 Task: Create a business people working with financial charts and sample text.
Action: Mouse moved to (508, 296)
Screenshot: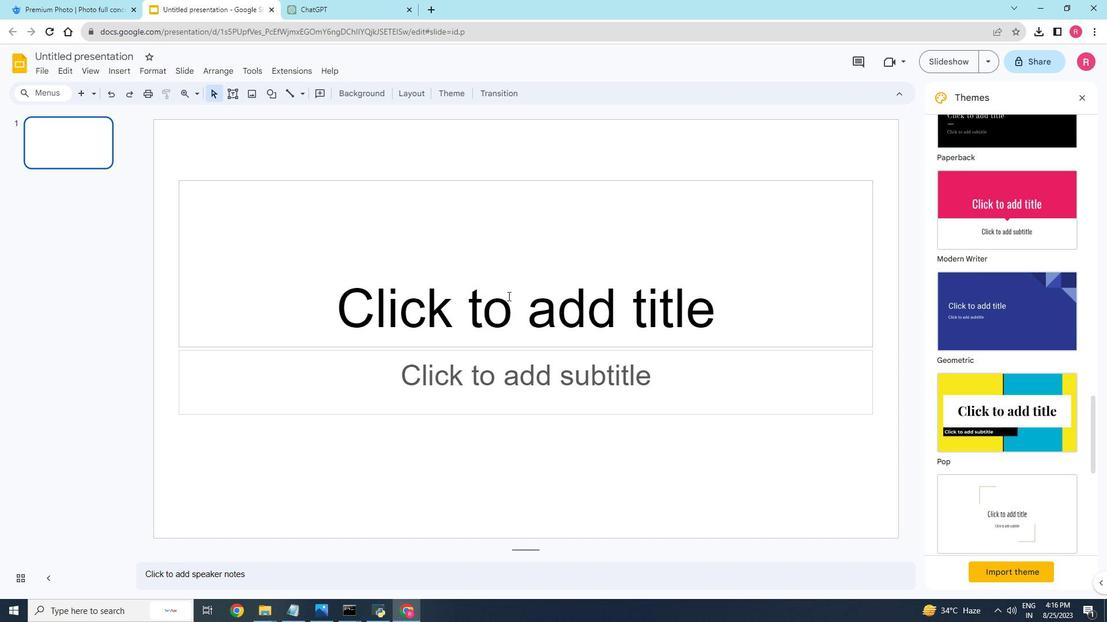 
Action: Mouse pressed left at (508, 296)
Screenshot: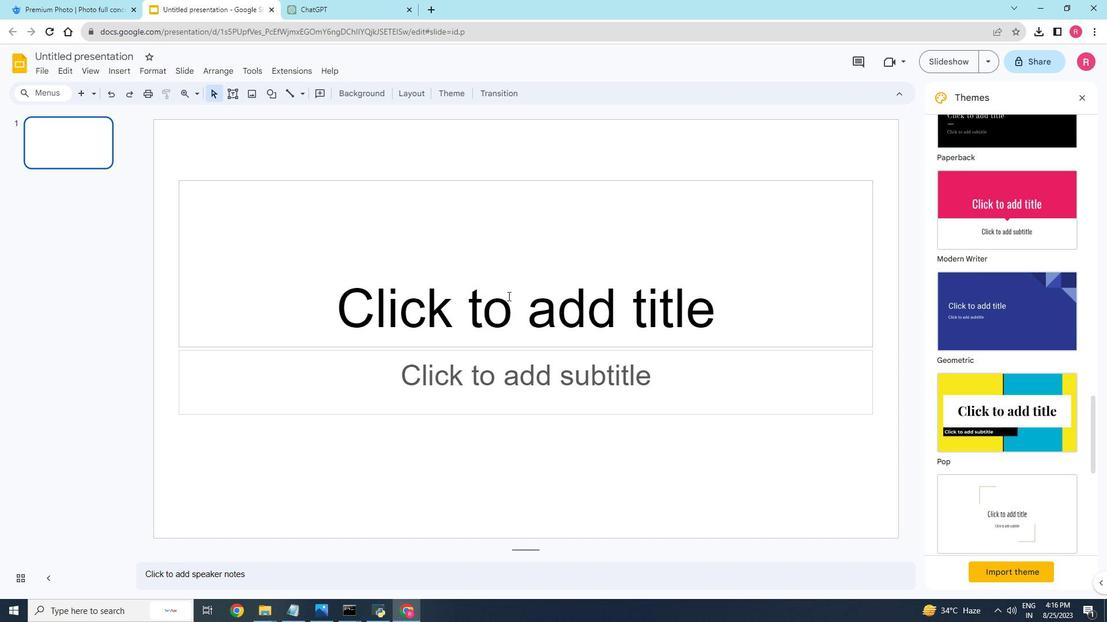 
Action: Mouse moved to (525, 181)
Screenshot: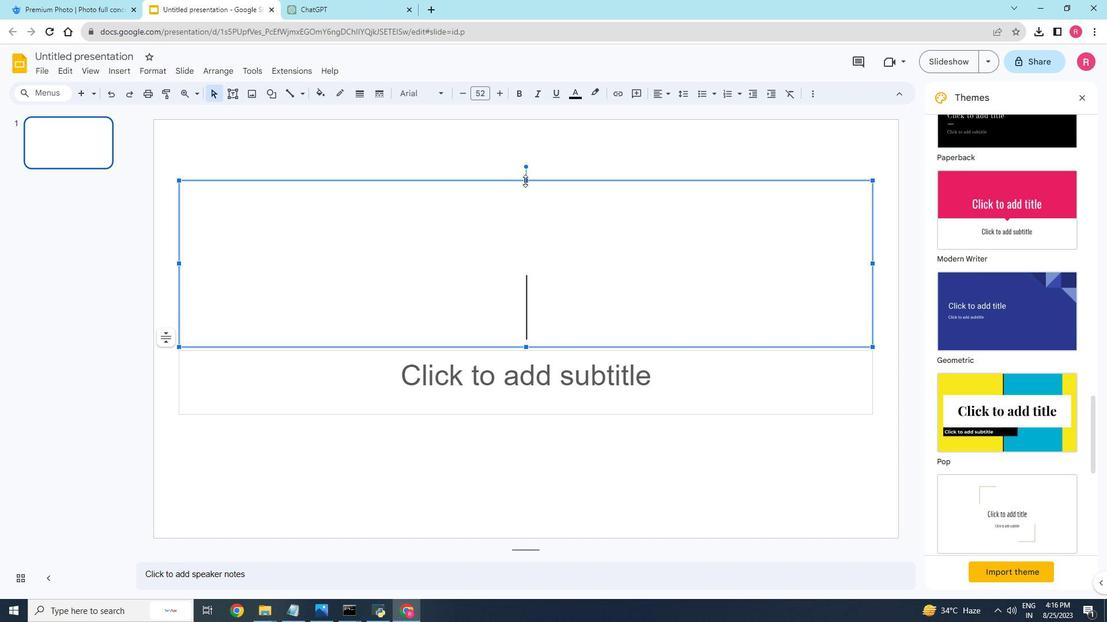 
Action: Mouse pressed left at (525, 181)
Screenshot: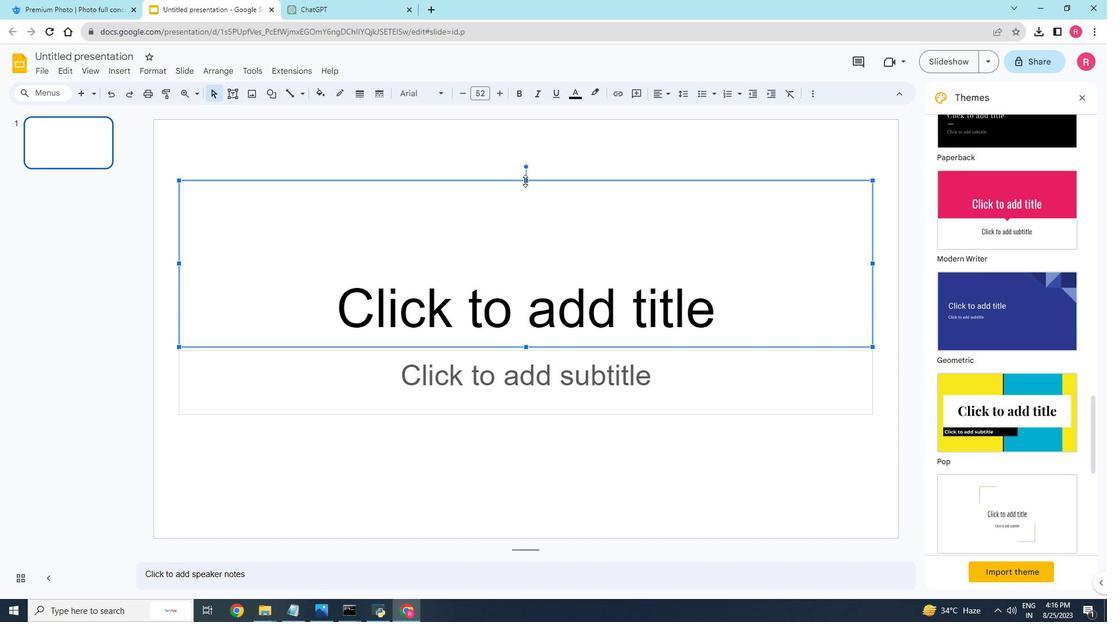 
Action: Mouse moved to (525, 252)
Screenshot: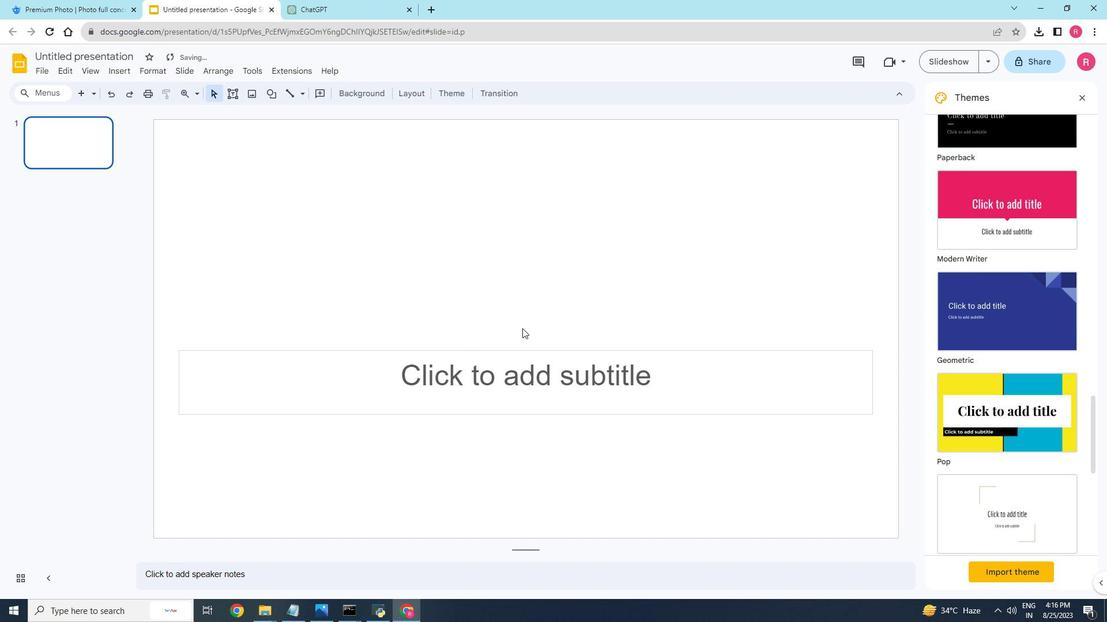 
Action: Key pressed <Key.delete>
Screenshot: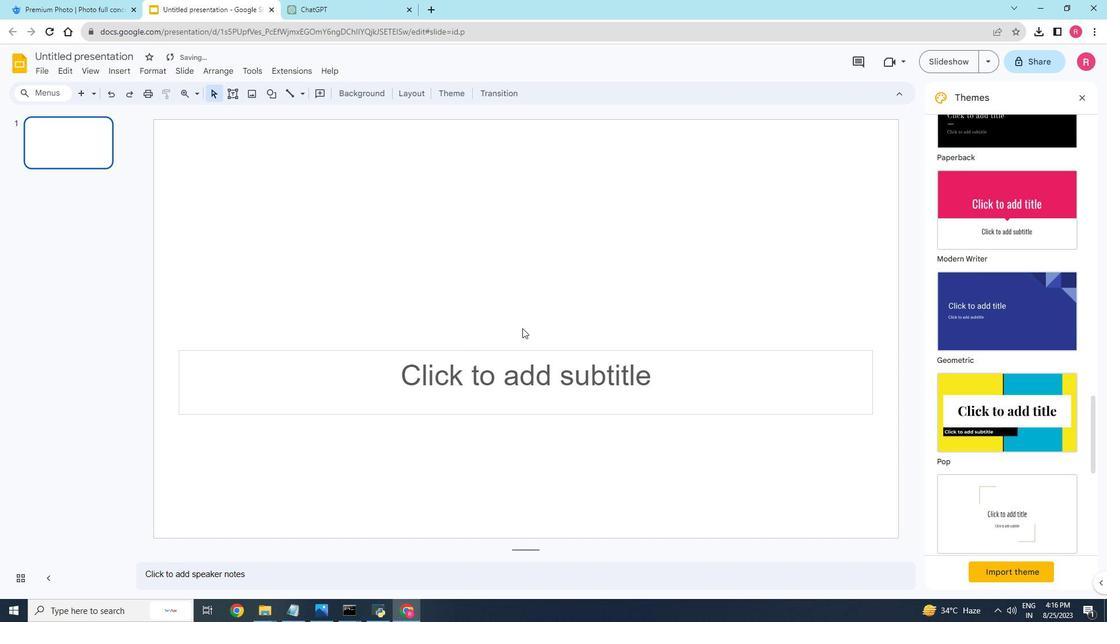 
Action: Mouse moved to (522, 374)
Screenshot: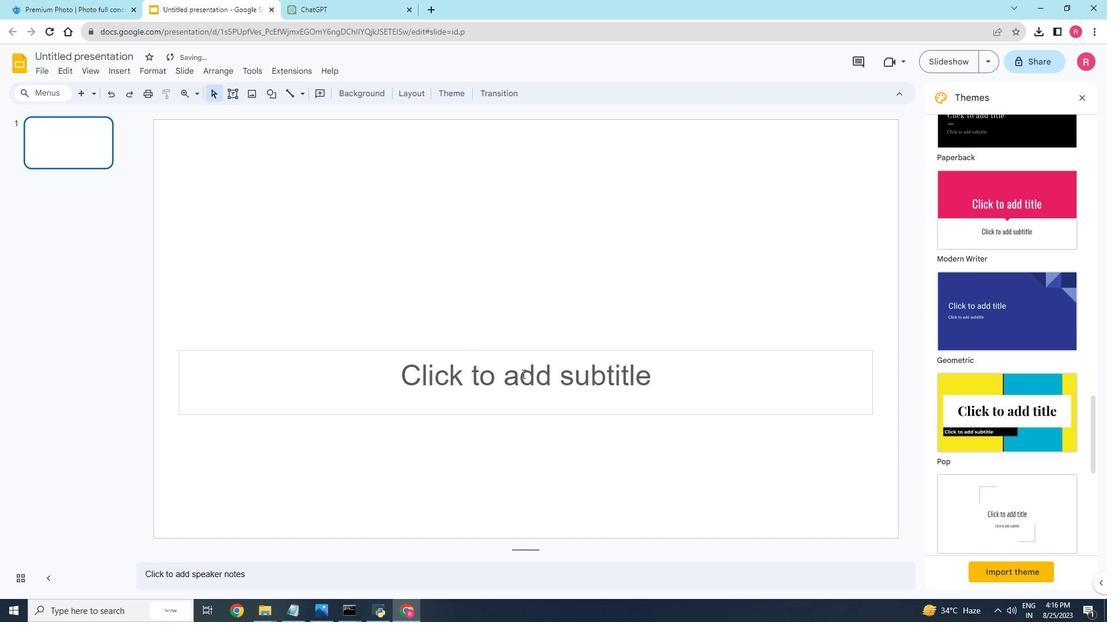 
Action: Mouse pressed left at (522, 374)
Screenshot: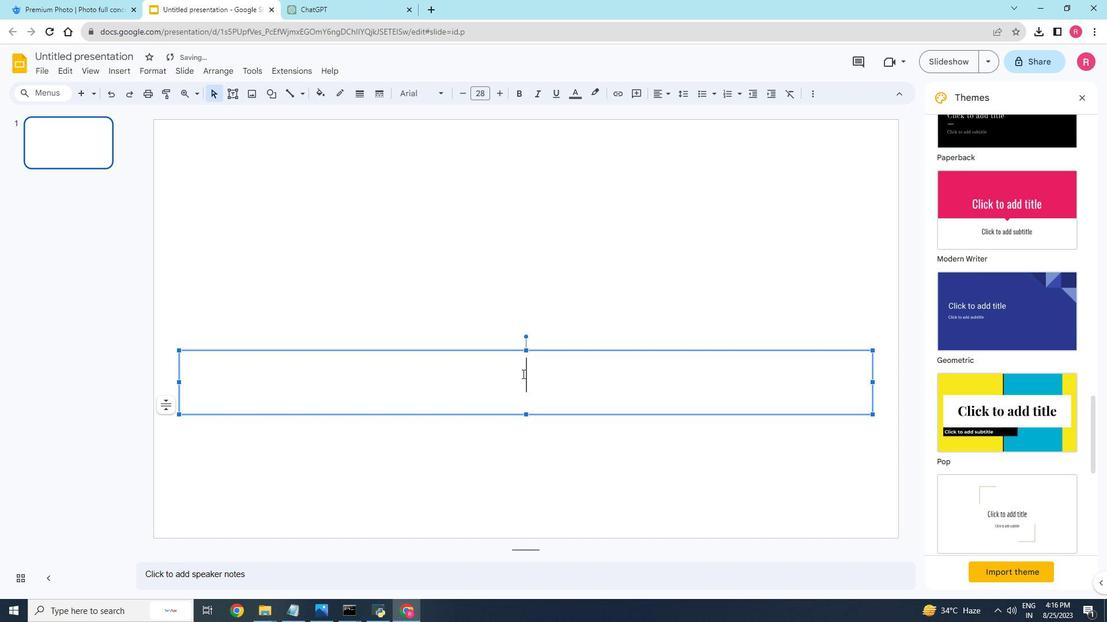 
Action: Key pressed <Key.delete>
Screenshot: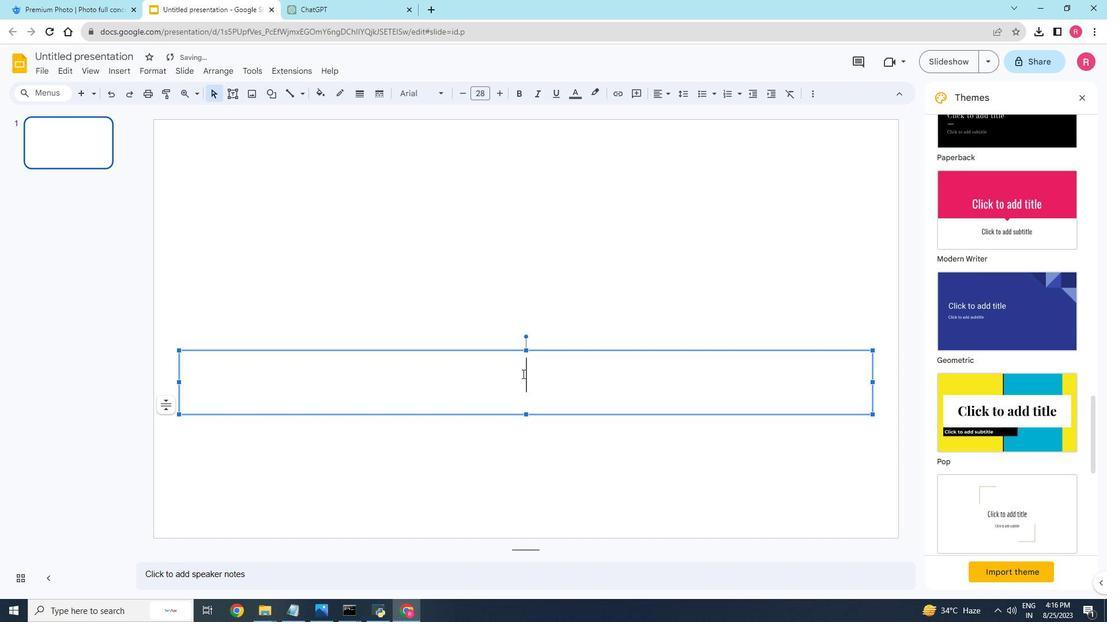 
Action: Mouse moved to (528, 350)
Screenshot: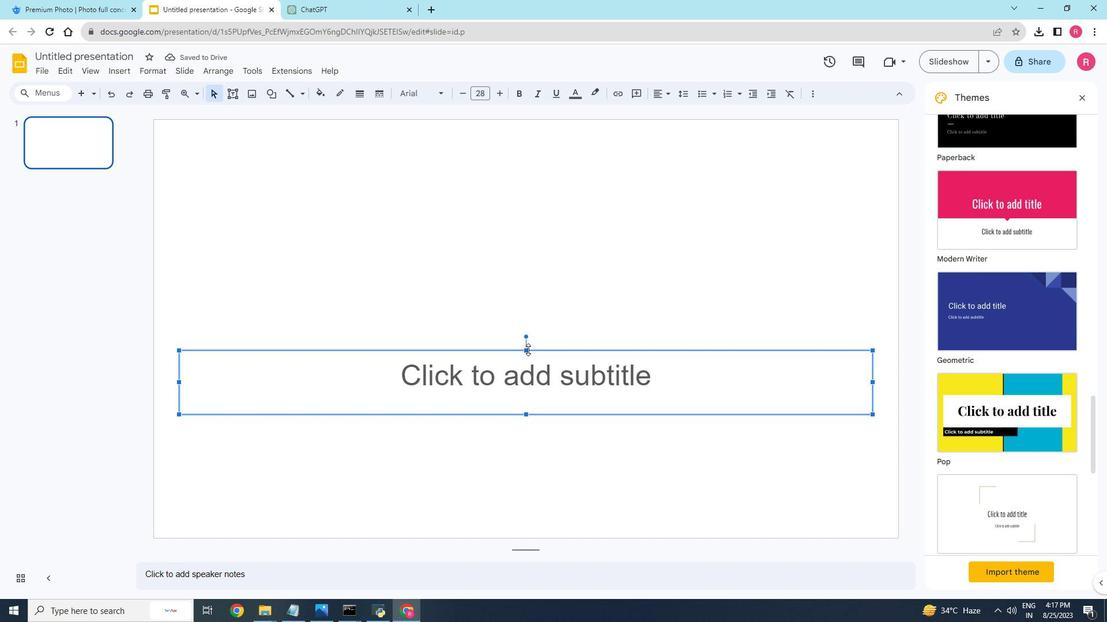 
Action: Mouse pressed left at (528, 350)
Screenshot: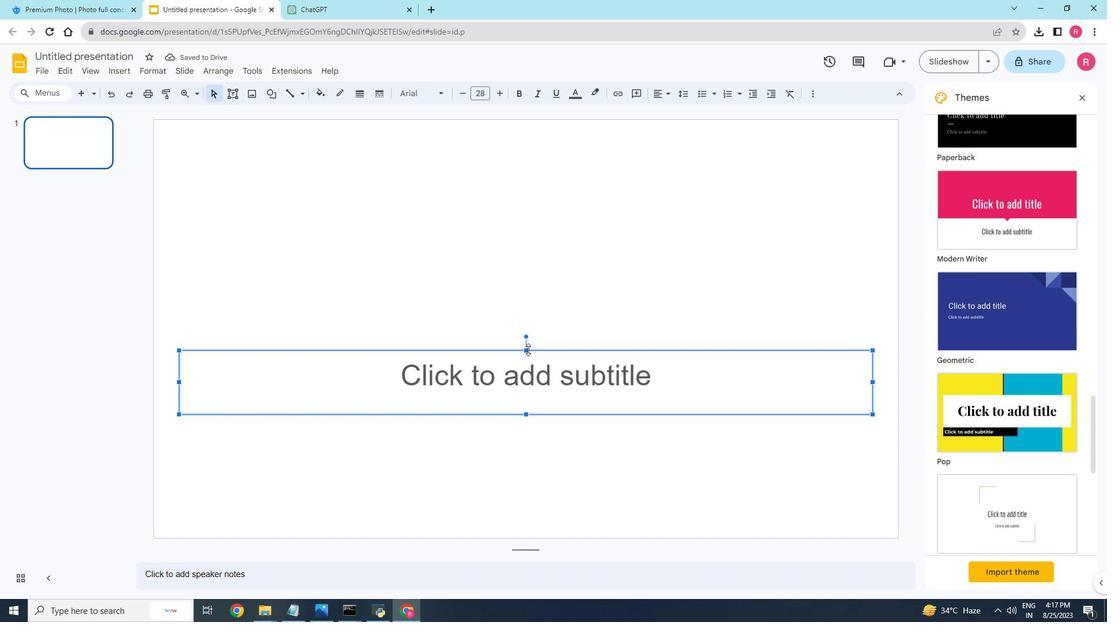 
Action: Key pressed <Key.delete>
Screenshot: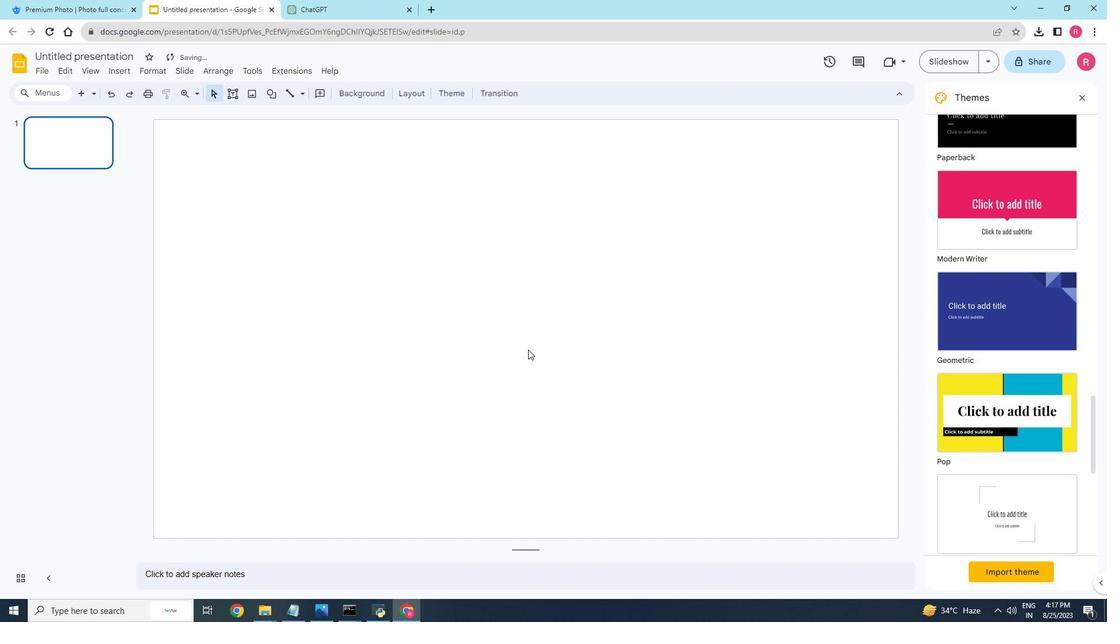 
Action: Mouse moved to (119, 65)
Screenshot: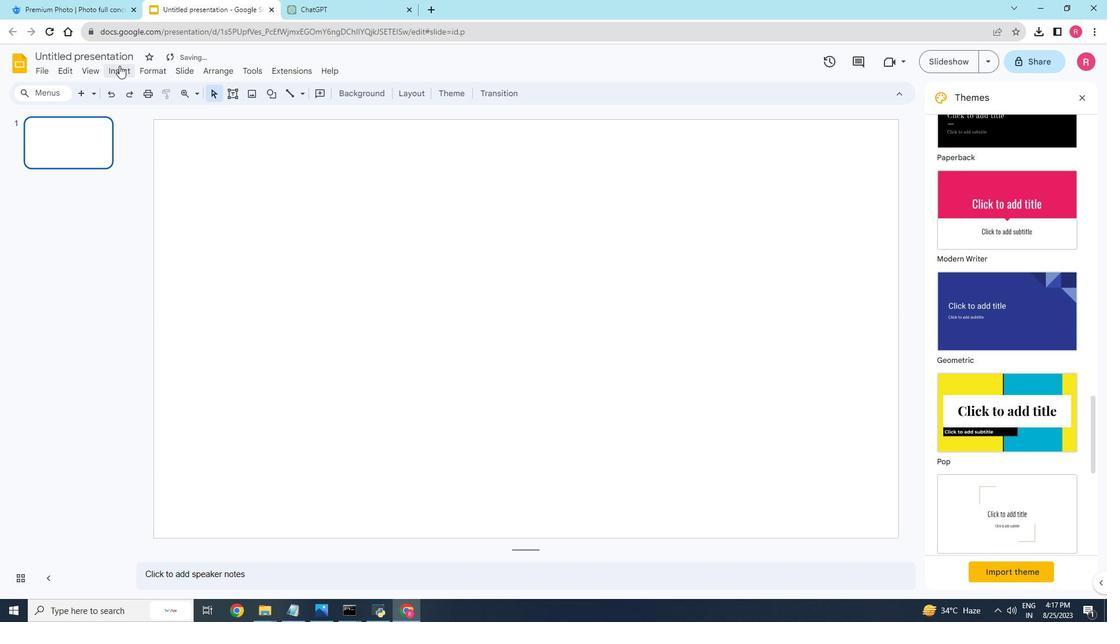
Action: Mouse pressed left at (119, 65)
Screenshot: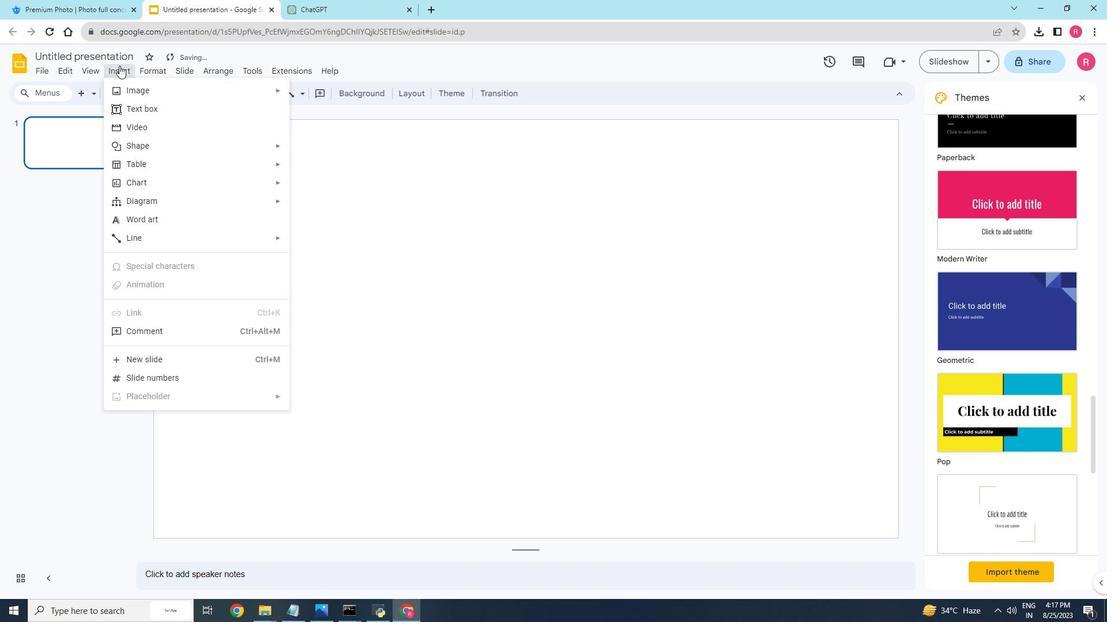 
Action: Mouse moved to (120, 88)
Screenshot: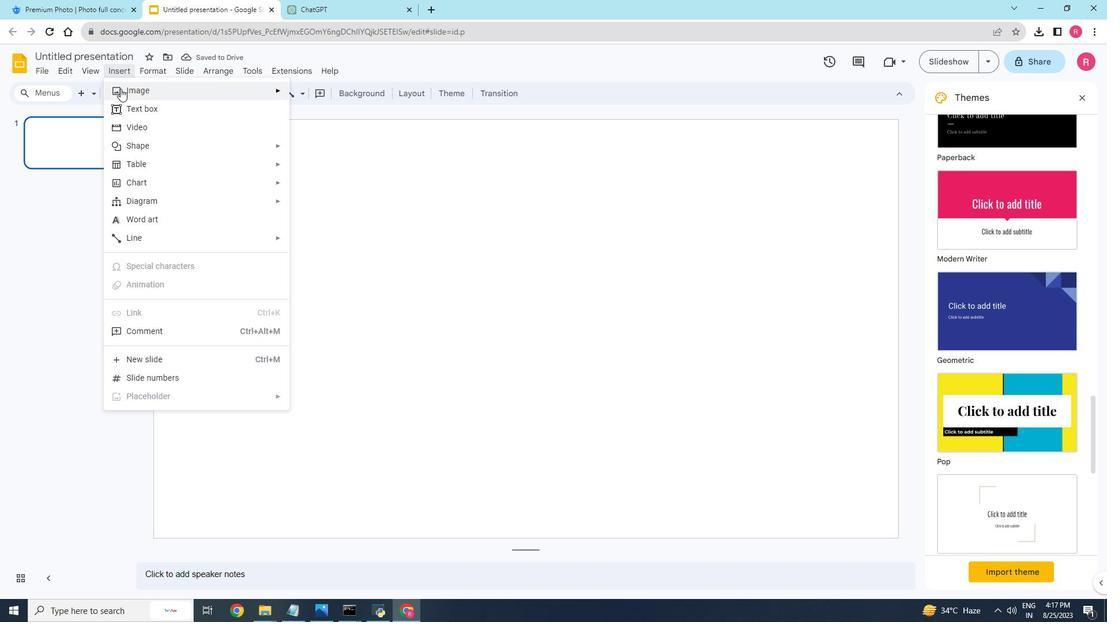 
Action: Mouse pressed left at (120, 88)
Screenshot: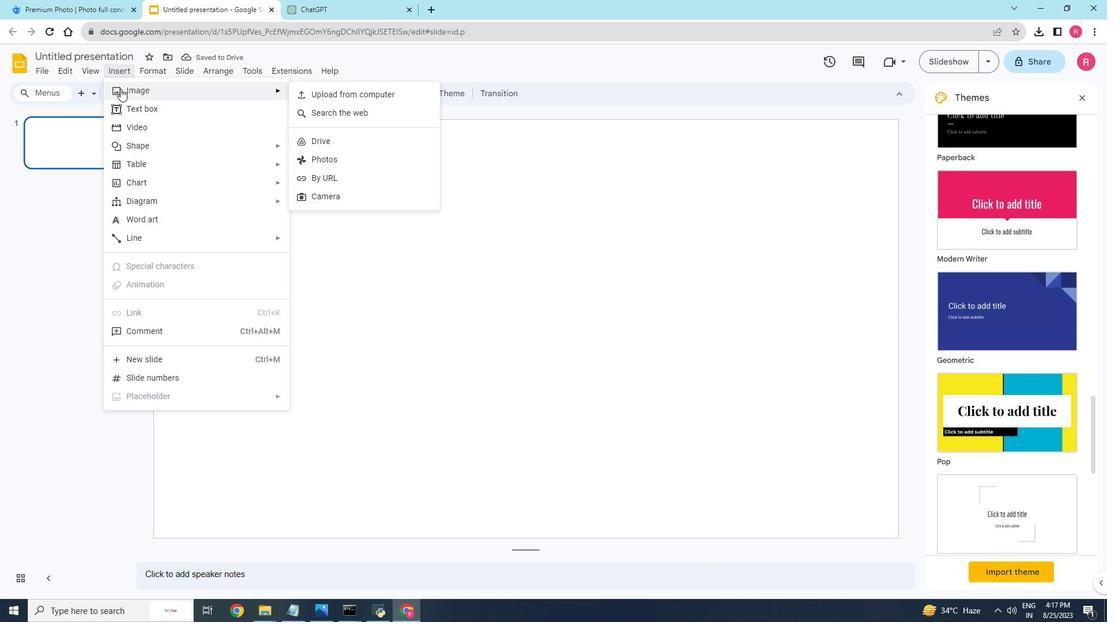 
Action: Mouse moved to (324, 98)
Screenshot: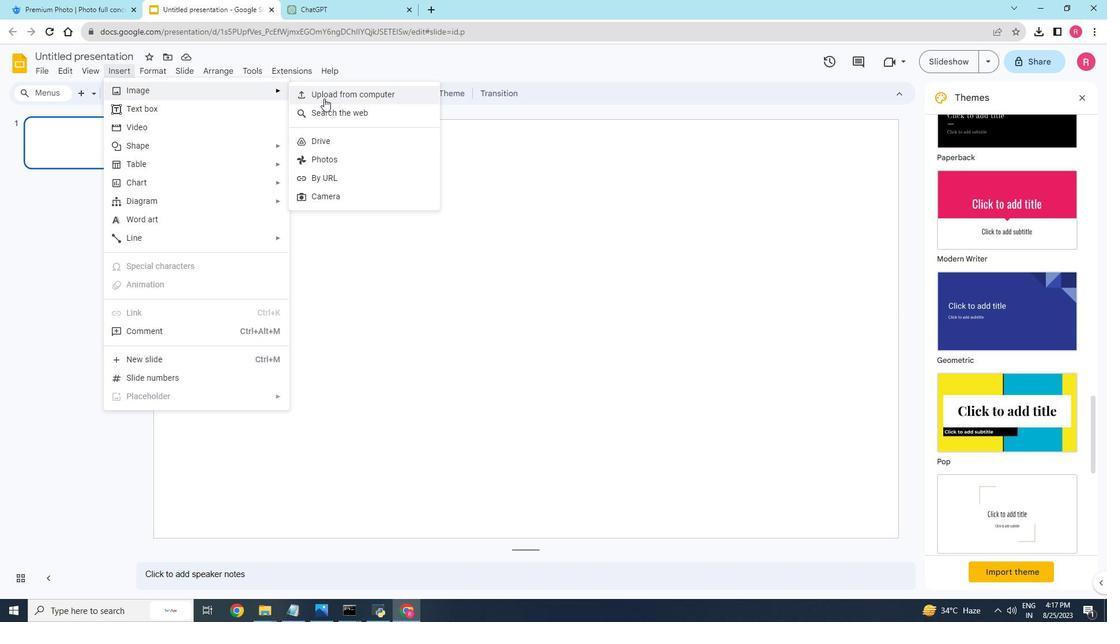 
Action: Mouse pressed left at (324, 98)
Screenshot: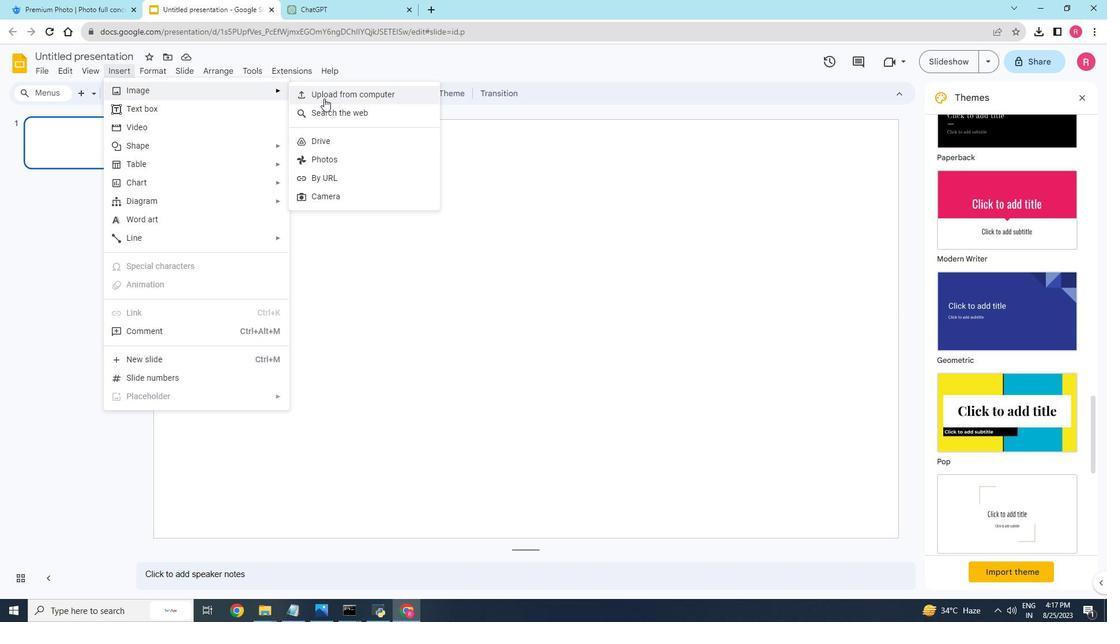 
Action: Mouse moved to (50, 100)
Screenshot: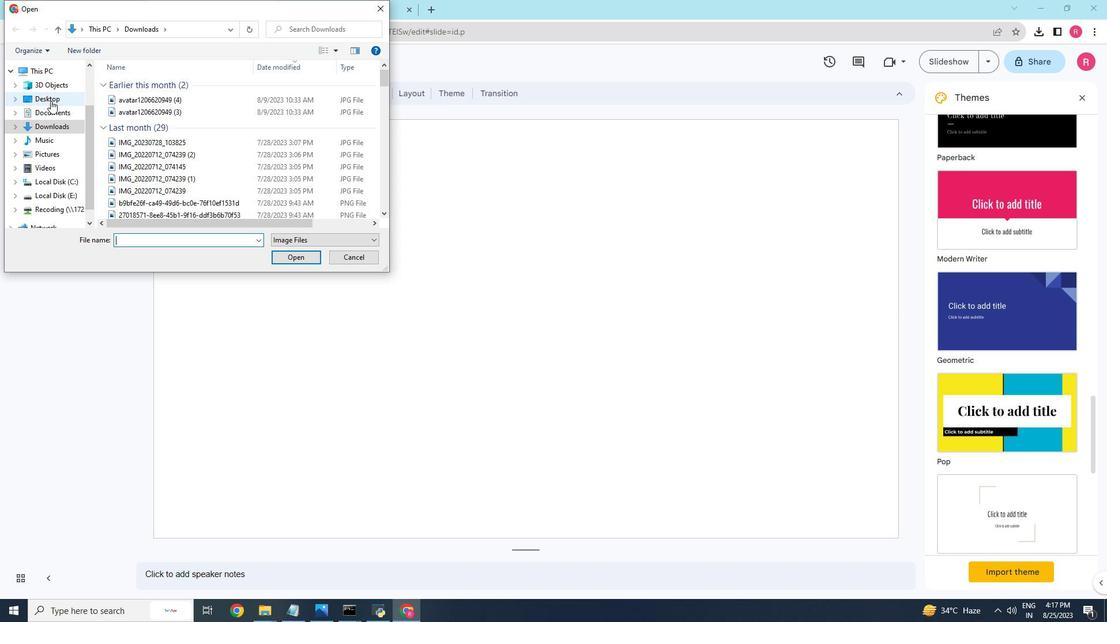 
Action: Mouse pressed left at (50, 100)
Screenshot: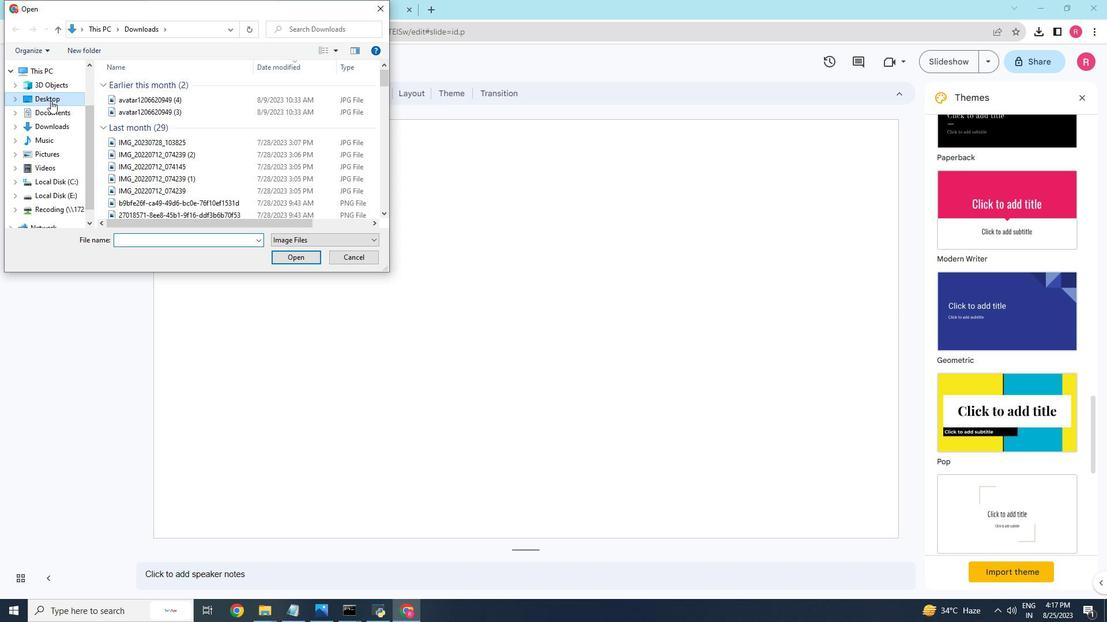 
Action: Mouse moved to (310, 177)
Screenshot: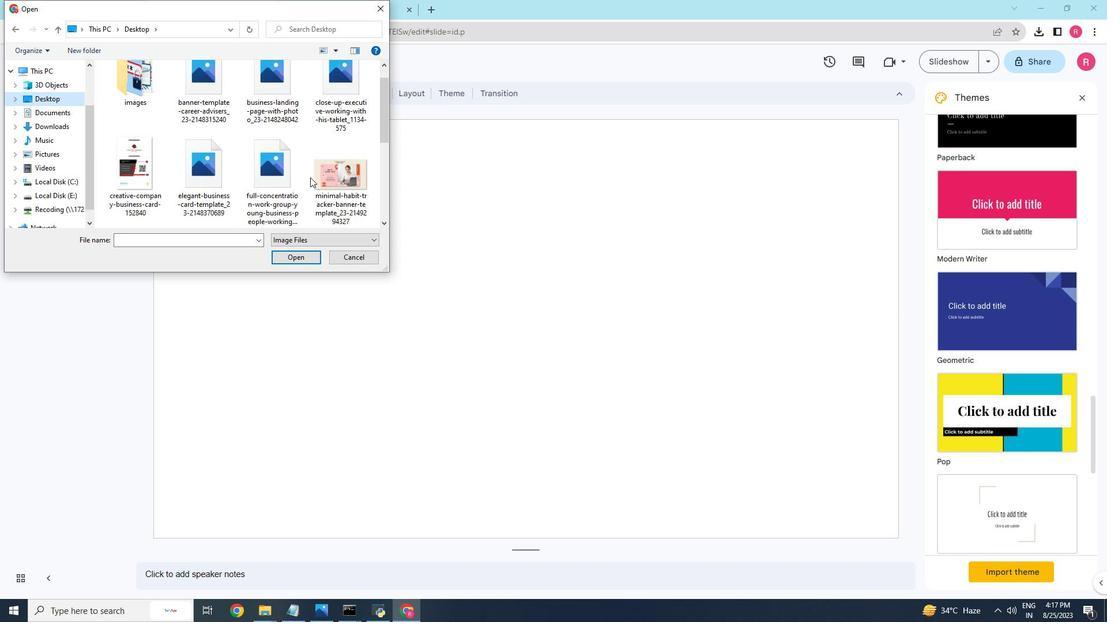 
Action: Mouse scrolled (310, 177) with delta (0, 0)
Screenshot: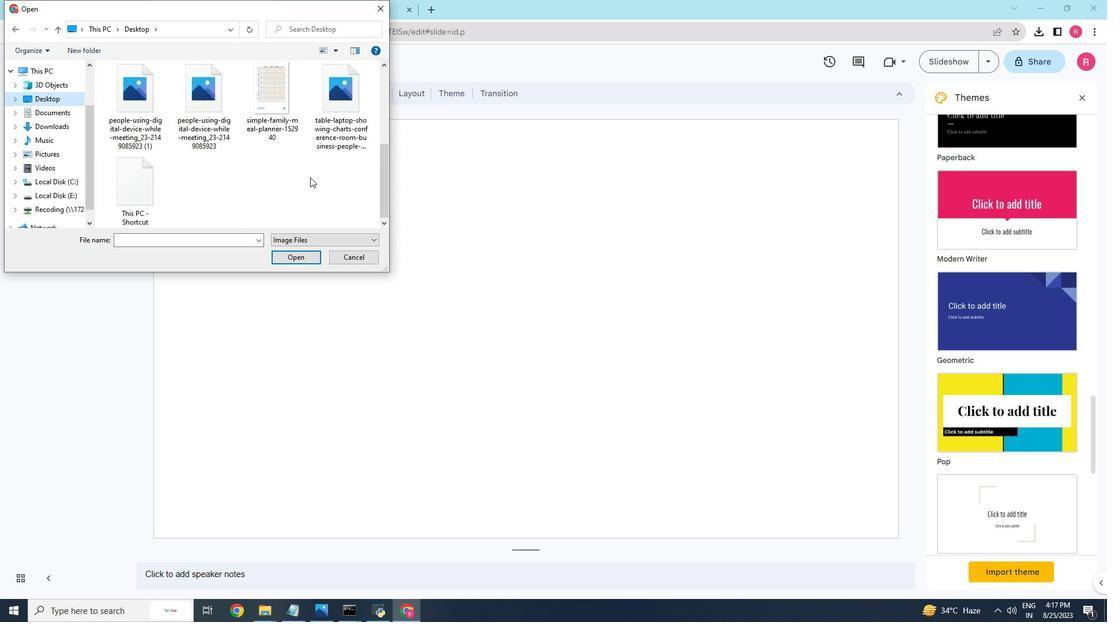 
Action: Mouse scrolled (310, 177) with delta (0, 0)
Screenshot: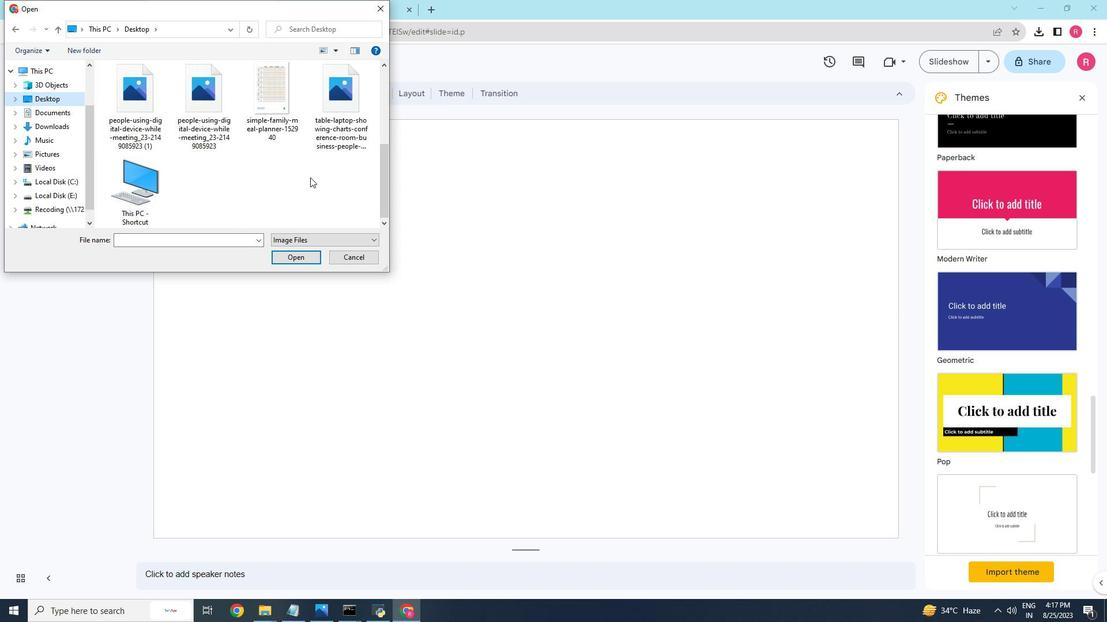 
Action: Mouse scrolled (310, 177) with delta (0, 0)
Screenshot: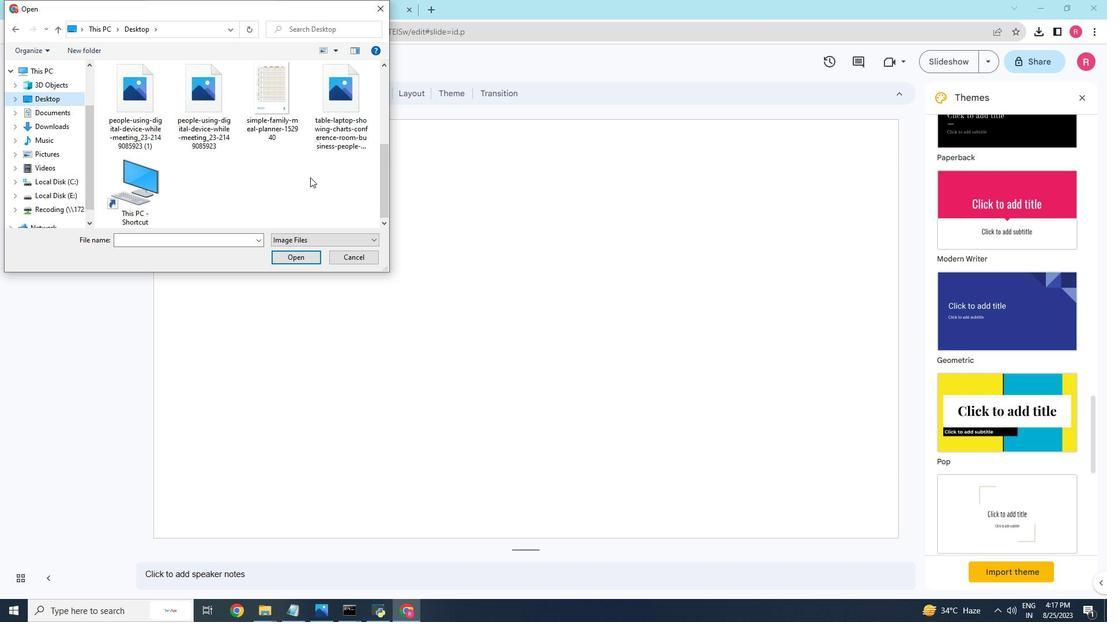 
Action: Mouse scrolled (310, 177) with delta (0, 0)
Screenshot: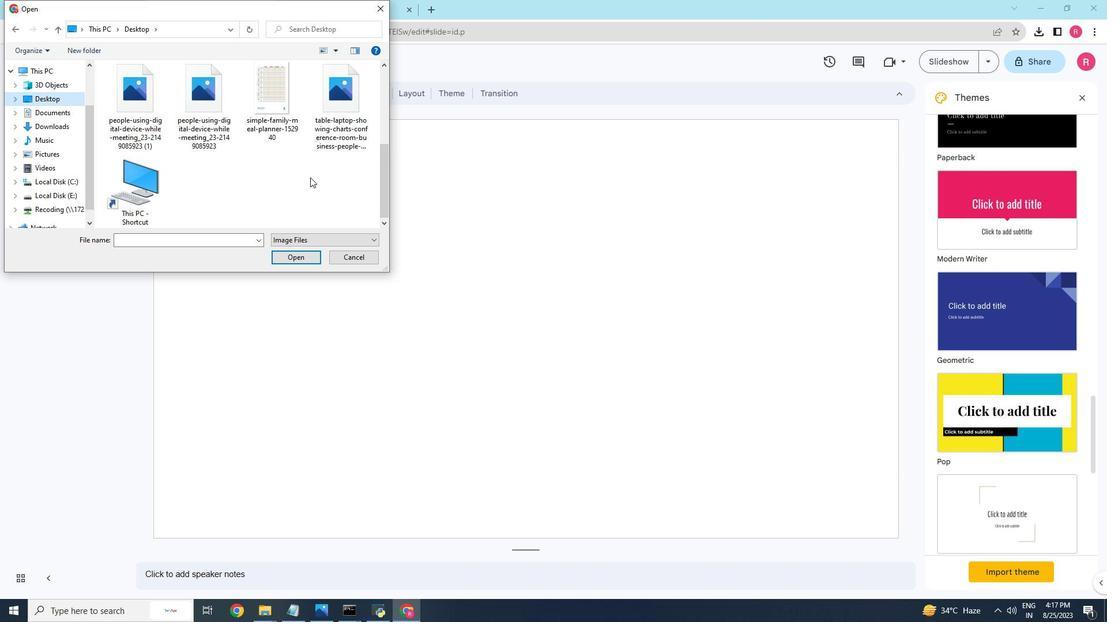 
Action: Mouse scrolled (310, 177) with delta (0, 0)
Screenshot: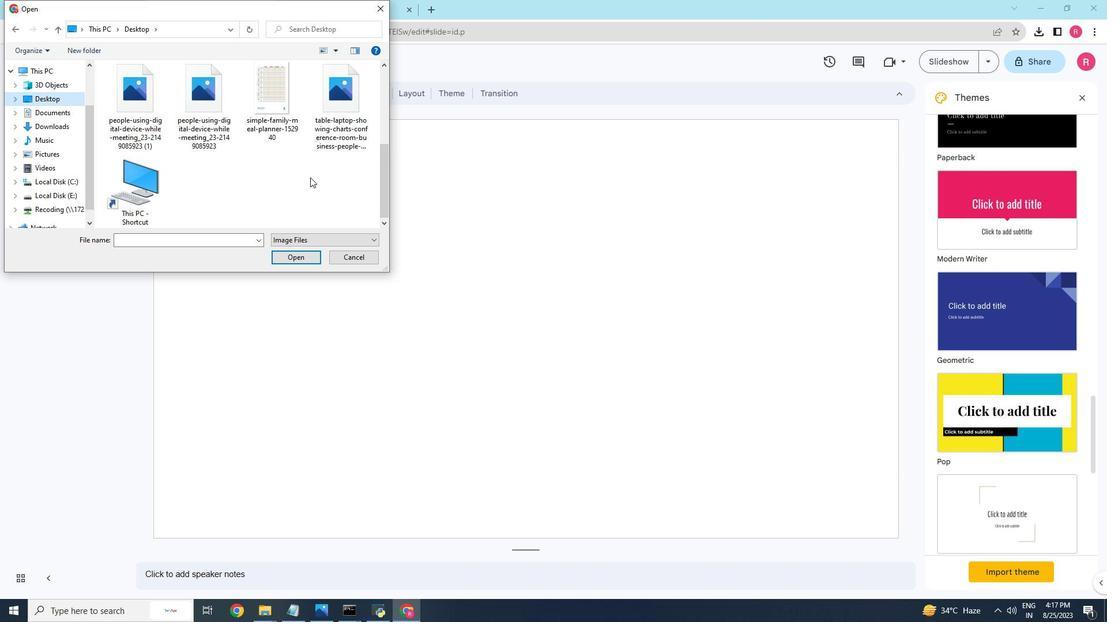 
Action: Mouse scrolled (310, 177) with delta (0, 0)
Screenshot: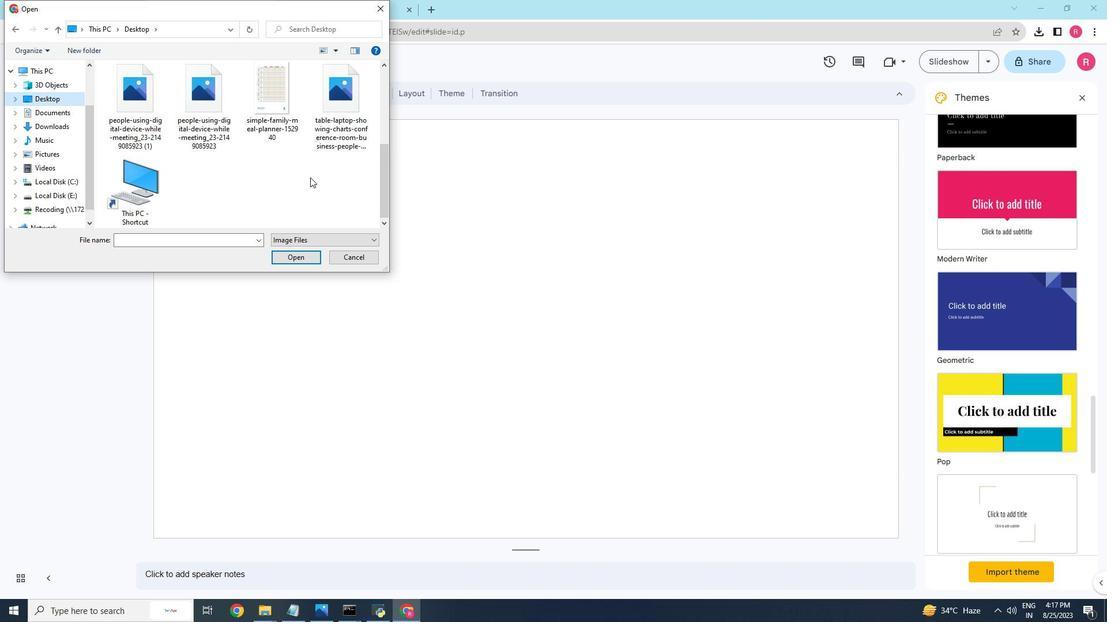 
Action: Mouse scrolled (310, 178) with delta (0, 0)
Screenshot: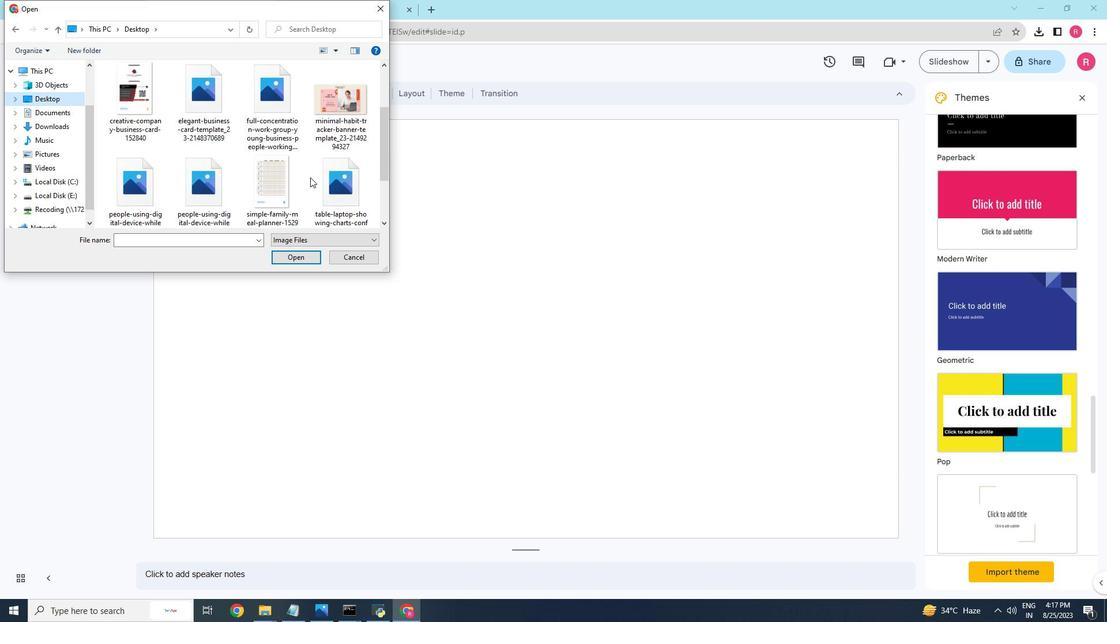 
Action: Mouse scrolled (310, 178) with delta (0, 0)
Screenshot: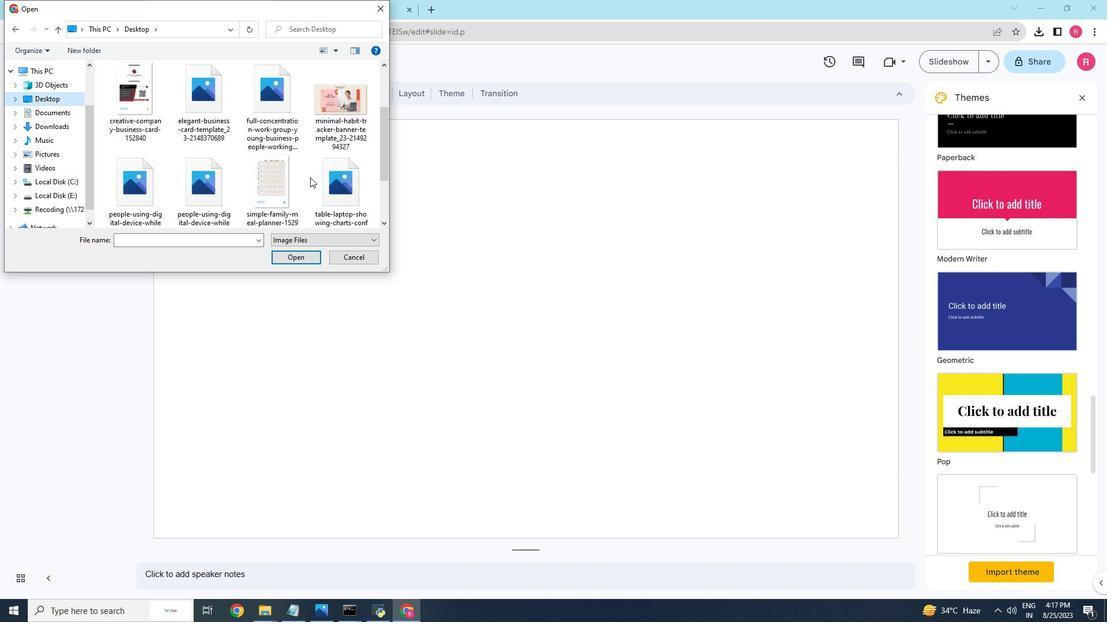 
Action: Mouse scrolled (310, 178) with delta (0, 0)
Screenshot: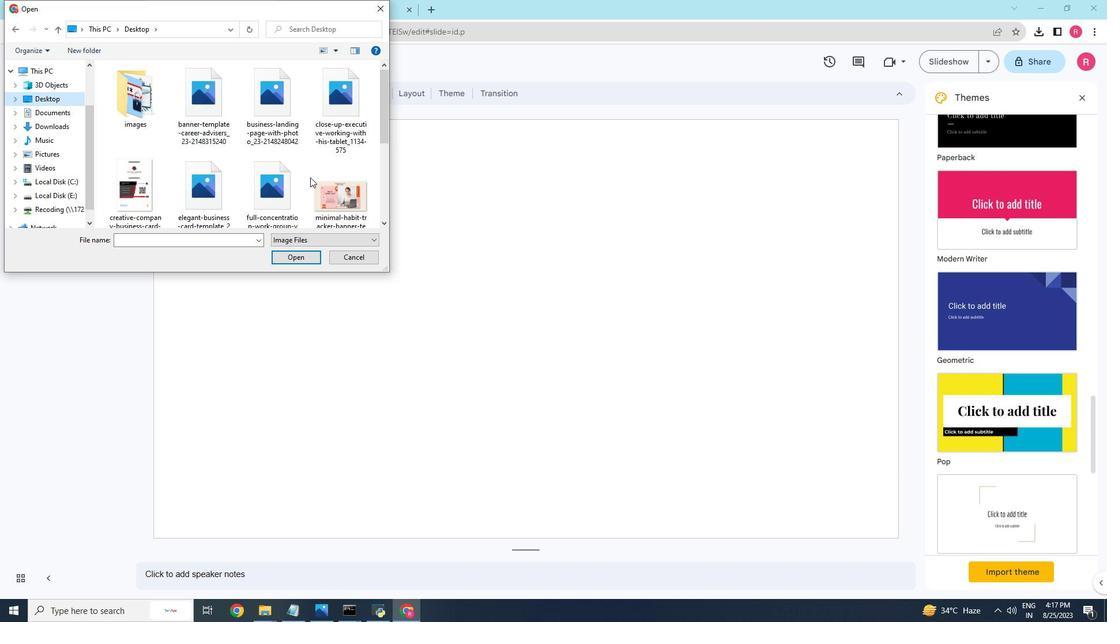 
Action: Mouse scrolled (310, 178) with delta (0, 0)
Screenshot: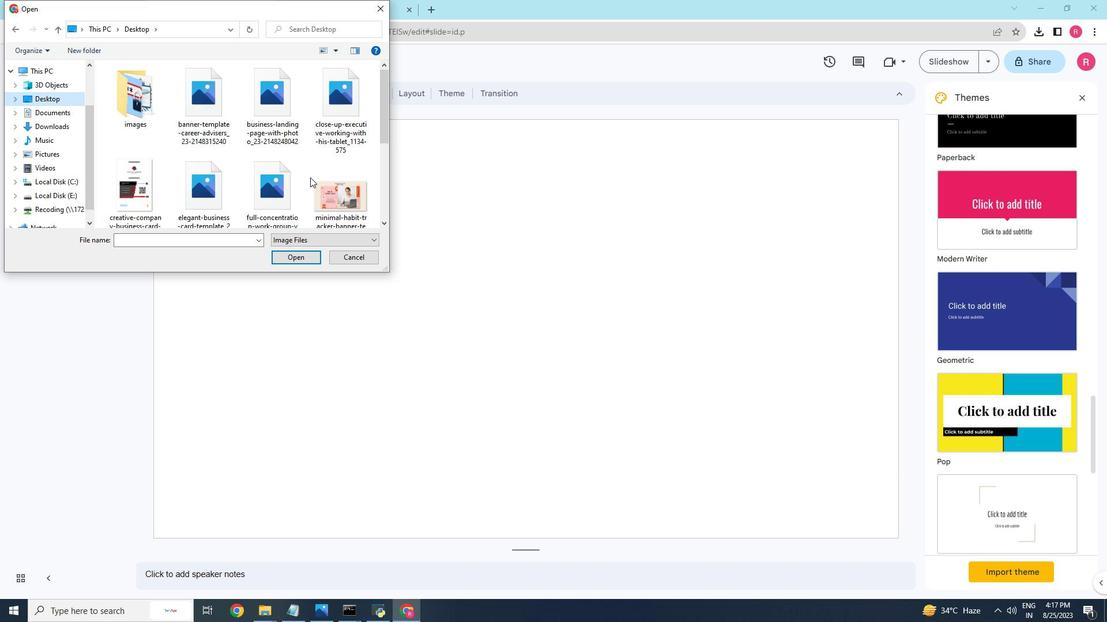 
Action: Mouse scrolled (310, 178) with delta (0, 0)
Screenshot: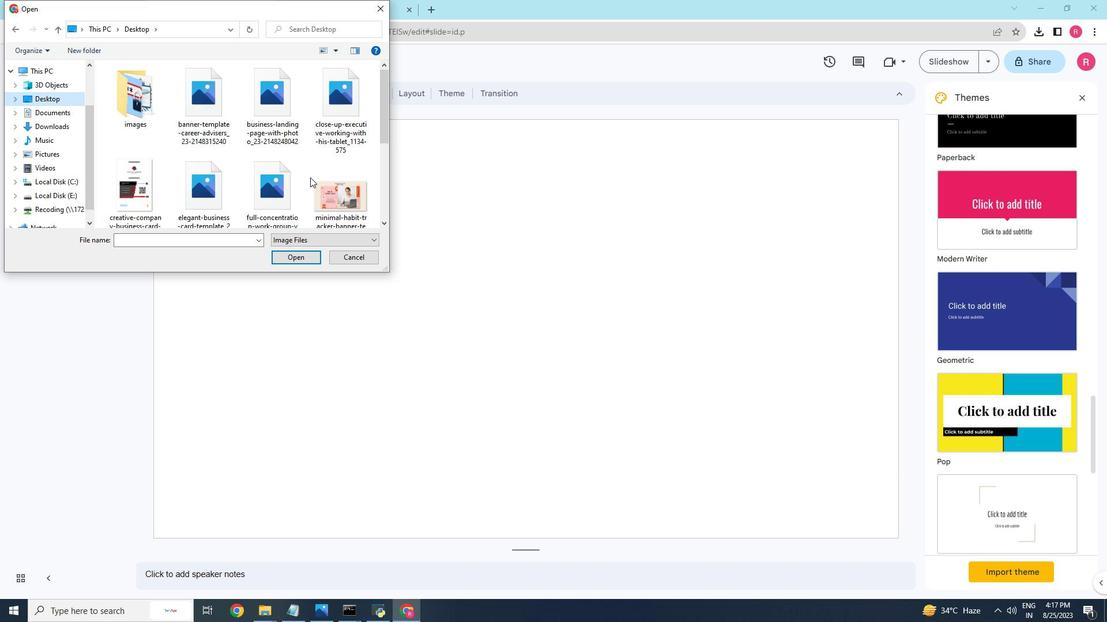 
Action: Mouse scrolled (310, 178) with delta (0, 0)
Screenshot: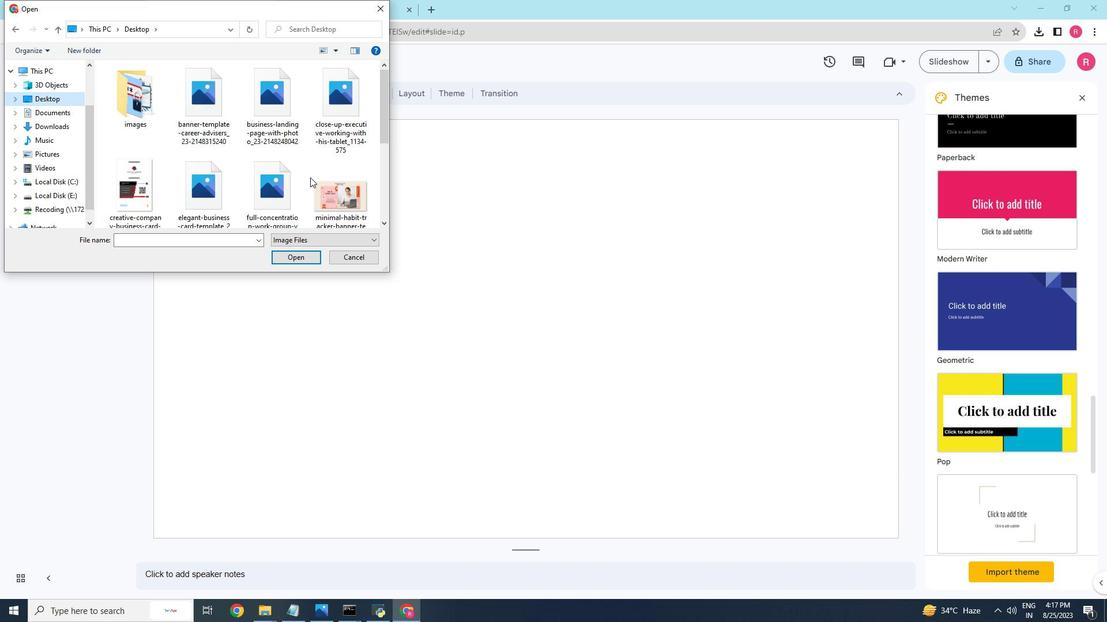 
Action: Mouse scrolled (310, 177) with delta (0, 0)
Screenshot: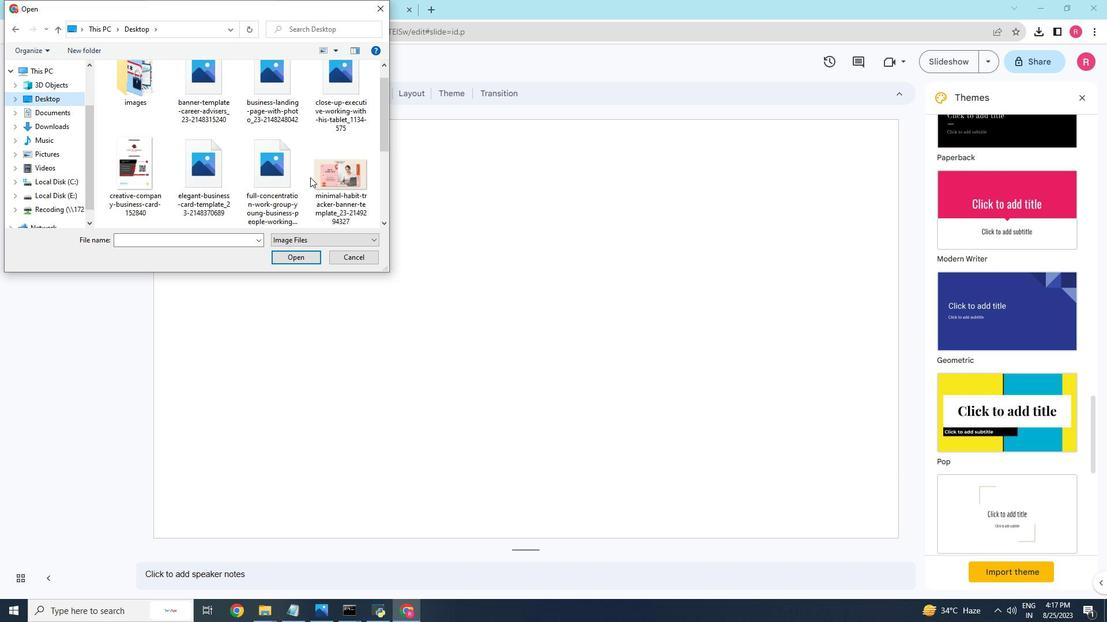 
Action: Mouse scrolled (310, 178) with delta (0, 0)
Screenshot: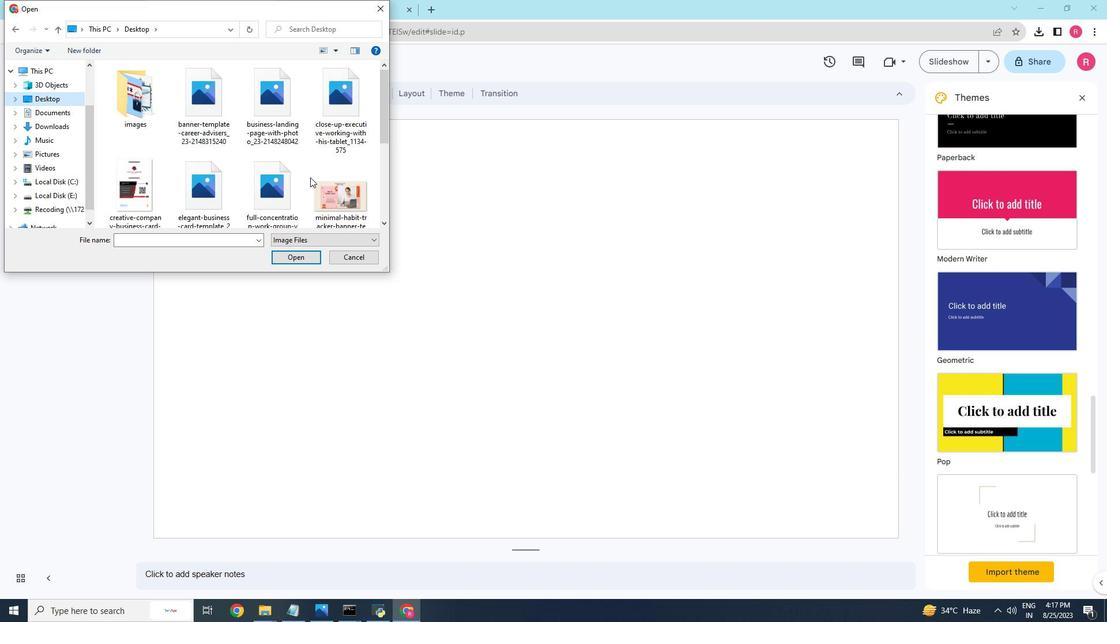 
Action: Mouse moved to (208, 116)
Screenshot: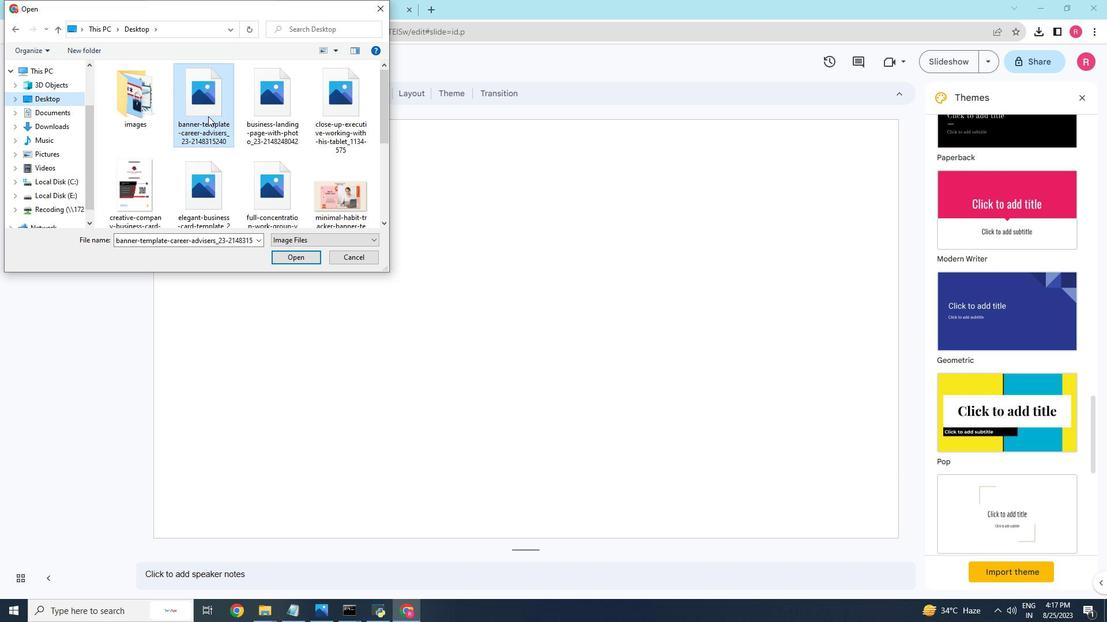 
Action: Mouse pressed left at (208, 116)
Screenshot: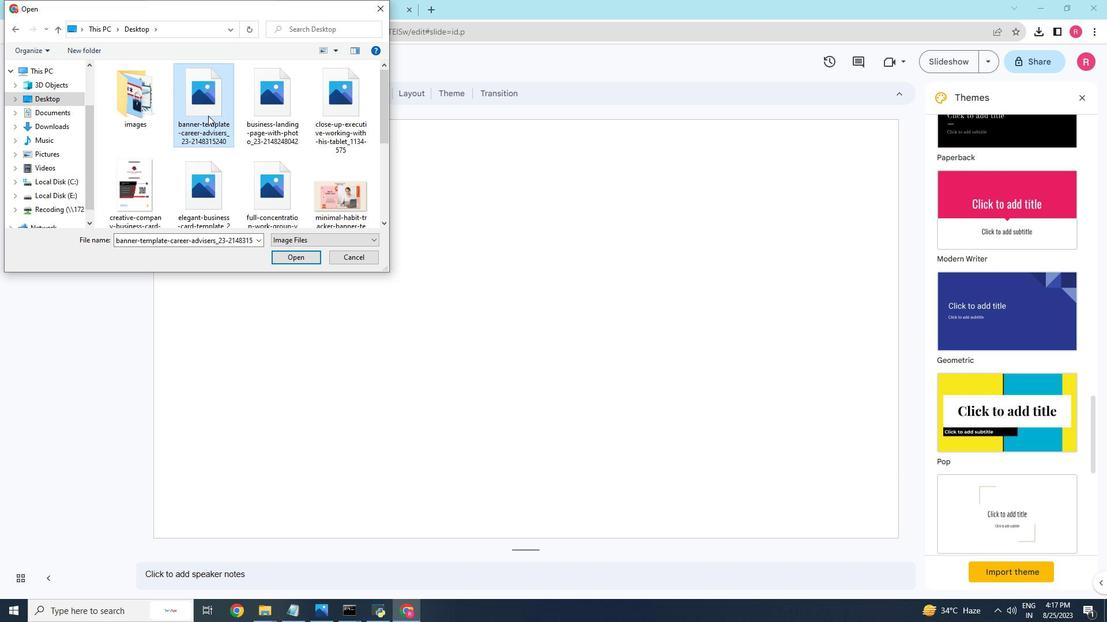 
Action: Mouse moved to (293, 256)
Screenshot: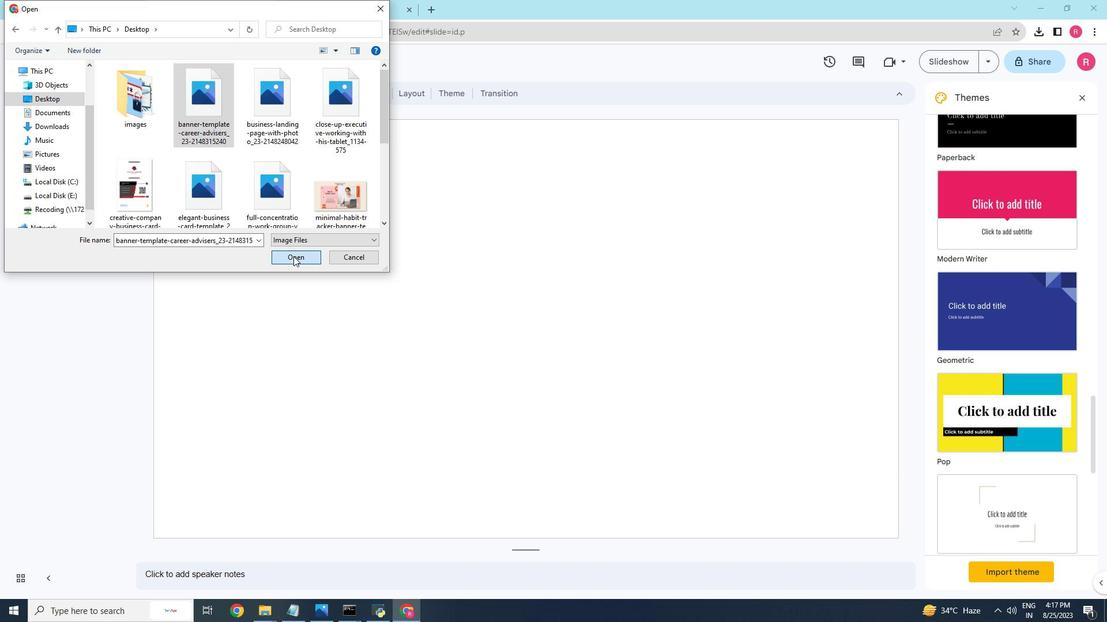 
Action: Mouse pressed left at (293, 256)
Screenshot: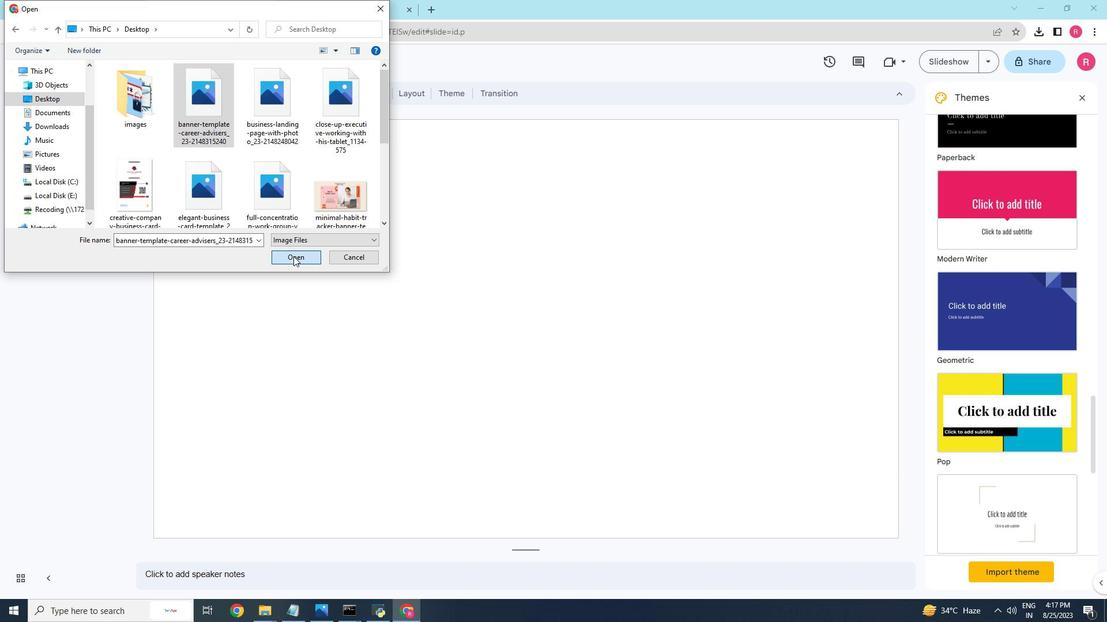 
Action: Mouse moved to (109, 74)
Screenshot: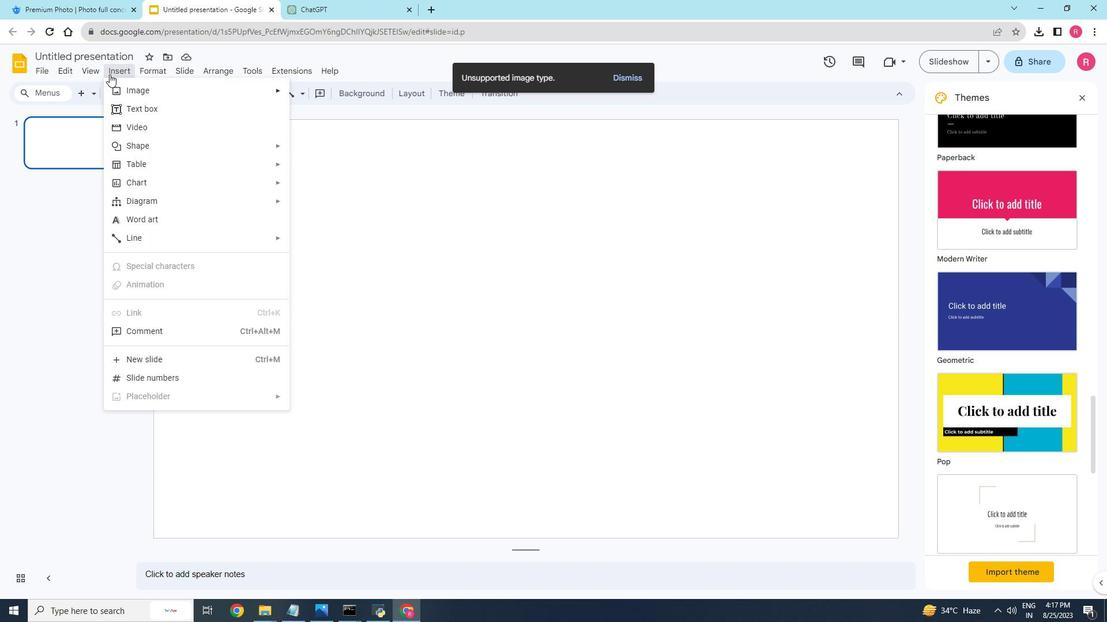 
Action: Mouse pressed left at (109, 74)
Screenshot: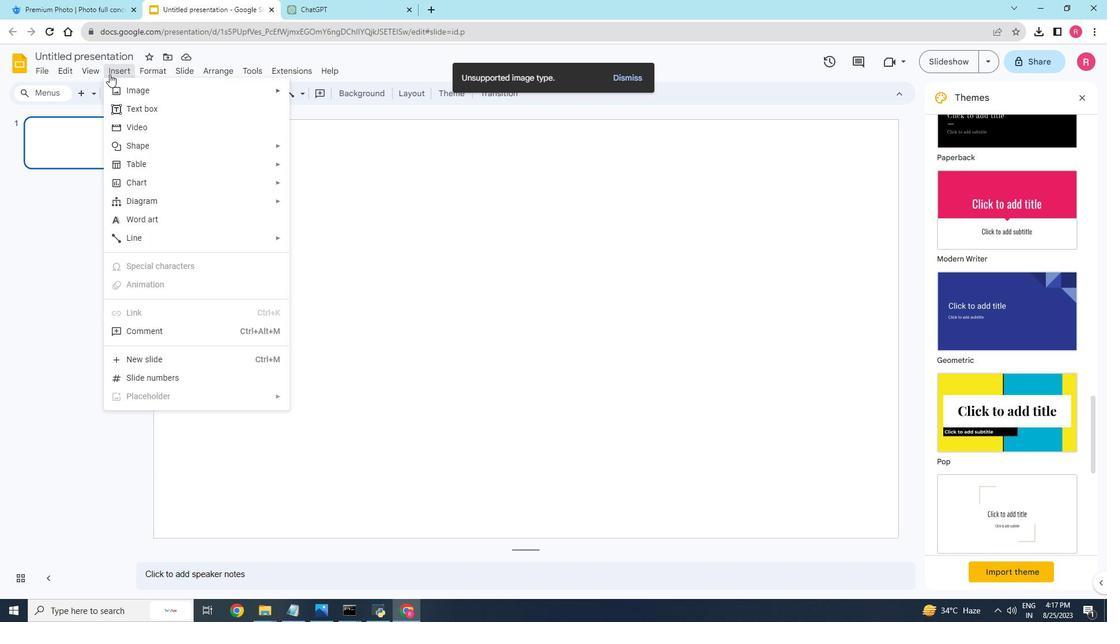 
Action: Mouse moved to (783, 231)
Screenshot: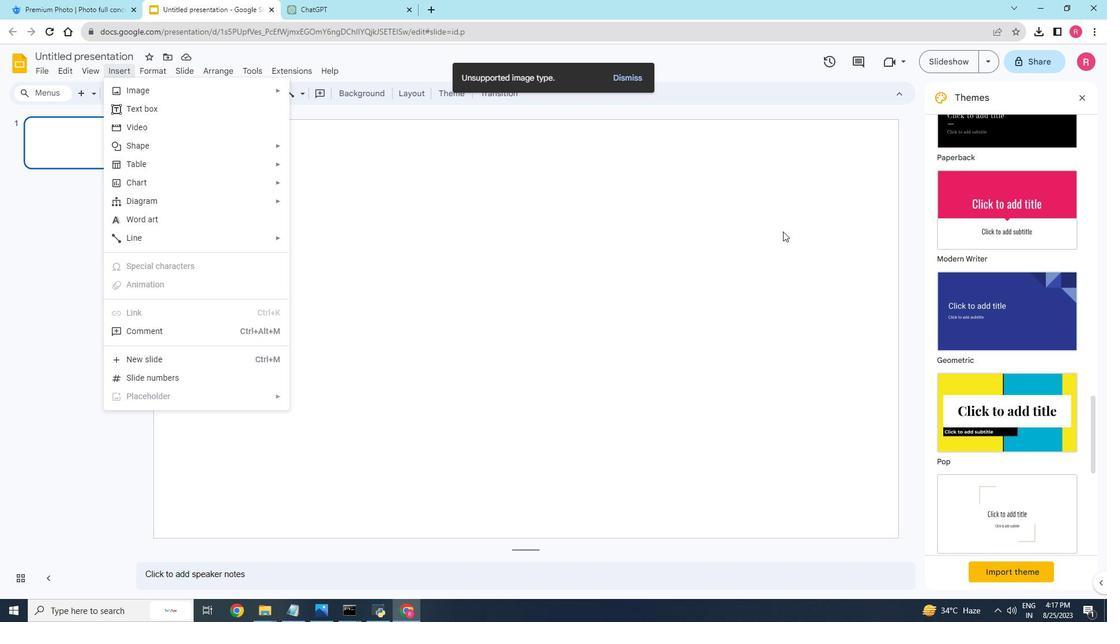 
Action: Mouse pressed left at (783, 231)
Screenshot: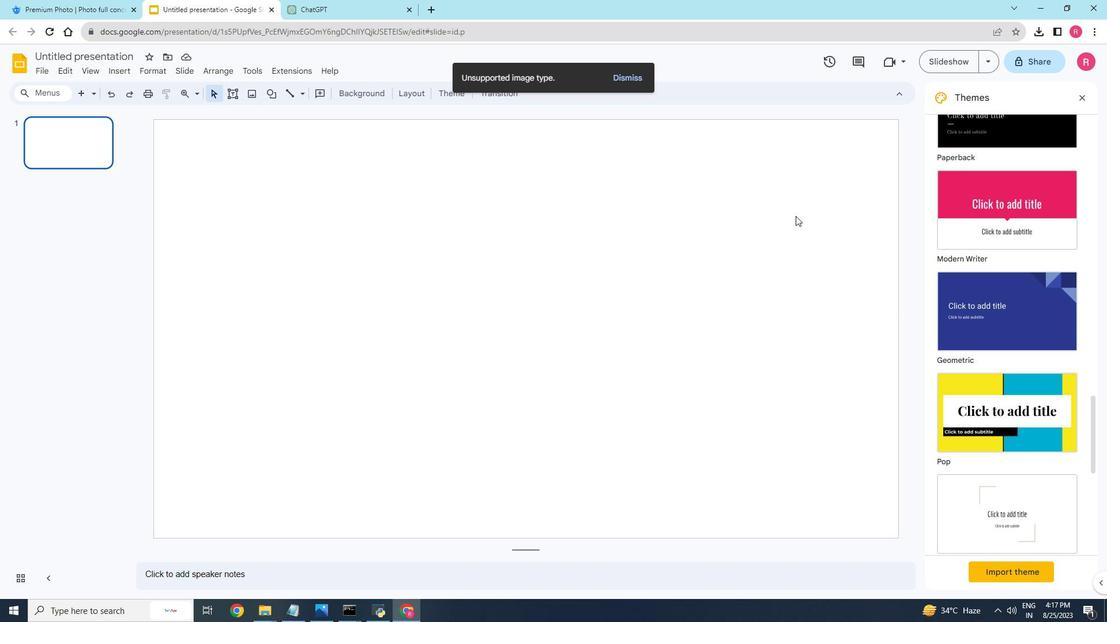 
Action: Mouse moved to (111, 73)
Screenshot: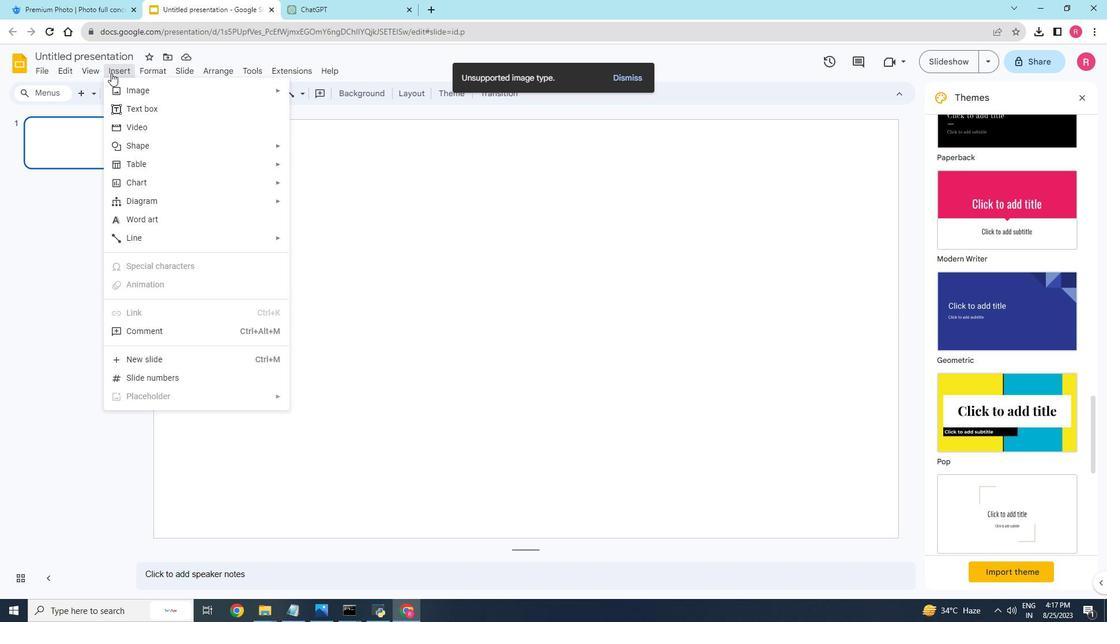 
Action: Mouse pressed left at (111, 73)
Screenshot: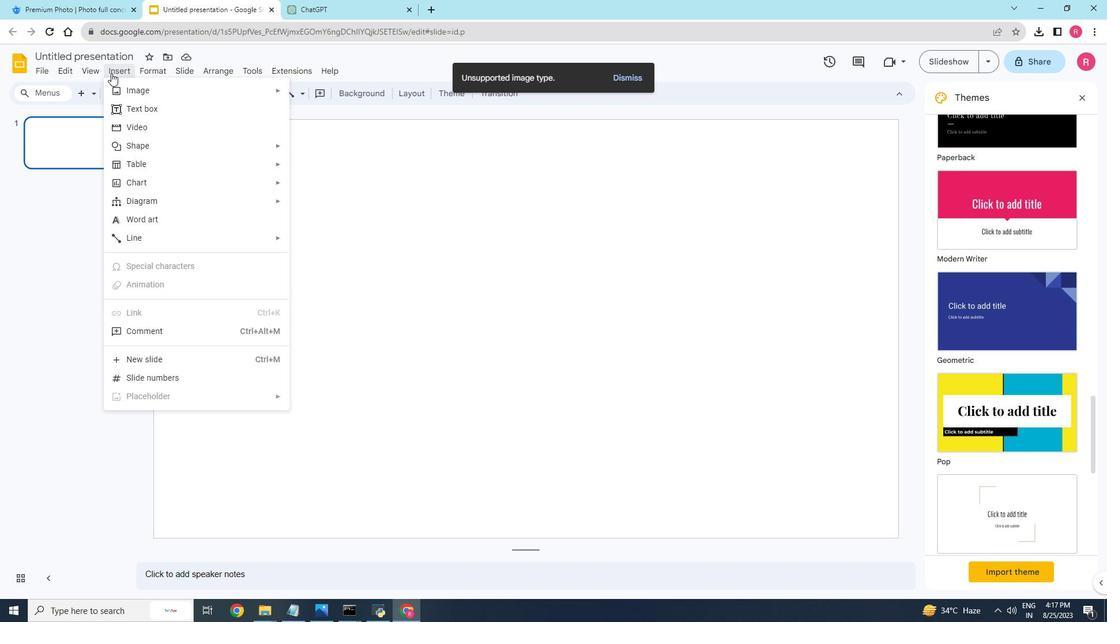 
Action: Mouse moved to (314, 106)
Screenshot: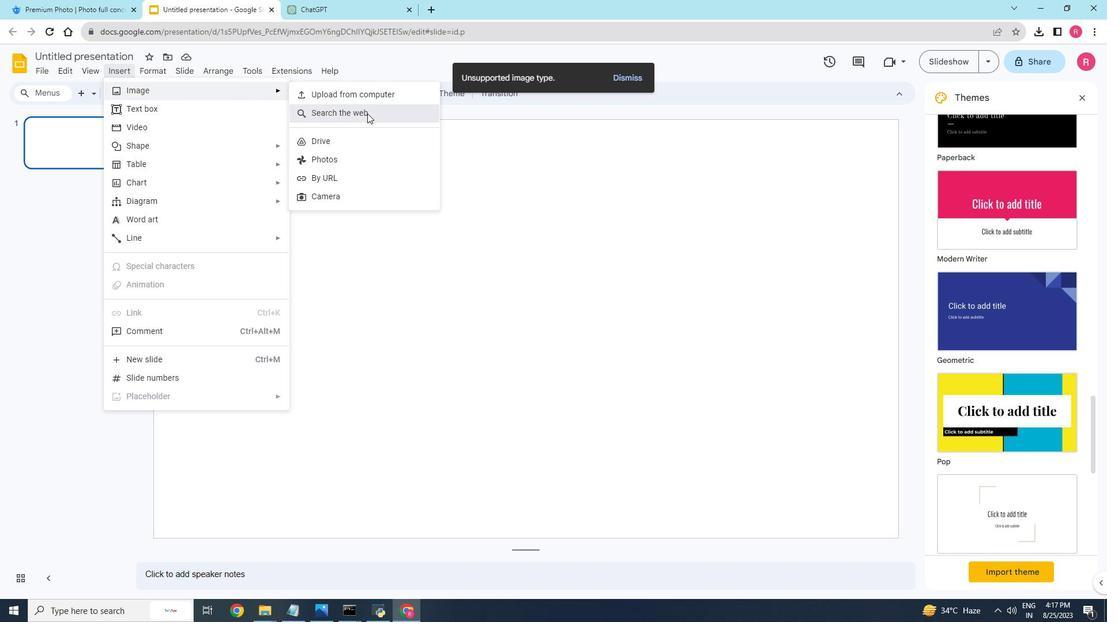 
Action: Mouse pressed left at (314, 106)
Screenshot: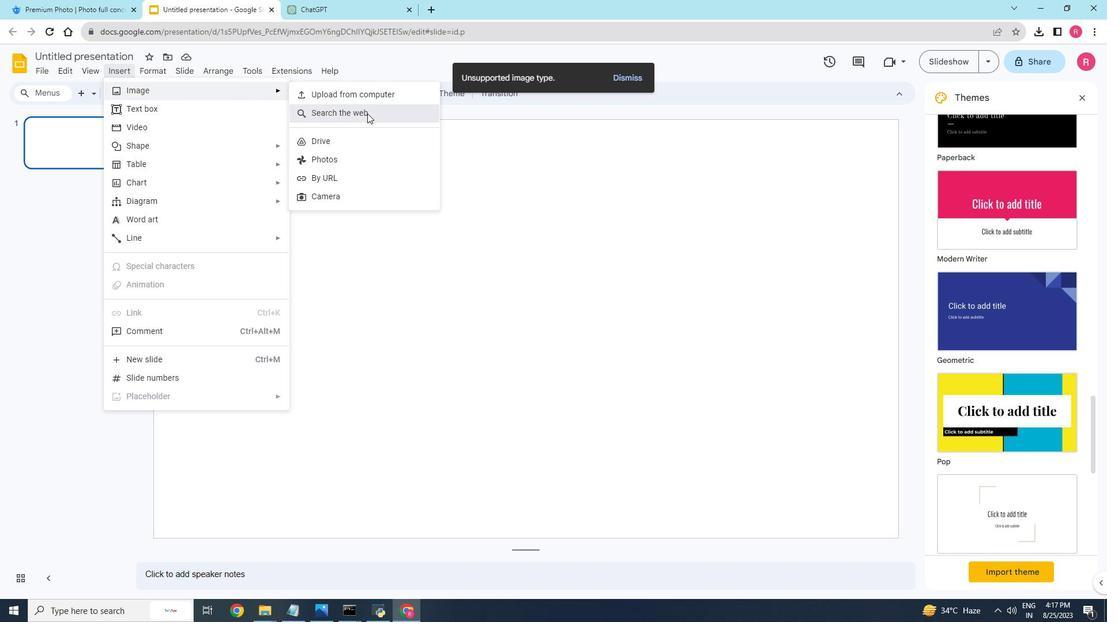 
Action: Mouse moved to (991, 117)
Screenshot: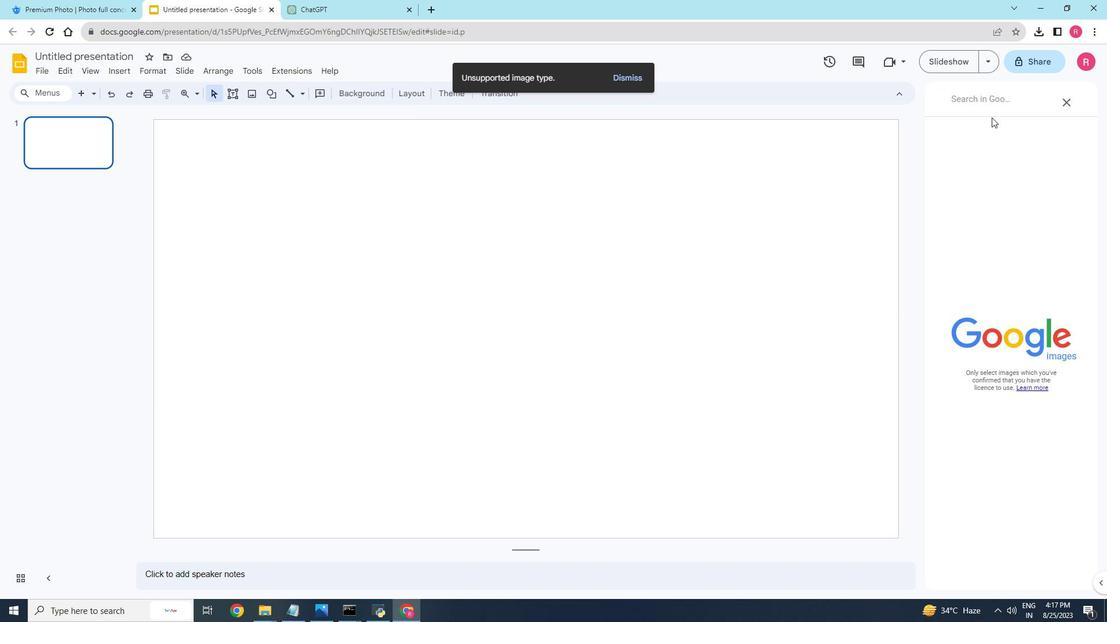 
Action: Key pressed bu
Screenshot: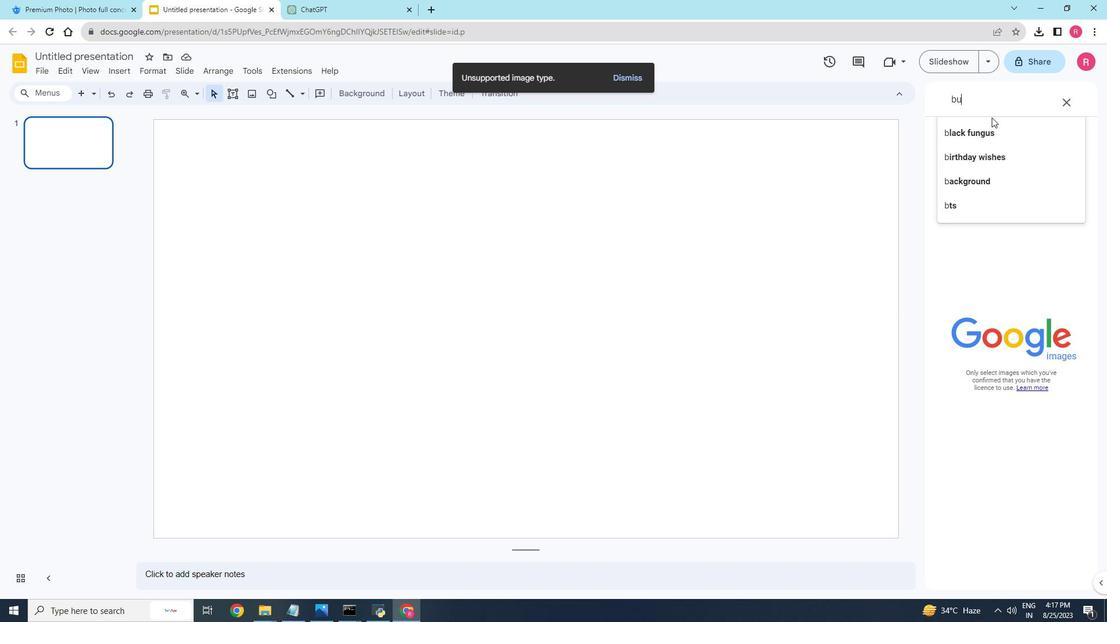 
Action: Mouse pressed left at (991, 117)
Screenshot: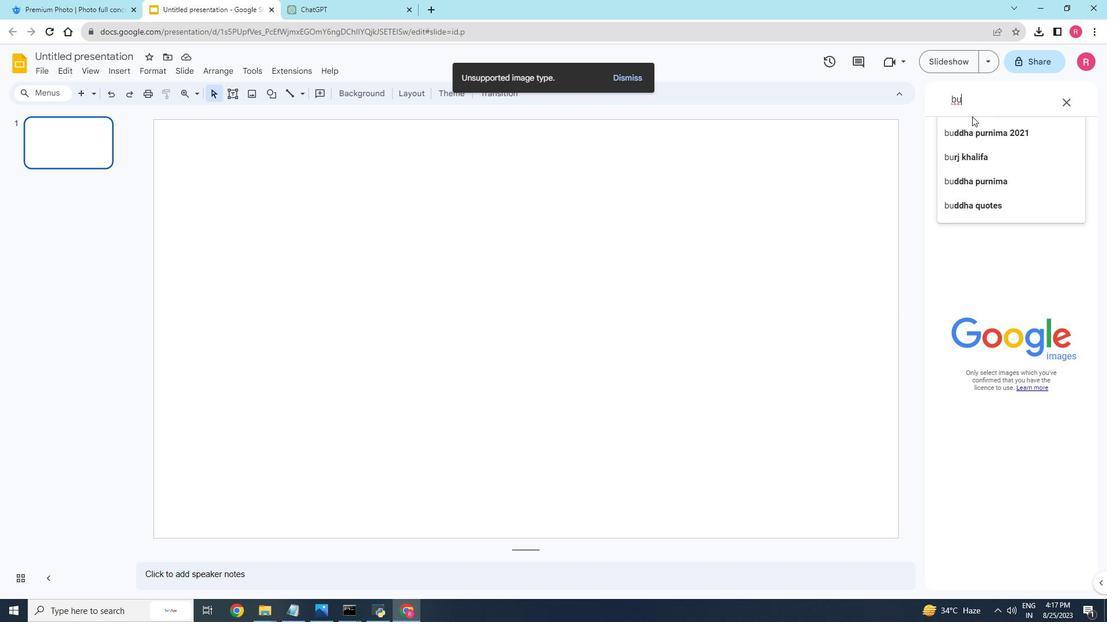 
Action: Mouse moved to (968, 96)
Screenshot: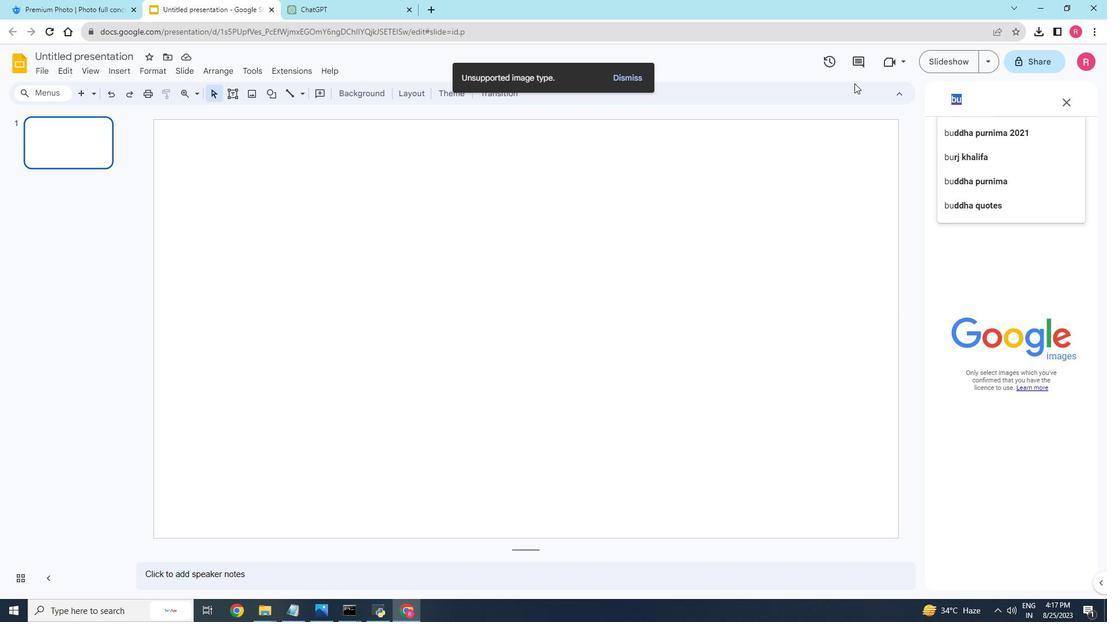 
Action: Mouse pressed left at (968, 96)
Screenshot: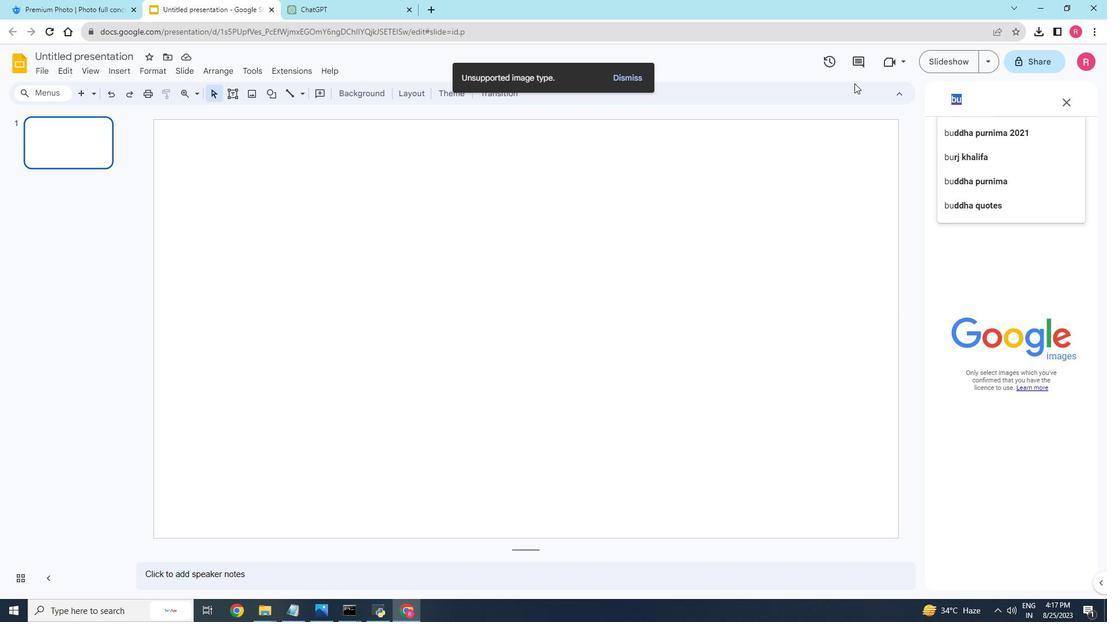 
Action: Mouse moved to (854, 89)
Screenshot: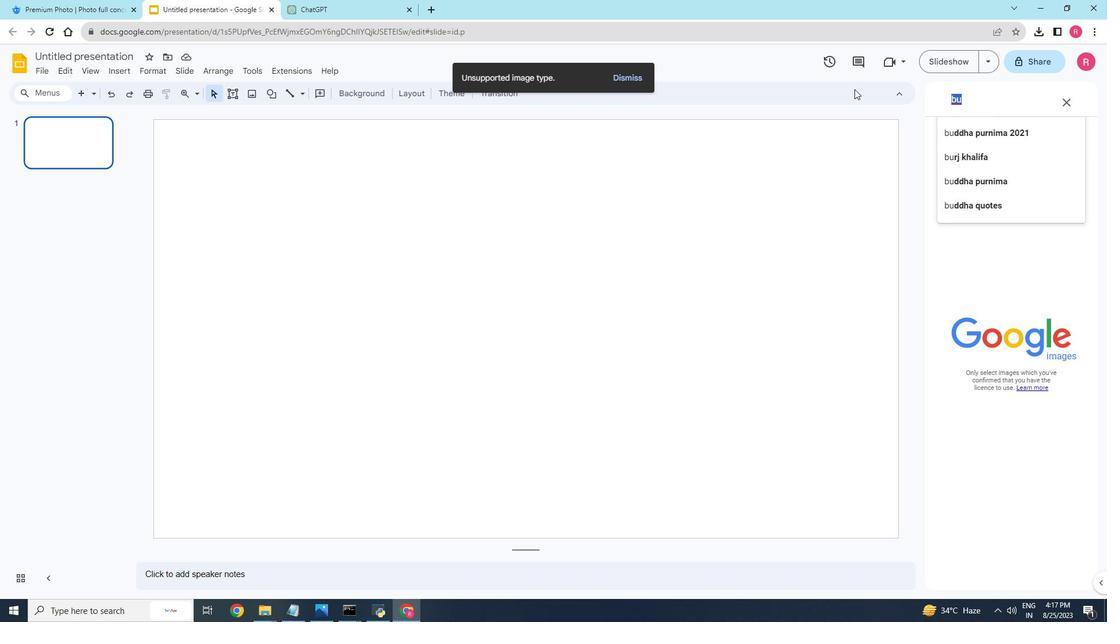 
Action: Key pressed <Key.backspace>
Screenshot: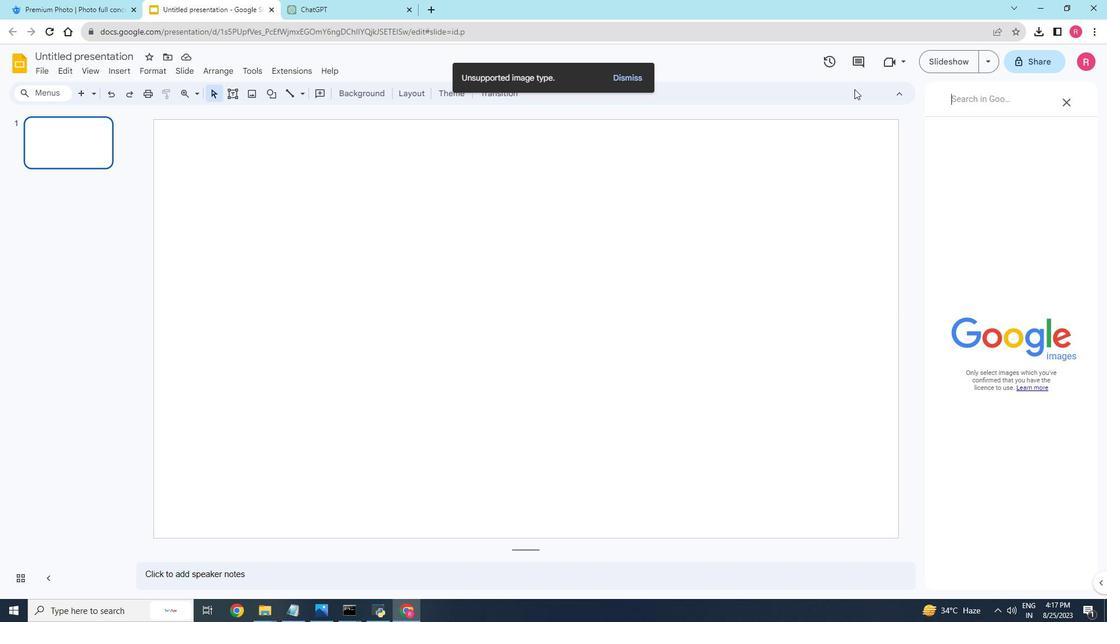 
Action: Mouse moved to (958, 100)
Screenshot: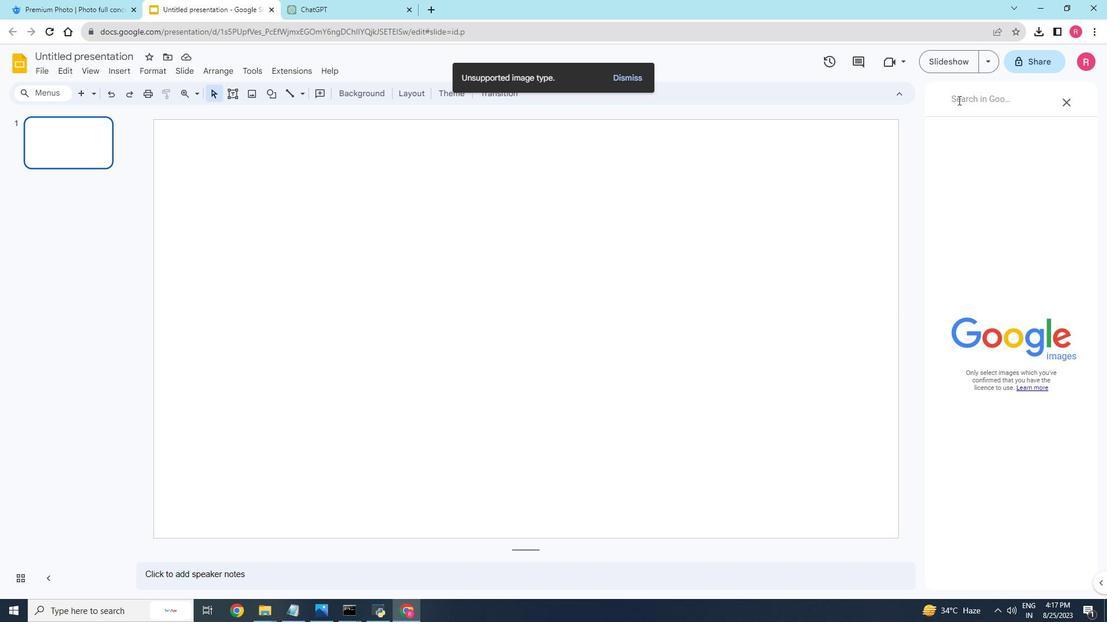 
Action: Mouse pressed left at (958, 100)
Screenshot: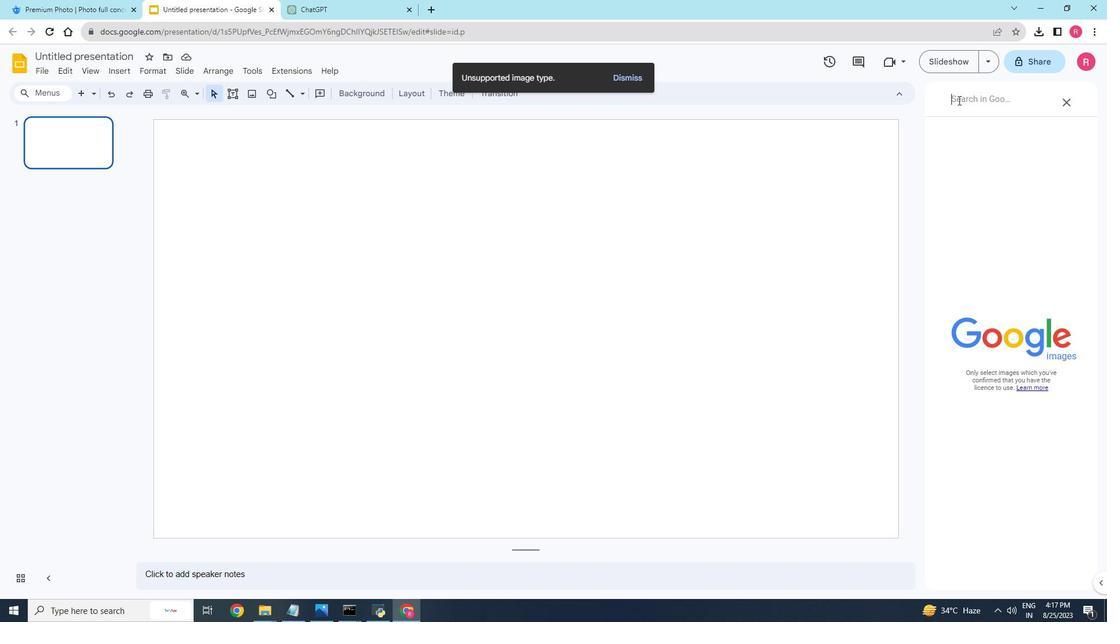 
Action: Key pressed ctrl+V<Key.enter>
Screenshot: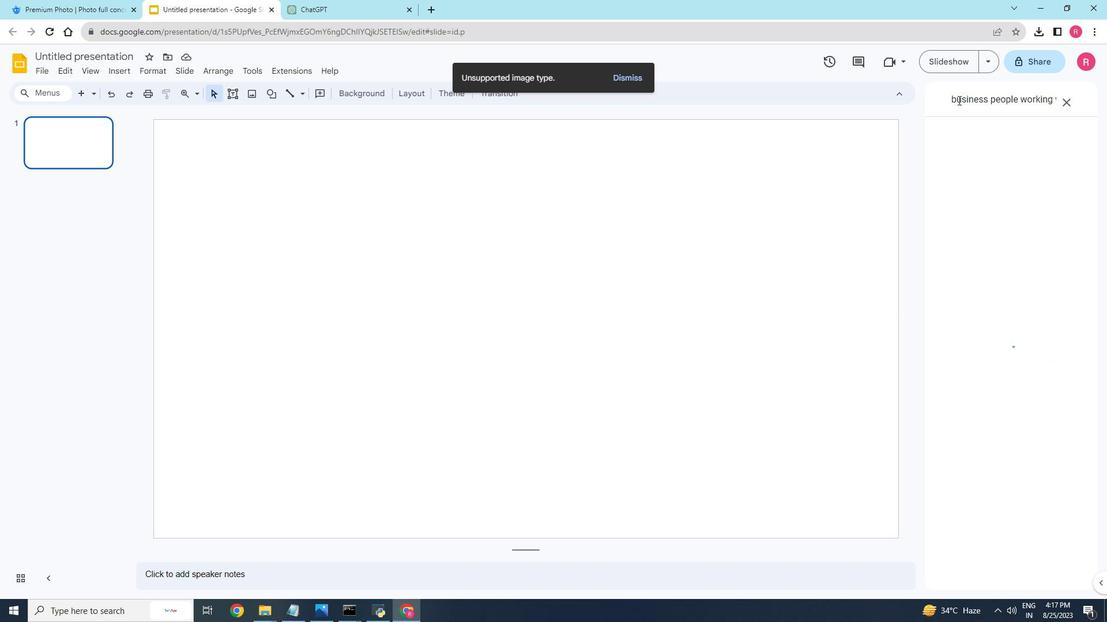
Action: Mouse moved to (1009, 218)
Screenshot: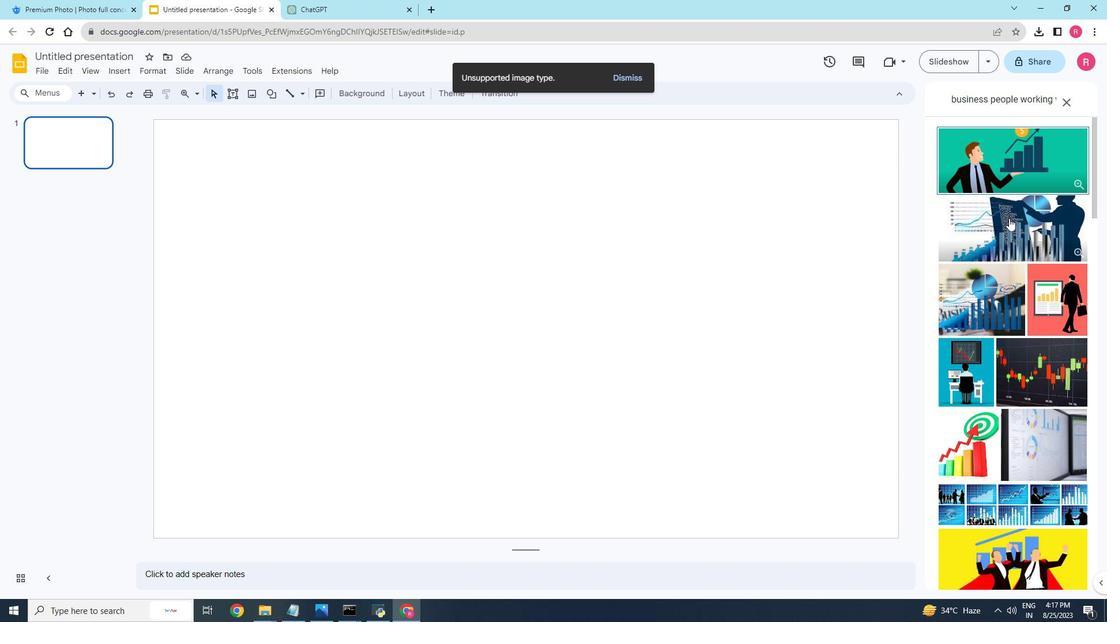 
Action: Mouse pressed left at (1009, 218)
Screenshot: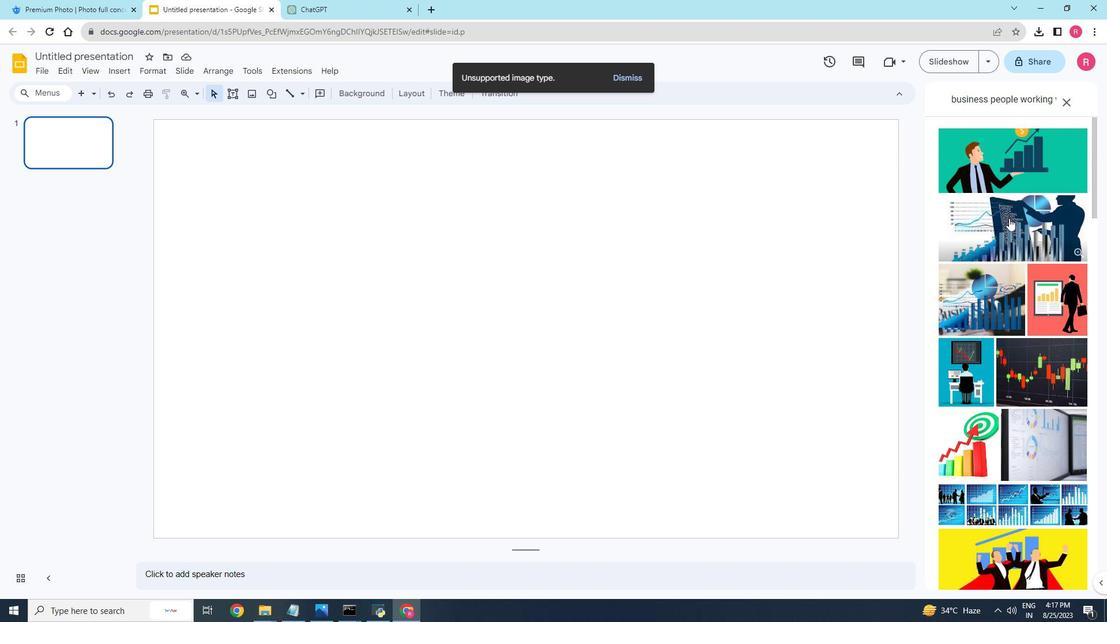 
Action: Mouse moved to (1065, 571)
Screenshot: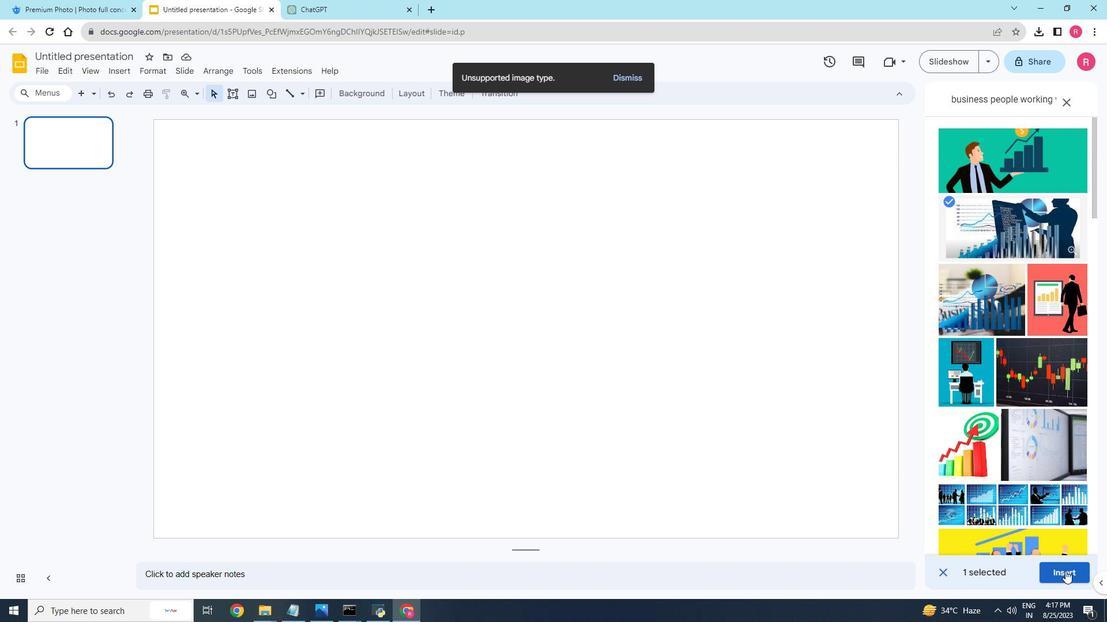 
Action: Mouse pressed left at (1065, 571)
Screenshot: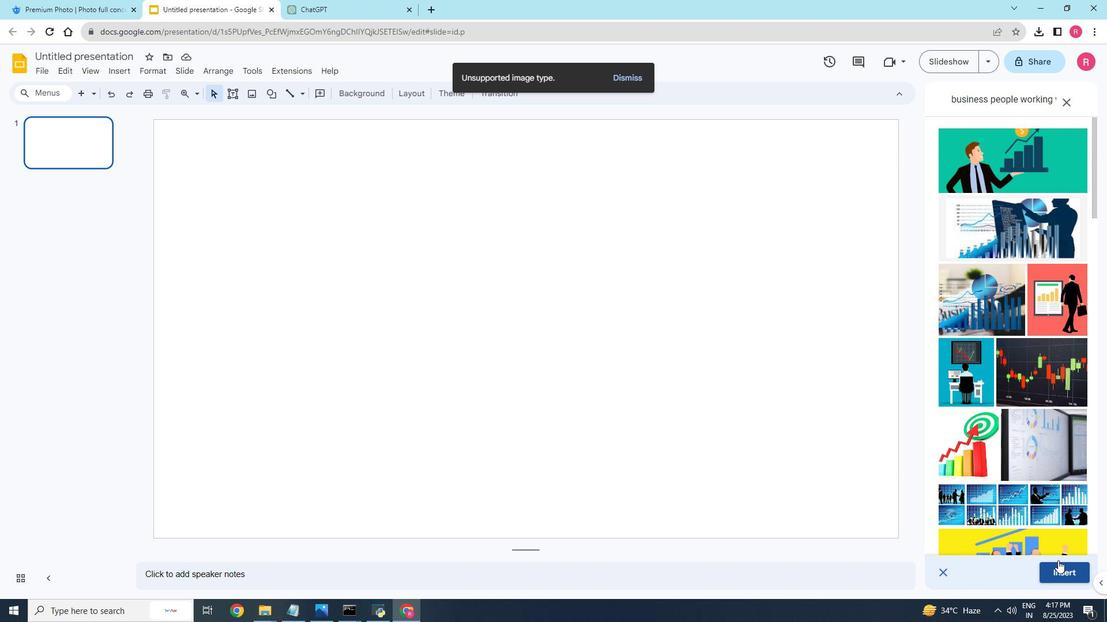 
Action: Mouse moved to (758, 328)
Screenshot: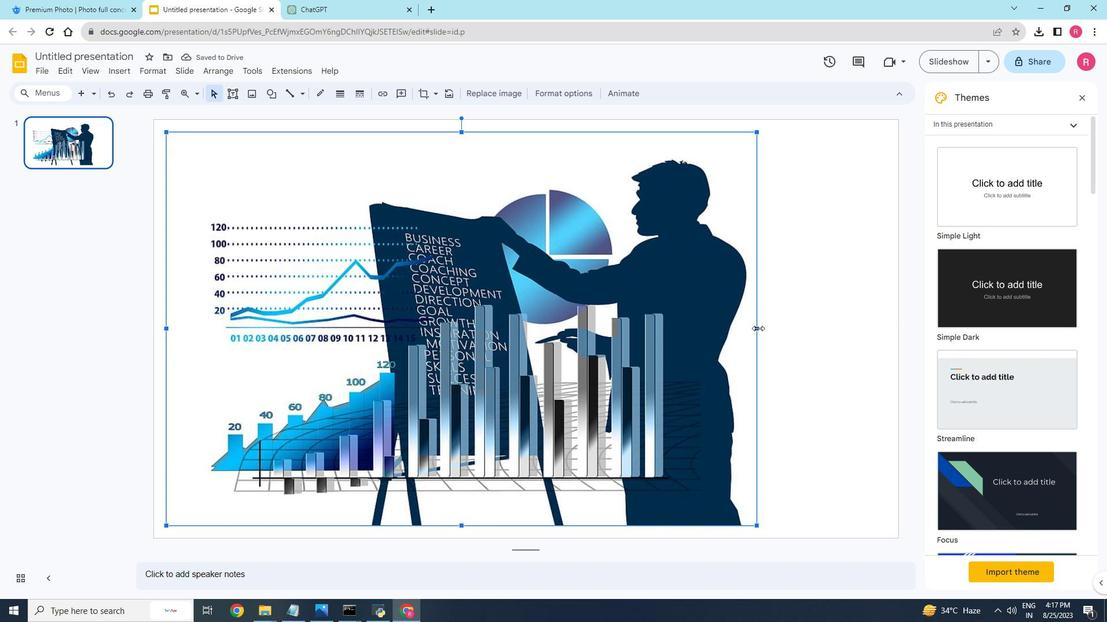 
Action: Mouse pressed left at (758, 328)
Screenshot: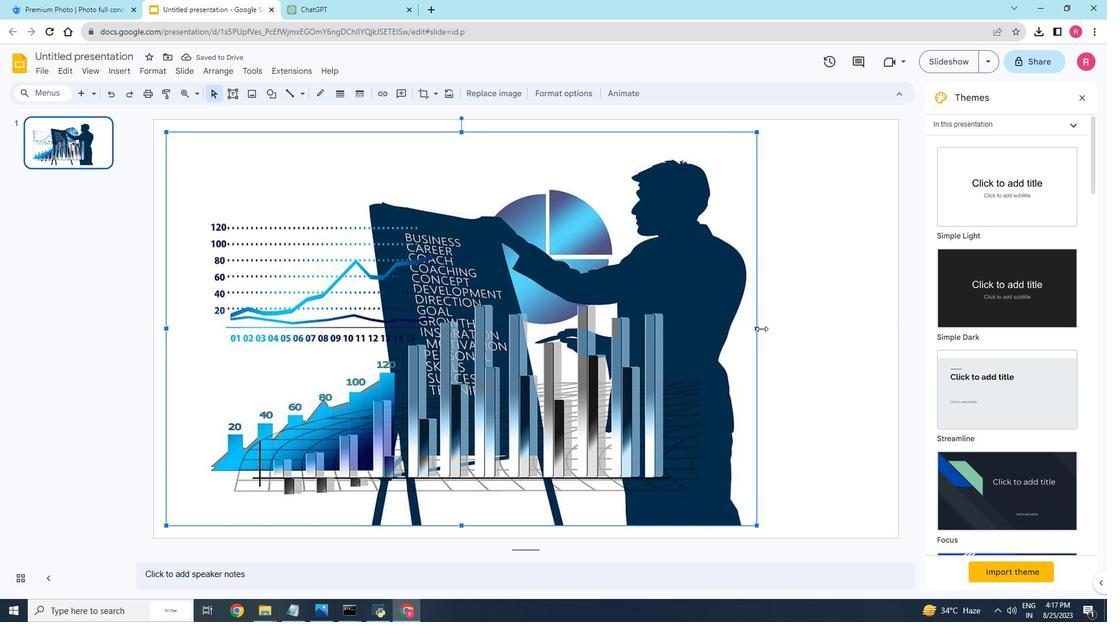 
Action: Mouse moved to (532, 132)
Screenshot: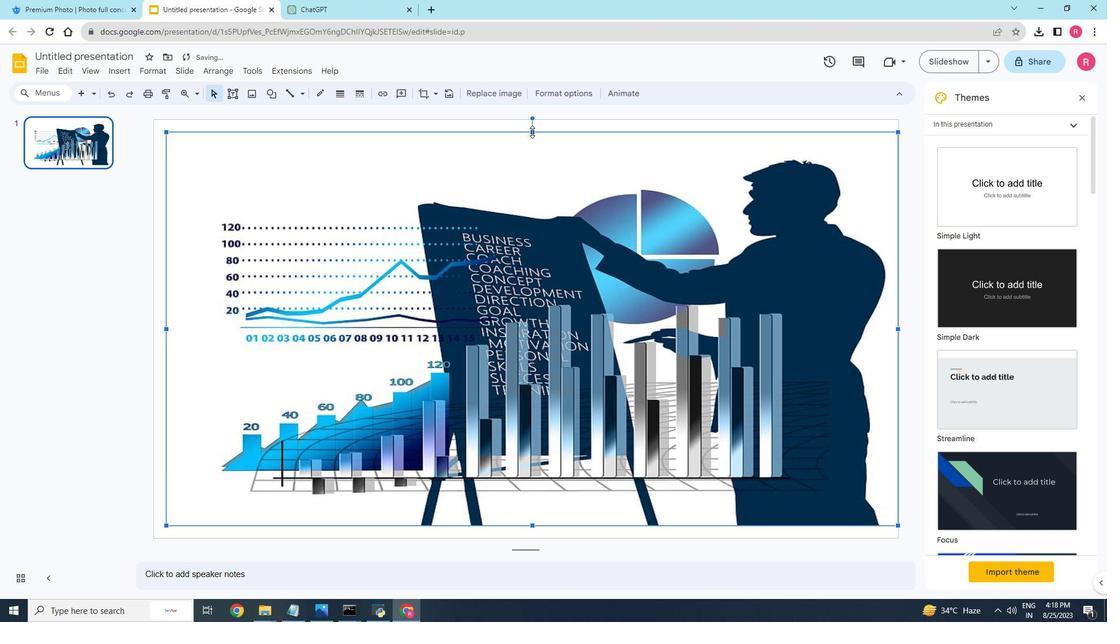 
Action: Mouse pressed left at (532, 132)
Screenshot: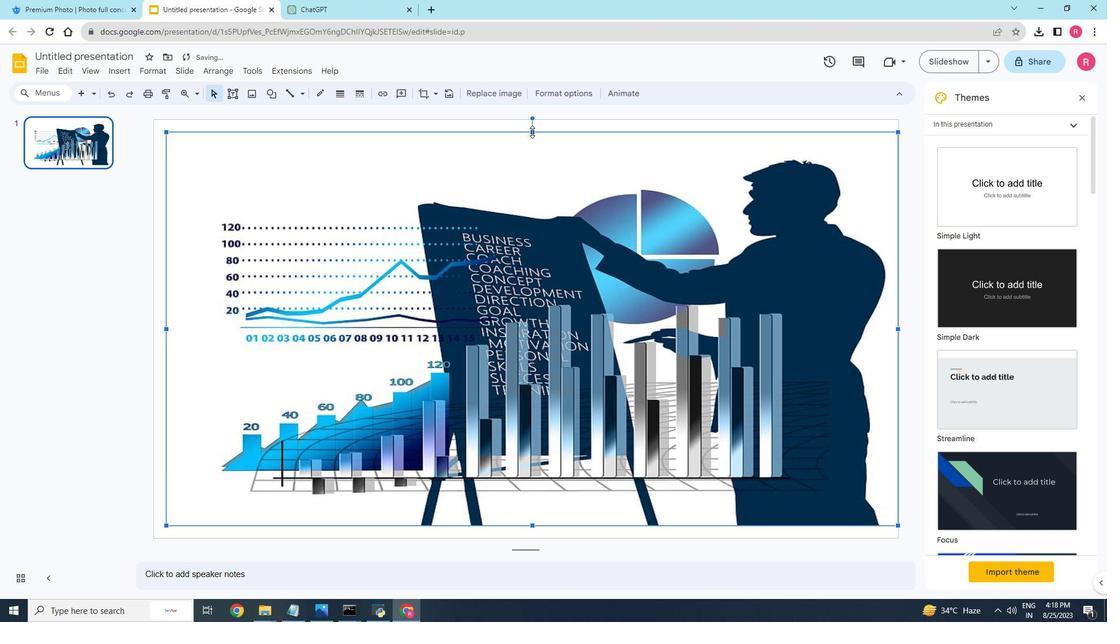 
Action: Mouse moved to (166, 322)
Screenshot: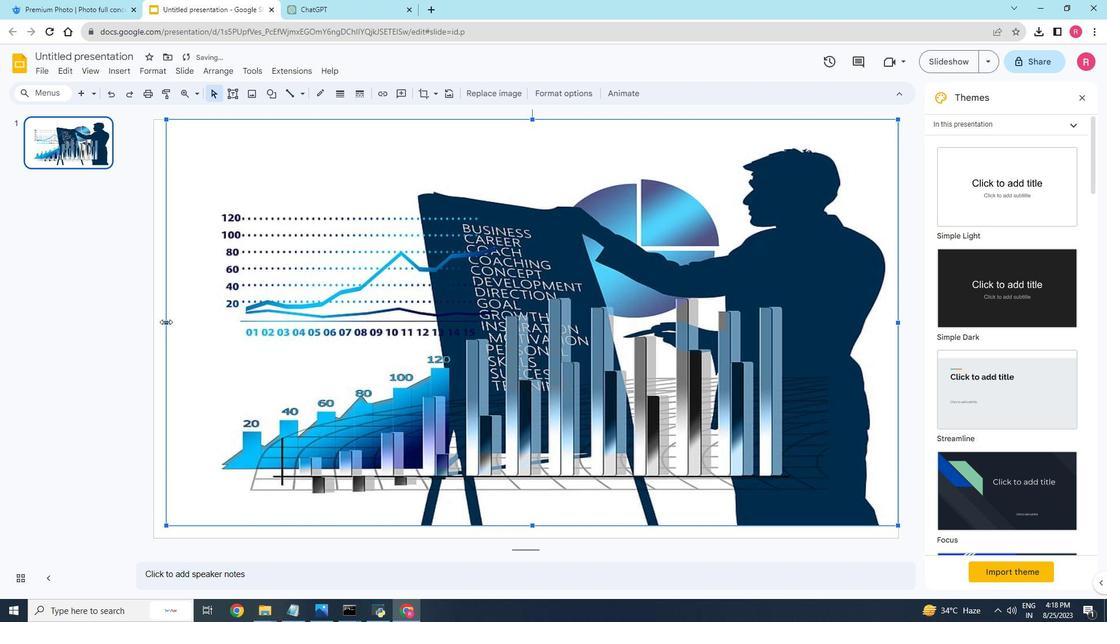 
Action: Mouse pressed left at (166, 322)
Screenshot: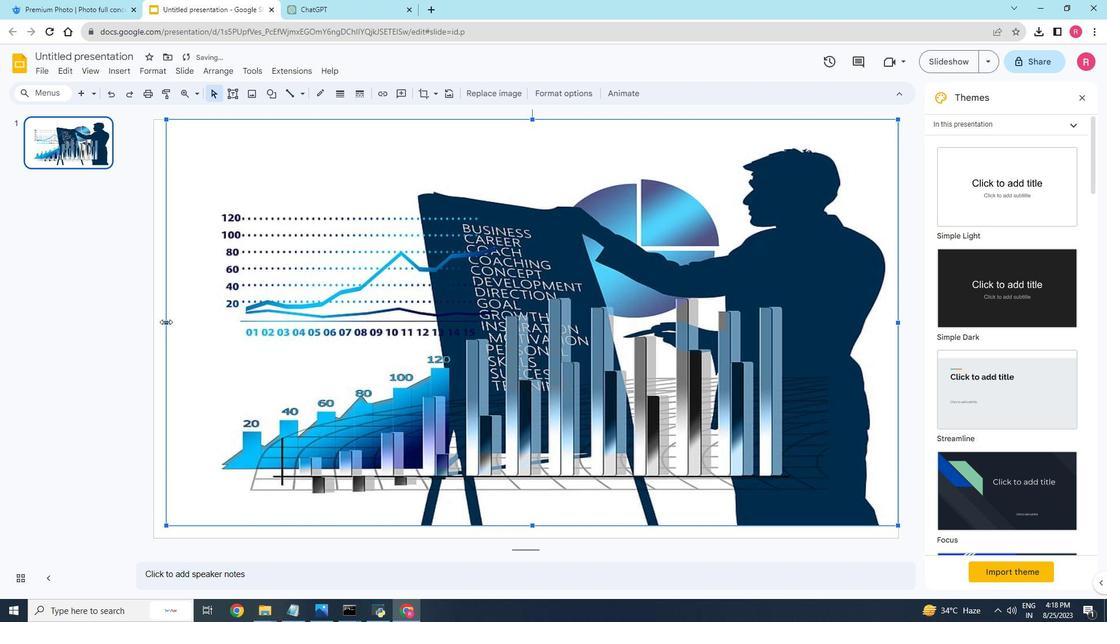 
Action: Mouse moved to (526, 526)
Screenshot: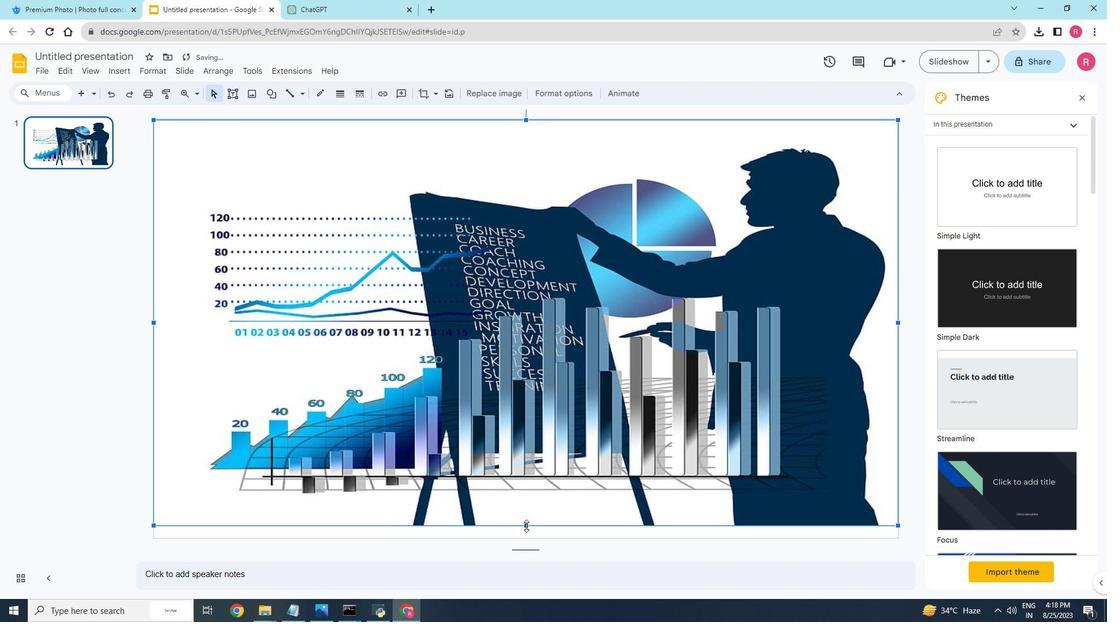 
Action: Mouse pressed left at (526, 526)
Screenshot: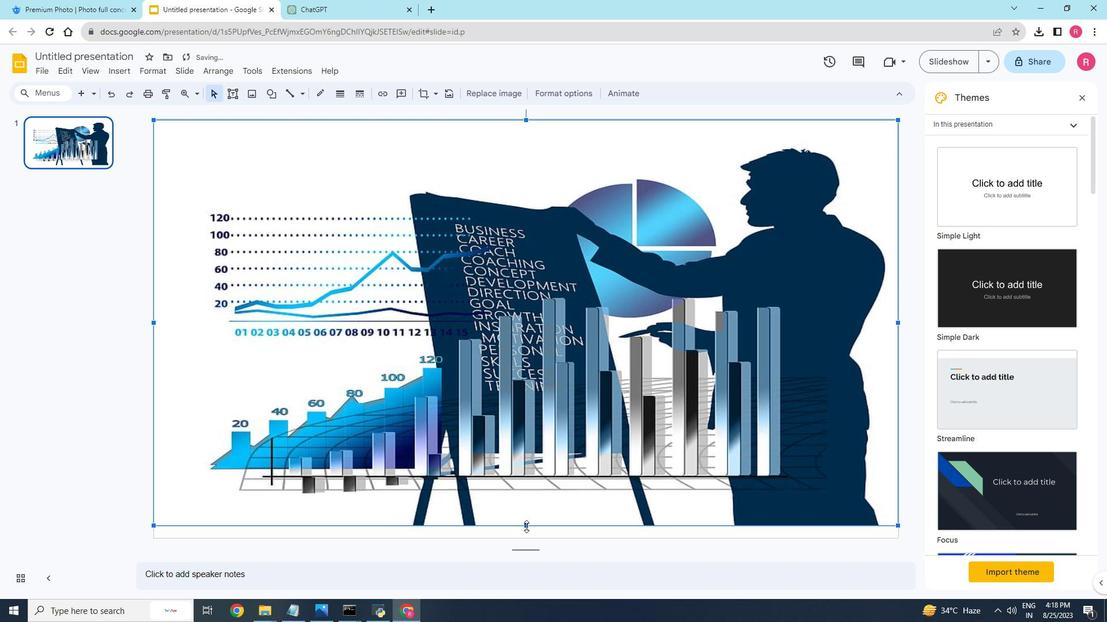 
Action: Mouse moved to (591, 429)
Screenshot: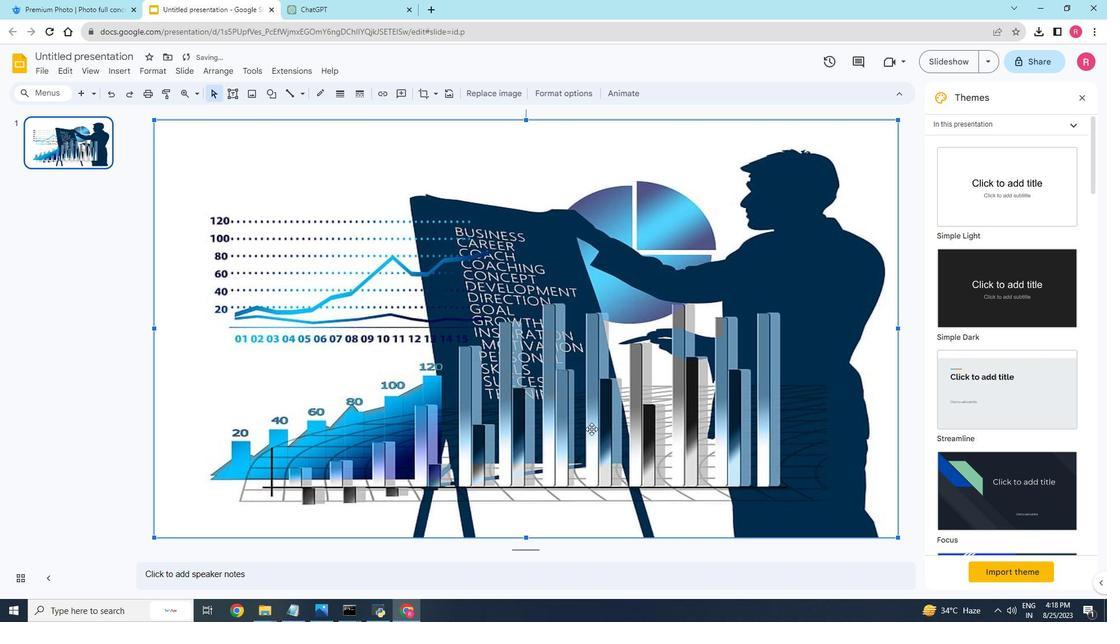 
Action: Mouse pressed left at (591, 429)
Screenshot: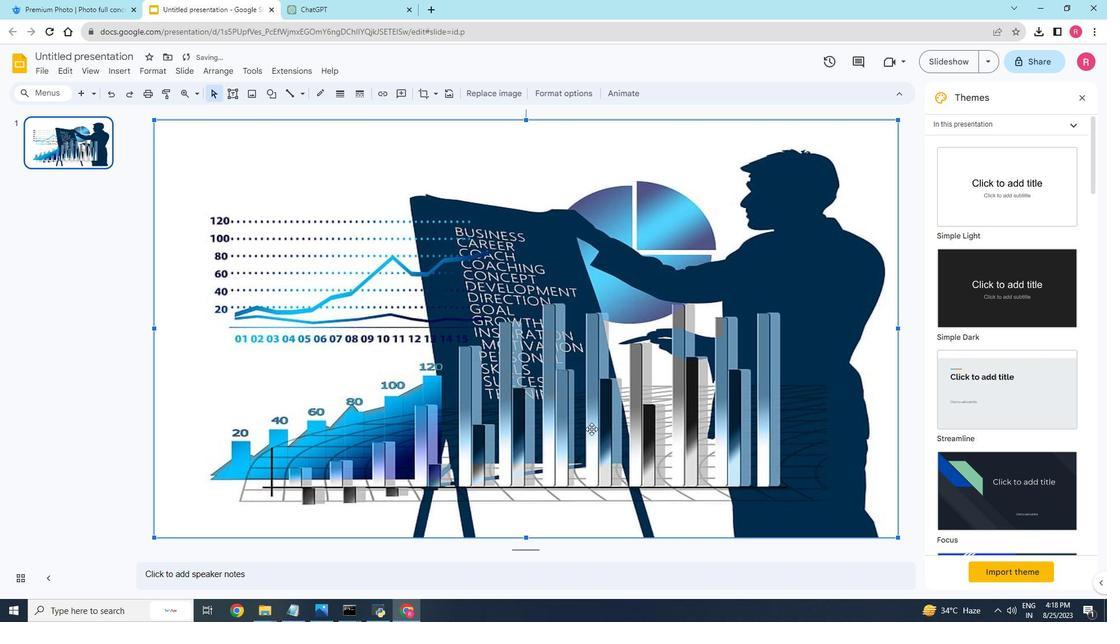
Action: Mouse moved to (82, 92)
Screenshot: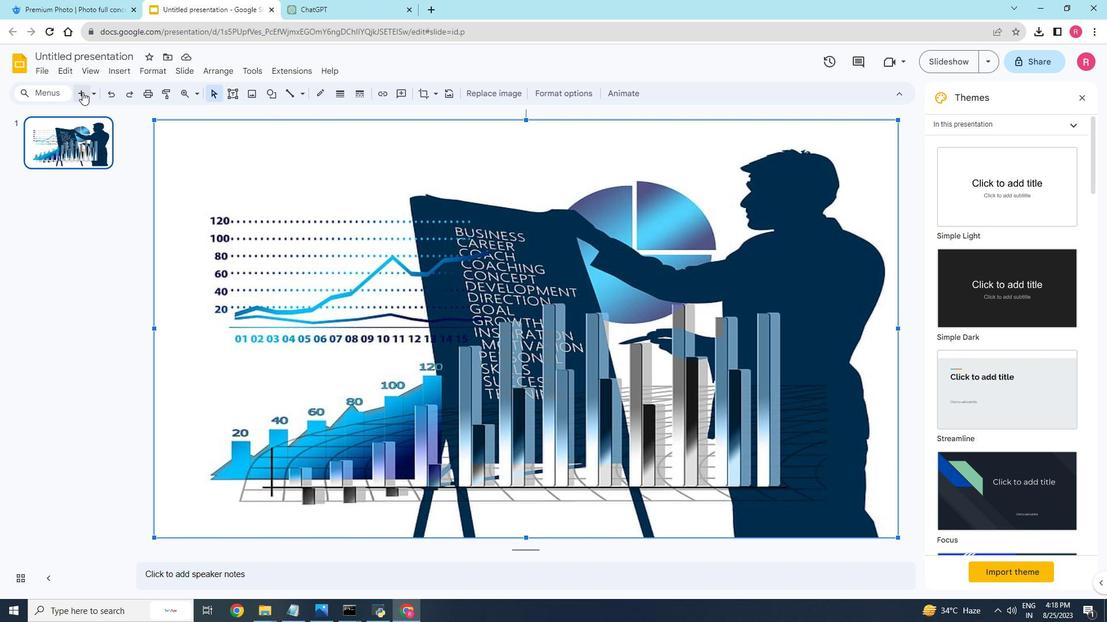 
Action: Mouse pressed left at (82, 92)
Screenshot: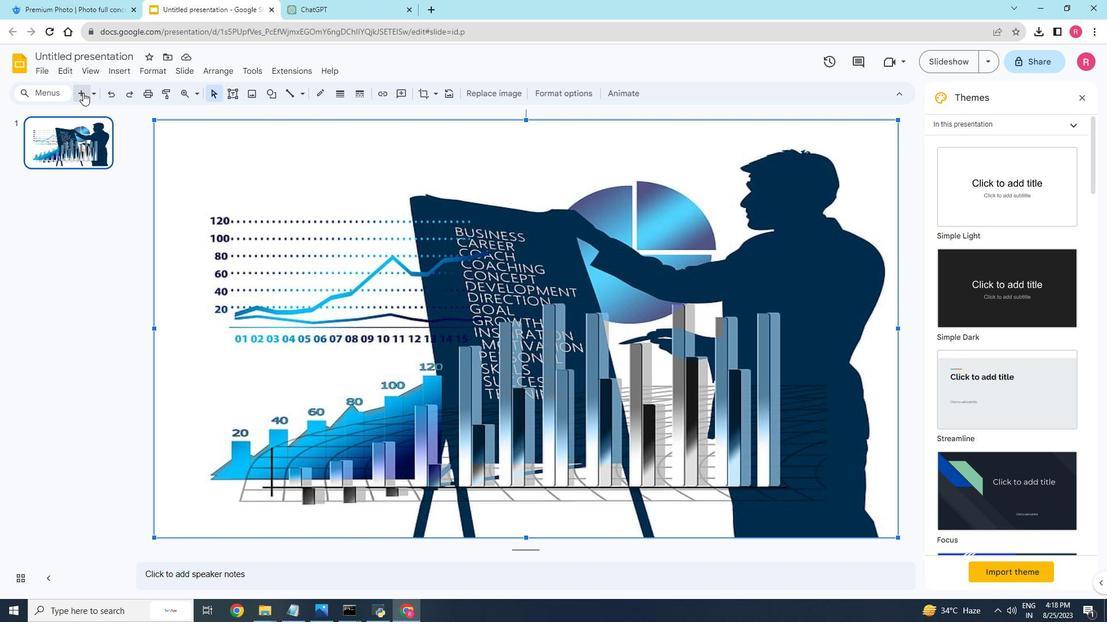 
Action: Mouse moved to (564, 265)
Screenshot: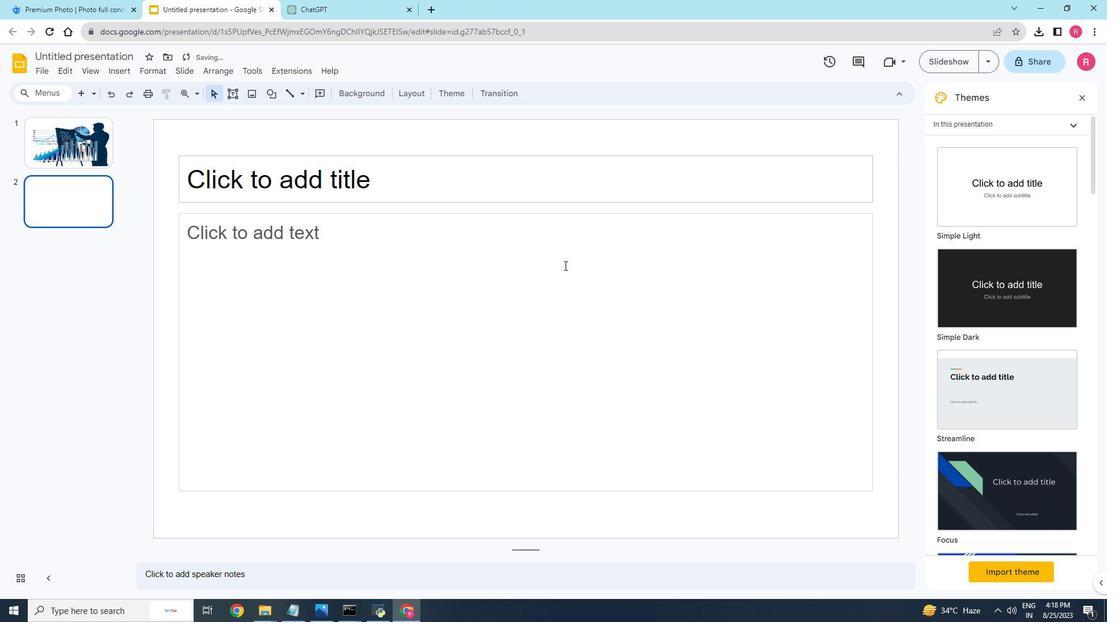 
Action: Mouse pressed left at (564, 265)
Screenshot: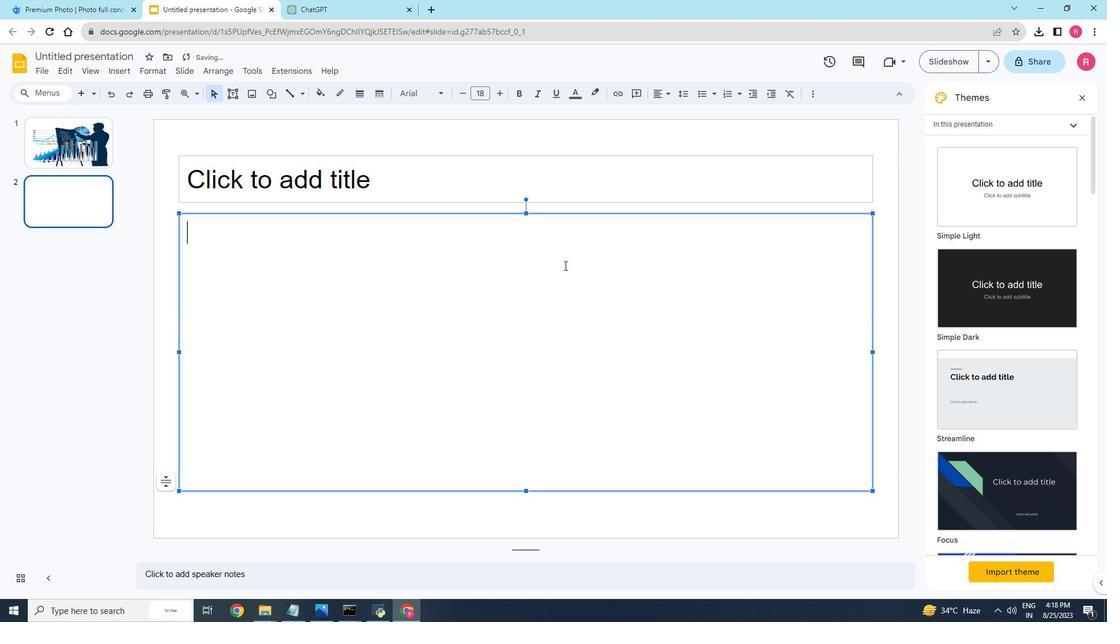 
Action: Mouse moved to (536, 182)
Screenshot: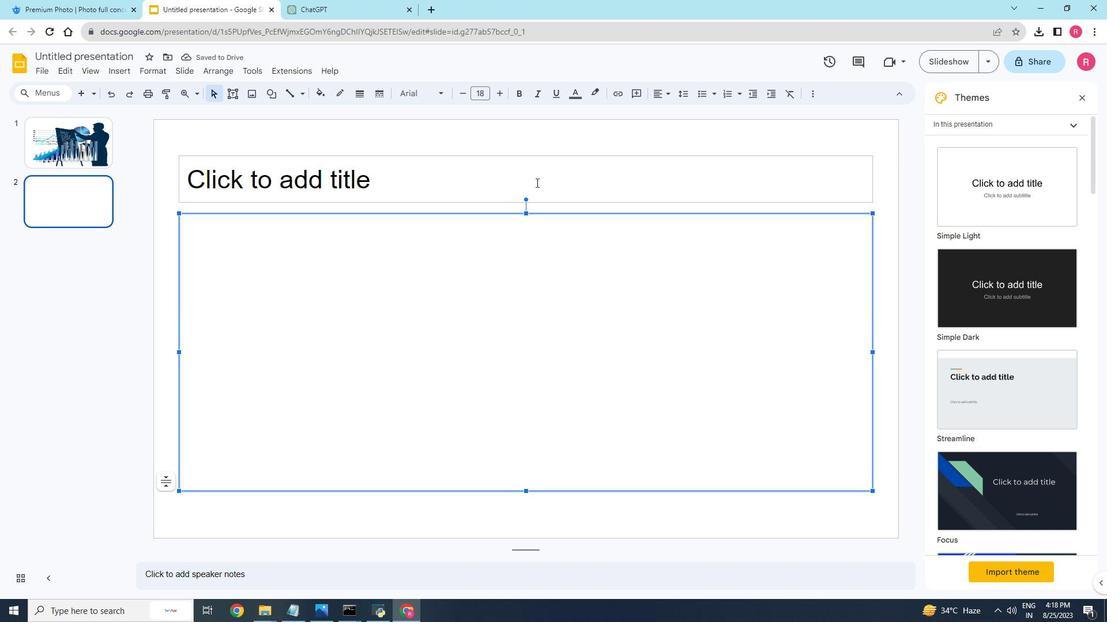 
Action: Mouse pressed left at (536, 182)
Screenshot: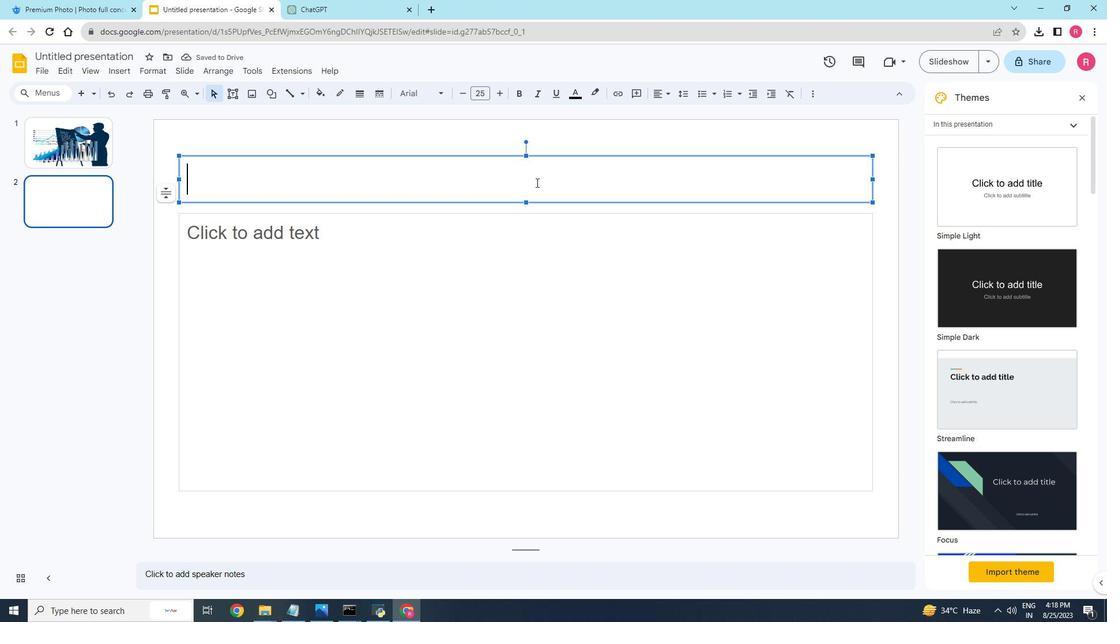 
Action: Mouse moved to (115, 70)
Screenshot: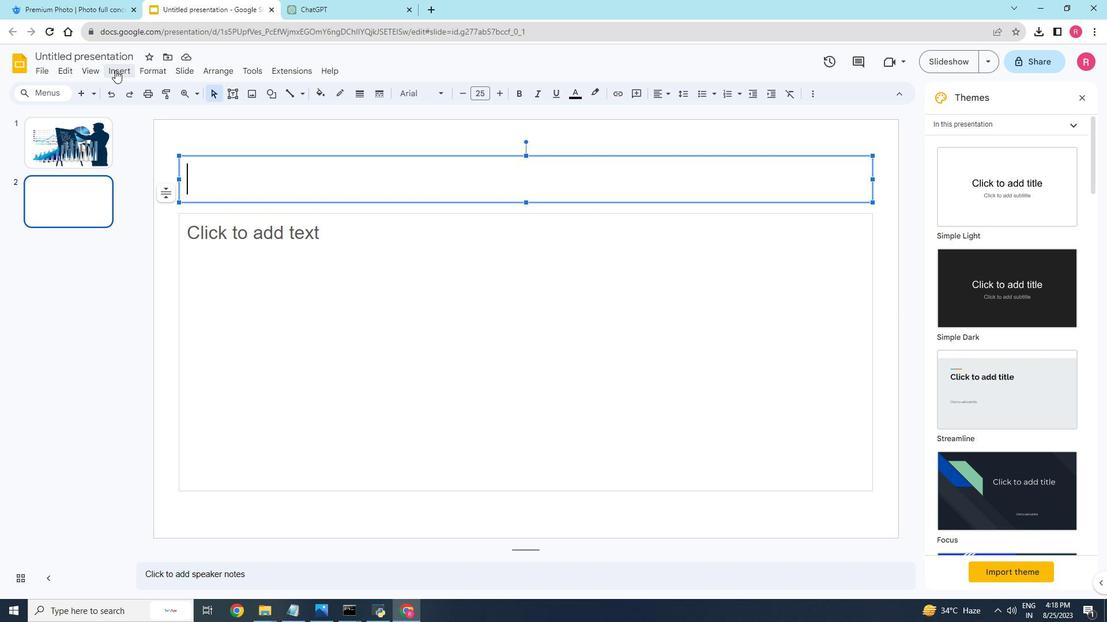 
Action: Mouse pressed left at (115, 70)
Screenshot: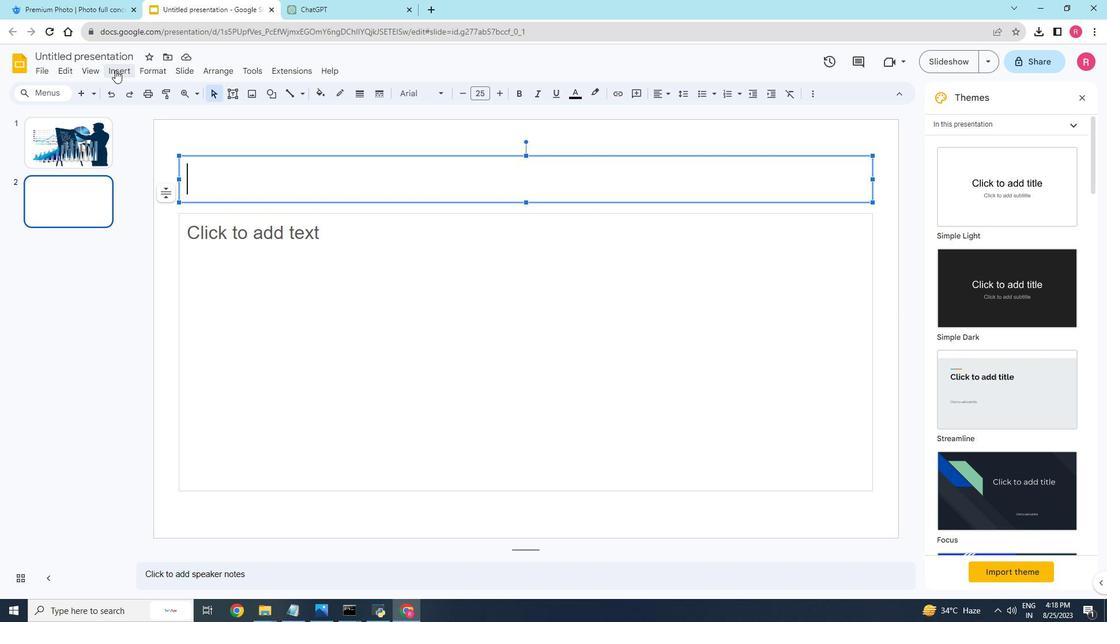 
Action: Mouse moved to (396, 257)
Screenshot: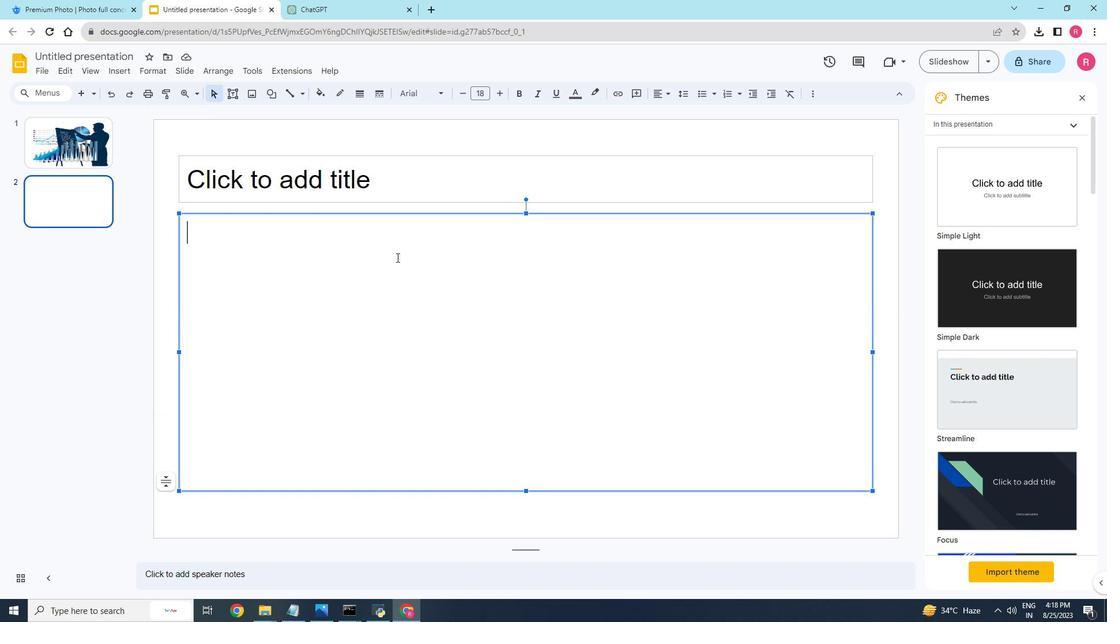 
Action: Mouse pressed left at (396, 257)
Screenshot: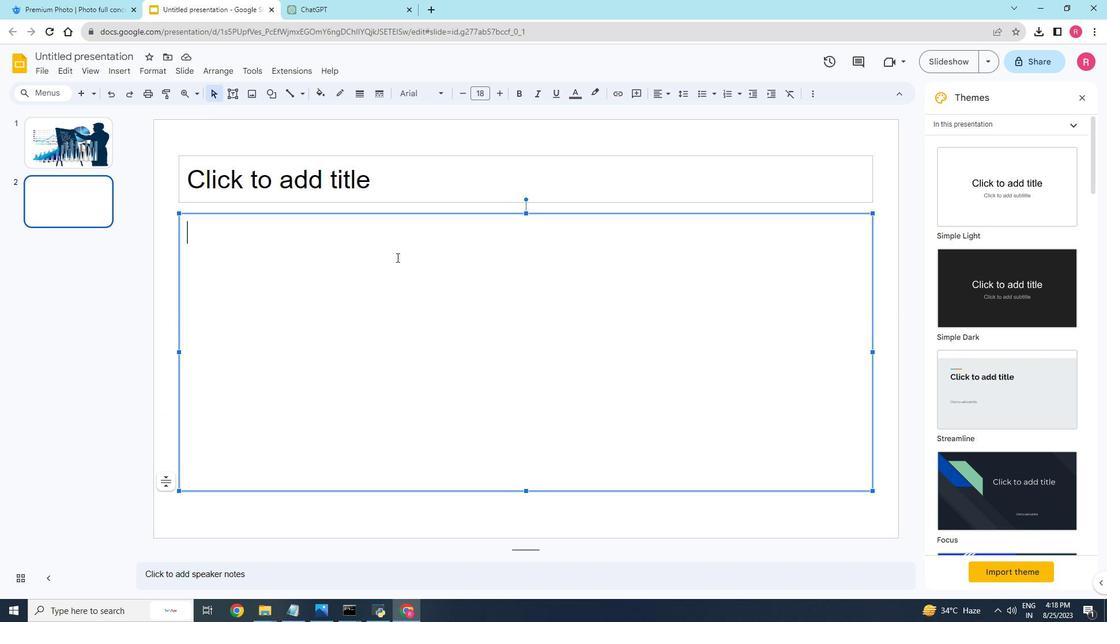 
Action: Mouse moved to (129, 71)
Screenshot: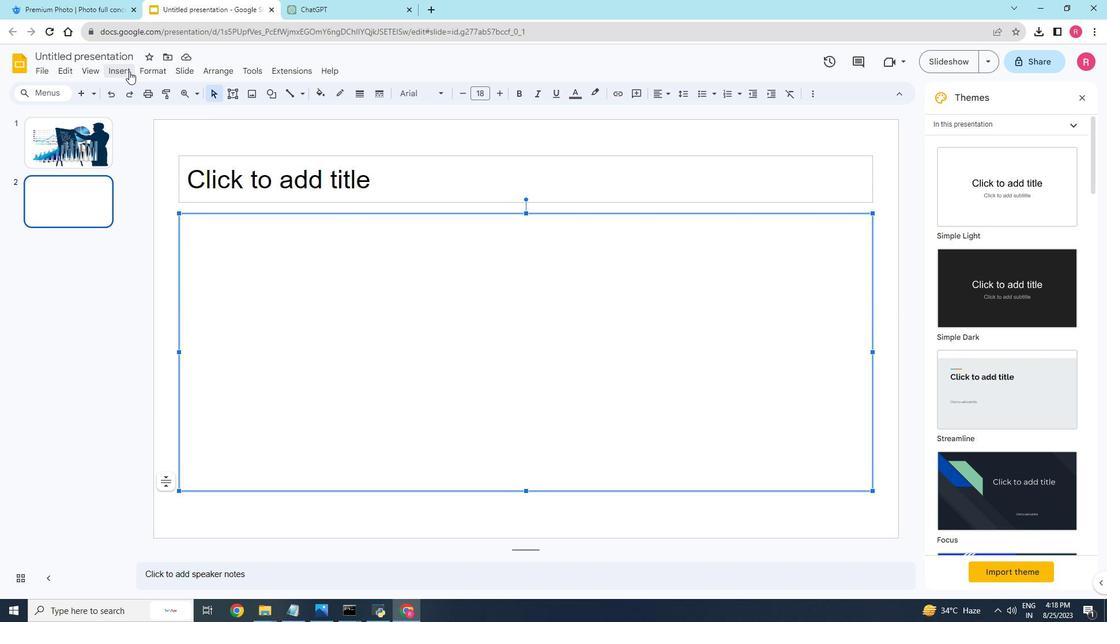 
Action: Mouse pressed left at (129, 71)
Screenshot: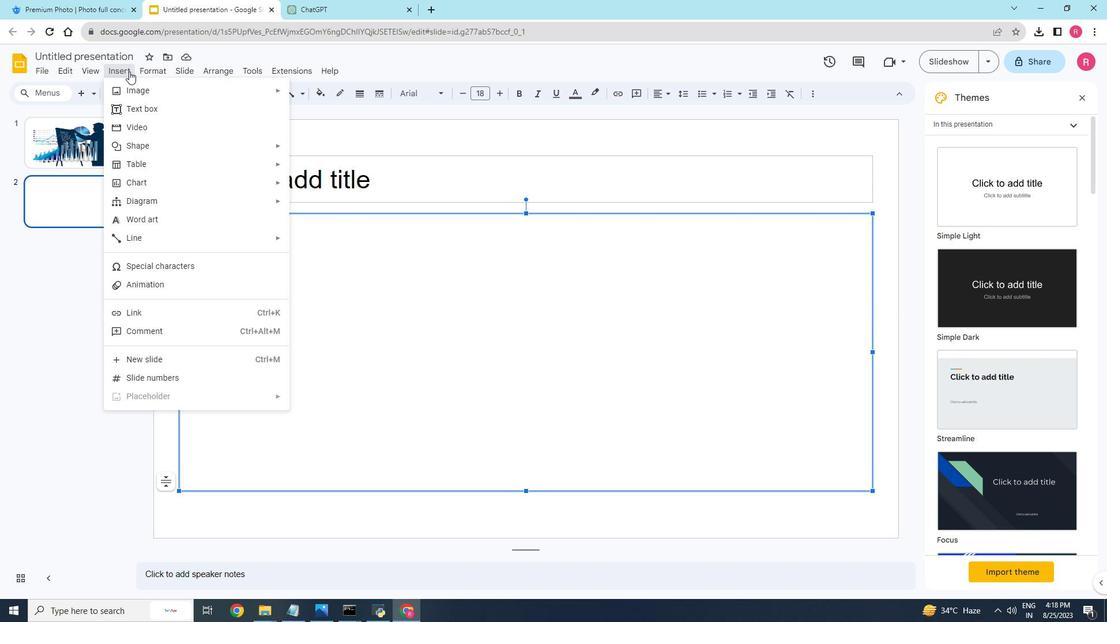 
Action: Mouse moved to (319, 92)
Screenshot: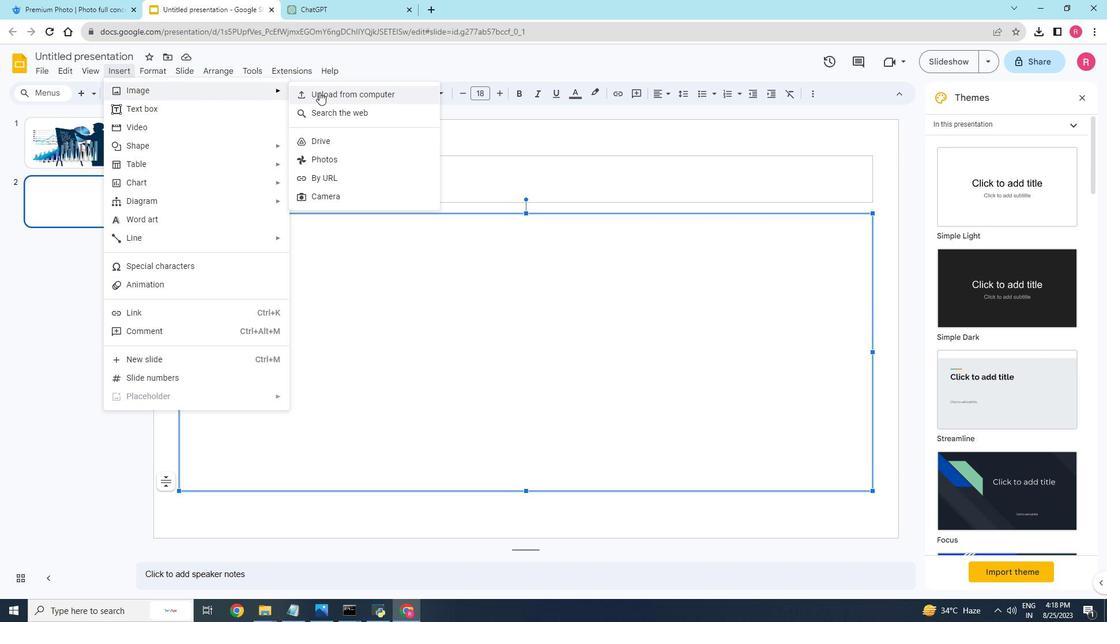 
Action: Mouse pressed left at (319, 92)
Screenshot: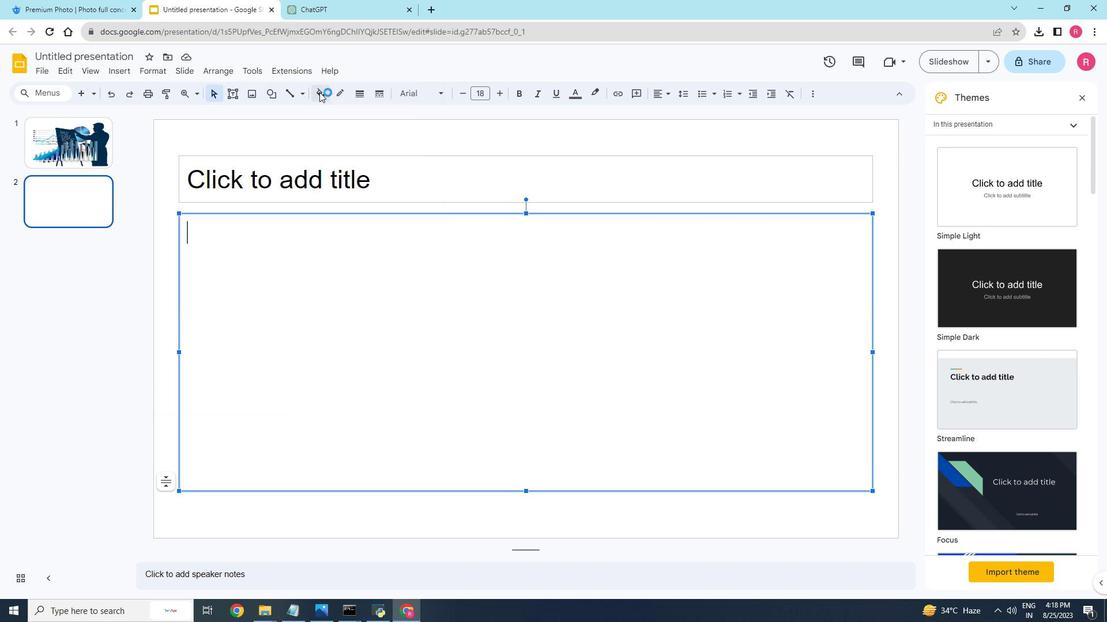 
Action: Mouse moved to (281, 131)
Screenshot: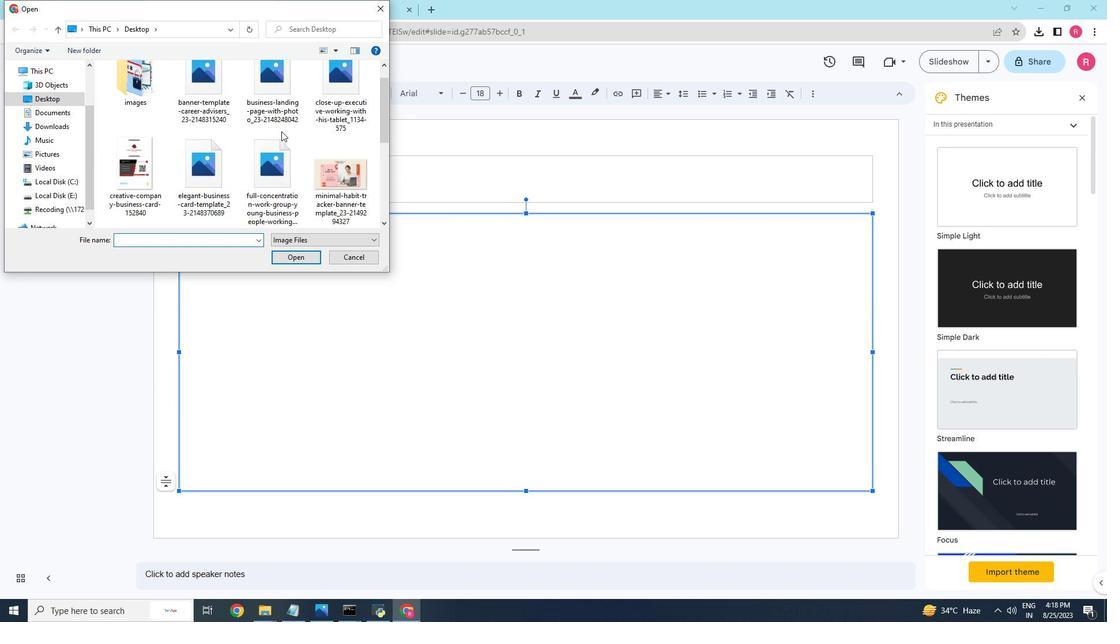 
Action: Mouse scrolled (281, 130) with delta (0, 0)
Screenshot: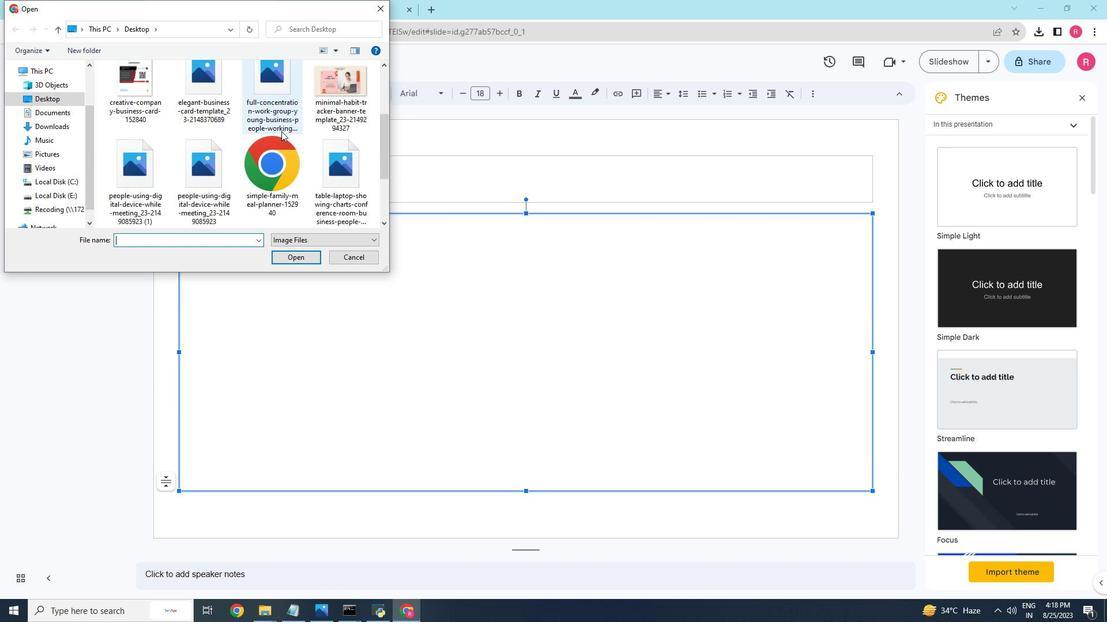 
Action: Mouse scrolled (281, 130) with delta (0, 0)
Screenshot: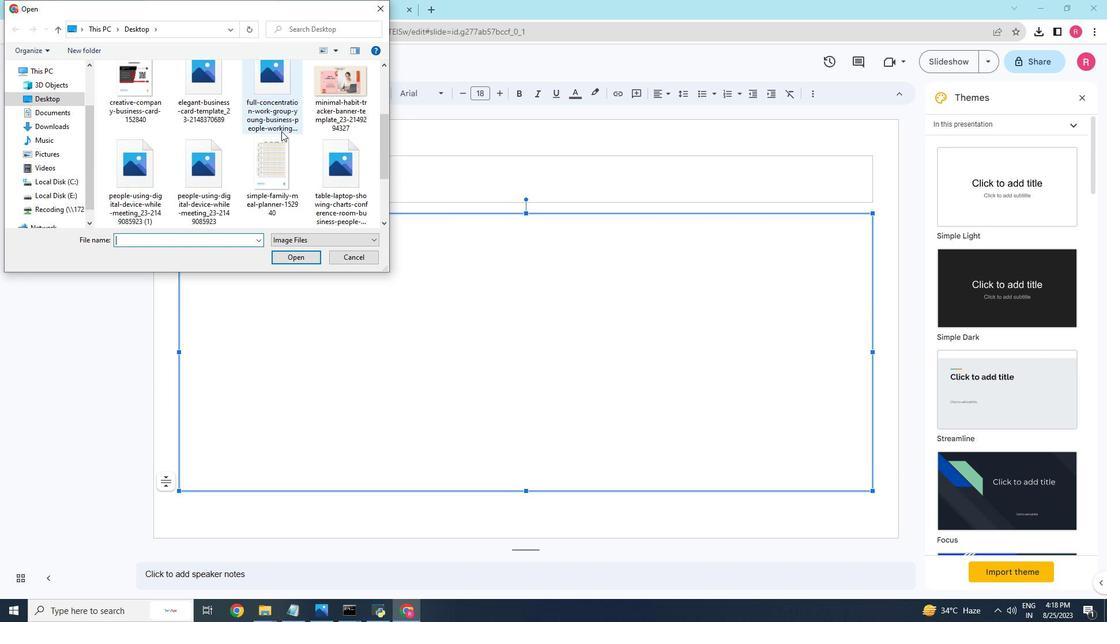 
Action: Mouse scrolled (281, 132) with delta (0, 0)
Screenshot: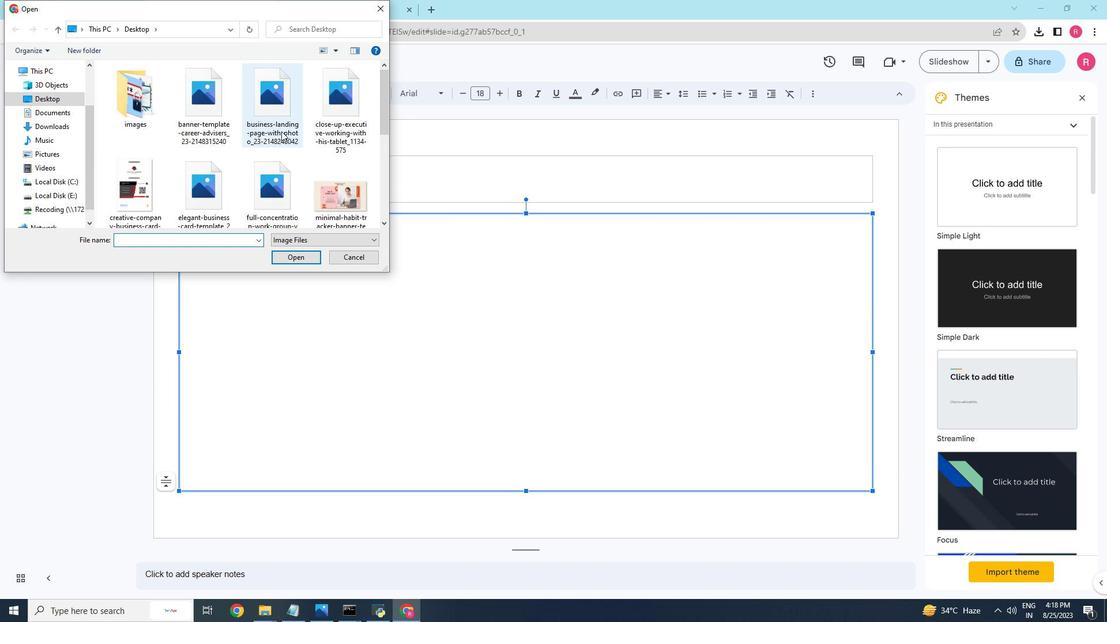 
Action: Mouse scrolled (281, 132) with delta (0, 0)
Screenshot: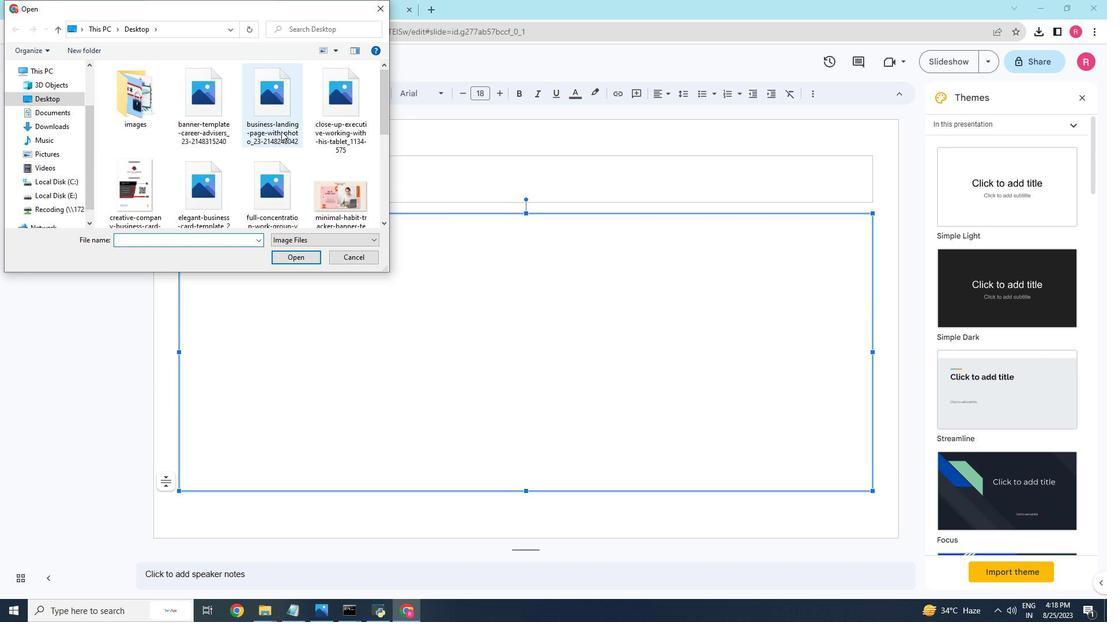 
Action: Mouse moved to (260, 113)
Screenshot: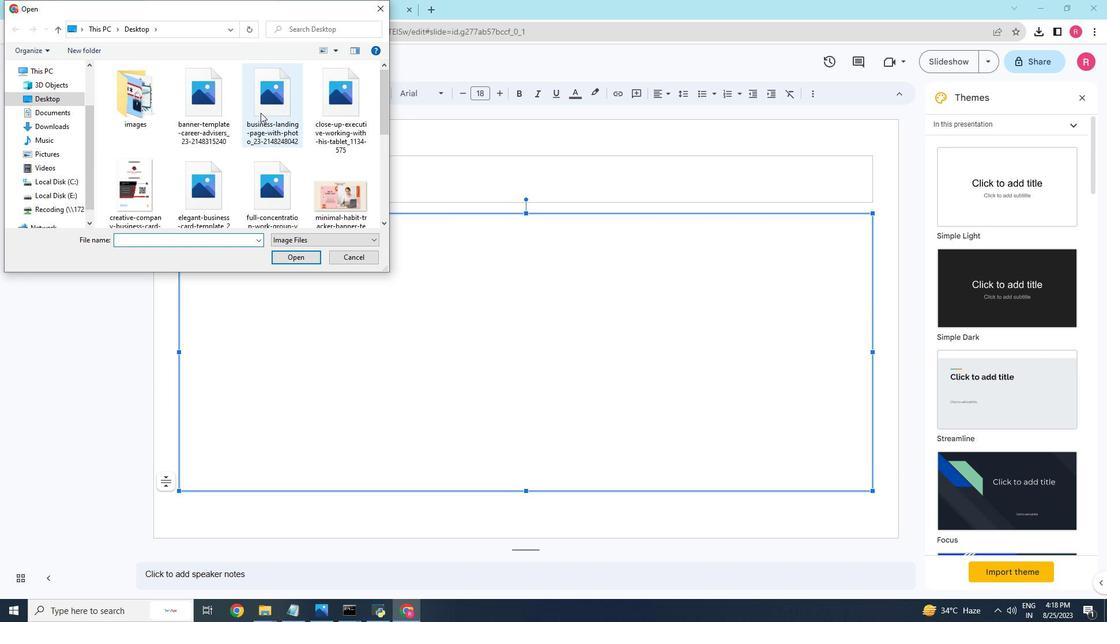 
Action: Mouse pressed left at (260, 113)
Screenshot: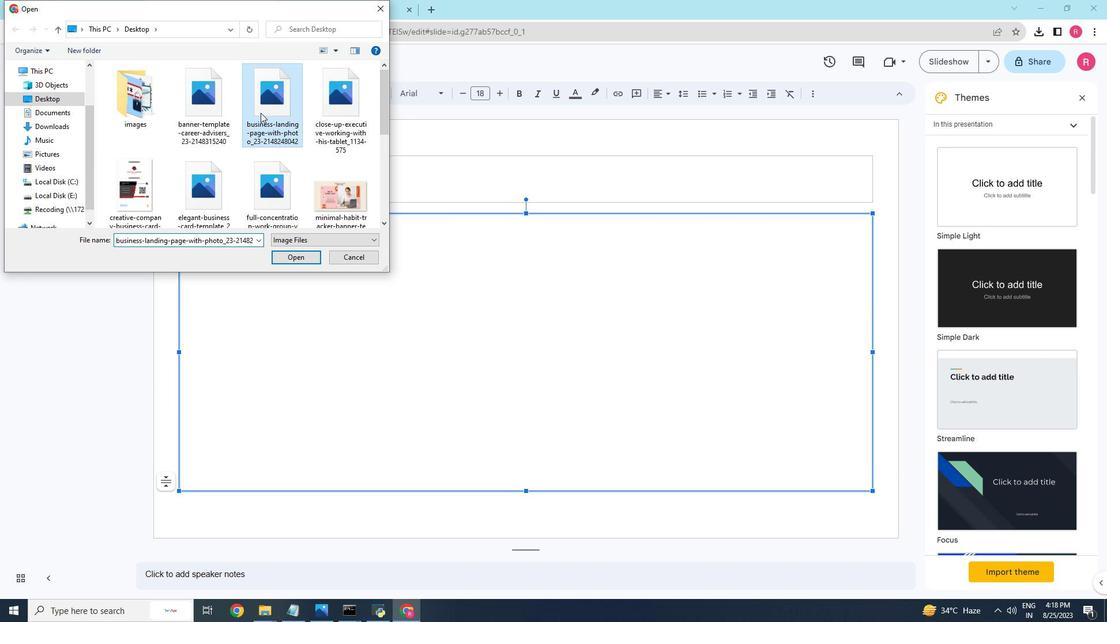 
Action: Mouse moved to (288, 262)
Screenshot: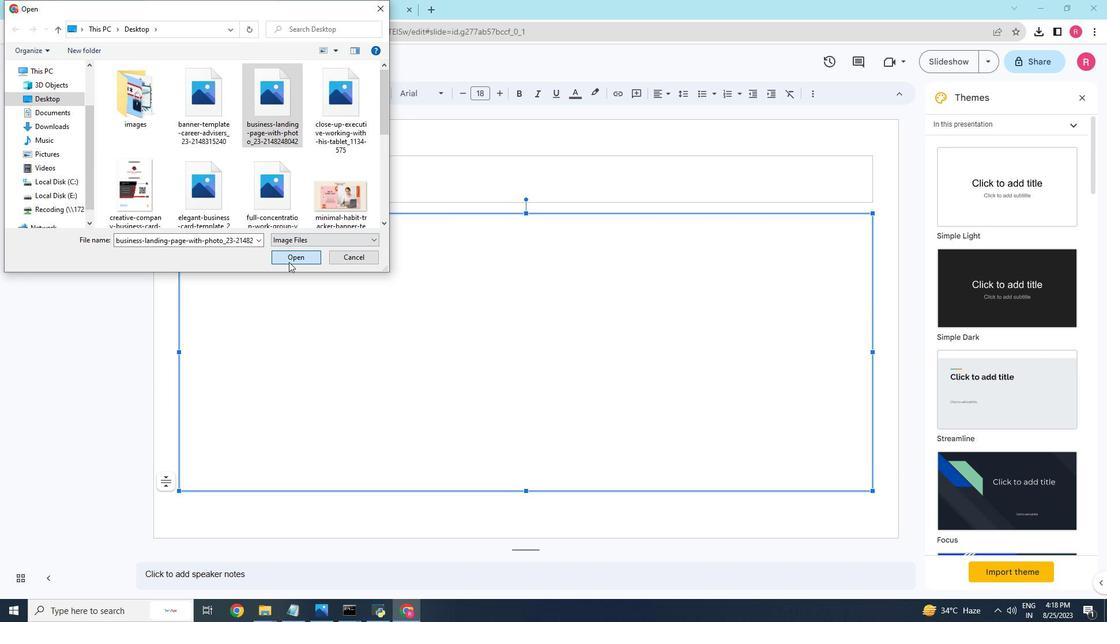 
Action: Mouse pressed left at (288, 262)
Screenshot: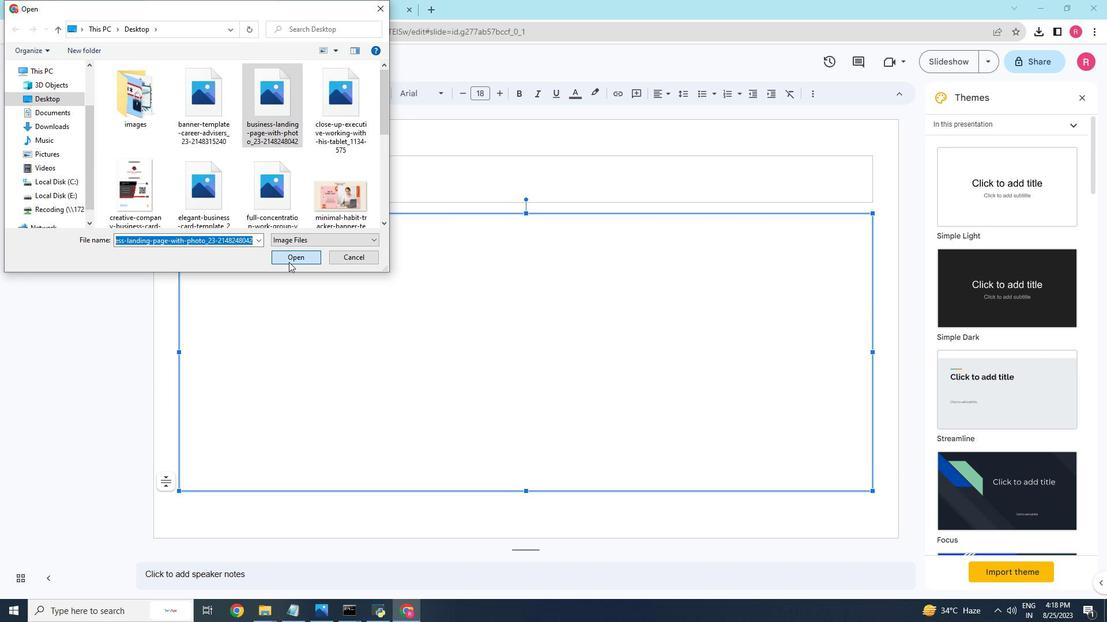 
Action: Mouse moved to (117, 72)
Screenshot: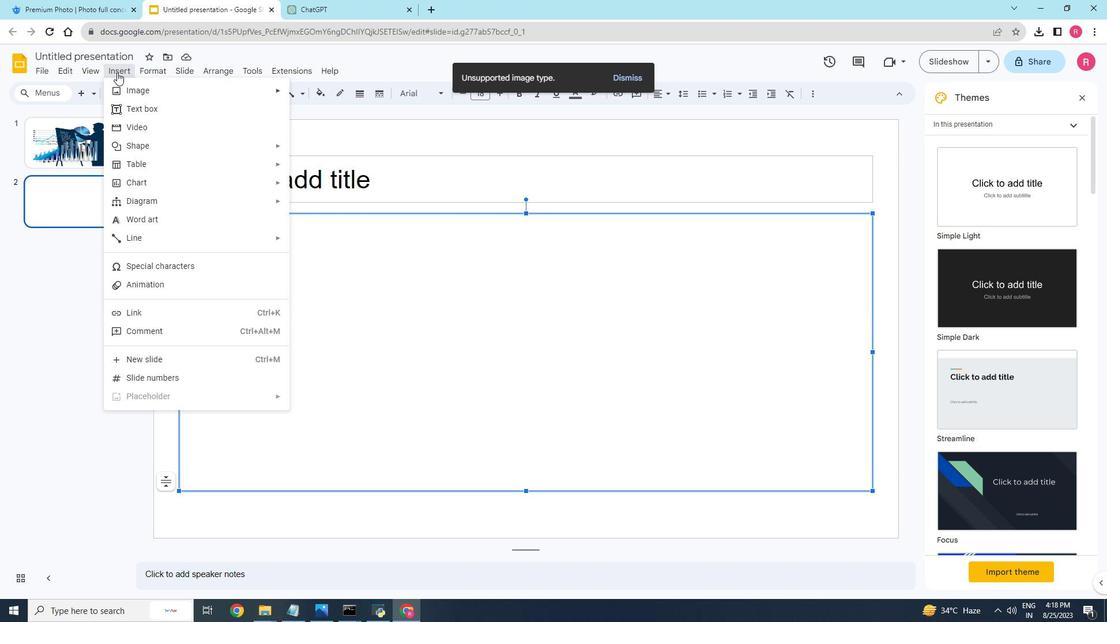 
Action: Mouse pressed left at (117, 72)
Screenshot: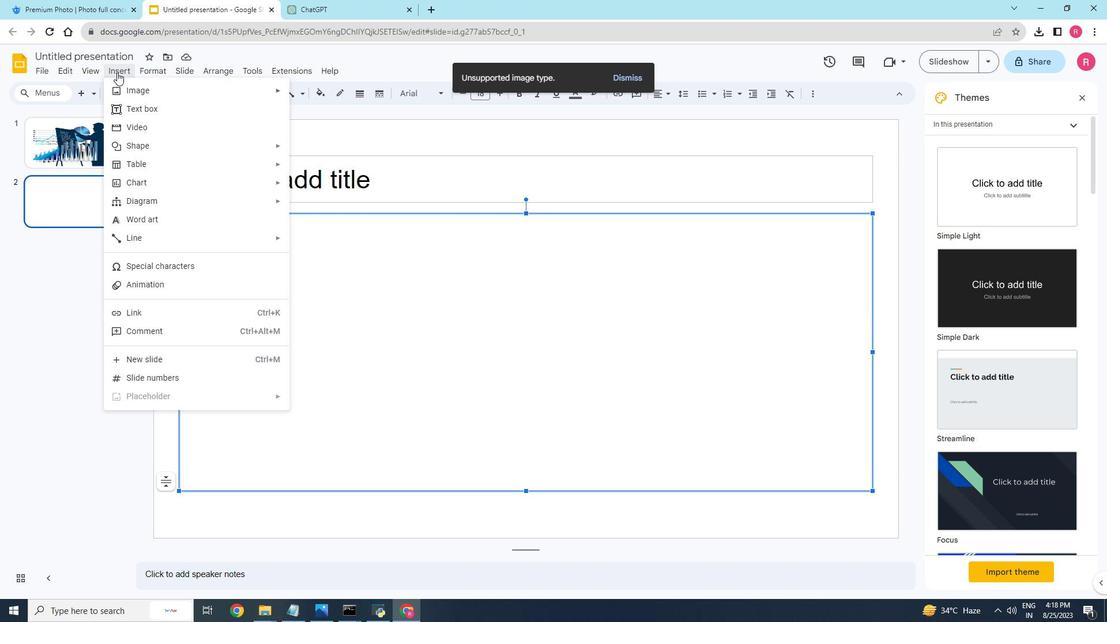 
Action: Mouse moved to (310, 105)
Screenshot: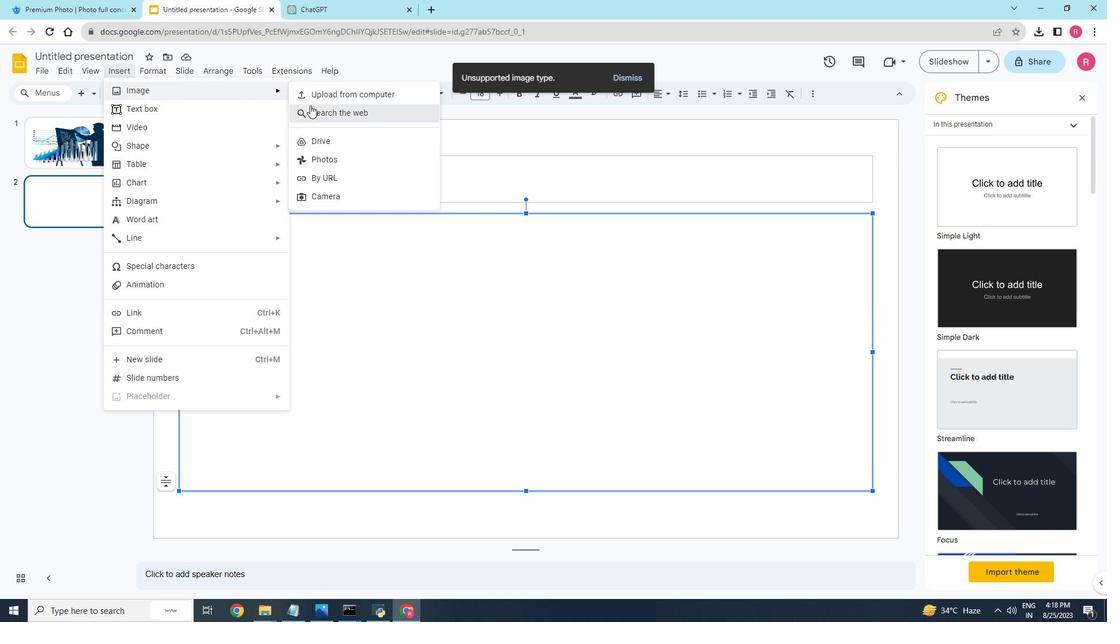 
Action: Mouse pressed left at (310, 105)
Screenshot: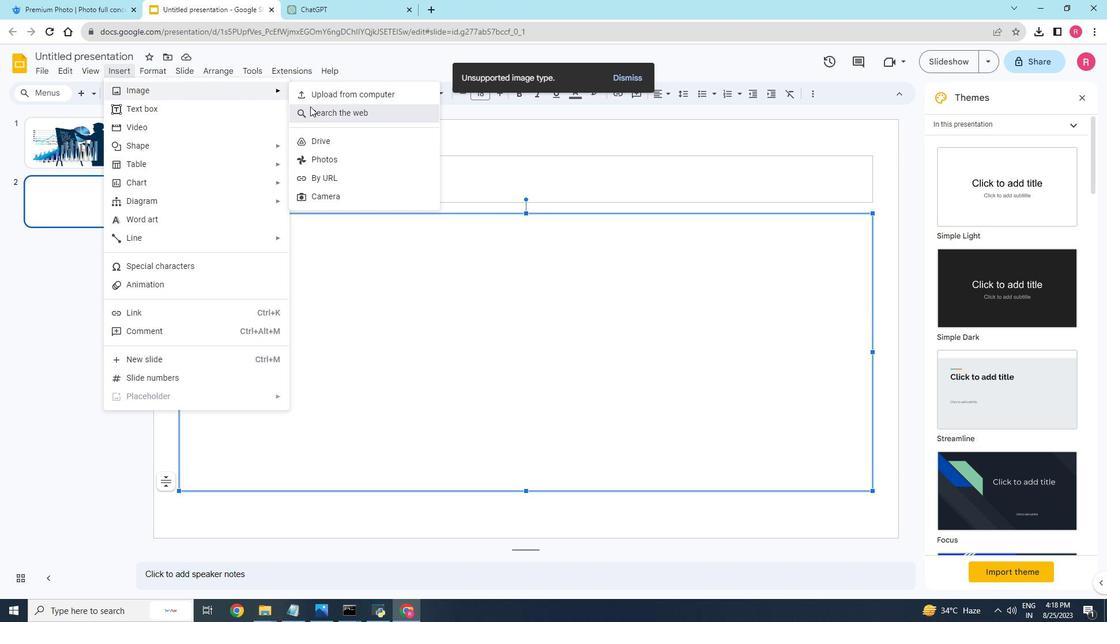 
Action: Mouse moved to (1024, 278)
Screenshot: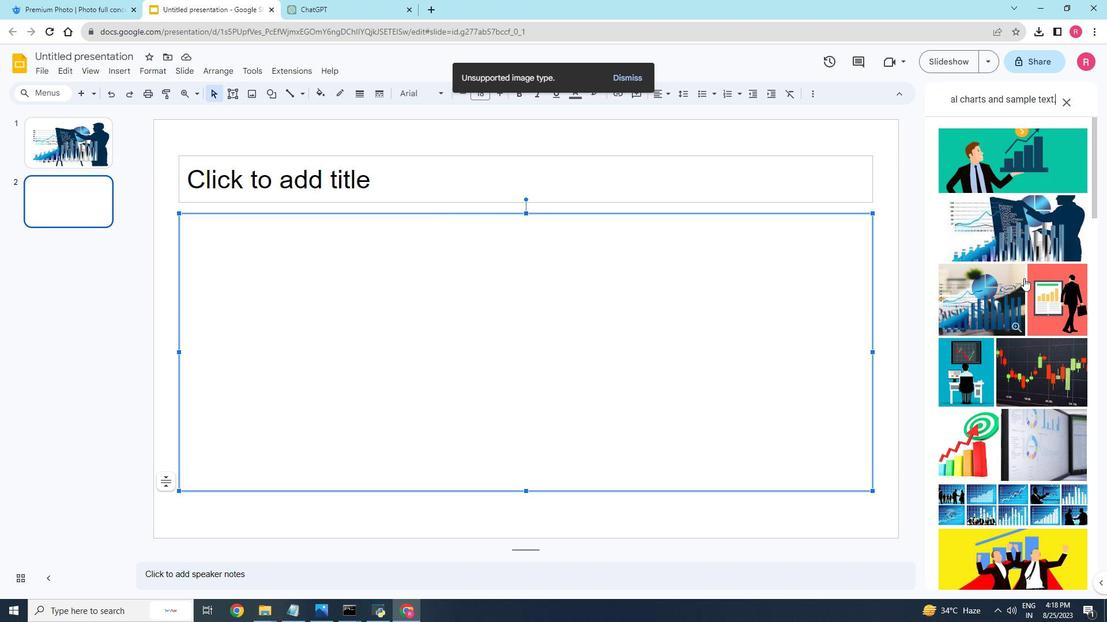 
Action: Mouse scrolled (1024, 277) with delta (0, 0)
Screenshot: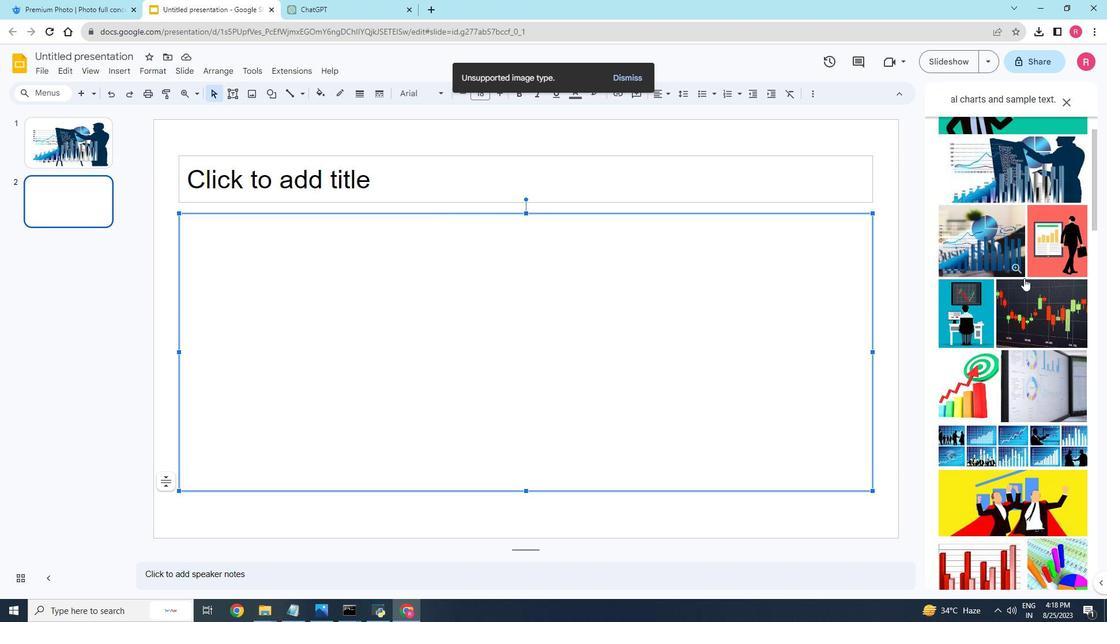
Action: Mouse scrolled (1024, 277) with delta (0, 0)
Screenshot: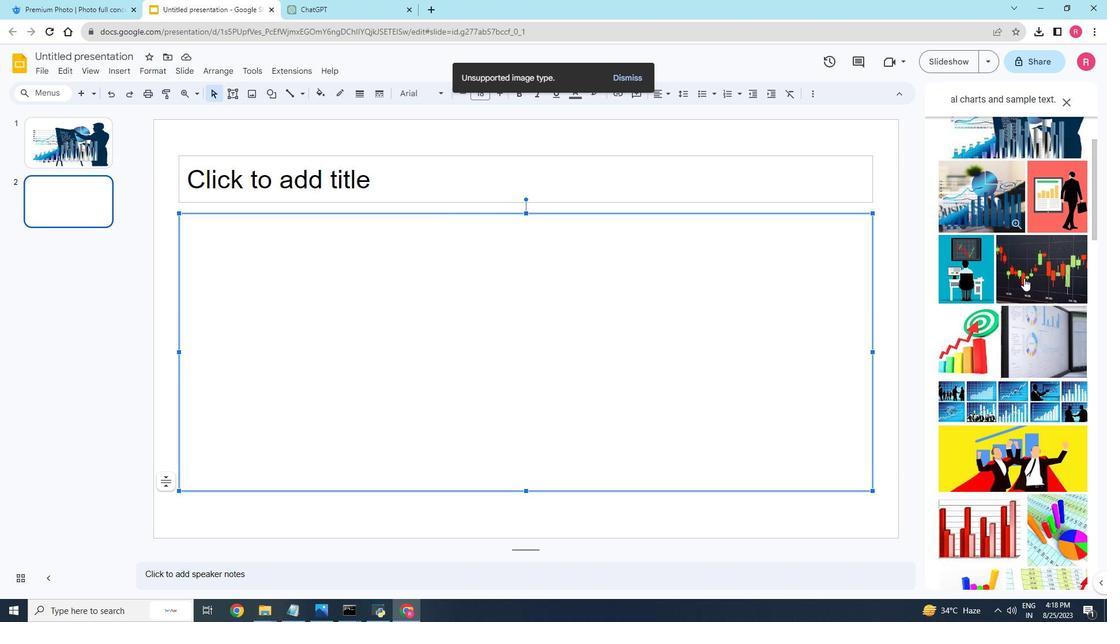 
Action: Mouse scrolled (1024, 277) with delta (0, 0)
Screenshot: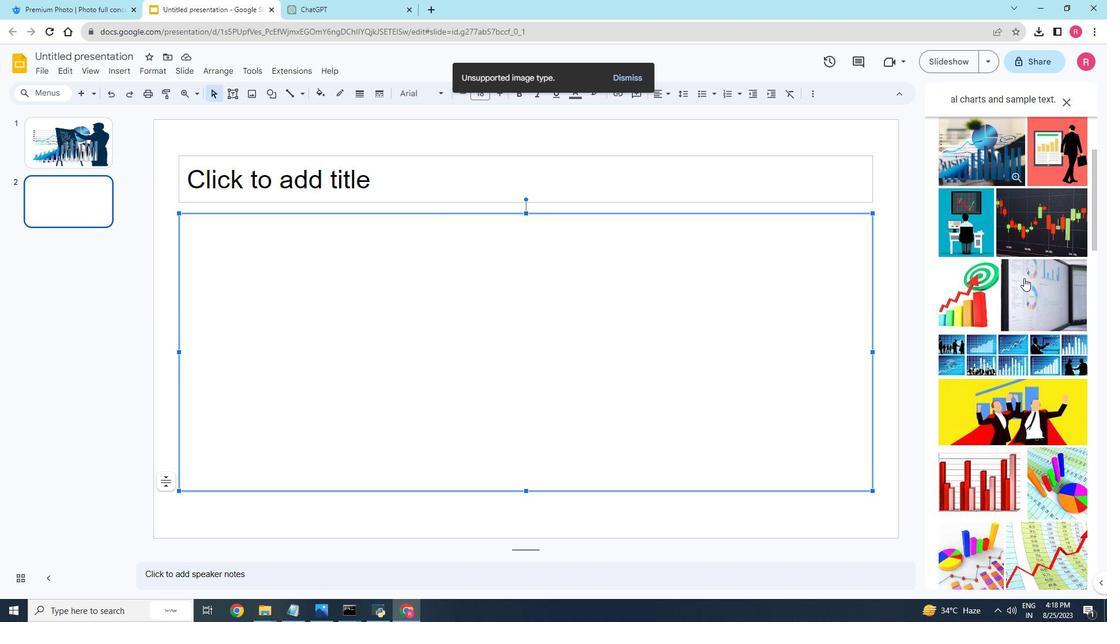 
Action: Mouse scrolled (1024, 277) with delta (0, 0)
Screenshot: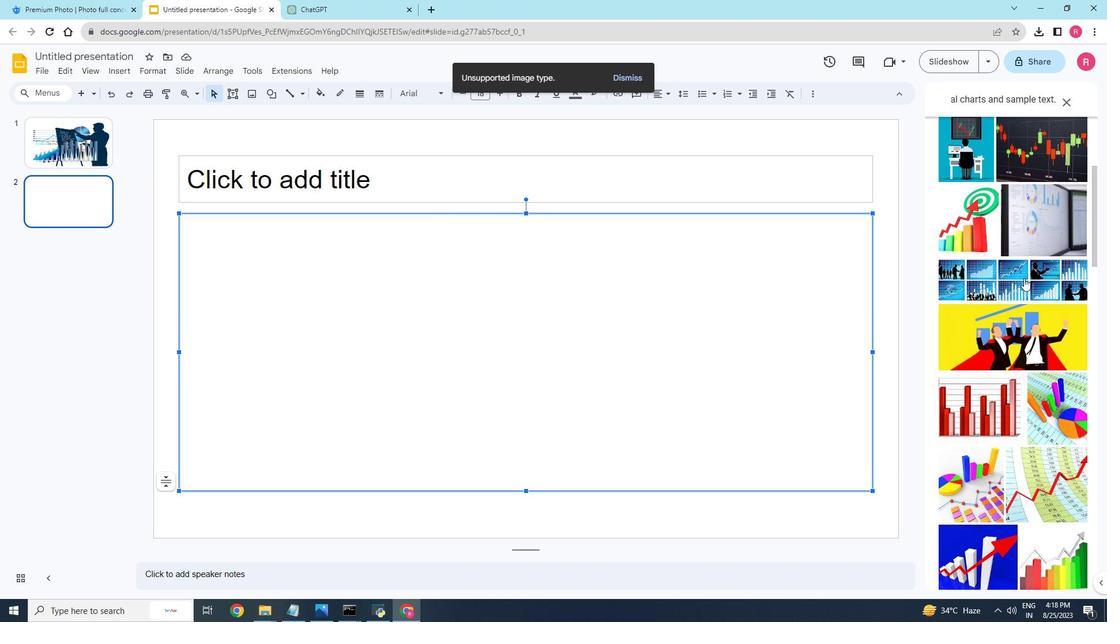 
Action: Mouse scrolled (1024, 277) with delta (0, 0)
Screenshot: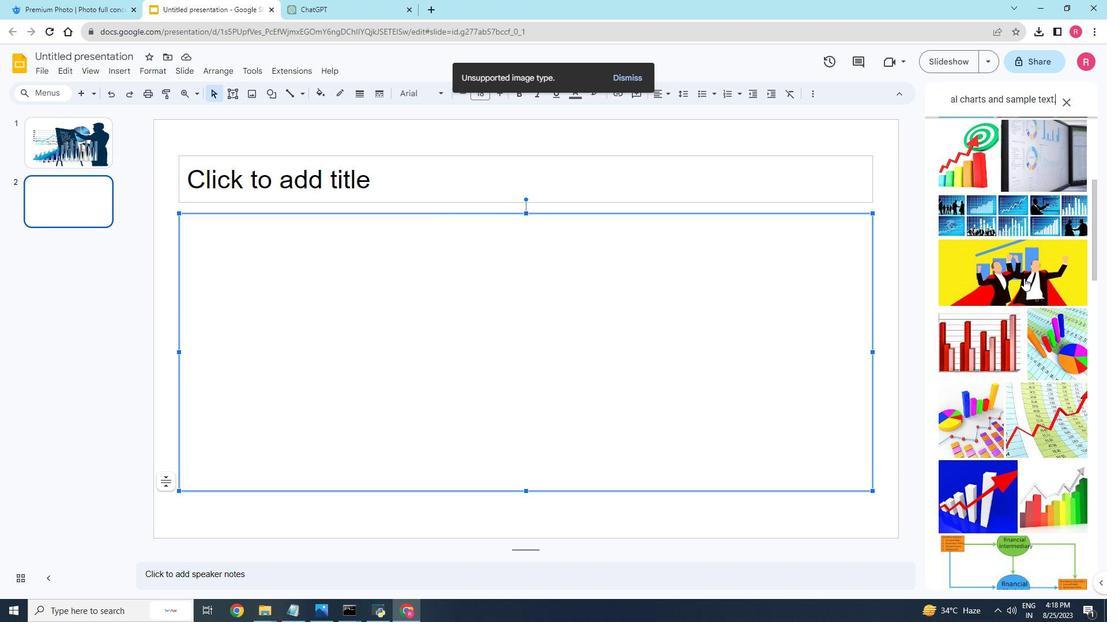 
Action: Mouse scrolled (1024, 277) with delta (0, 0)
Screenshot: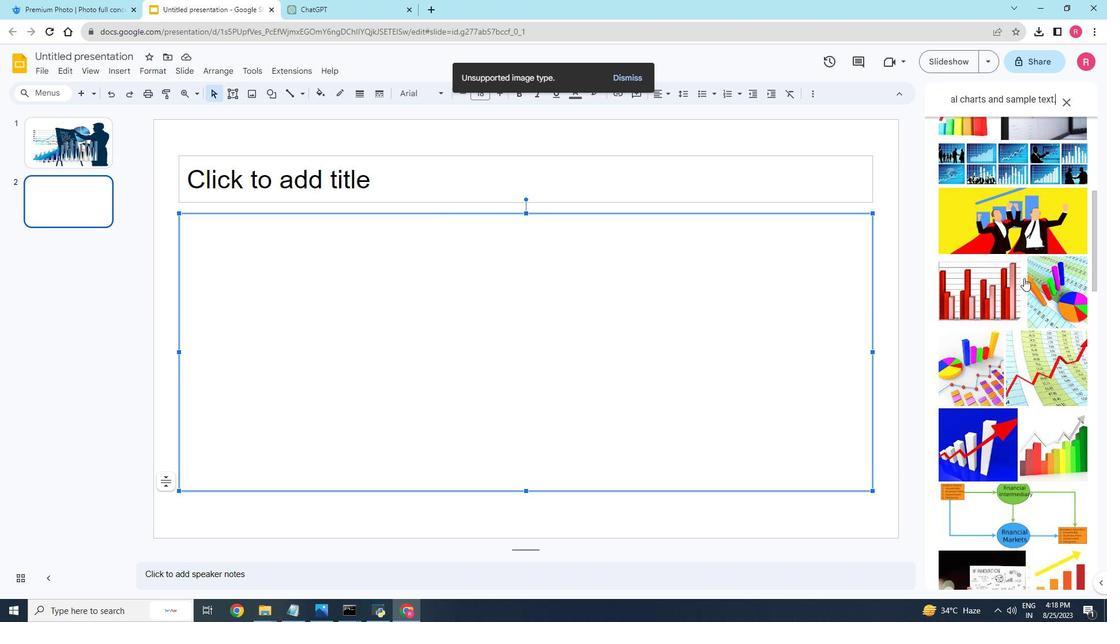 
Action: Mouse scrolled (1024, 277) with delta (0, 0)
Screenshot: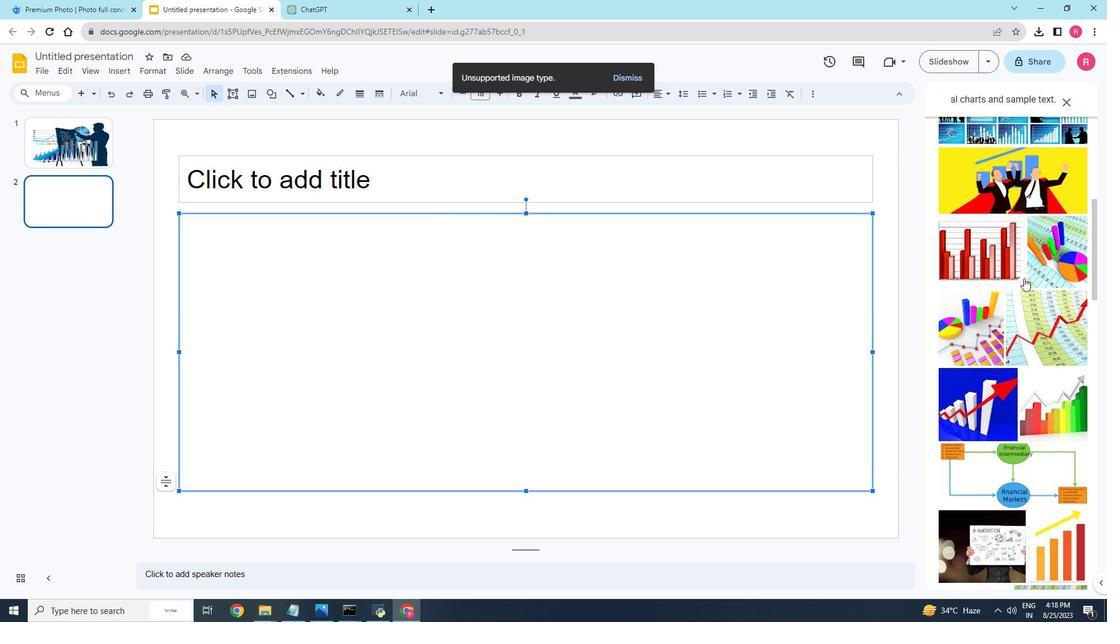 
Action: Mouse moved to (1005, 266)
Screenshot: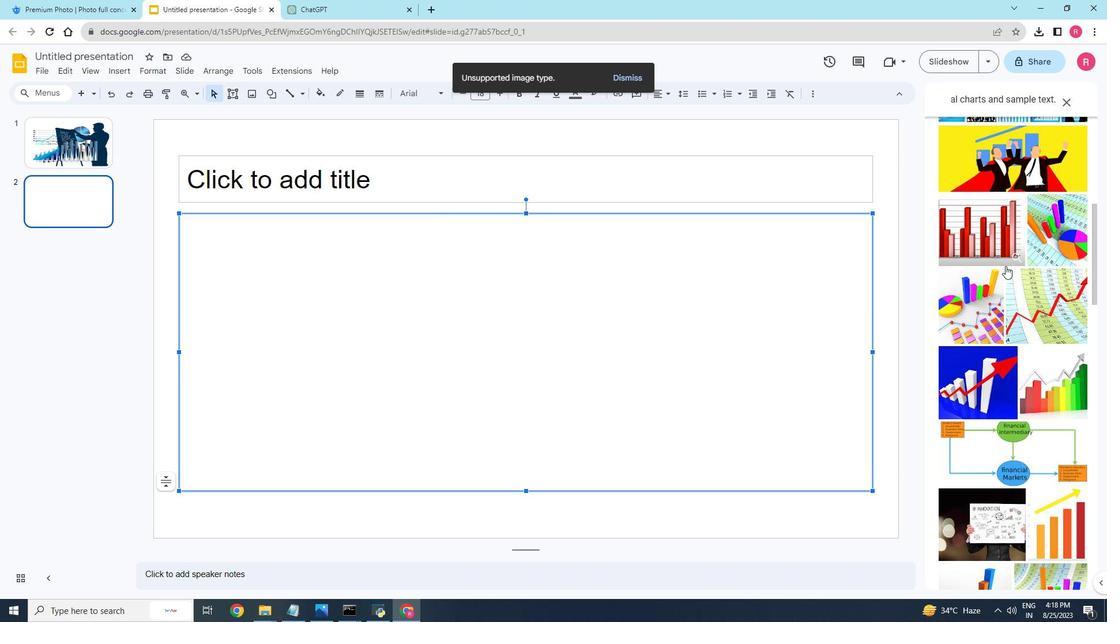 
Action: Mouse scrolled (1005, 267) with delta (0, 0)
Screenshot: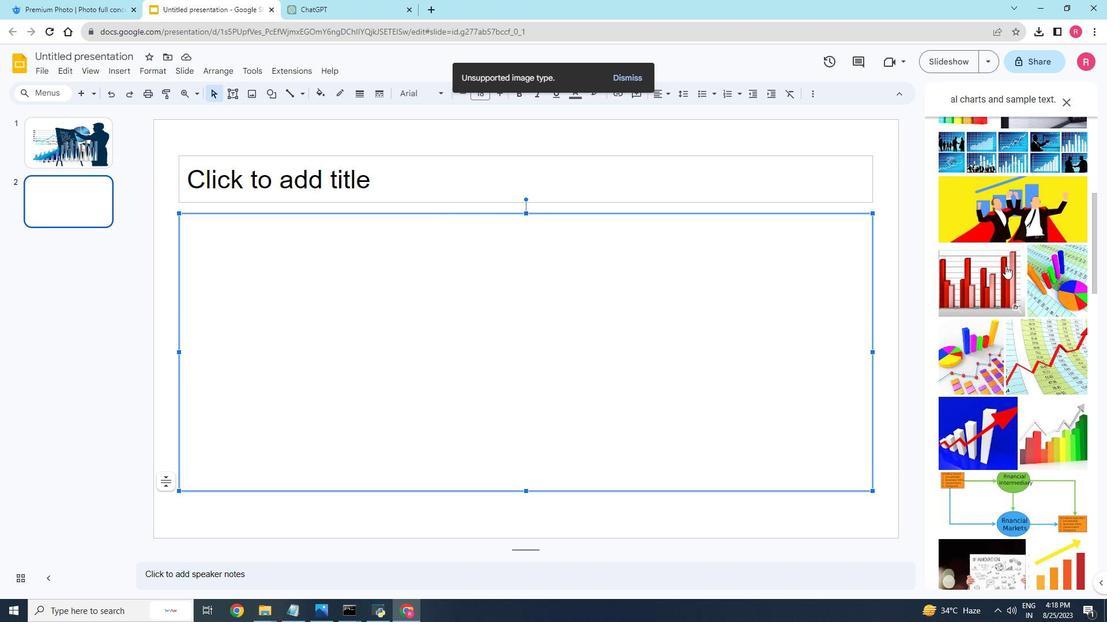 
Action: Mouse moved to (1005, 273)
Screenshot: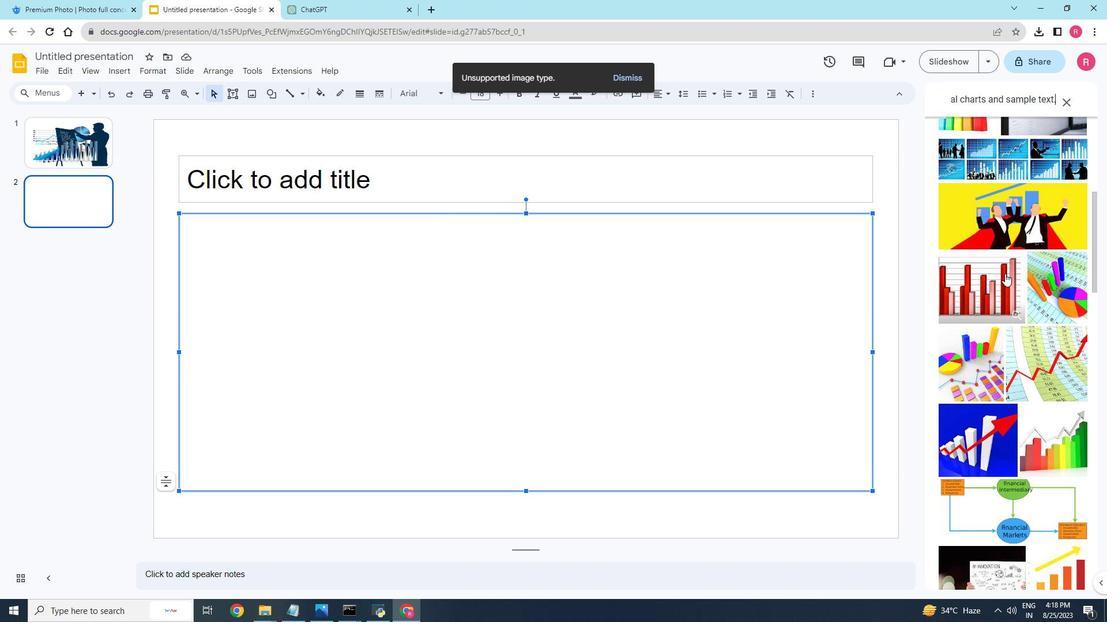 
Action: Mouse pressed left at (1005, 273)
Screenshot: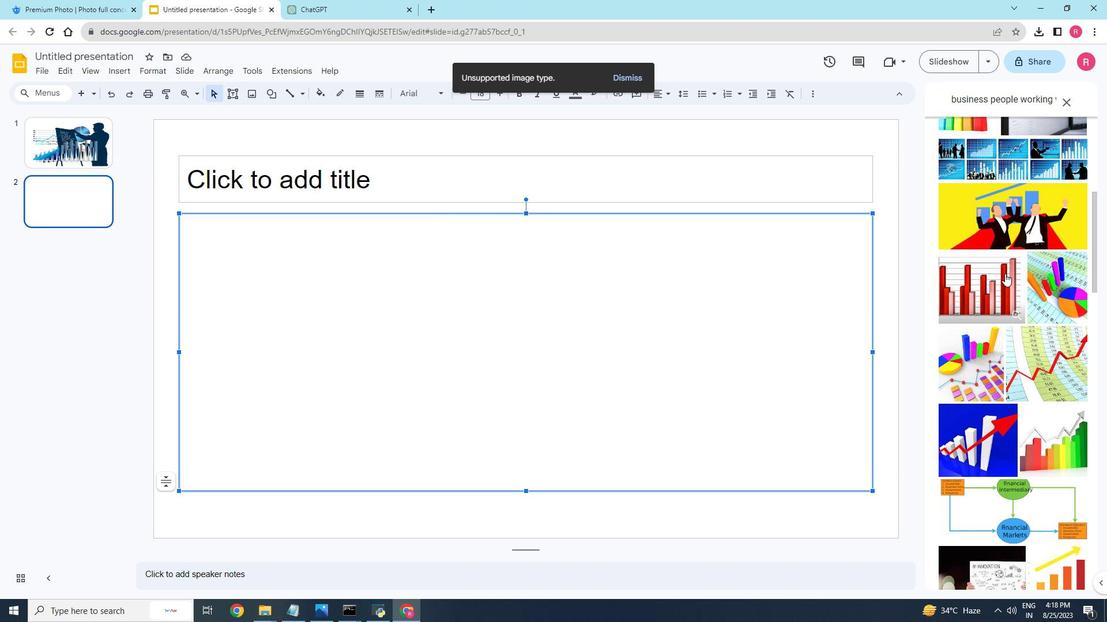 
Action: Mouse moved to (1004, 513)
Screenshot: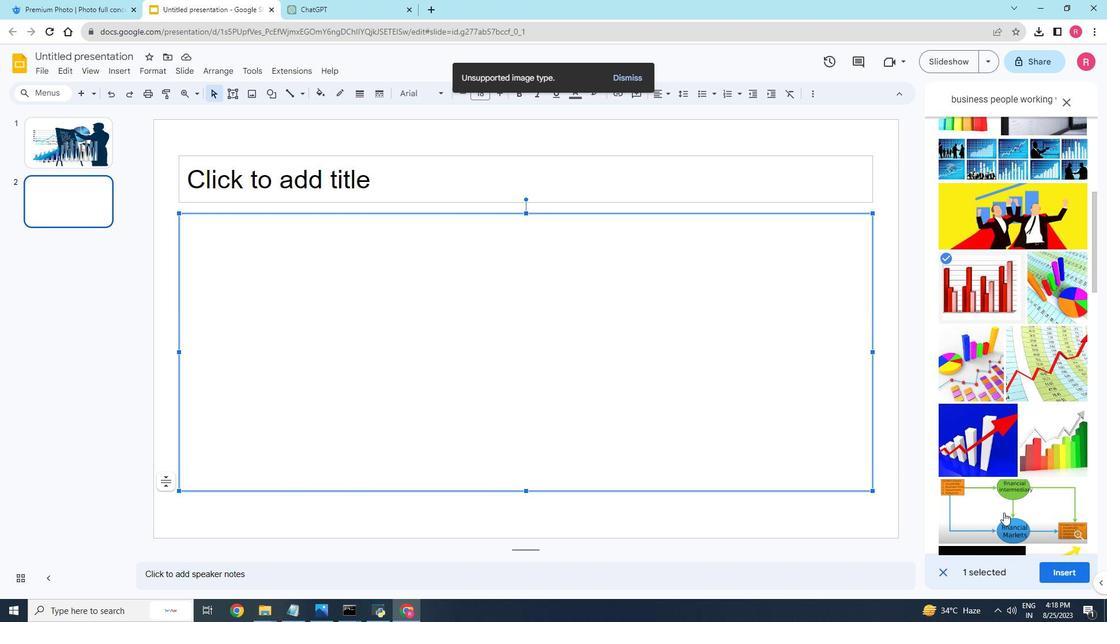 
Action: Mouse pressed left at (1004, 513)
Screenshot: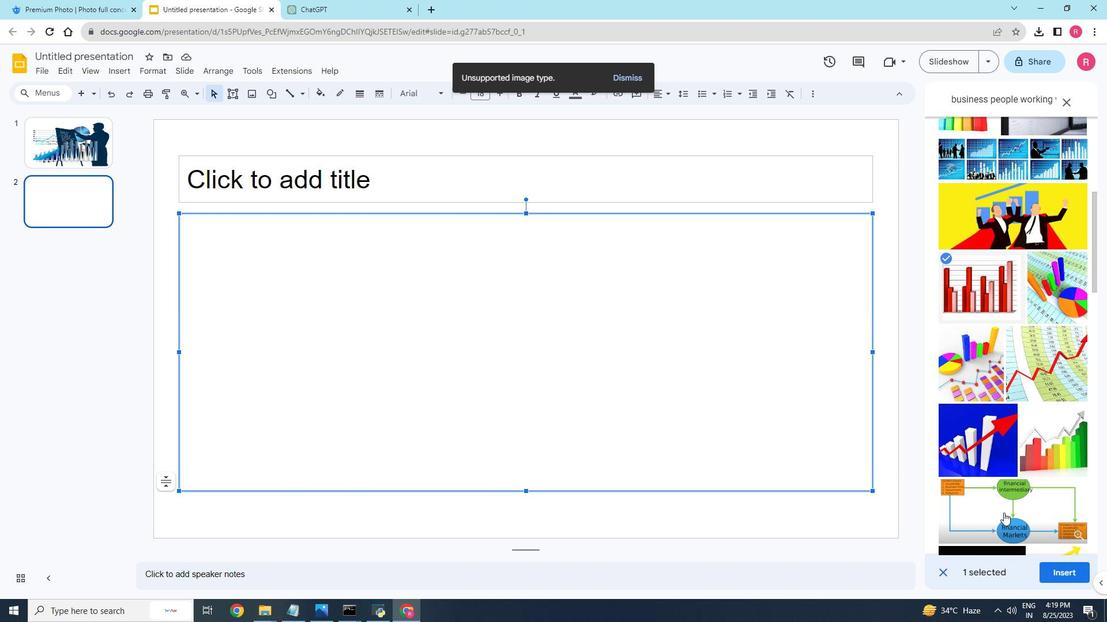 
Action: Mouse moved to (963, 264)
Screenshot: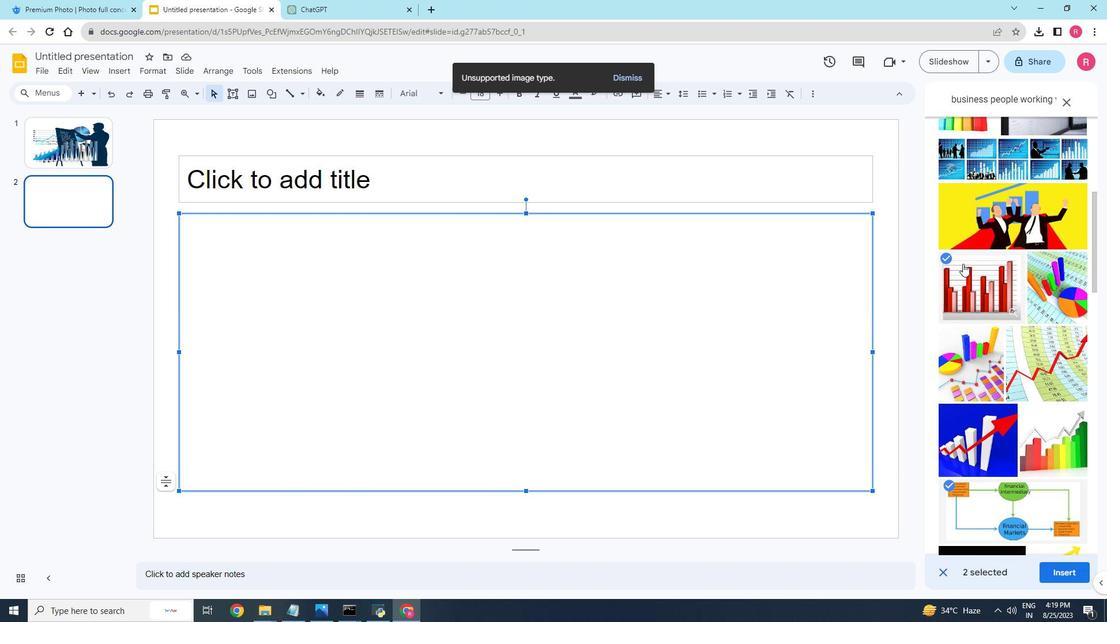 
Action: Mouse pressed left at (963, 264)
Screenshot: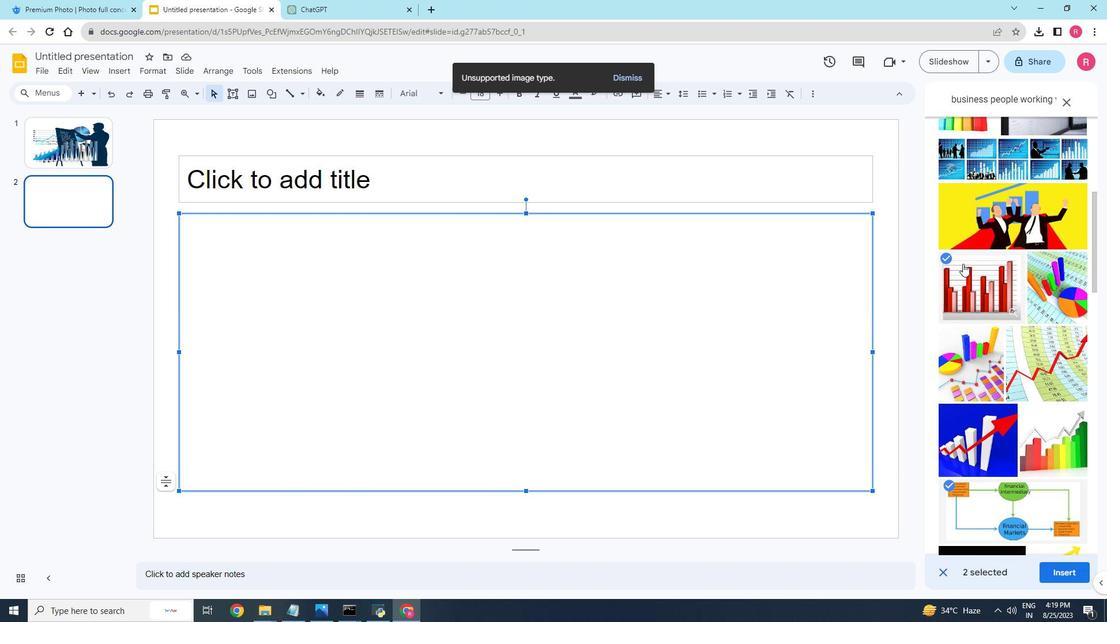 
Action: Mouse moved to (1065, 572)
Screenshot: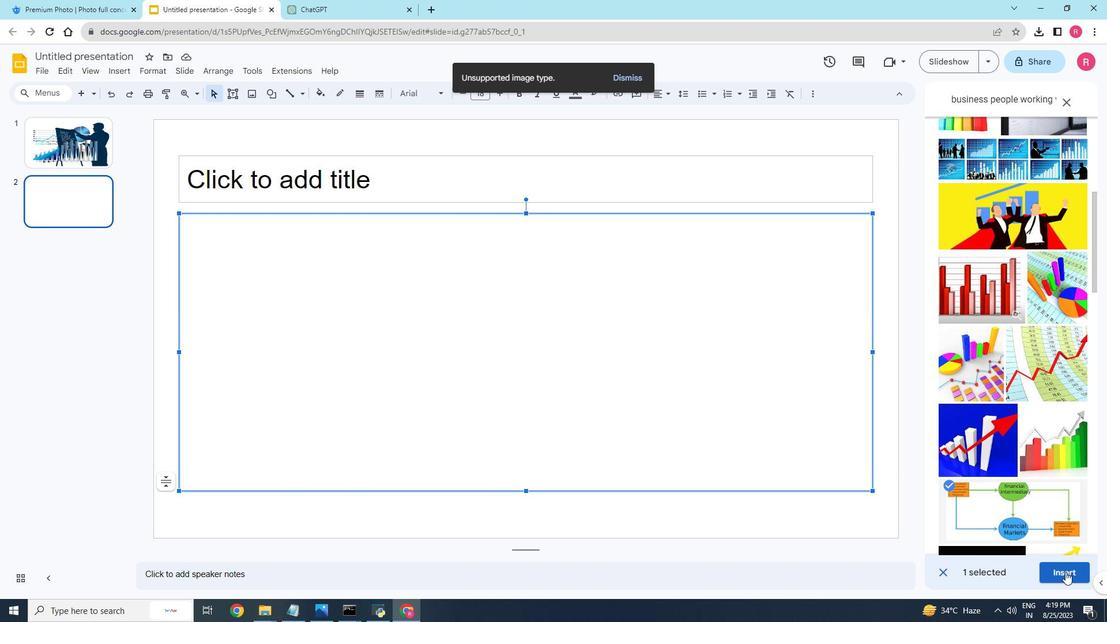 
Action: Mouse pressed left at (1065, 572)
Screenshot: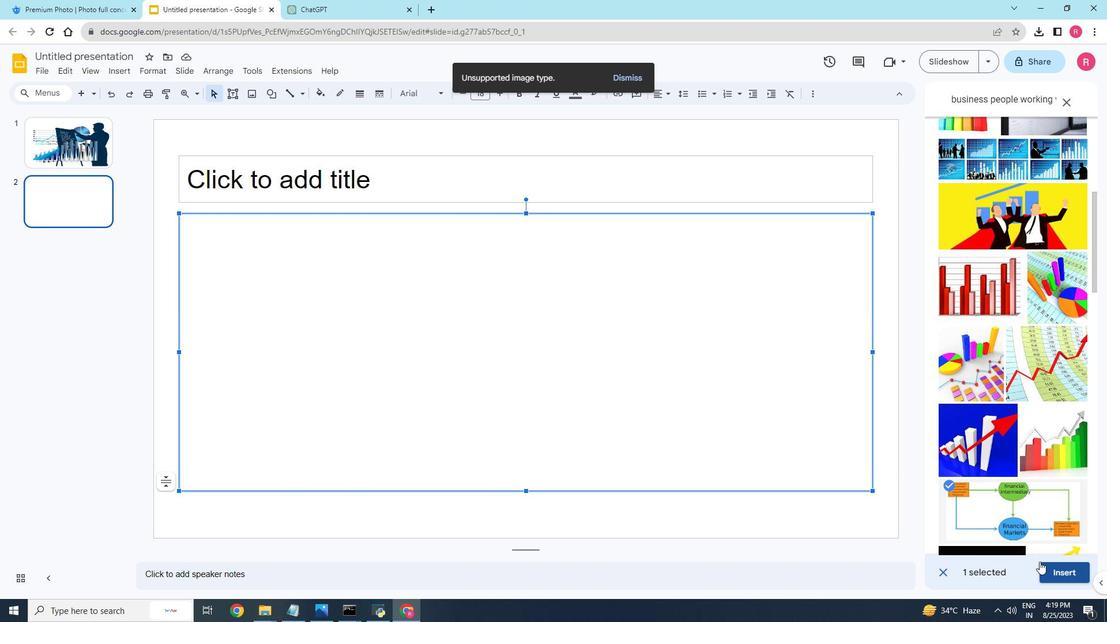 
Action: Mouse moved to (184, 282)
Screenshot: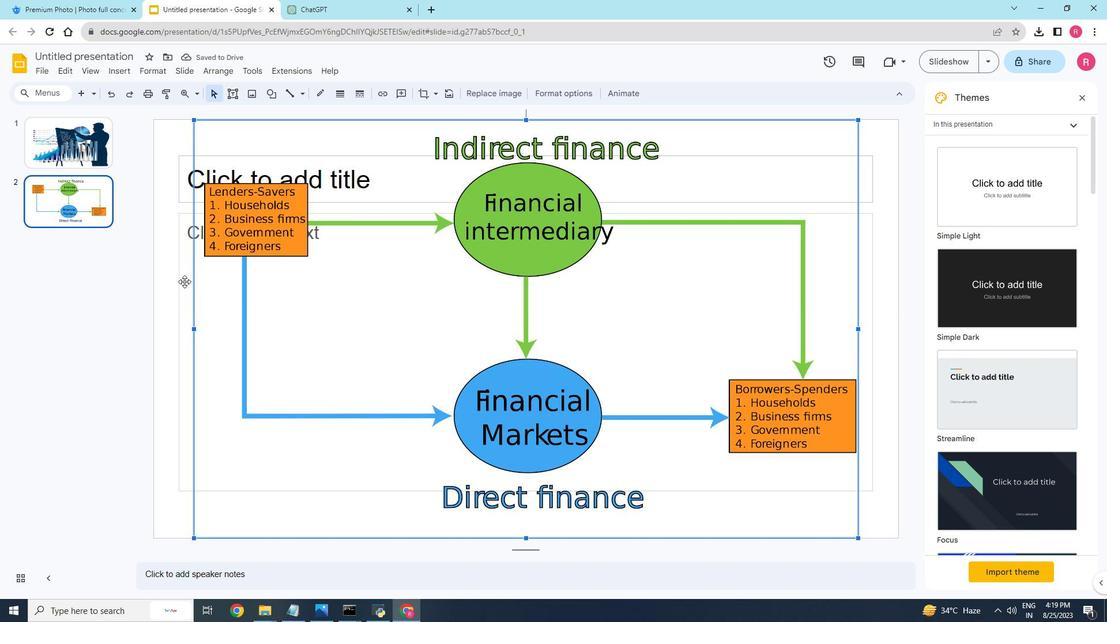 
Action: Mouse pressed left at (184, 282)
Screenshot: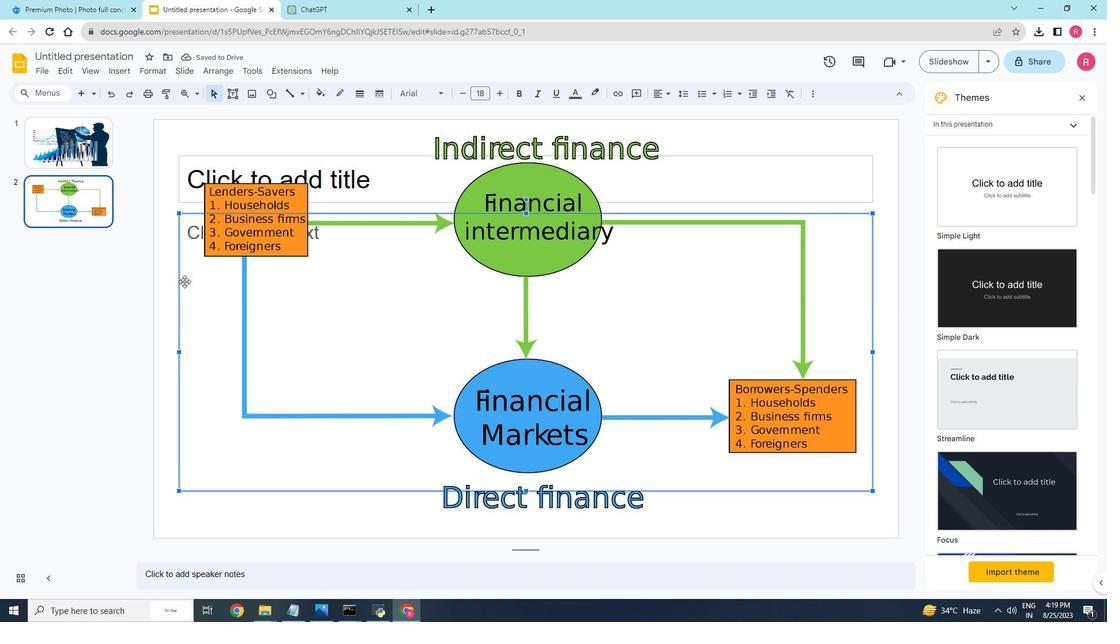 
Action: Mouse moved to (183, 281)
Screenshot: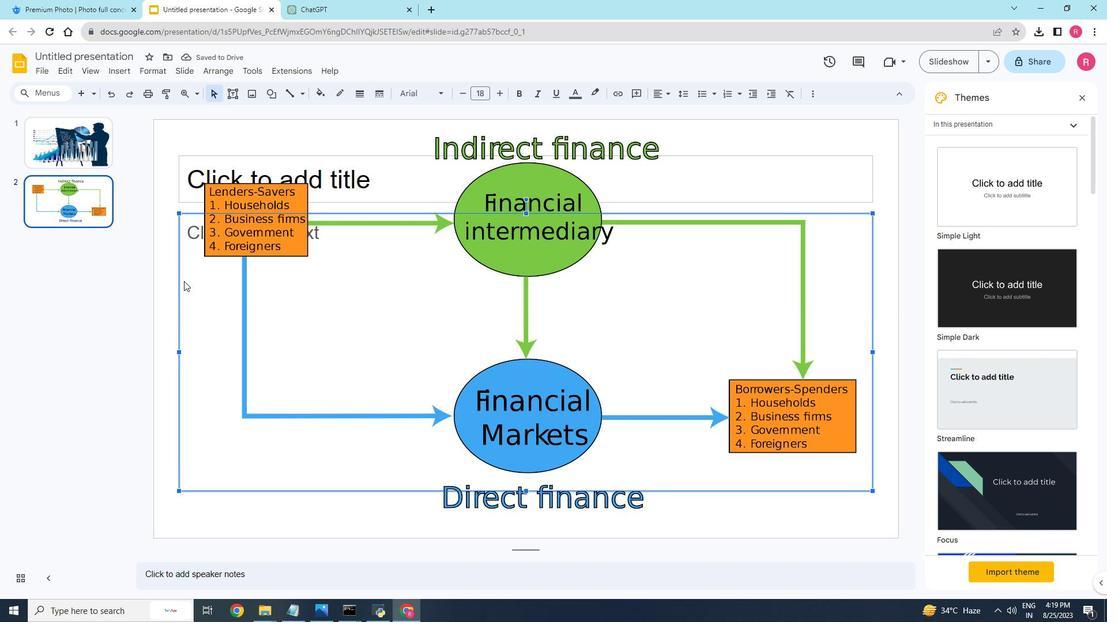 
Action: Key pressed <Key.delete>
Screenshot: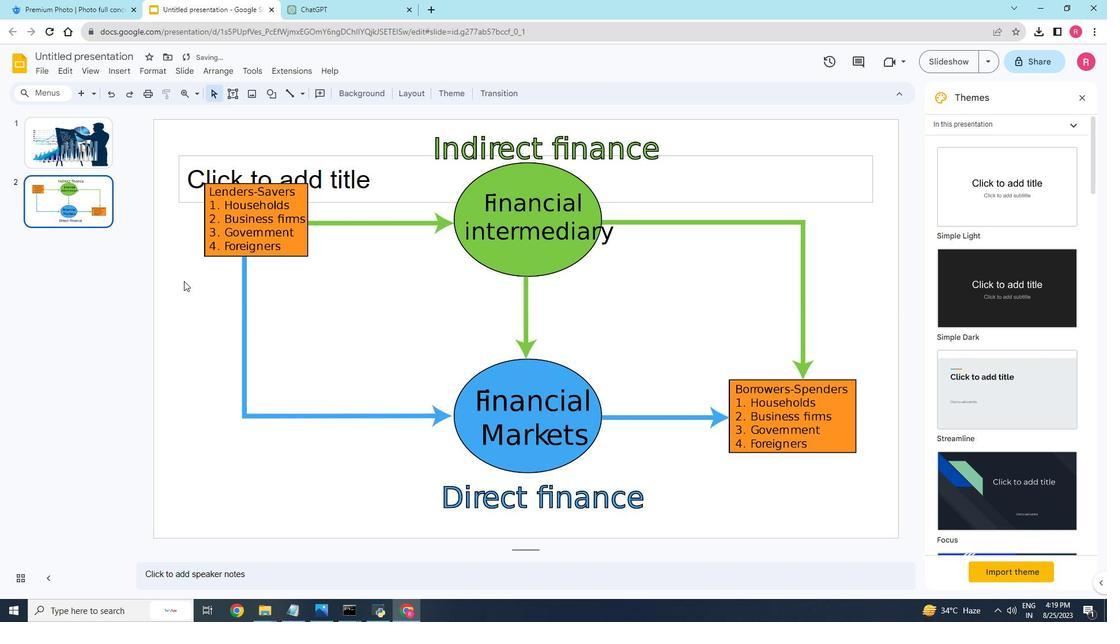 
Action: Mouse moved to (354, 176)
Screenshot: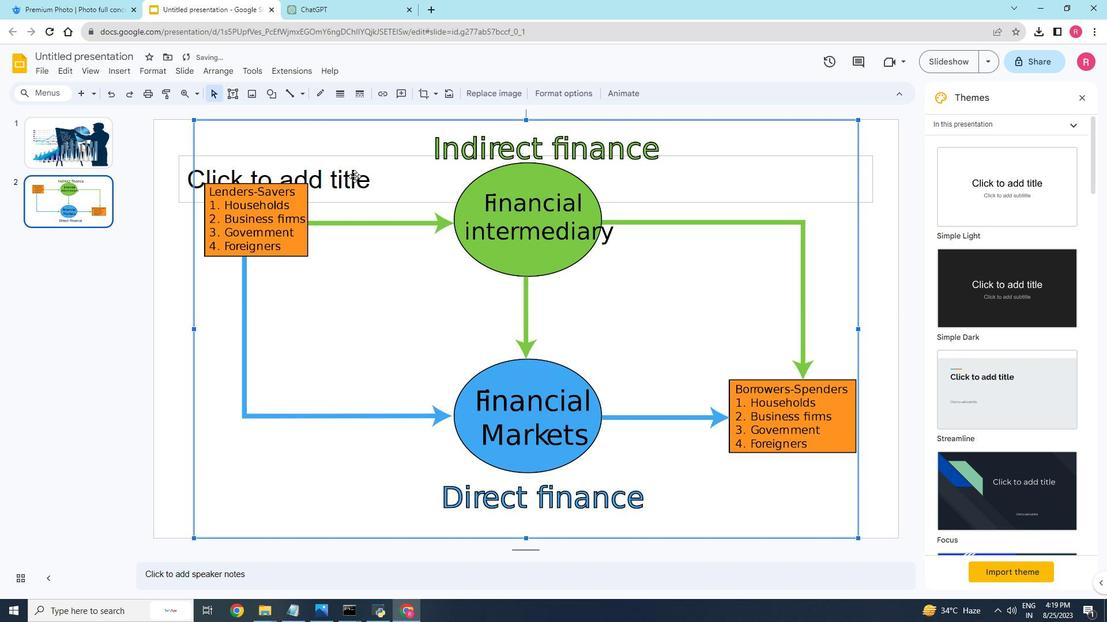 
Action: Mouse pressed left at (354, 176)
Screenshot: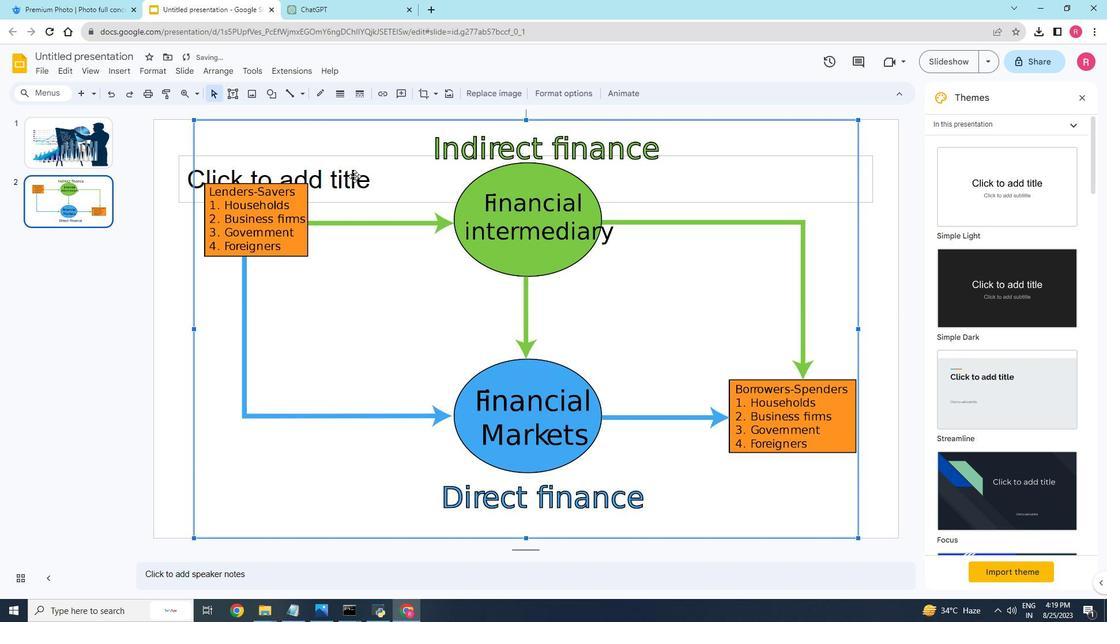 
Action: Key pressed <Key.delete>
Screenshot: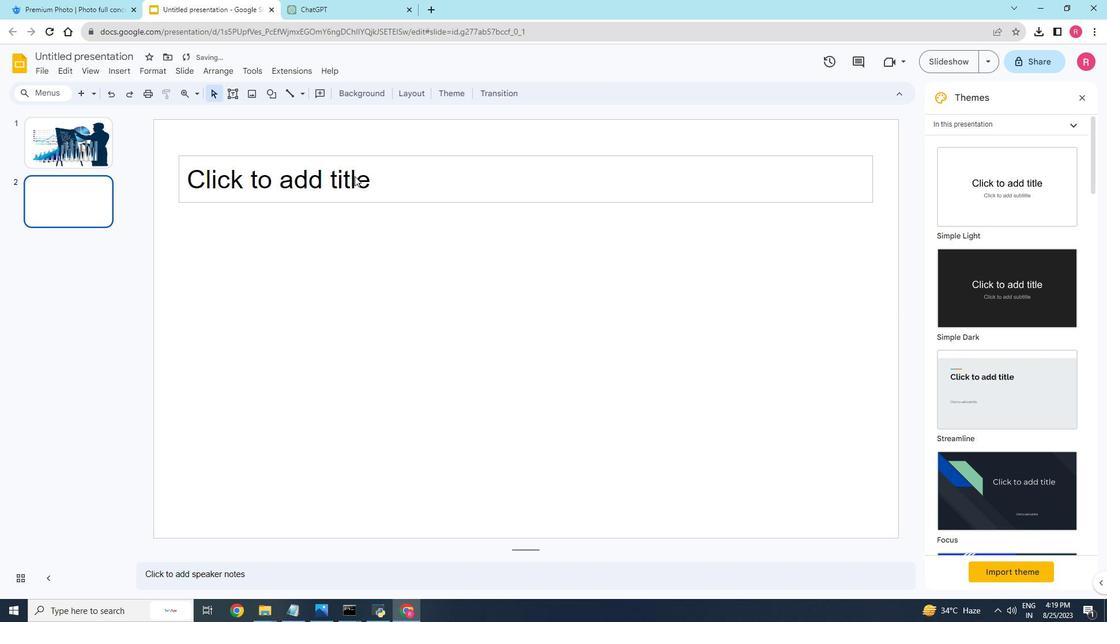 
Action: Mouse moved to (354, 177)
Screenshot: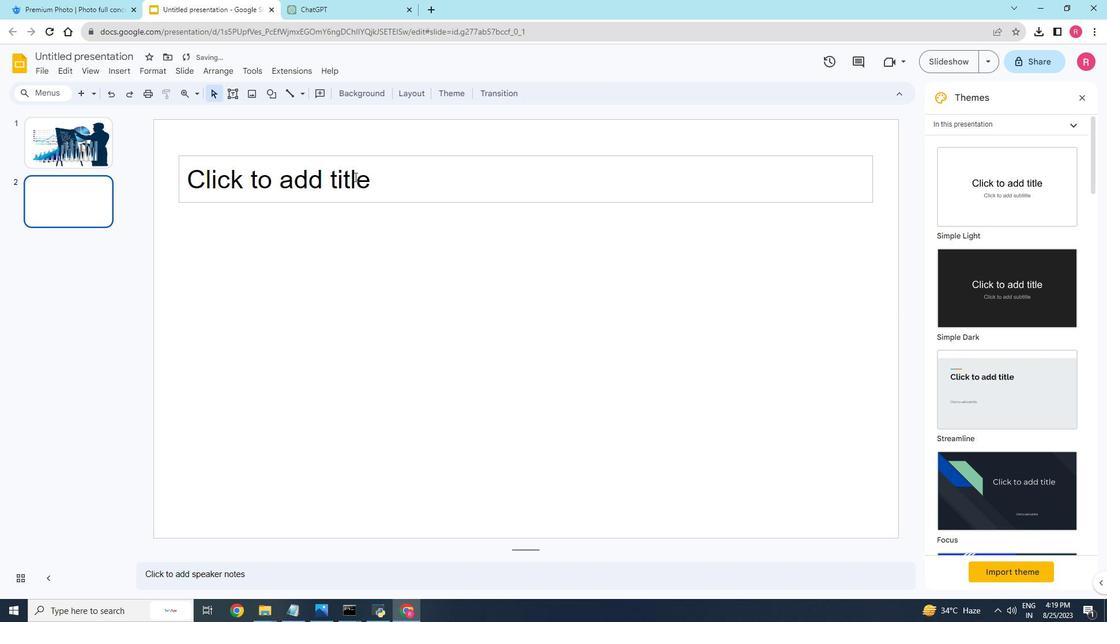 
Action: Key pressed ctrl+Z
Screenshot: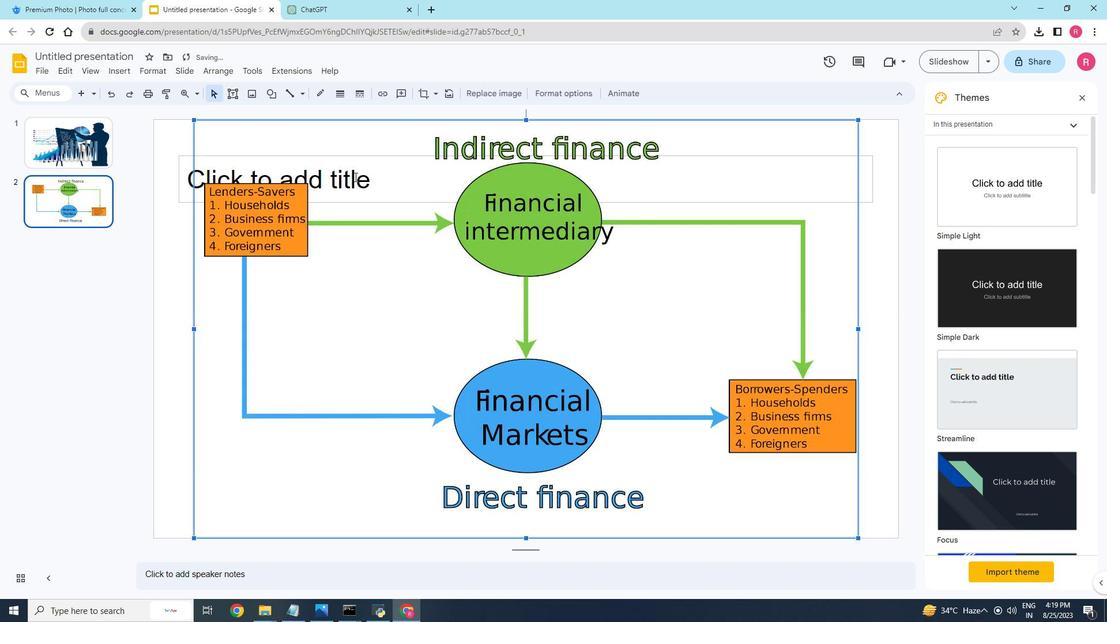 
Action: Mouse moved to (874, 188)
Screenshot: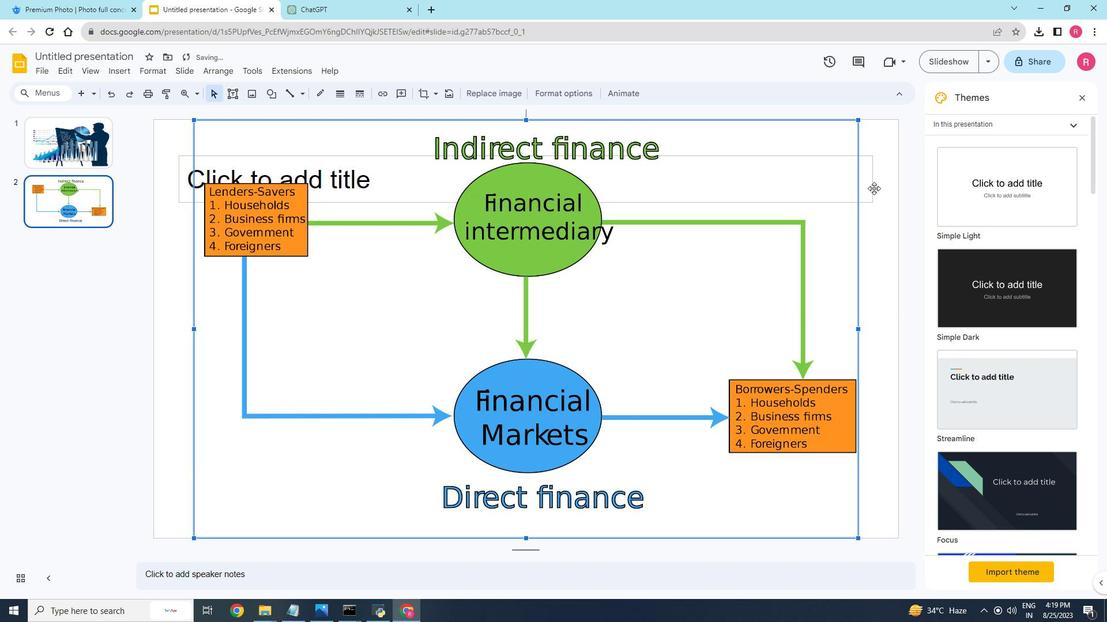 
Action: Mouse pressed left at (874, 188)
Screenshot: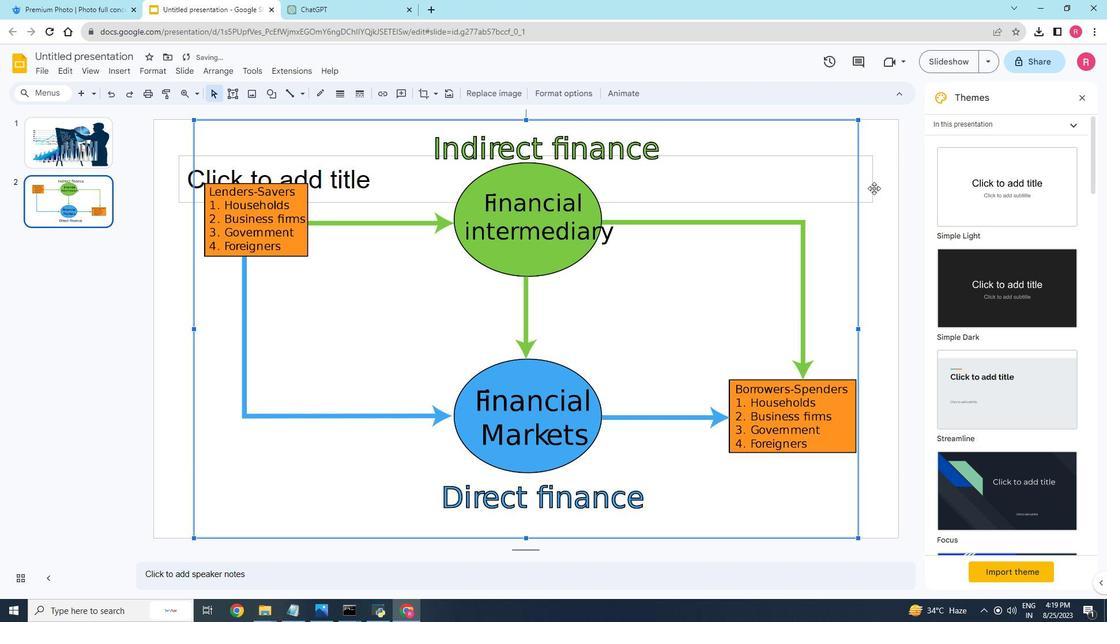 
Action: Key pressed <Key.delete>
Screenshot: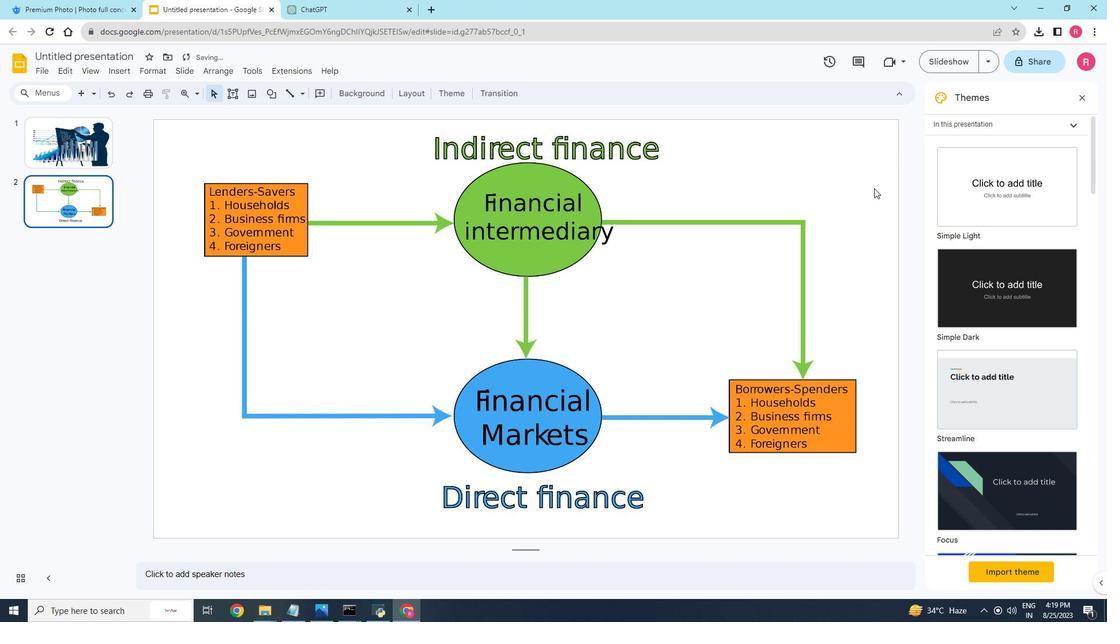 
Action: Mouse moved to (632, 269)
Screenshot: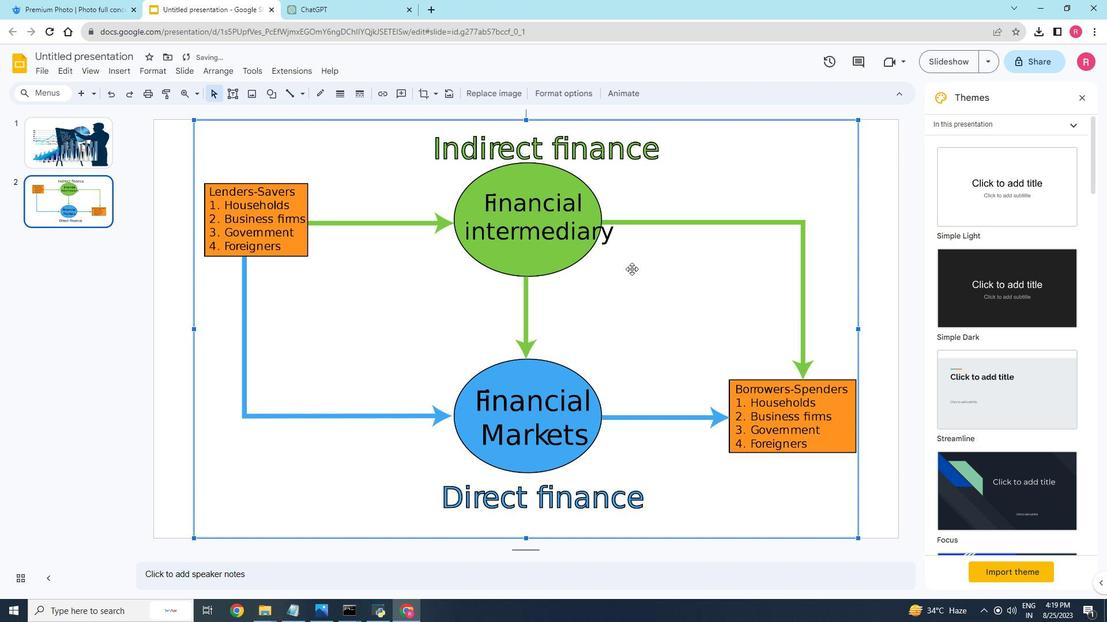 
Action: Mouse pressed left at (632, 269)
Screenshot: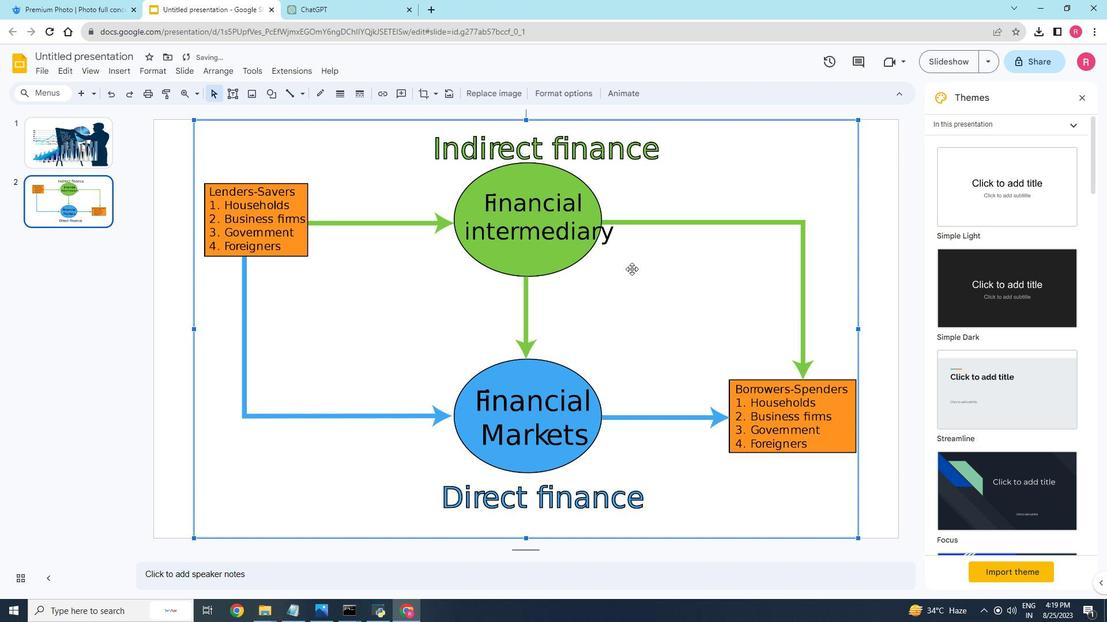 
Action: Mouse moved to (588, 278)
Screenshot: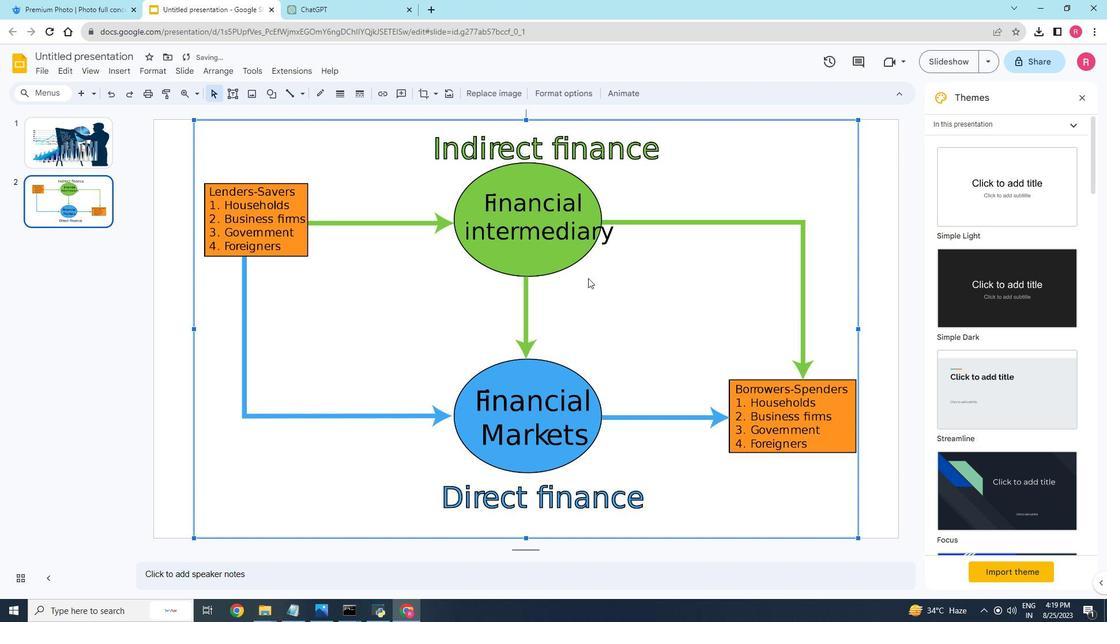 
Action: Mouse pressed left at (588, 278)
Screenshot: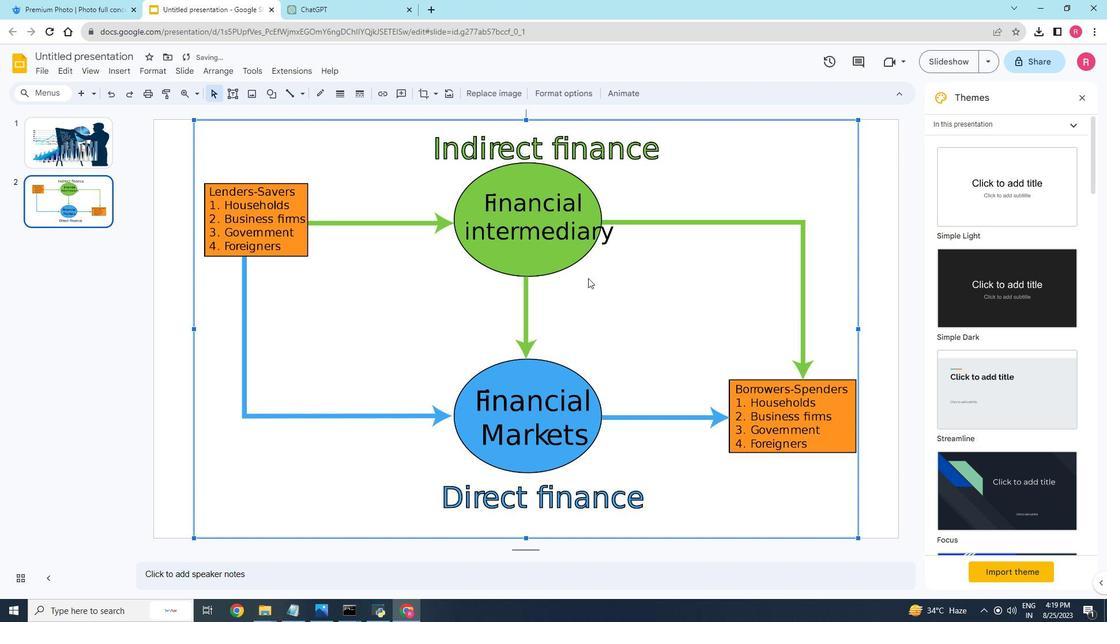 
Action: Mouse moved to (194, 328)
Screenshot: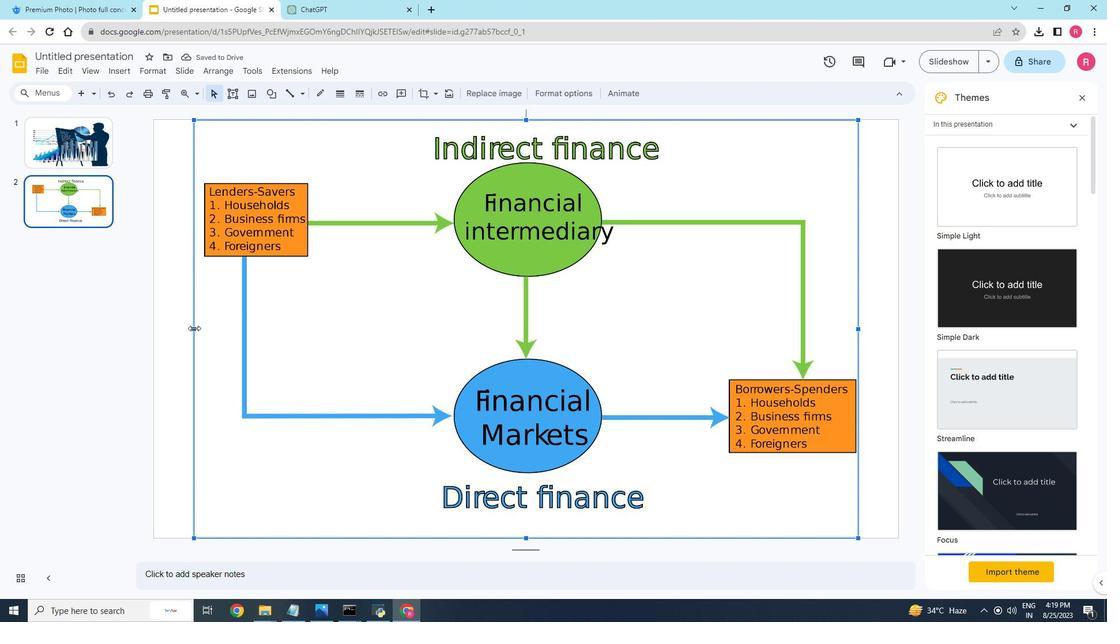 
Action: Mouse pressed left at (194, 328)
Screenshot: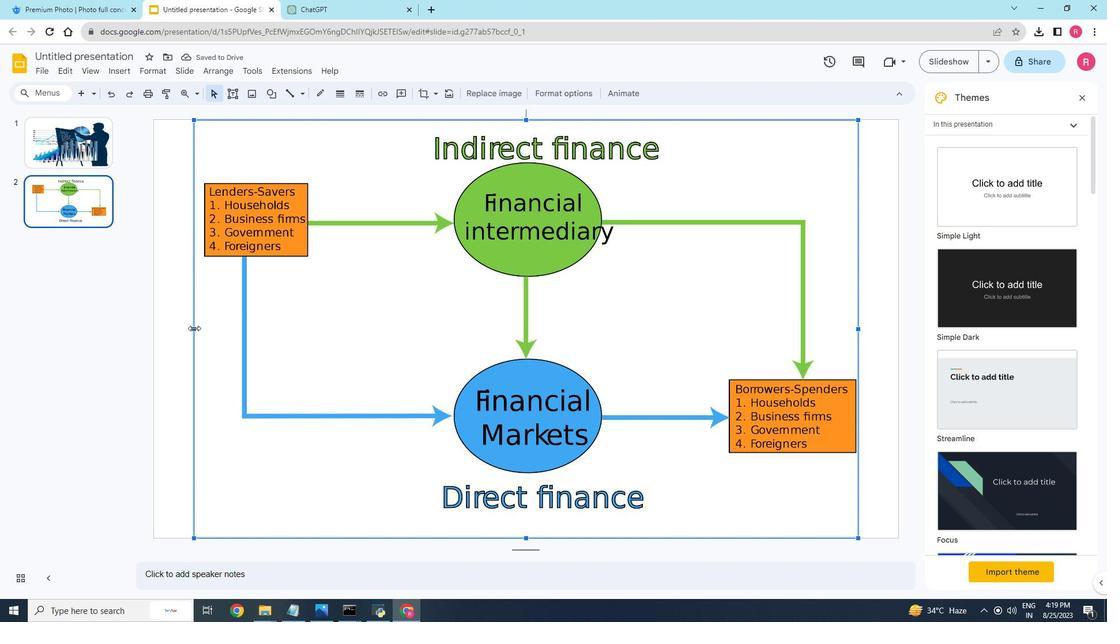 
Action: Mouse moved to (859, 329)
Screenshot: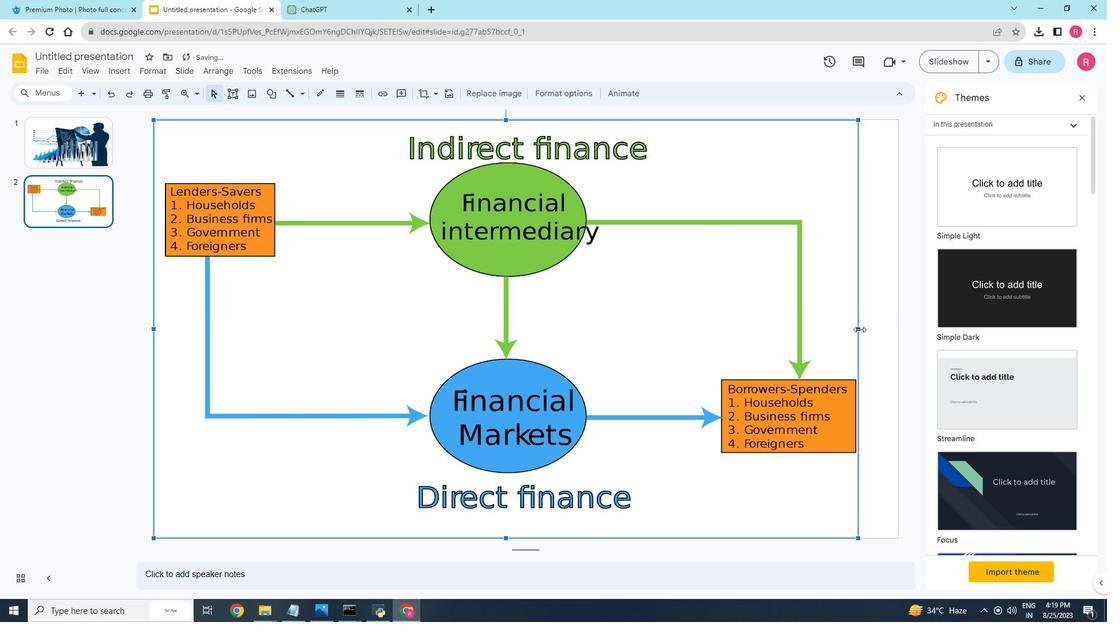
Action: Mouse pressed left at (859, 329)
Screenshot: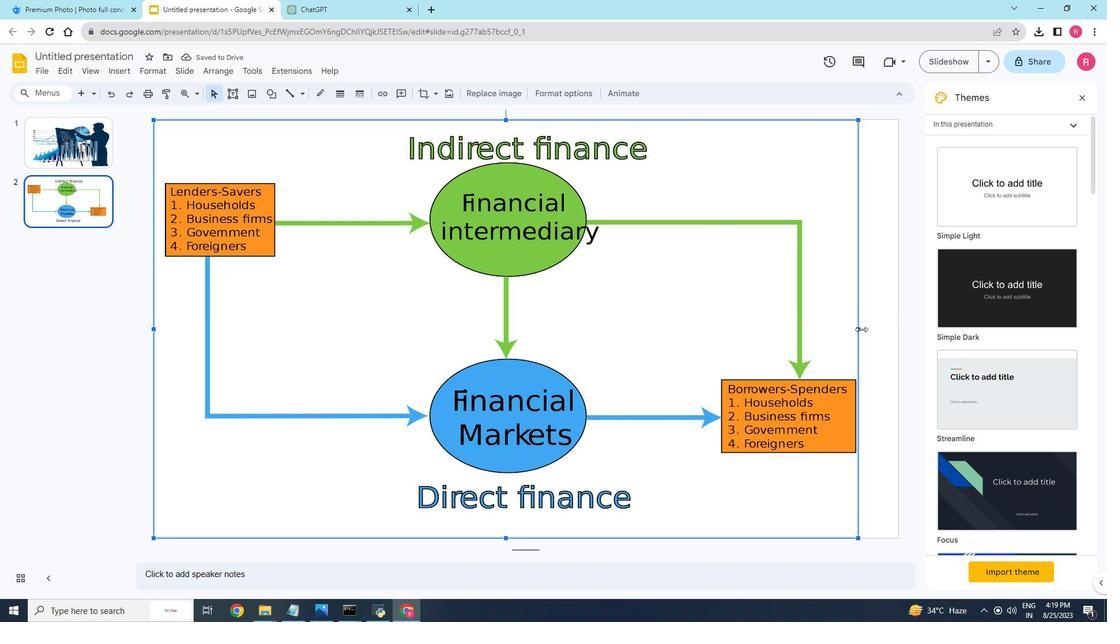 
Action: Mouse moved to (525, 538)
Screenshot: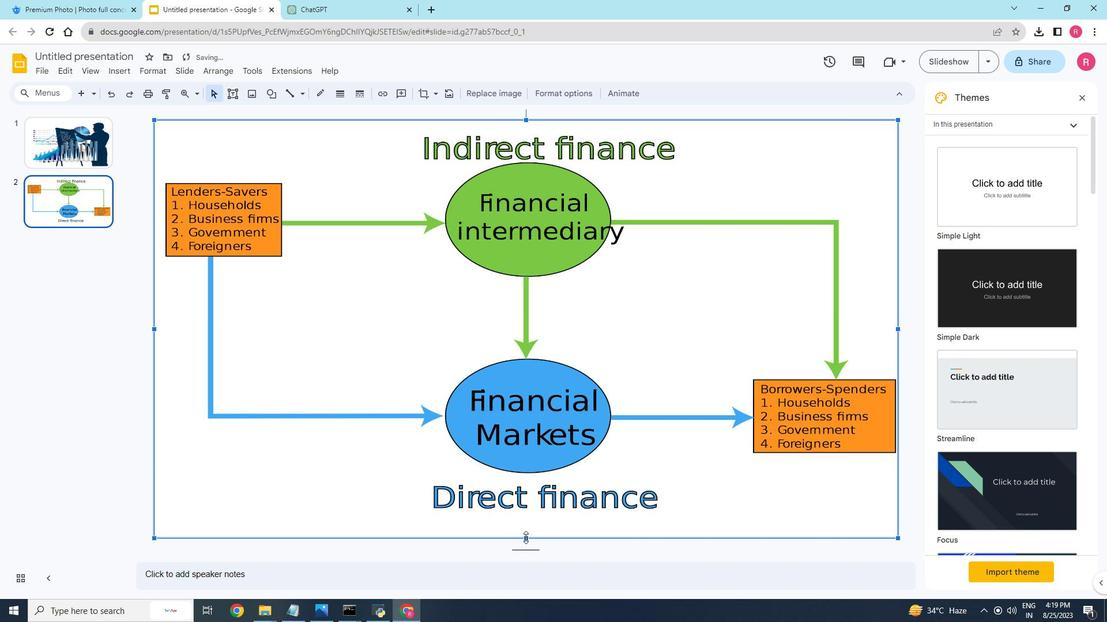 
Action: Mouse pressed left at (525, 538)
Screenshot: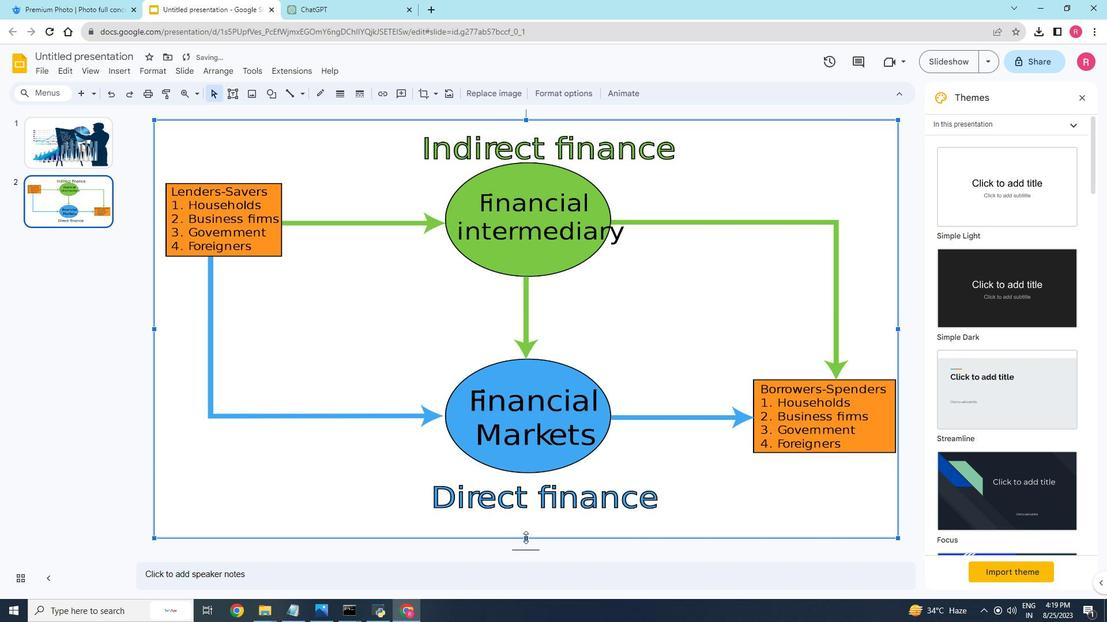 
Action: Mouse moved to (583, 474)
Screenshot: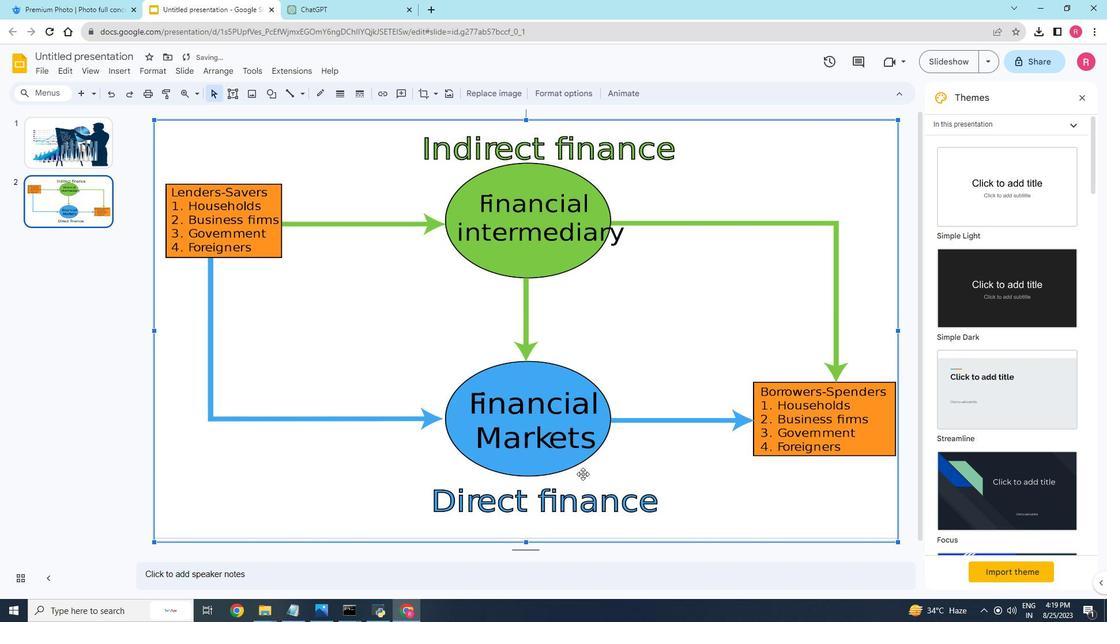
Action: Mouse pressed left at (583, 474)
Screenshot: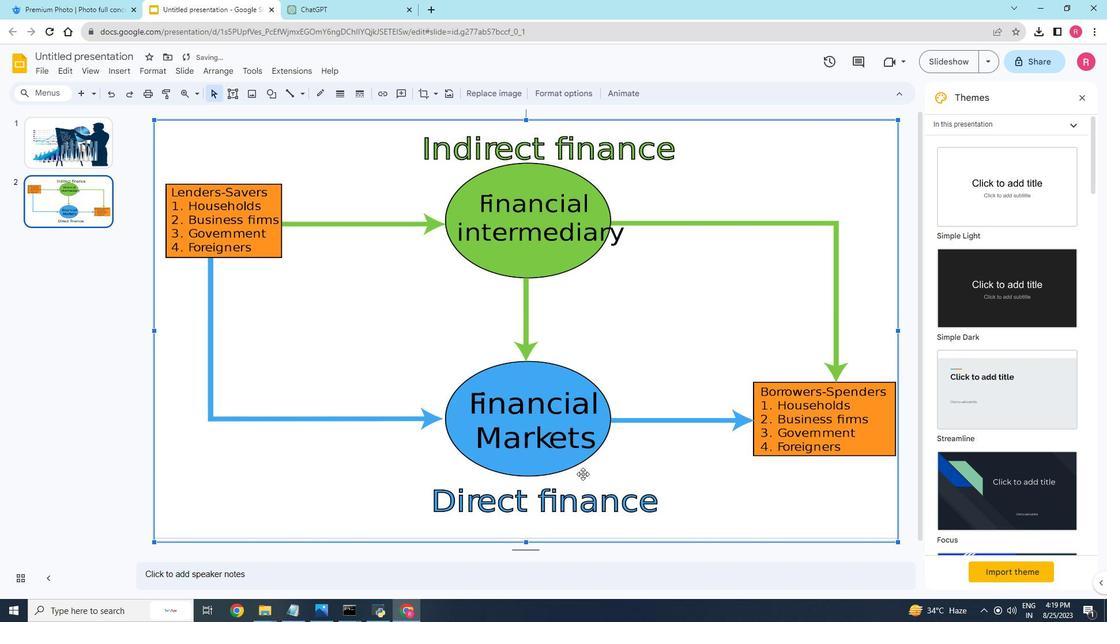 
Action: Mouse moved to (701, 347)
Screenshot: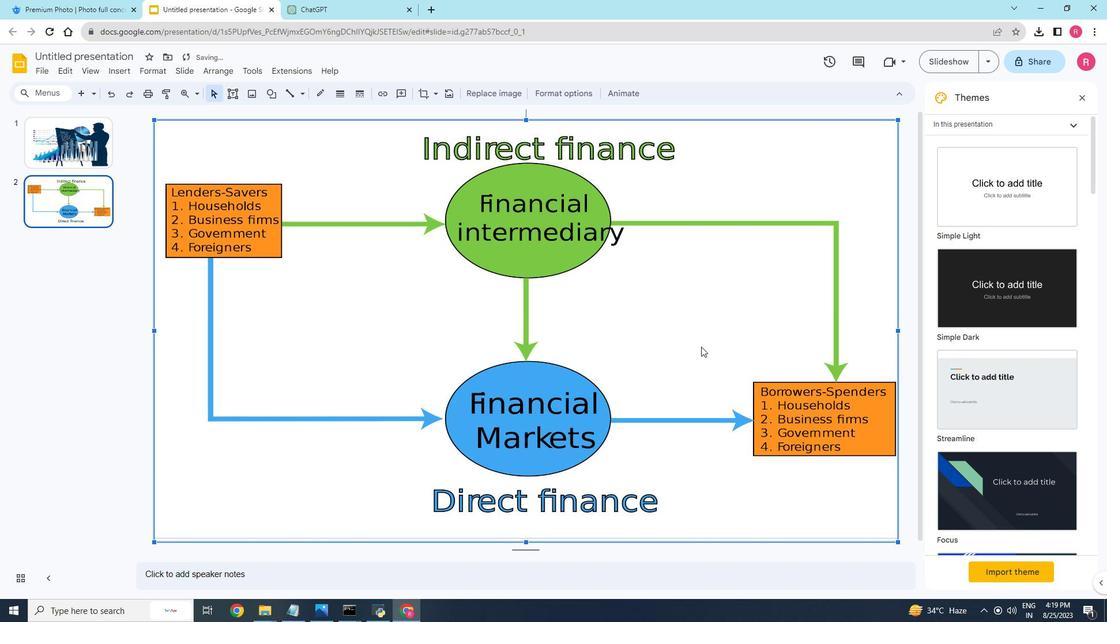 
Action: Mouse pressed left at (701, 347)
Screenshot: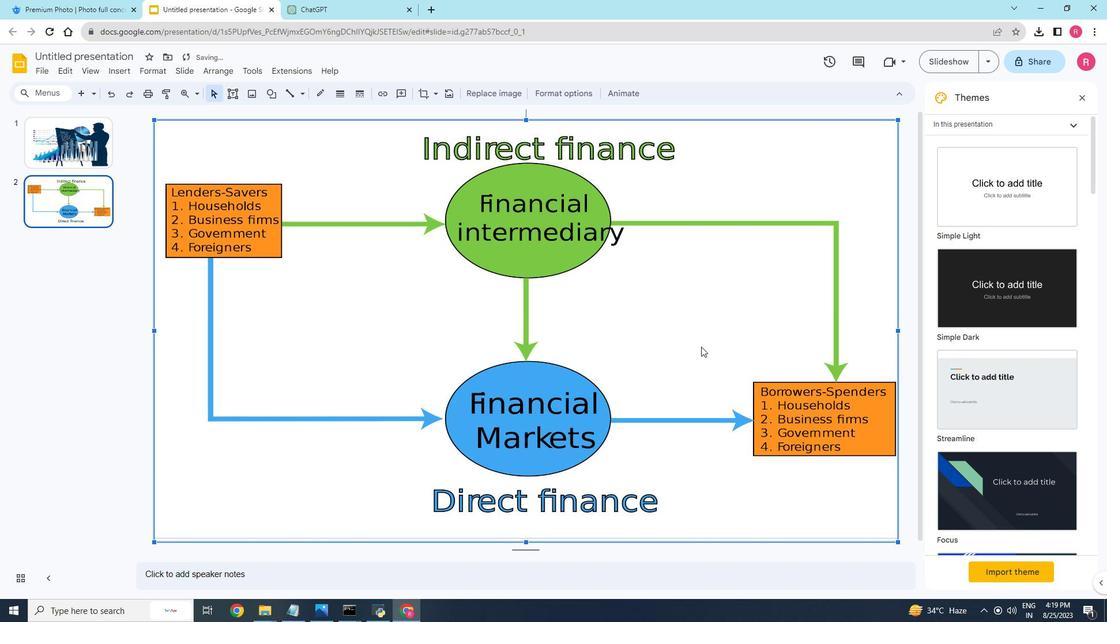 
Action: Mouse moved to (88, 152)
Screenshot: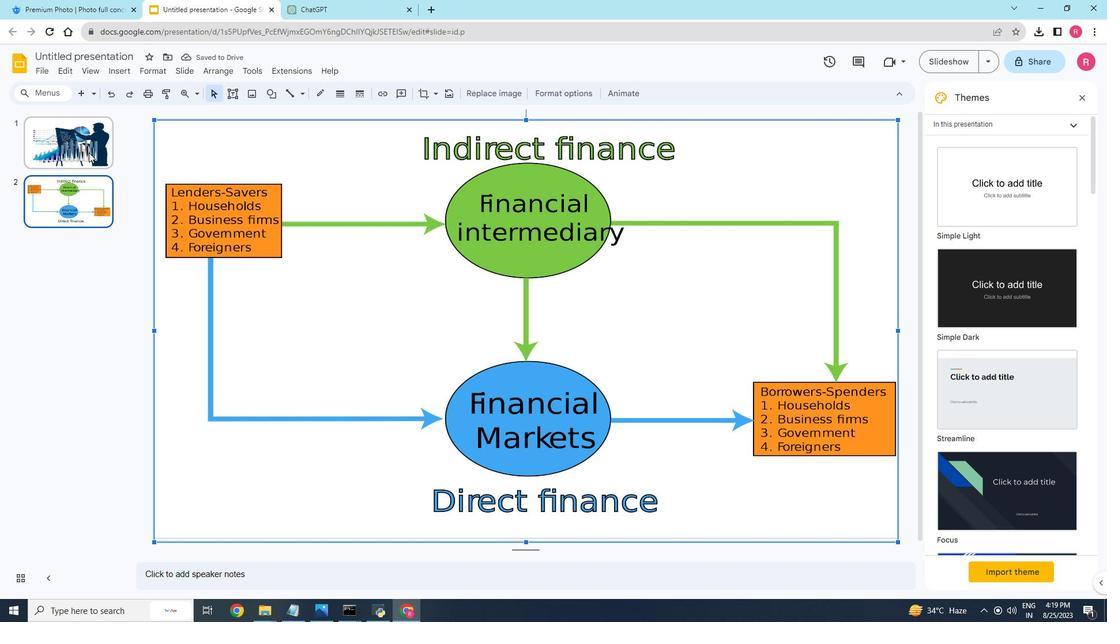 
Action: Mouse pressed left at (88, 152)
Screenshot: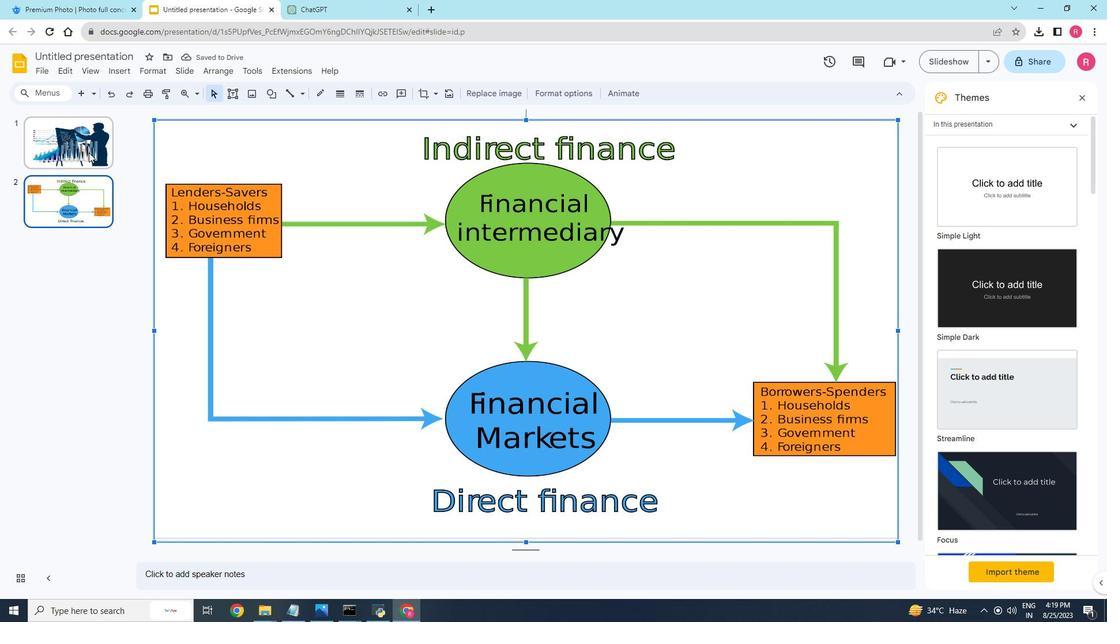 
Action: Mouse moved to (79, 187)
Screenshot: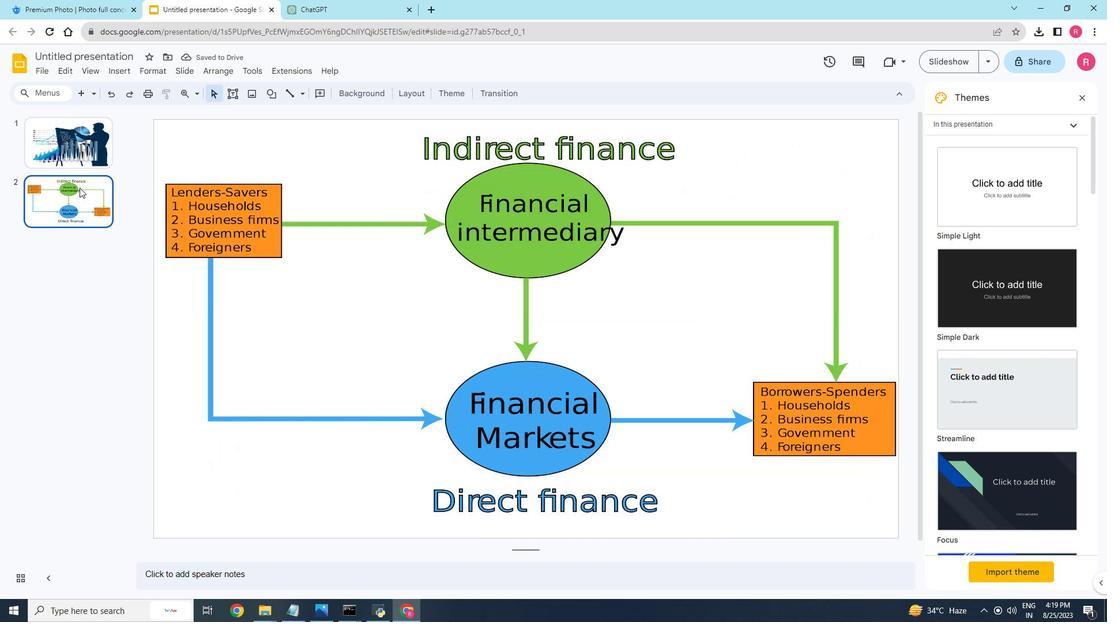 
Action: Mouse pressed left at (79, 187)
Screenshot: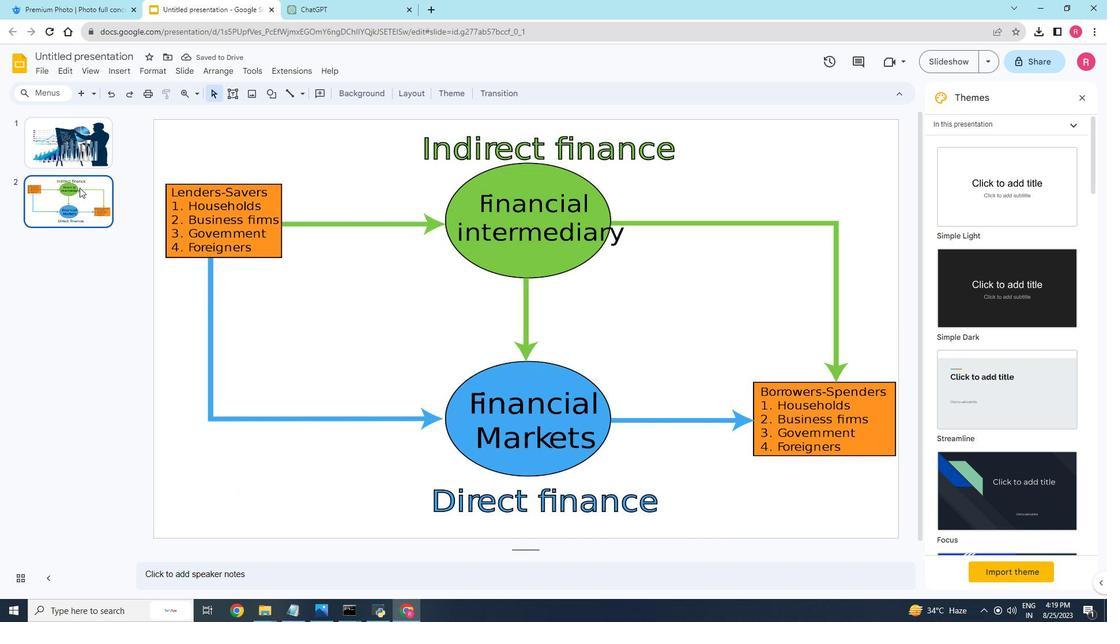 
Action: Mouse moved to (77, 89)
Screenshot: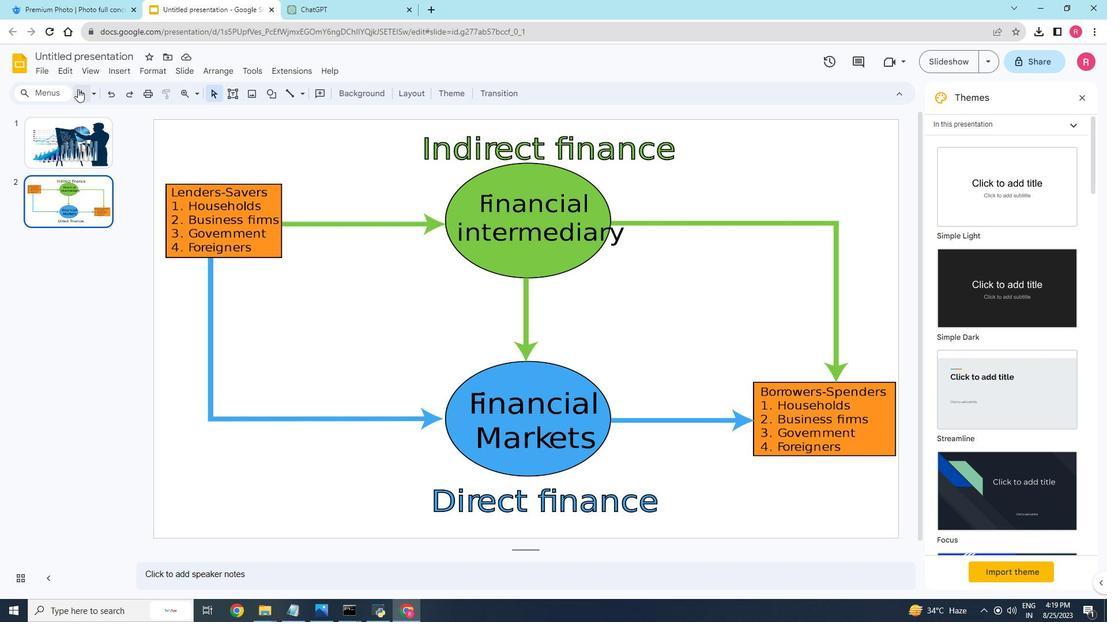 
Action: Mouse pressed left at (77, 89)
Screenshot: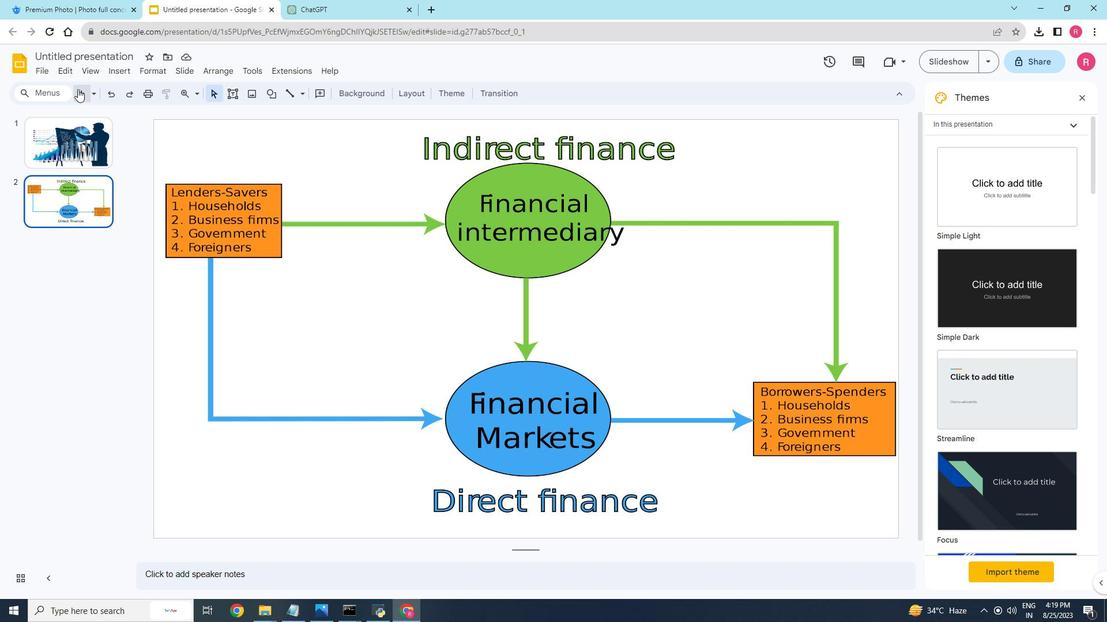 
Action: Mouse moved to (560, 180)
Screenshot: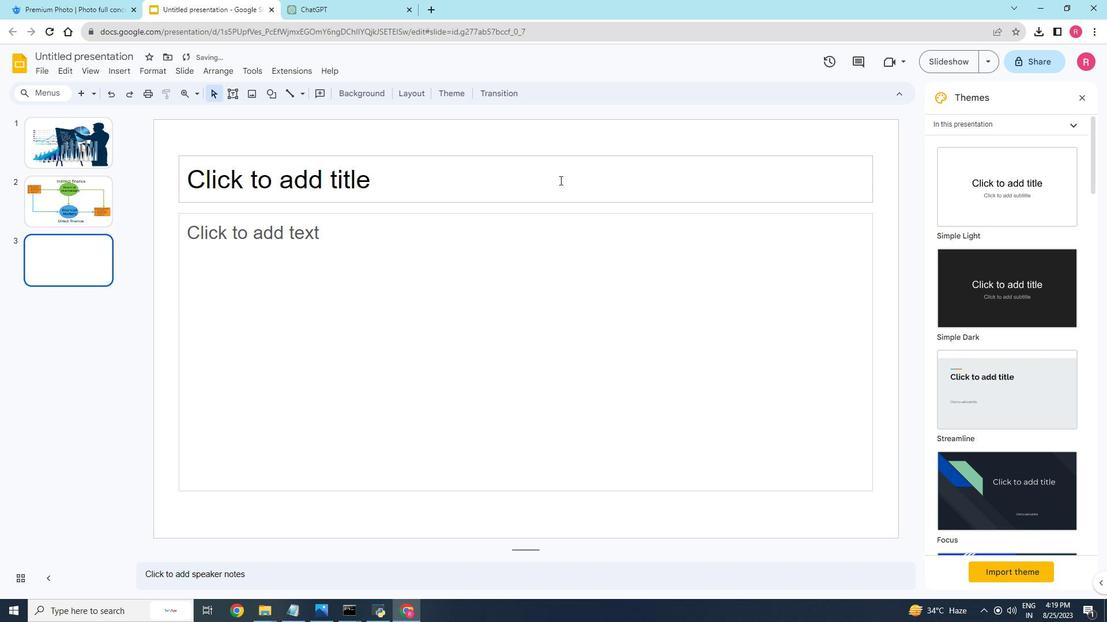
Action: Mouse pressed left at (560, 180)
Screenshot: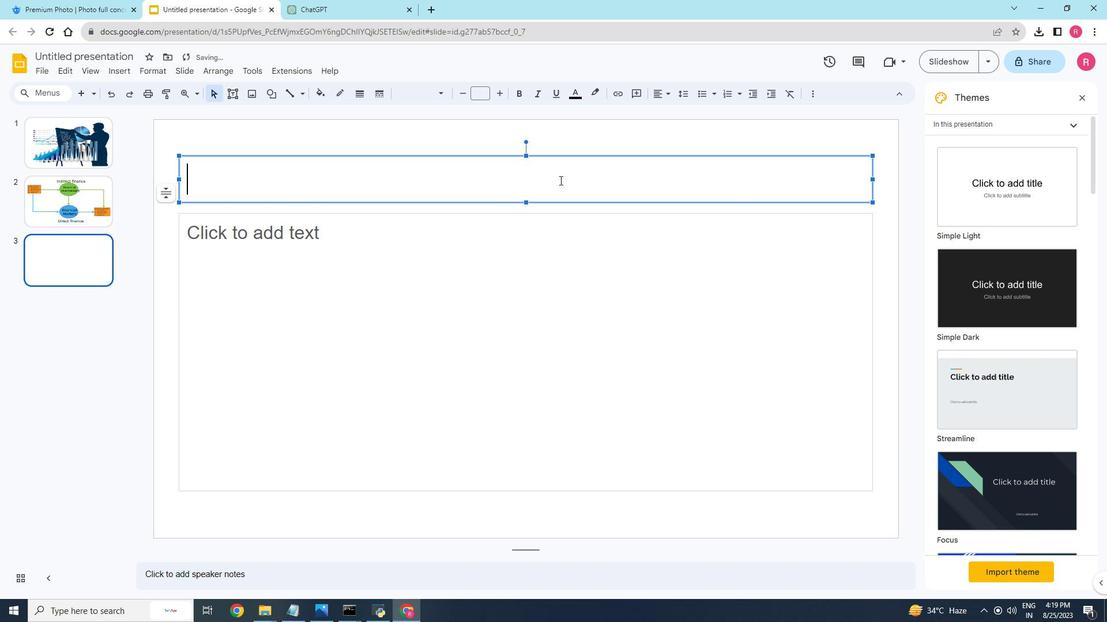 
Action: Key pressed <Key.delete>
Screenshot: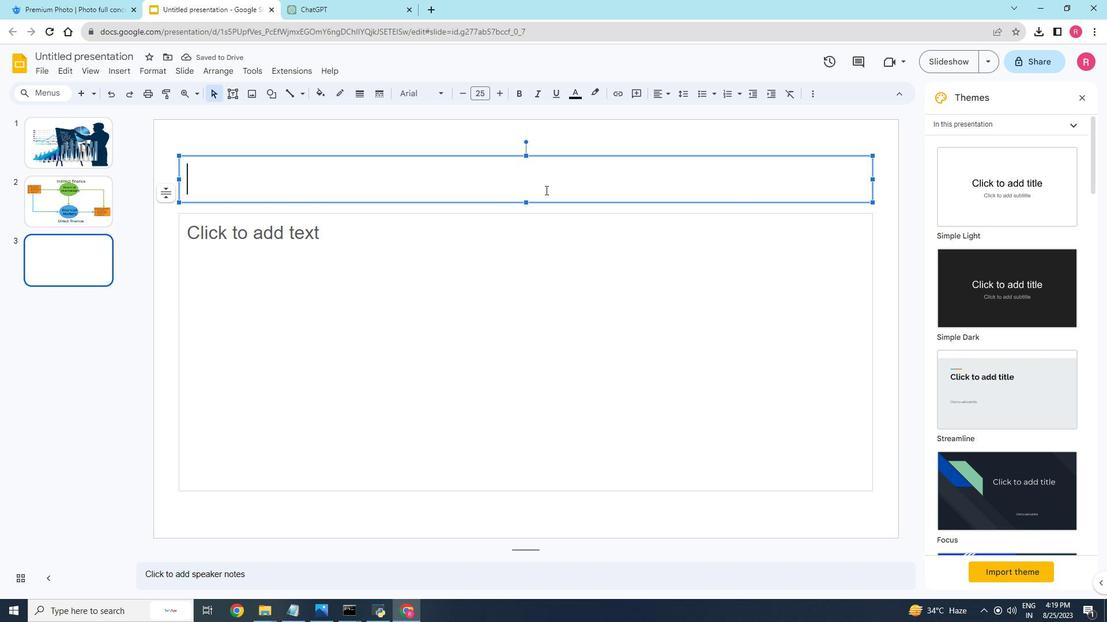 
Action: Mouse moved to (442, 339)
Screenshot: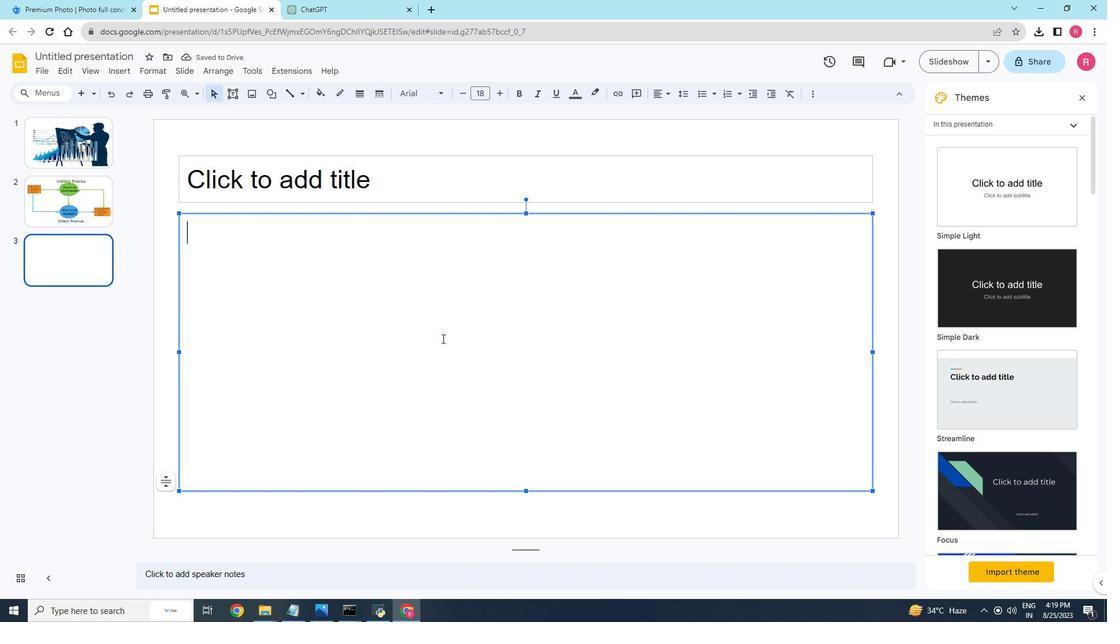 
Action: Mouse pressed left at (442, 339)
Screenshot: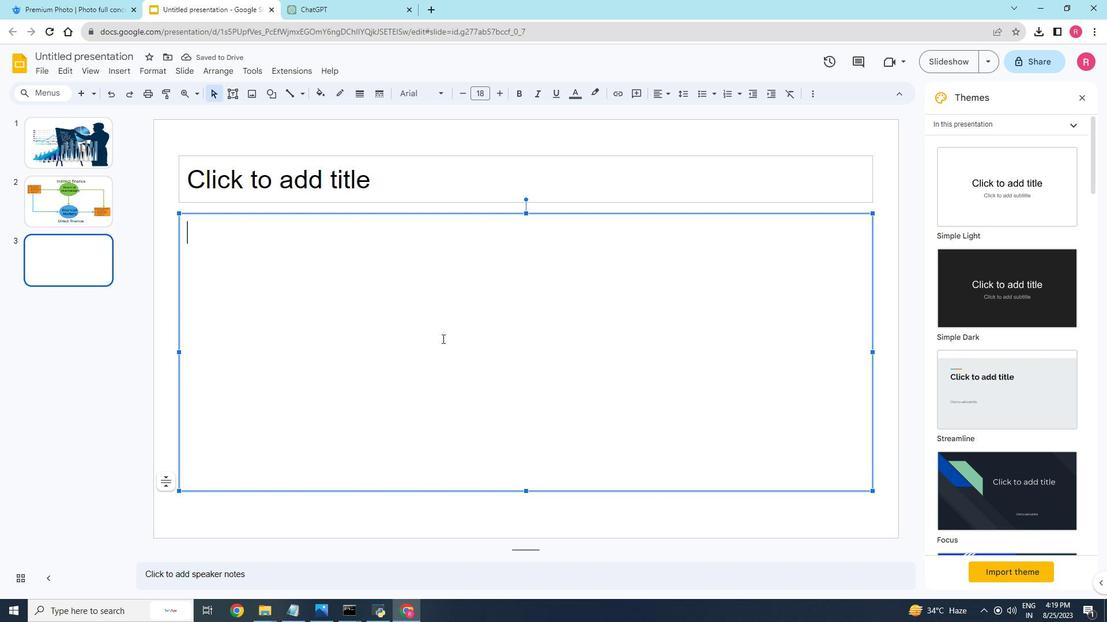 
Action: Key pressed <Key.delete>
Screenshot: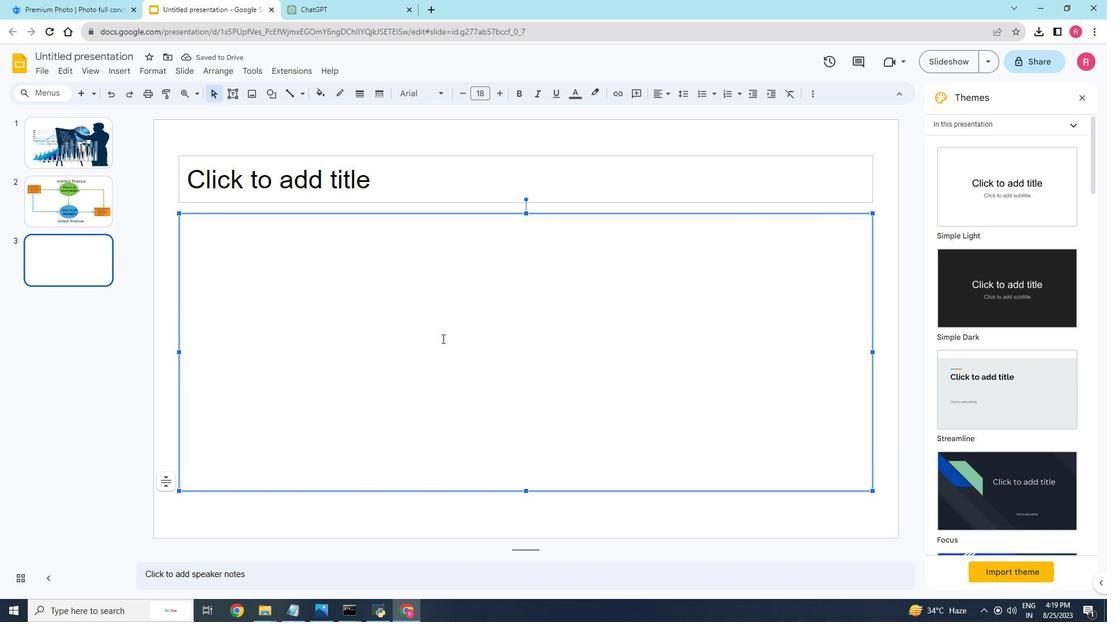 
Action: Mouse moved to (525, 215)
Screenshot: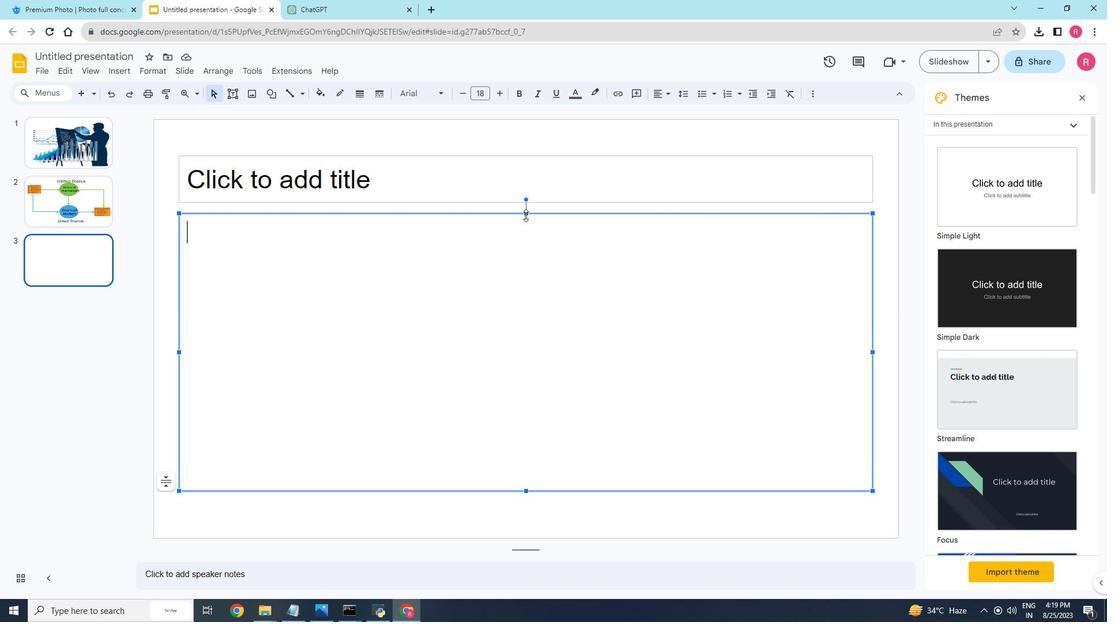 
Action: Mouse pressed left at (525, 215)
Screenshot: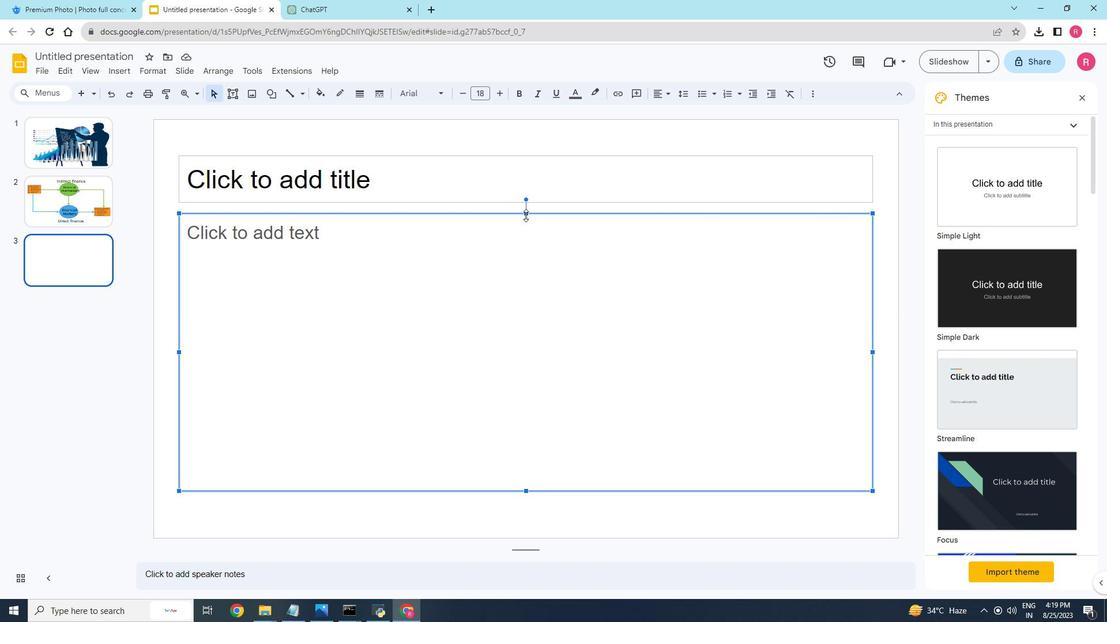 
Action: Key pressed <Key.delete>
Screenshot: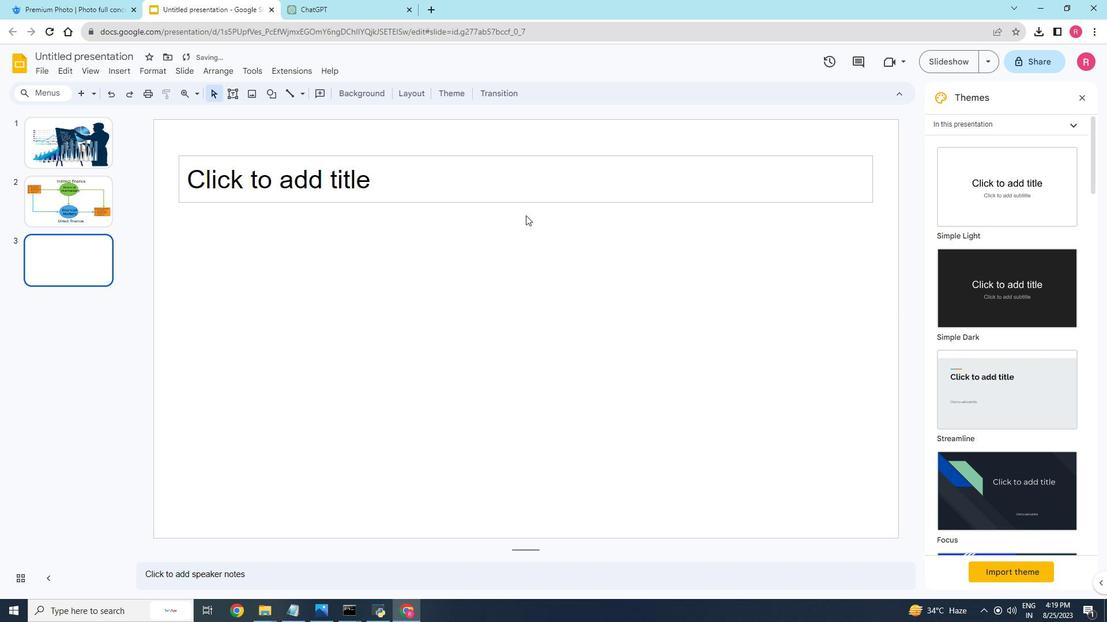 
Action: Mouse moved to (502, 196)
Screenshot: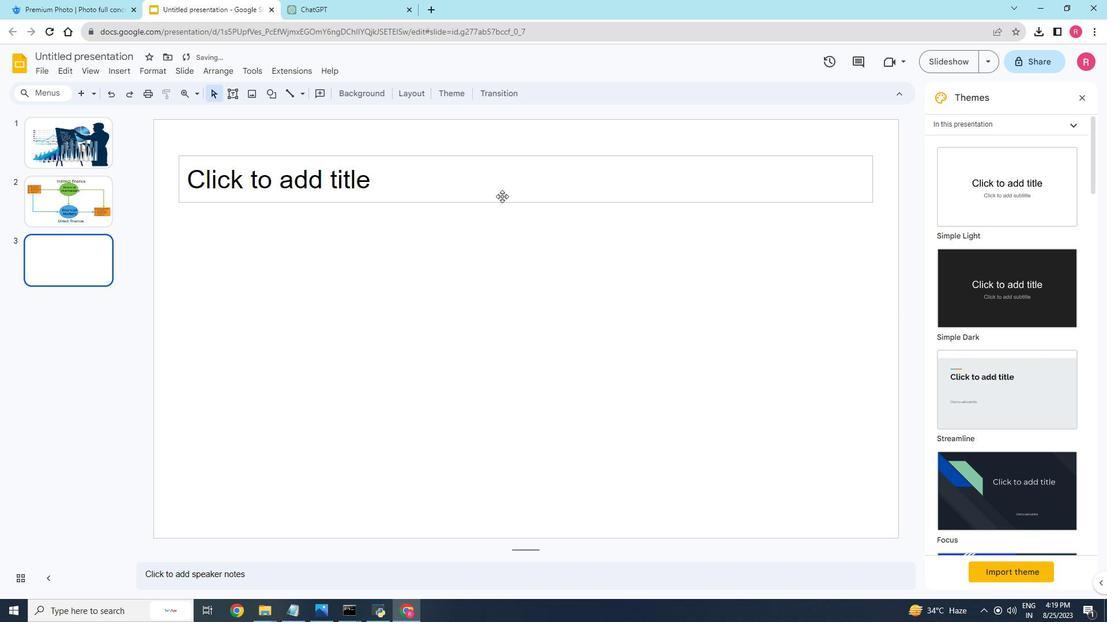 
Action: Mouse pressed left at (502, 196)
Screenshot: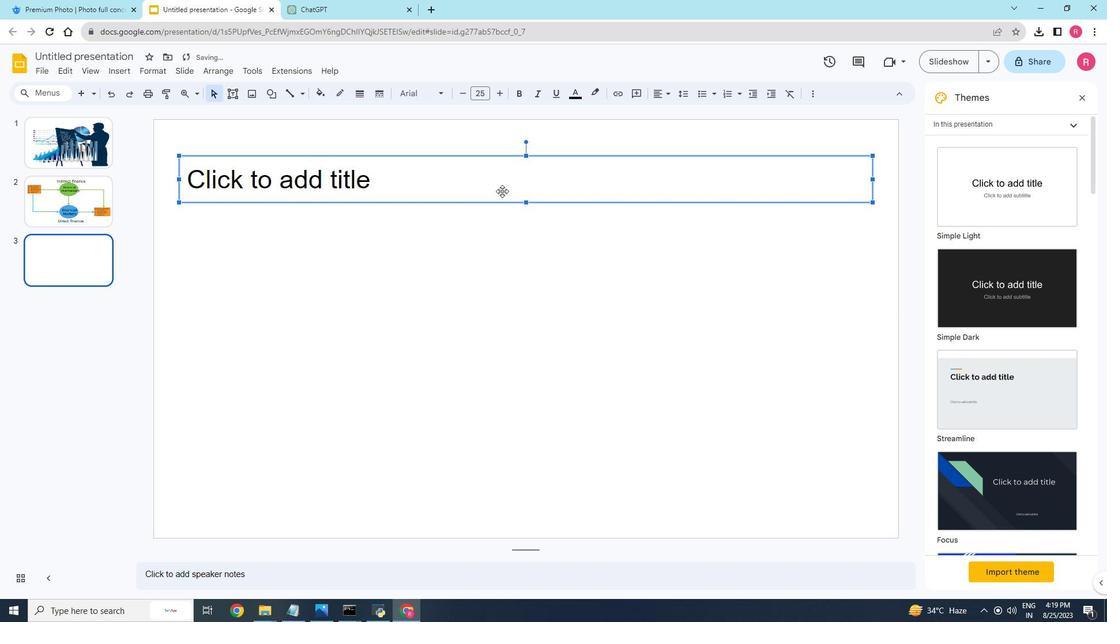 
Action: Mouse moved to (524, 153)
Screenshot: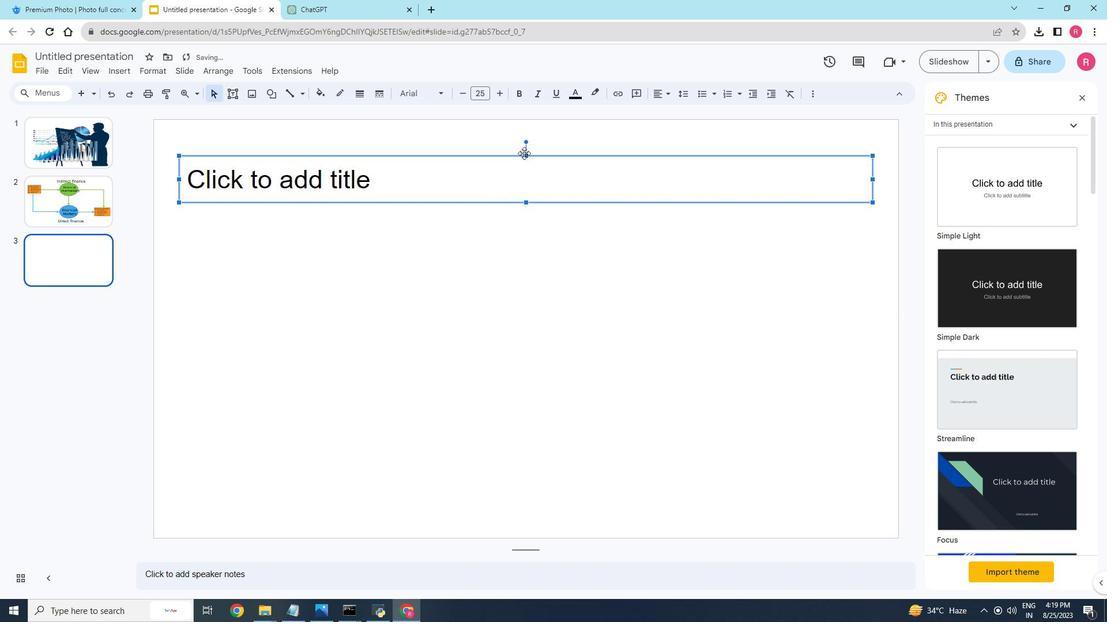
Action: Mouse pressed left at (524, 153)
Screenshot: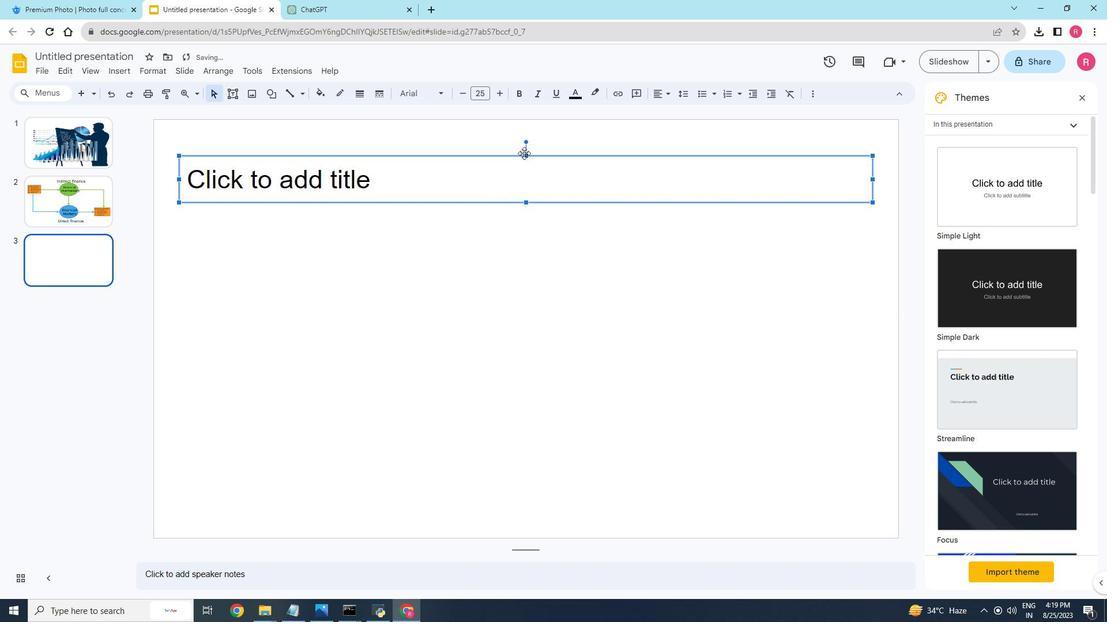 
Action: Key pressed <Key.delete>
Screenshot: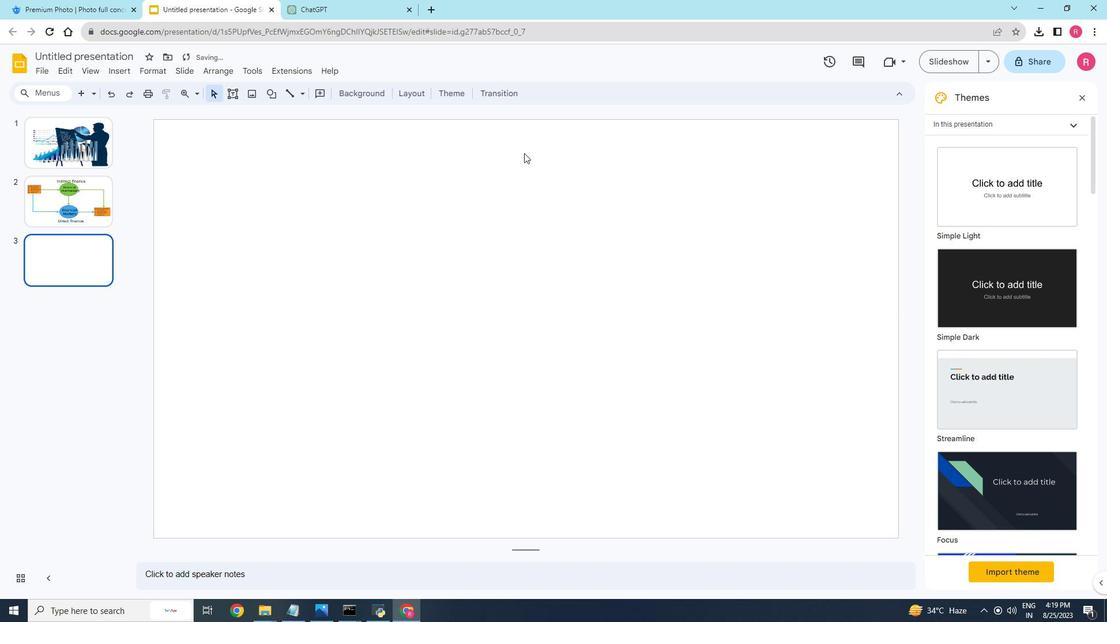 
Action: Mouse moved to (122, 63)
Screenshot: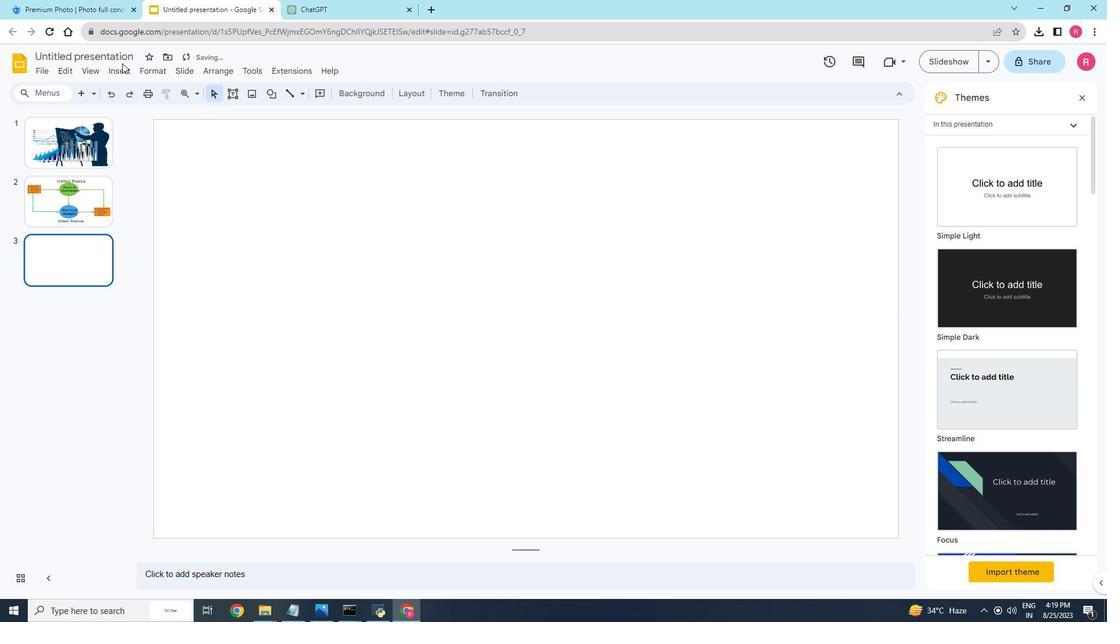 
Action: Mouse pressed left at (122, 63)
Screenshot: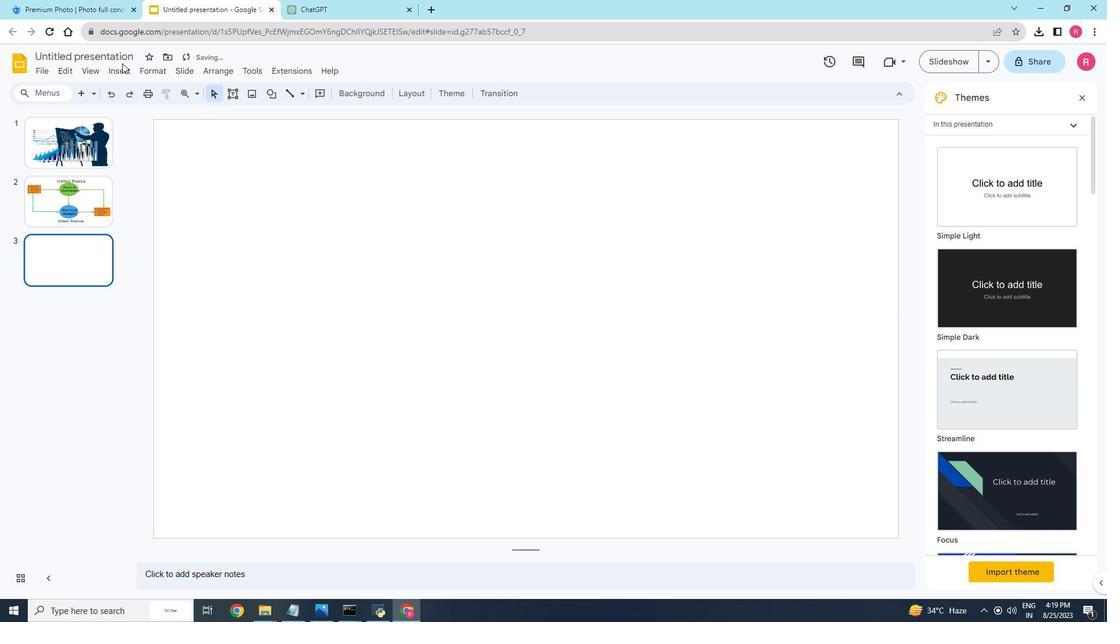 
Action: Mouse moved to (123, 66)
Screenshot: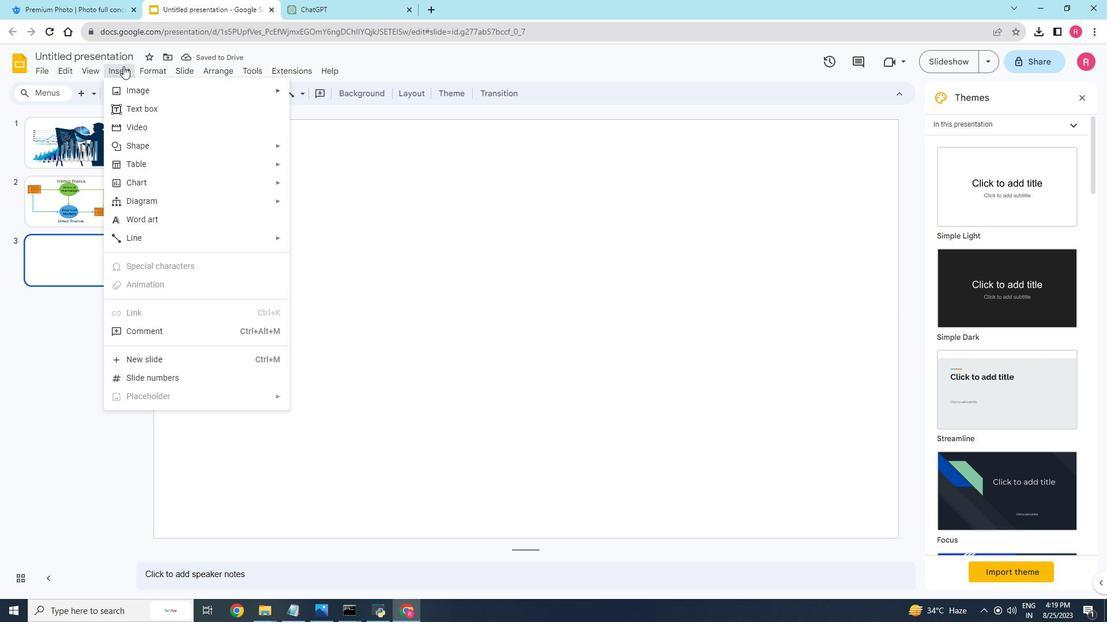 
Action: Mouse pressed left at (123, 66)
Screenshot: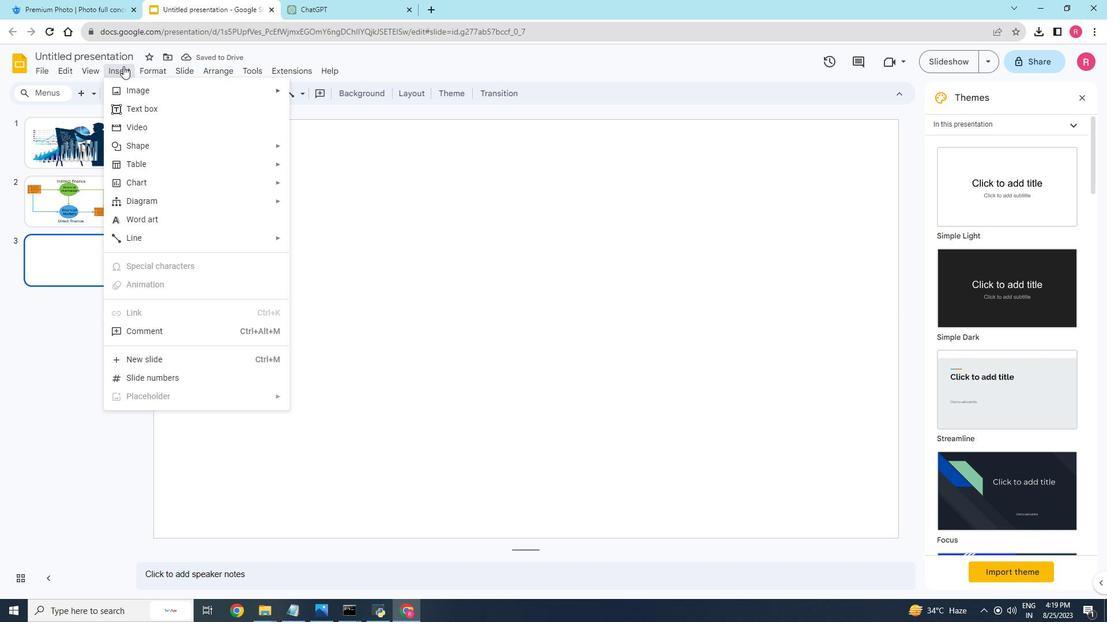 
Action: Mouse moved to (337, 106)
Screenshot: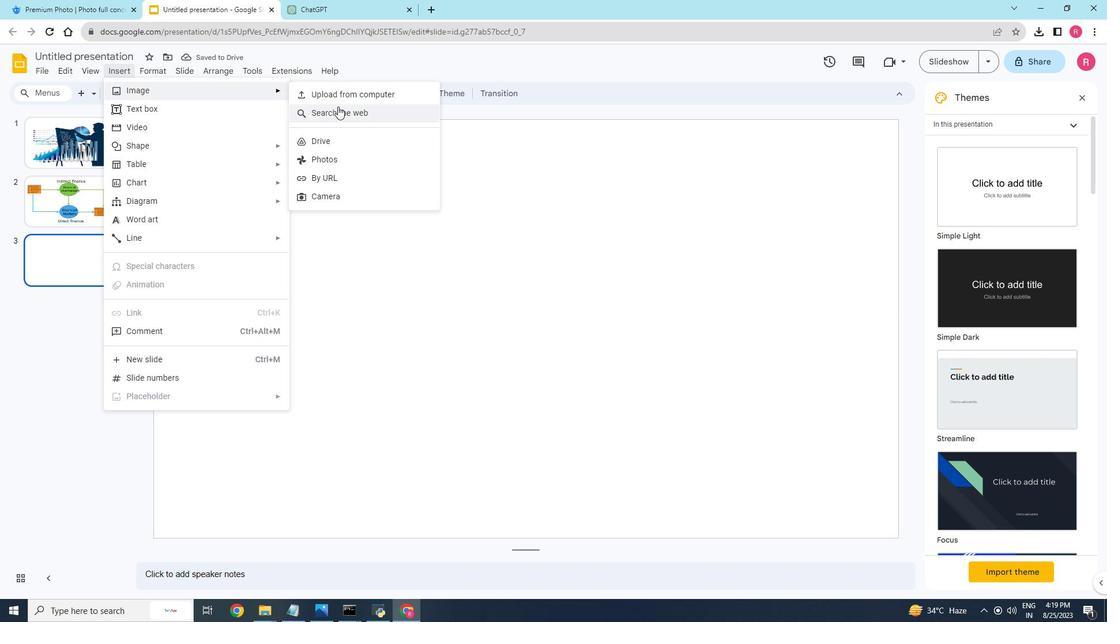 
Action: Mouse pressed left at (337, 106)
Screenshot: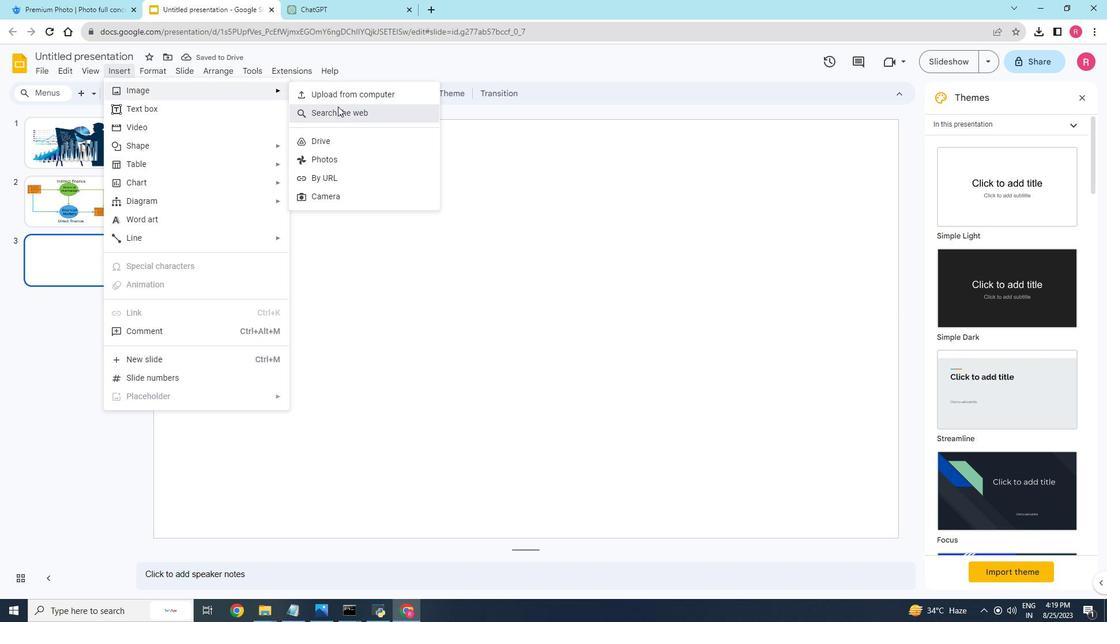 
Action: Mouse moved to (1007, 389)
Screenshot: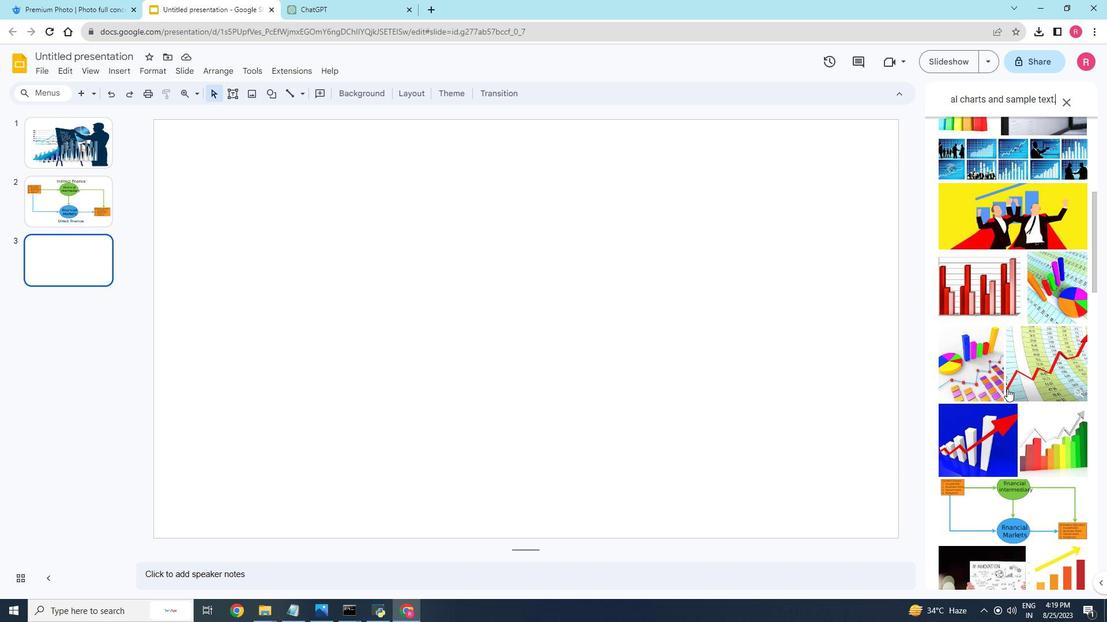
Action: Mouse scrolled (1007, 388) with delta (0, 0)
Screenshot: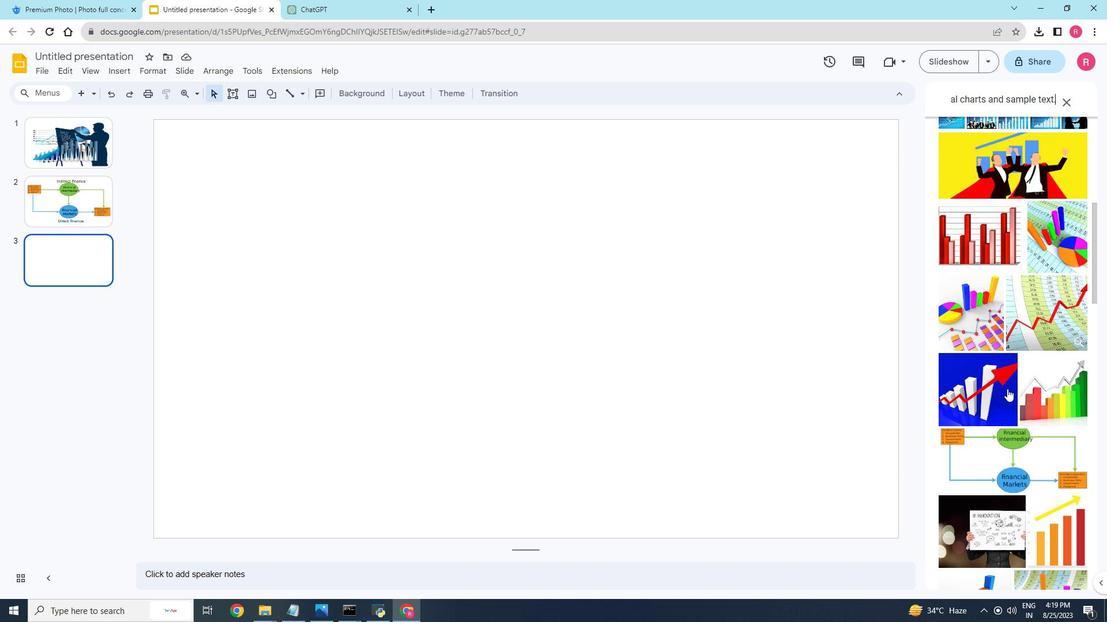 
Action: Mouse scrolled (1007, 388) with delta (0, 0)
Screenshot: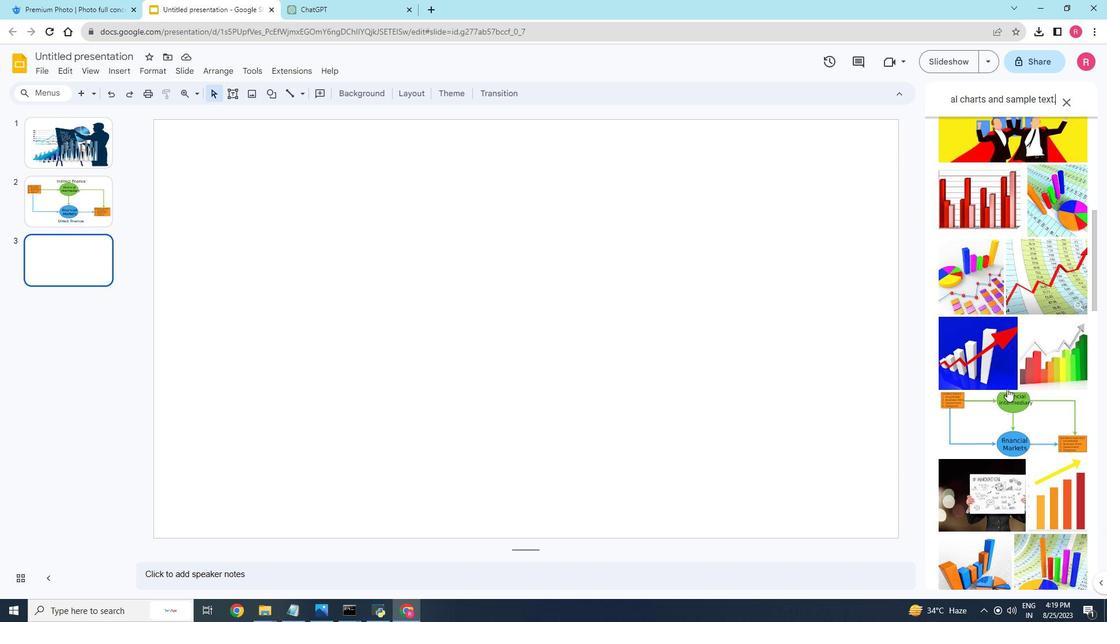 
Action: Mouse scrolled (1007, 388) with delta (0, 0)
Screenshot: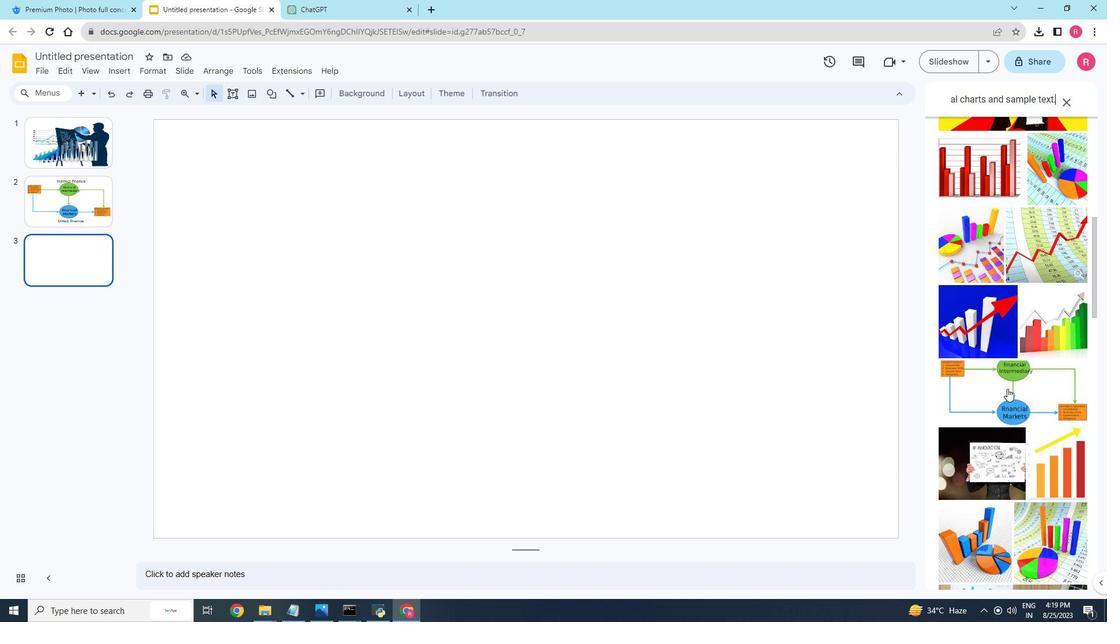 
Action: Mouse scrolled (1007, 388) with delta (0, 0)
Screenshot: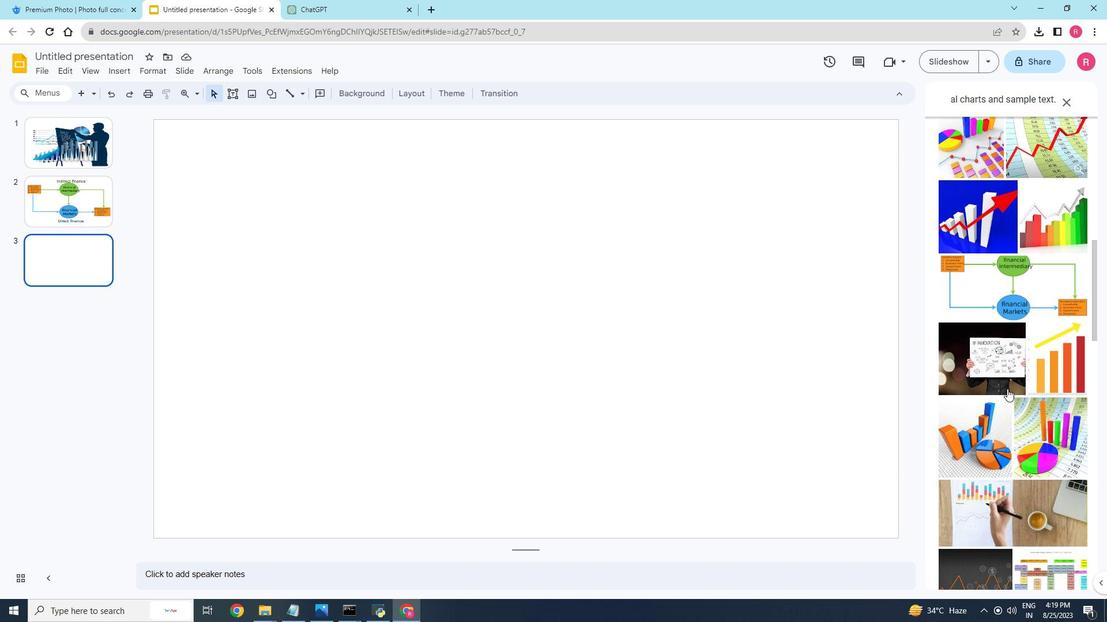 
Action: Mouse scrolled (1007, 388) with delta (0, 0)
Screenshot: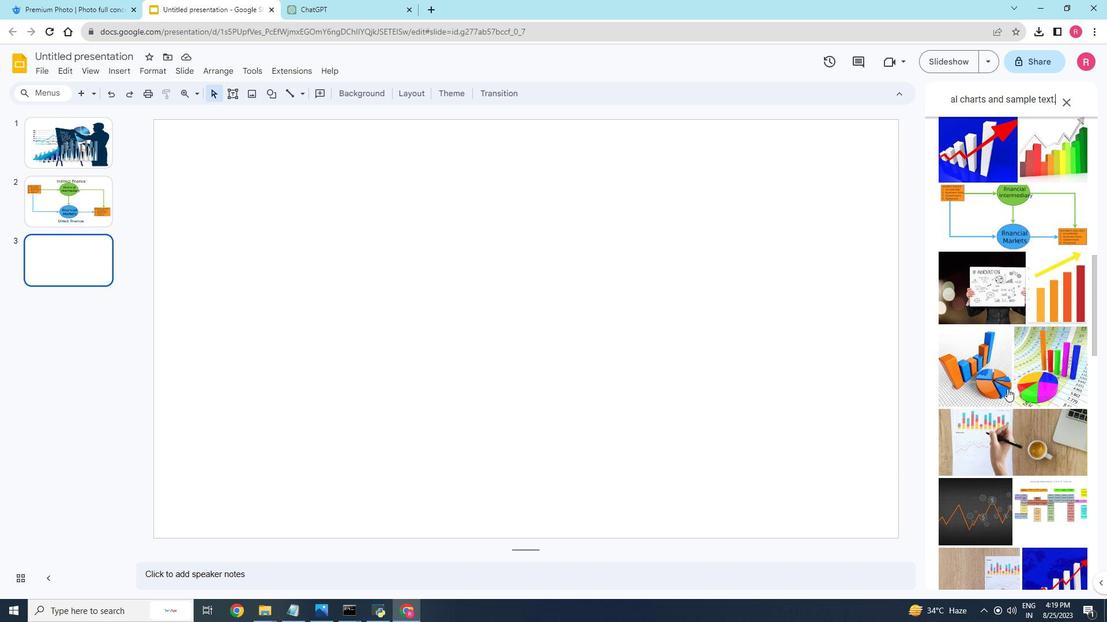 
Action: Mouse scrolled (1007, 388) with delta (0, 0)
Screenshot: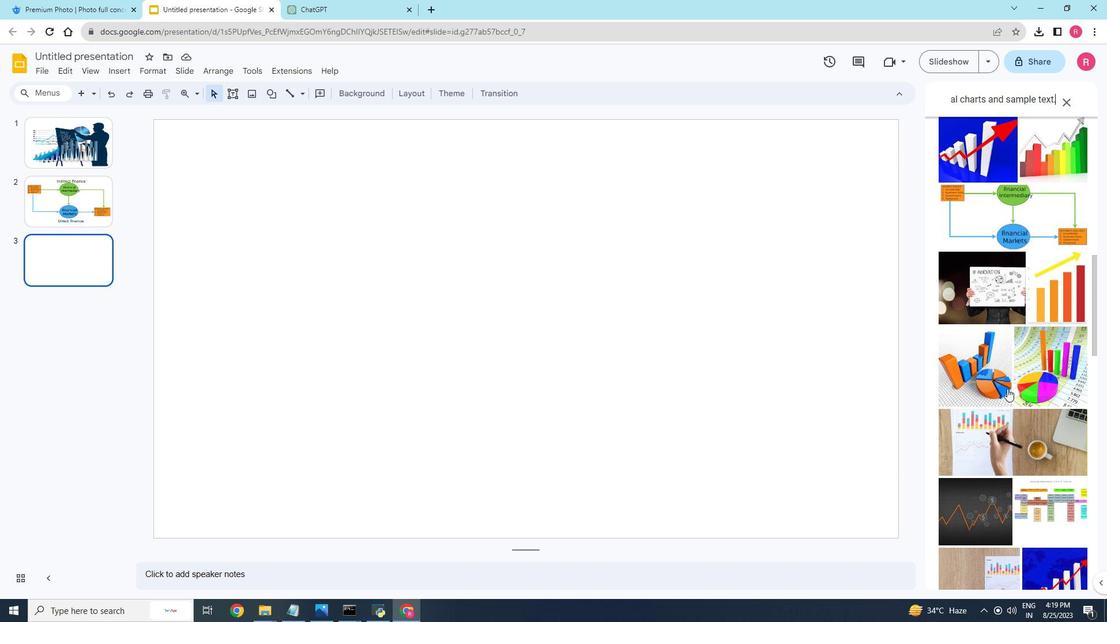 
Action: Mouse scrolled (1007, 388) with delta (0, 0)
Screenshot: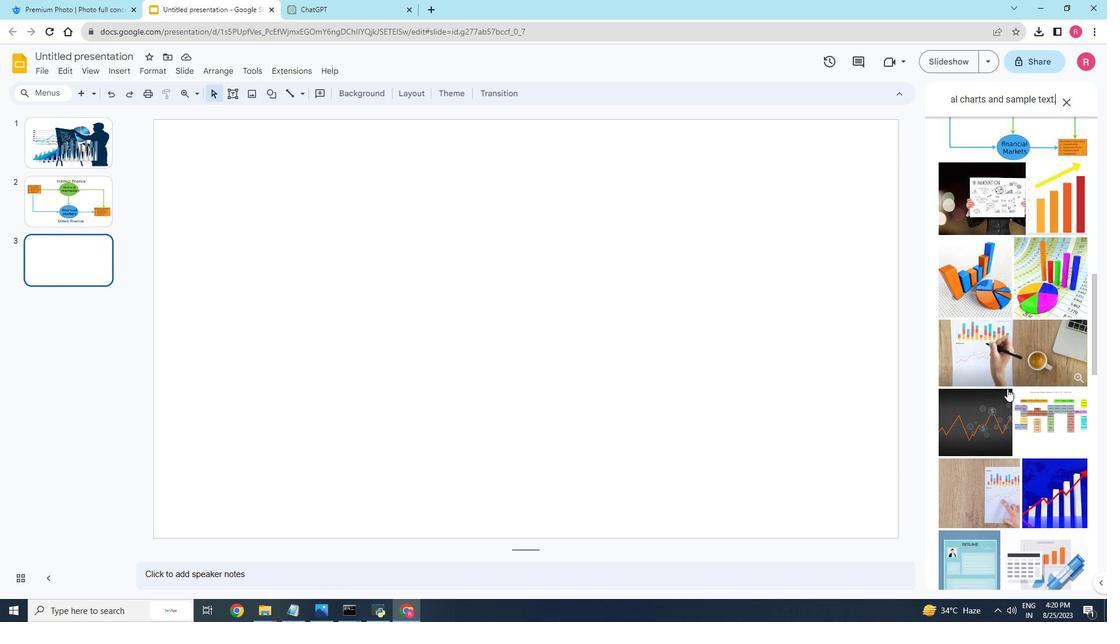 
Action: Mouse scrolled (1007, 388) with delta (0, 0)
Screenshot: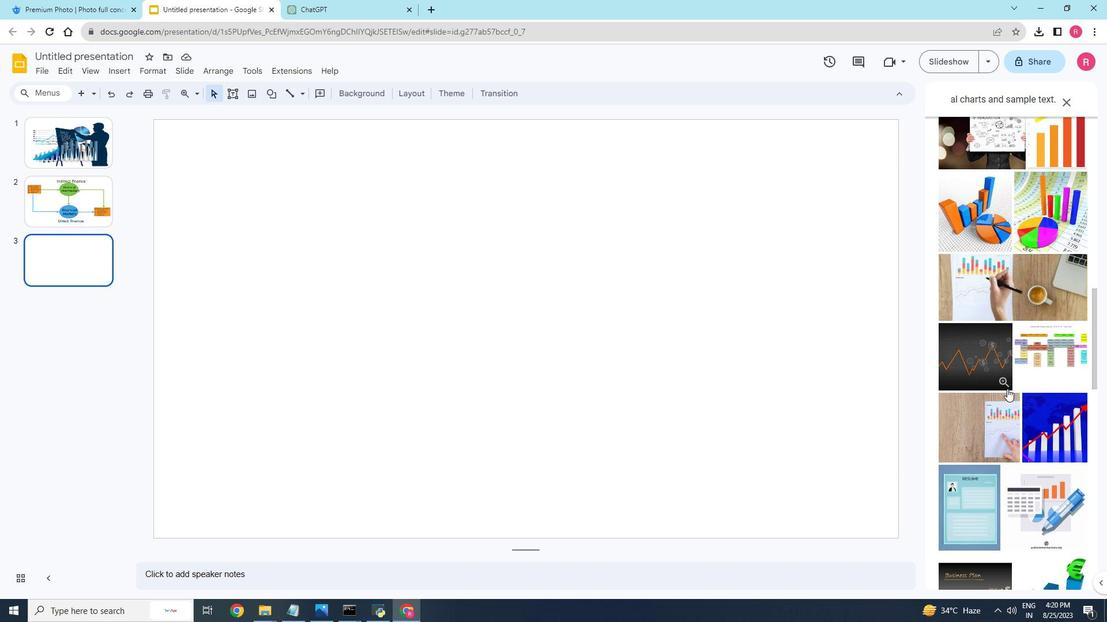
Action: Mouse scrolled (1007, 388) with delta (0, 0)
Screenshot: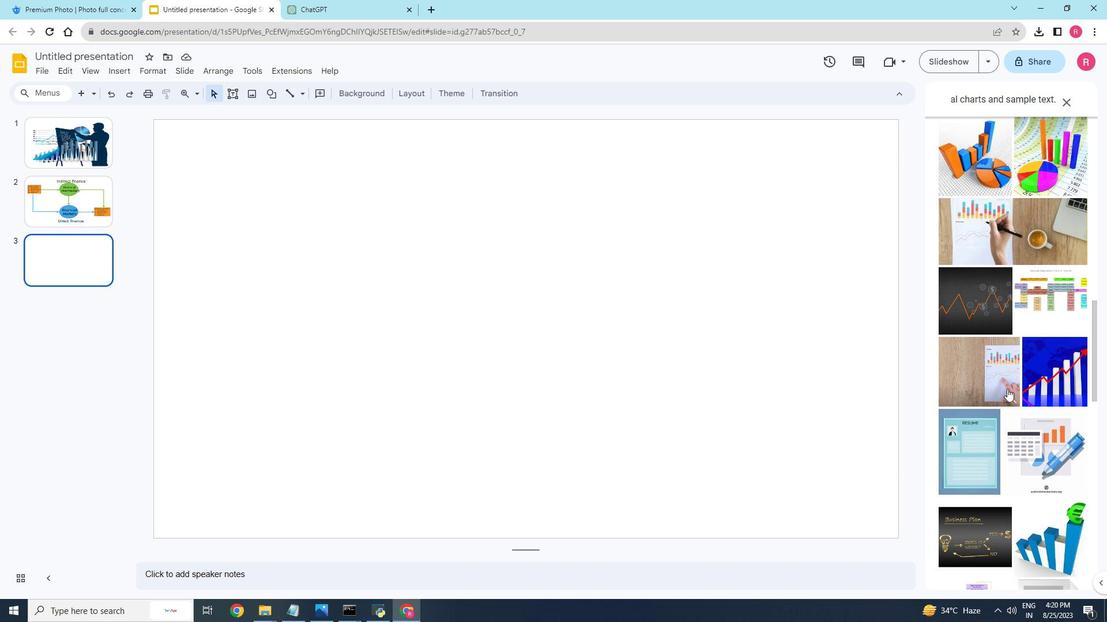 
Action: Mouse scrolled (1007, 388) with delta (0, 0)
Screenshot: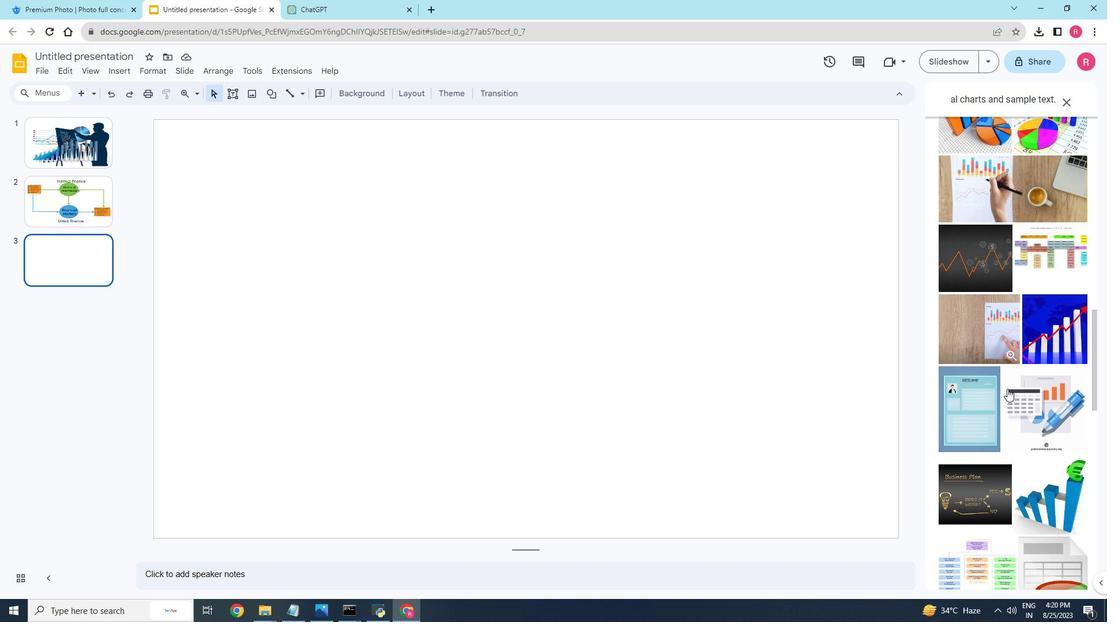 
Action: Mouse scrolled (1007, 388) with delta (0, 0)
Screenshot: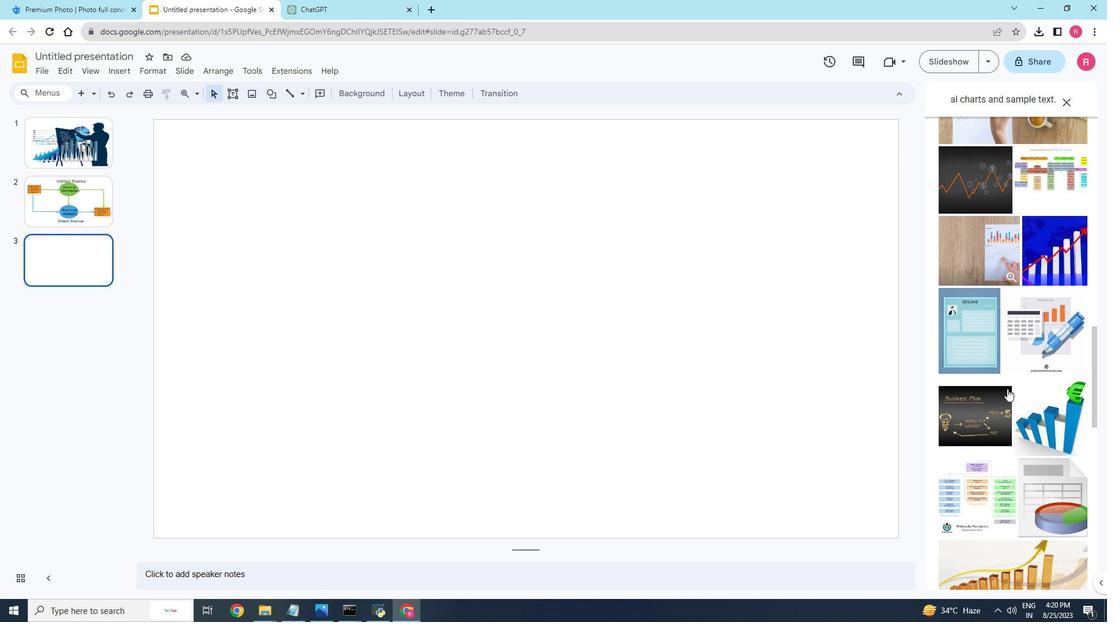 
Action: Mouse scrolled (1007, 388) with delta (0, 0)
Screenshot: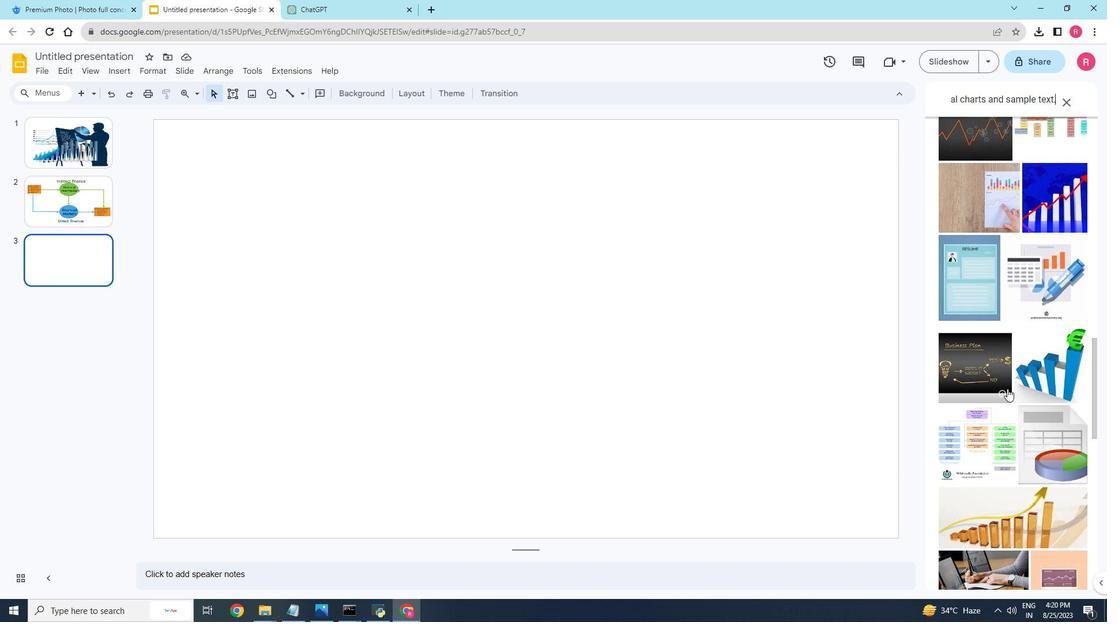 
Action: Mouse scrolled (1007, 388) with delta (0, 0)
Screenshot: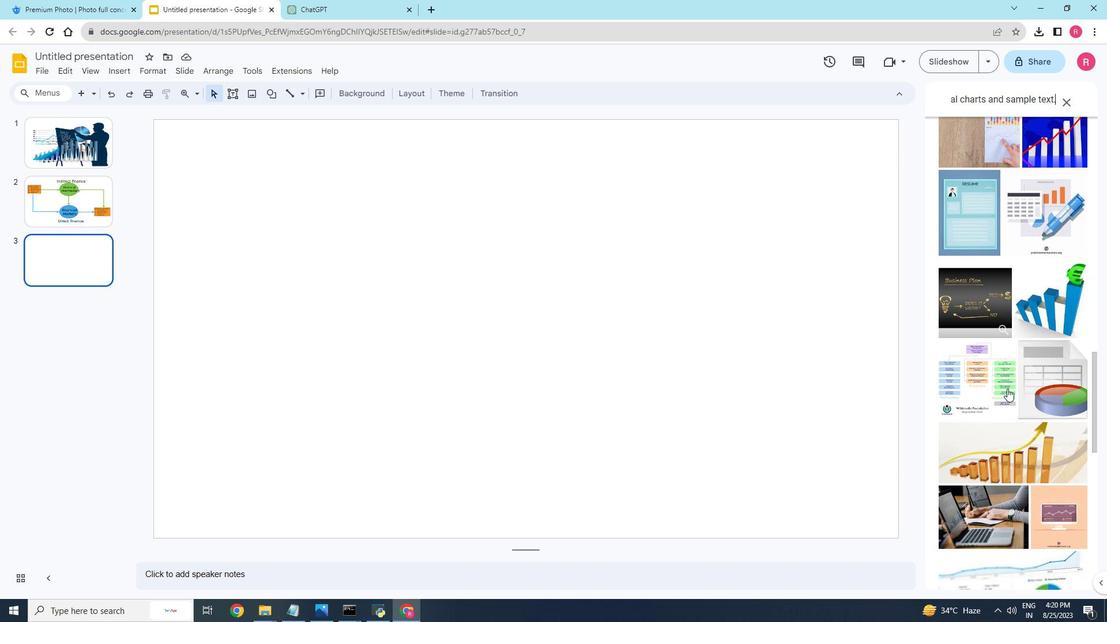 
Action: Mouse scrolled (1007, 388) with delta (0, 0)
Screenshot: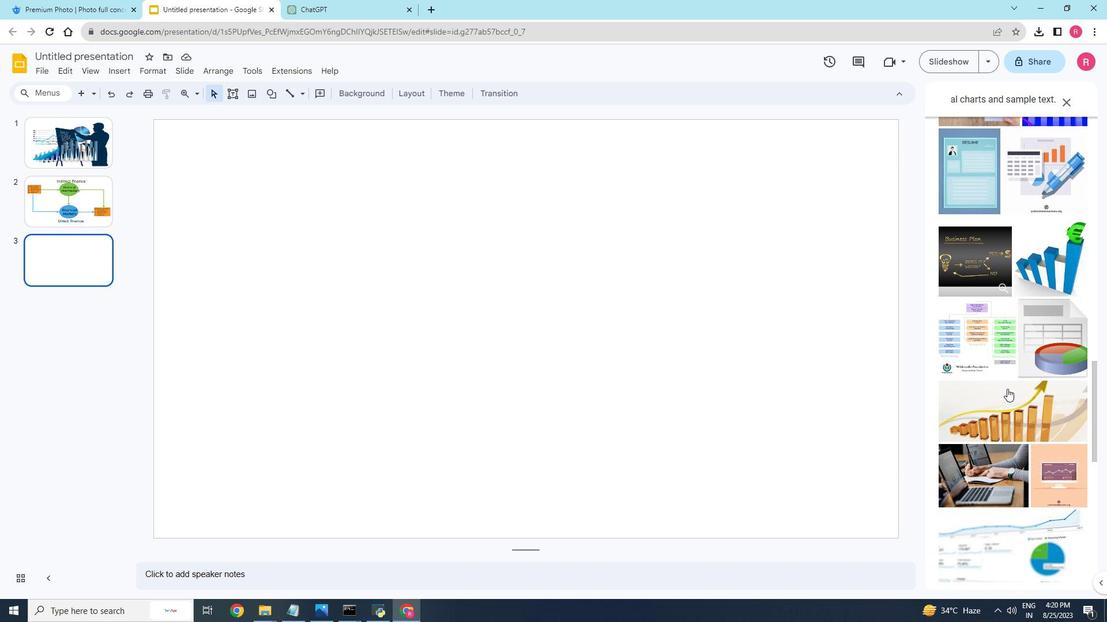 
Action: Mouse pressed left at (1007, 389)
Screenshot: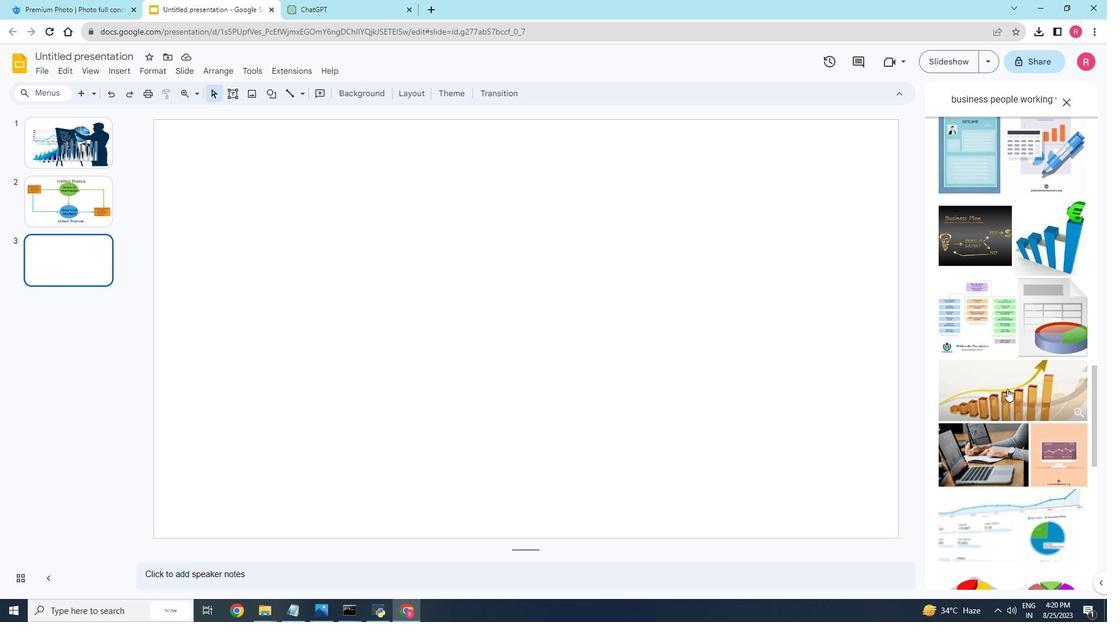 
Action: Mouse scrolled (1007, 389) with delta (0, 0)
Screenshot: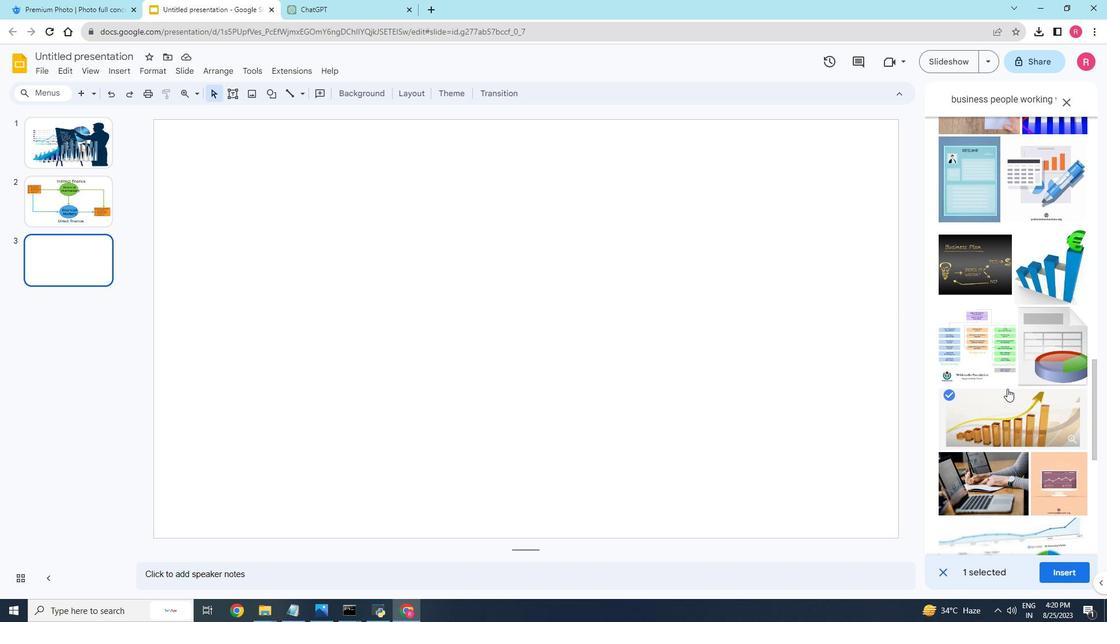 
Action: Mouse scrolled (1007, 389) with delta (0, 0)
Screenshot: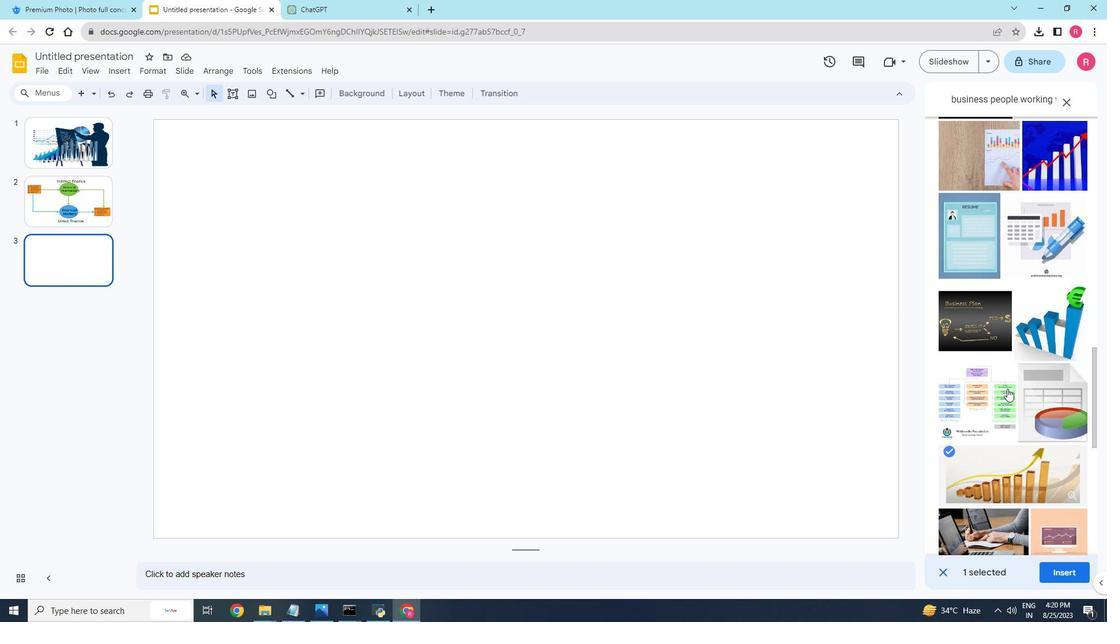 
Action: Mouse scrolled (1007, 389) with delta (0, 0)
Screenshot: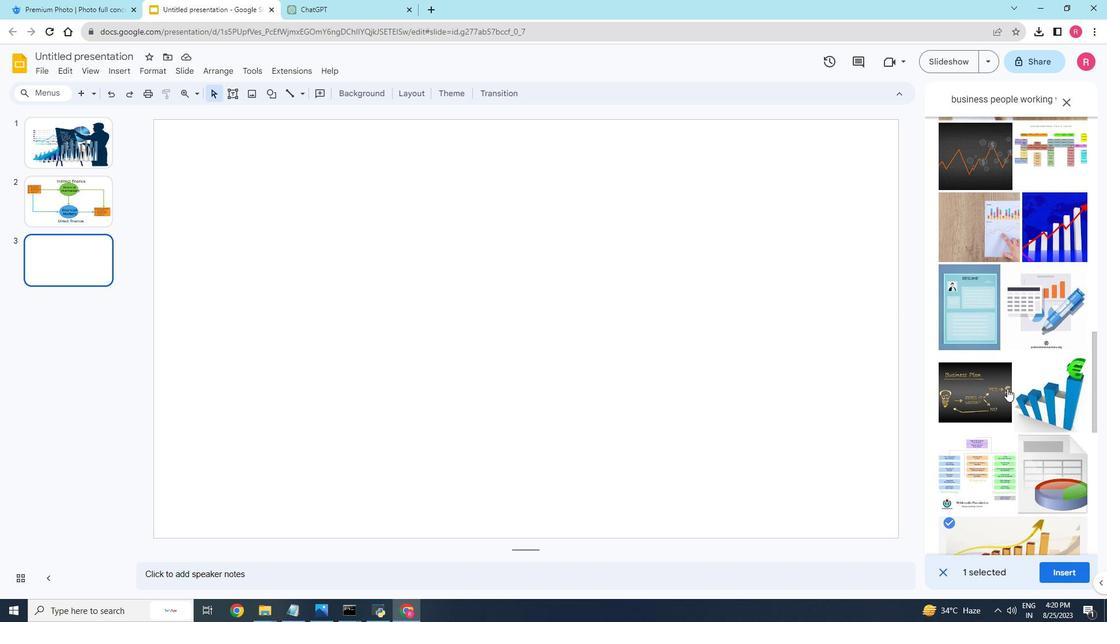 
Action: Mouse scrolled (1007, 389) with delta (0, 0)
Screenshot: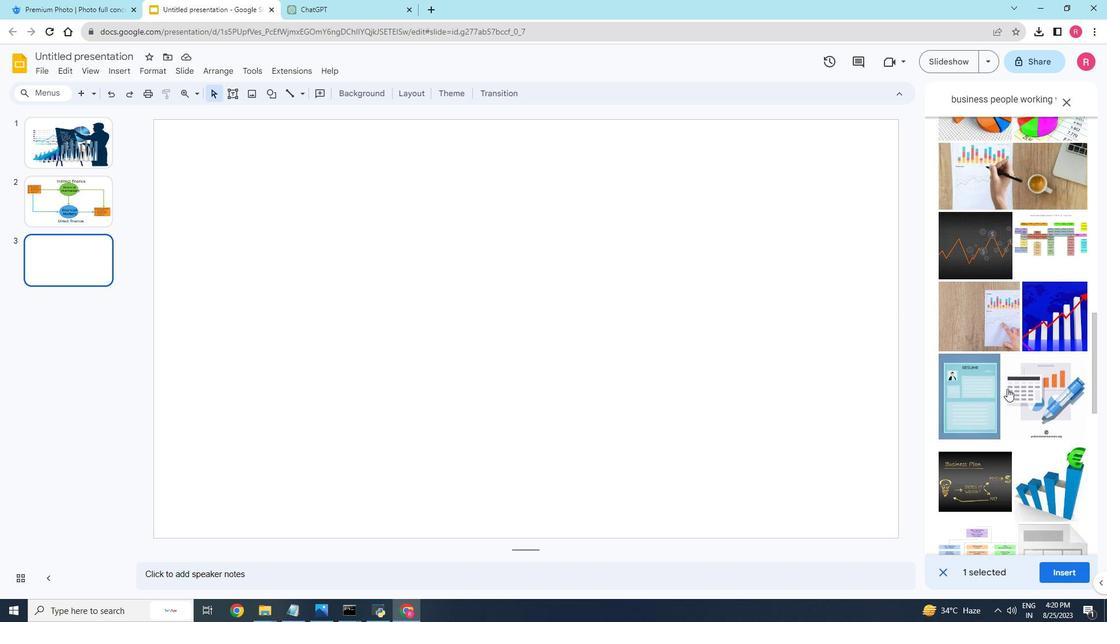 
Action: Mouse scrolled (1007, 389) with delta (0, 0)
Screenshot: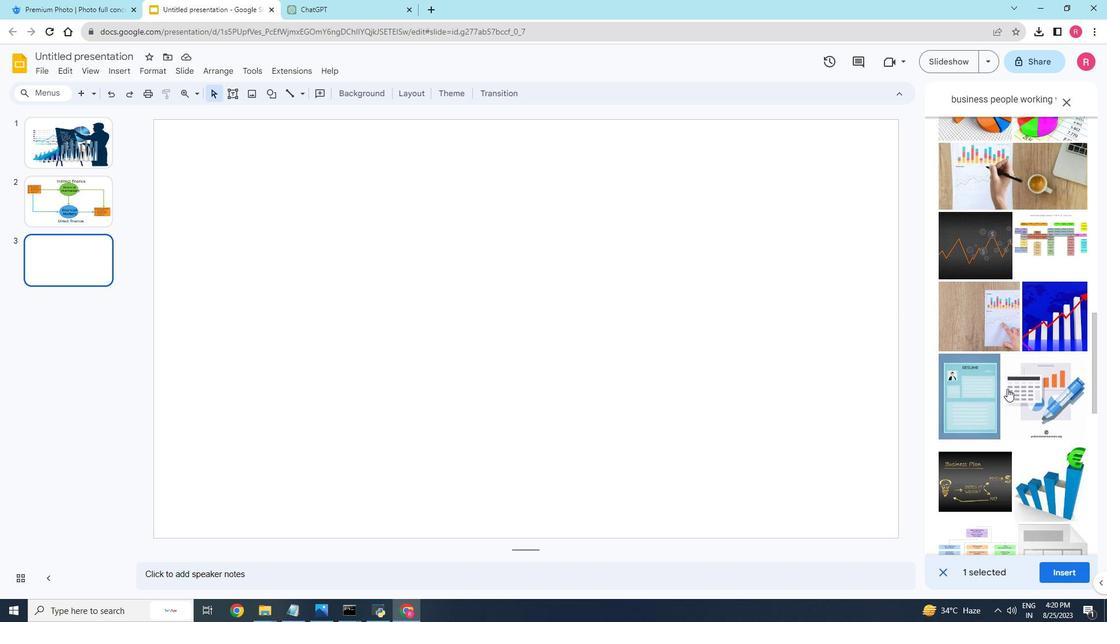 
Action: Mouse scrolled (1007, 389) with delta (0, 0)
Screenshot: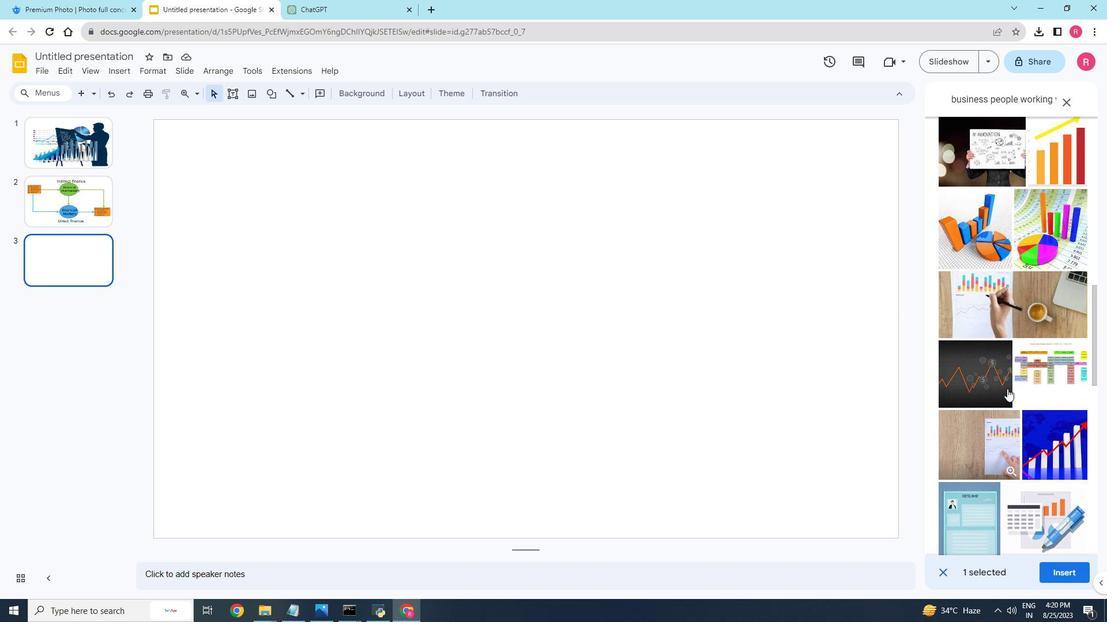 
Action: Mouse scrolled (1007, 389) with delta (0, 0)
Screenshot: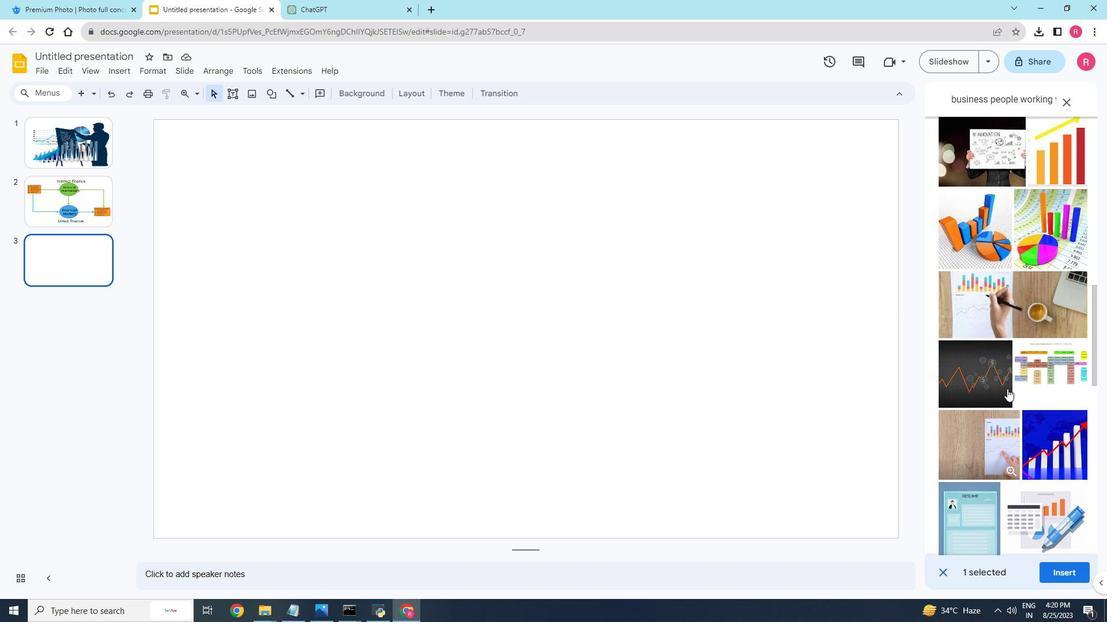 
Action: Mouse scrolled (1007, 389) with delta (0, 0)
Screenshot: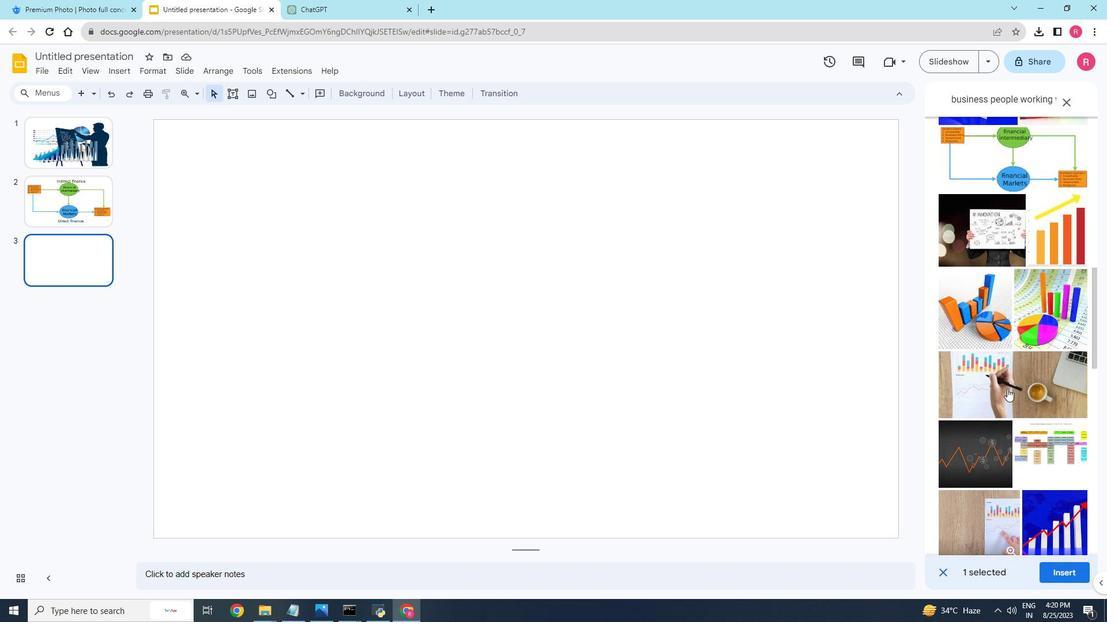
Action: Mouse scrolled (1007, 389) with delta (0, 0)
Screenshot: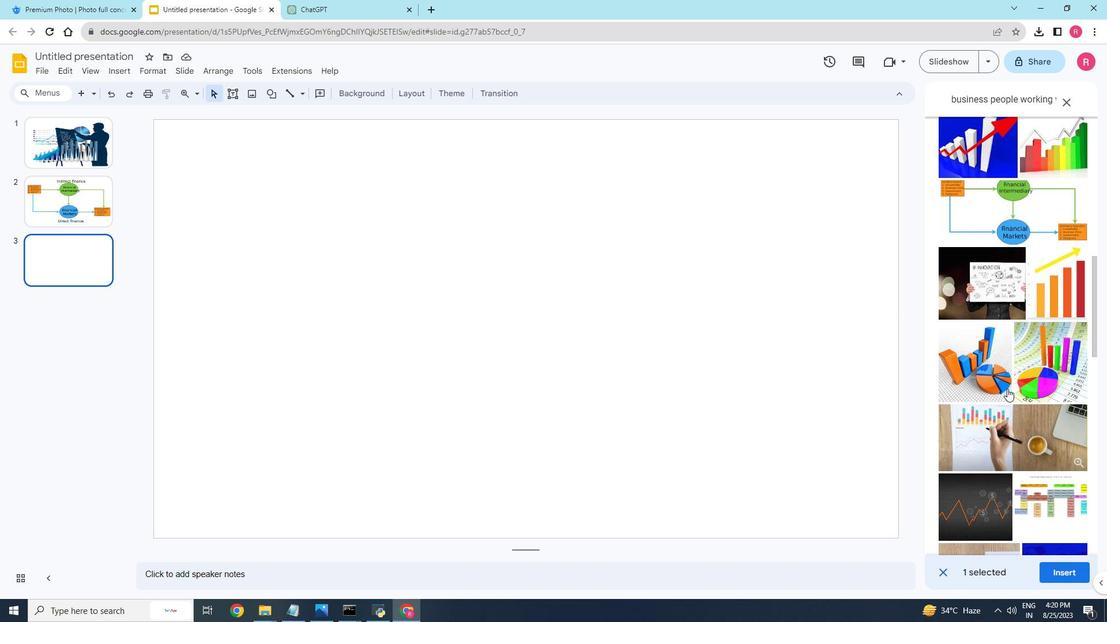 
Action: Mouse scrolled (1007, 389) with delta (0, 0)
Screenshot: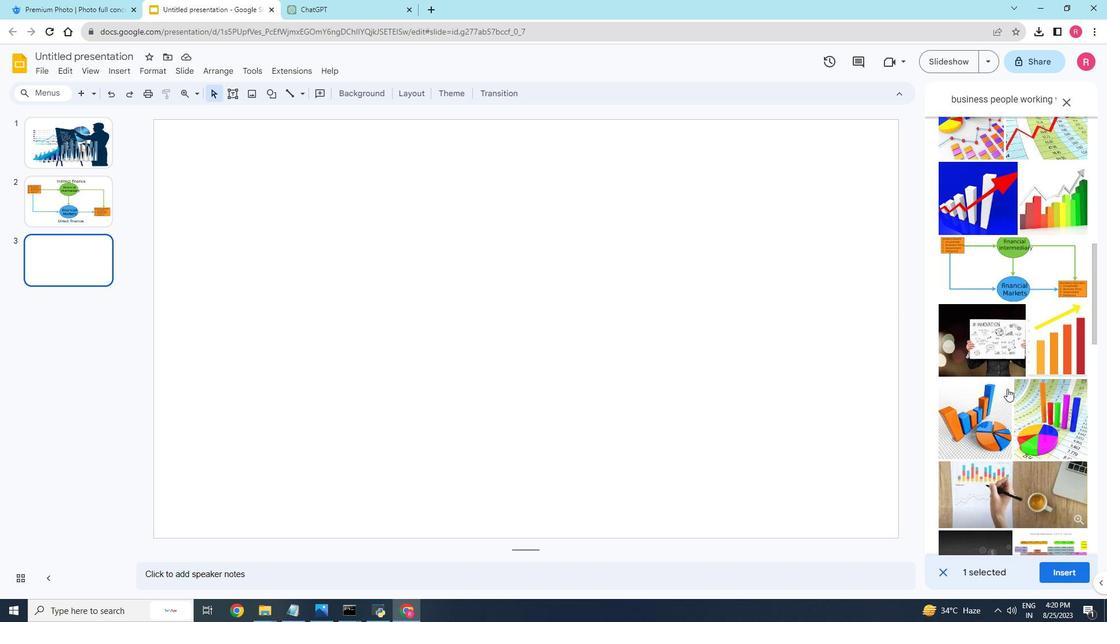 
Action: Mouse scrolled (1007, 389) with delta (0, 0)
Screenshot: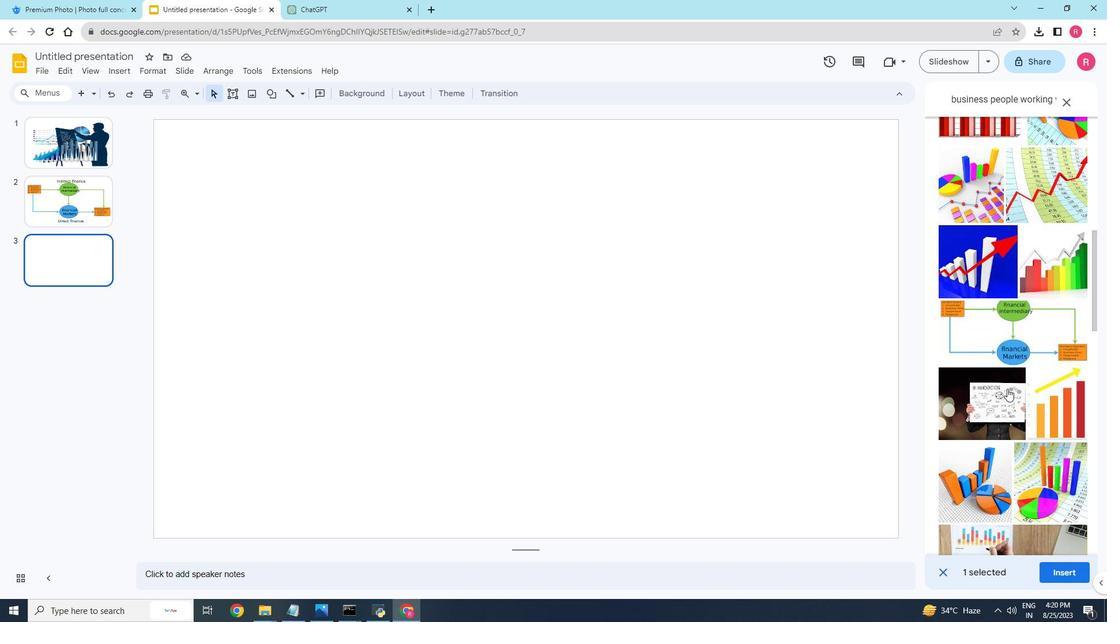 
Action: Mouse scrolled (1007, 388) with delta (0, 0)
Screenshot: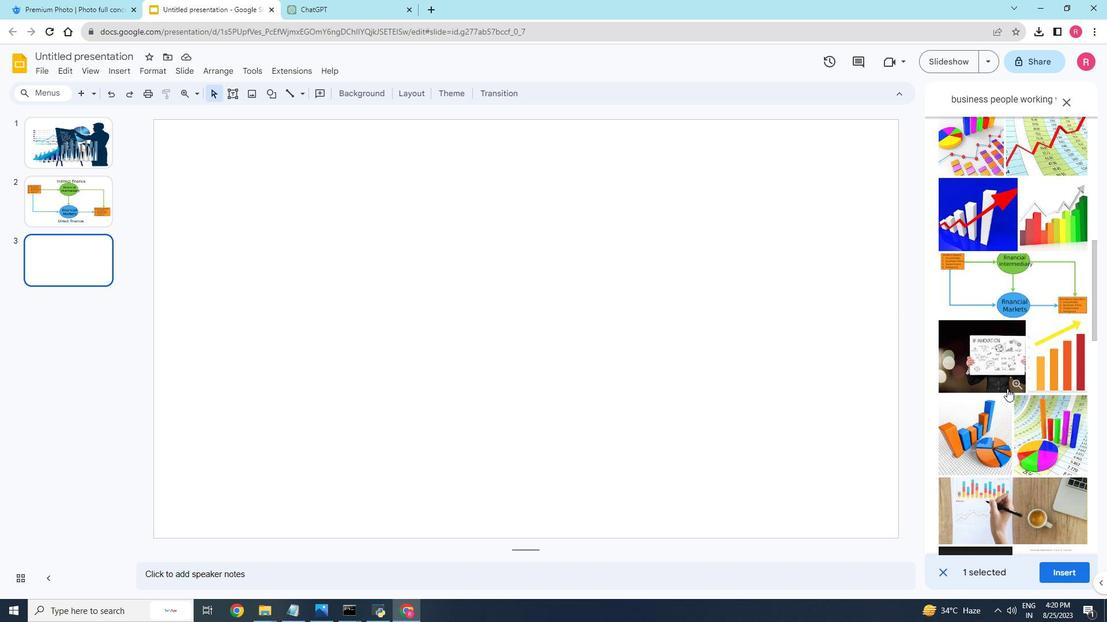 
Action: Mouse scrolled (1007, 388) with delta (0, 0)
Screenshot: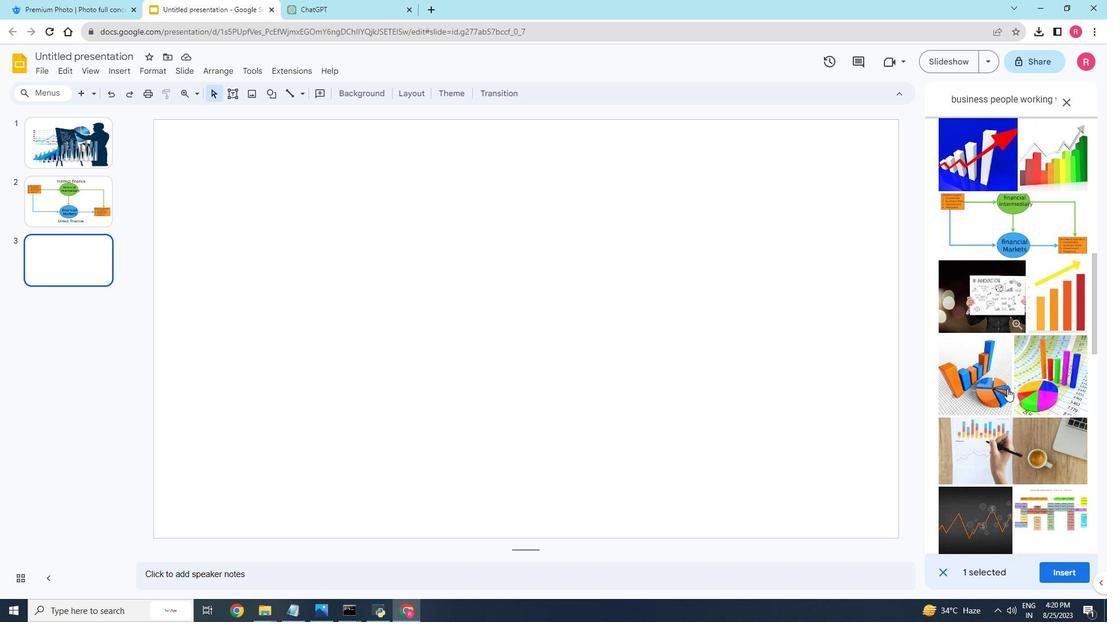 
Action: Mouse scrolled (1007, 388) with delta (0, 0)
Screenshot: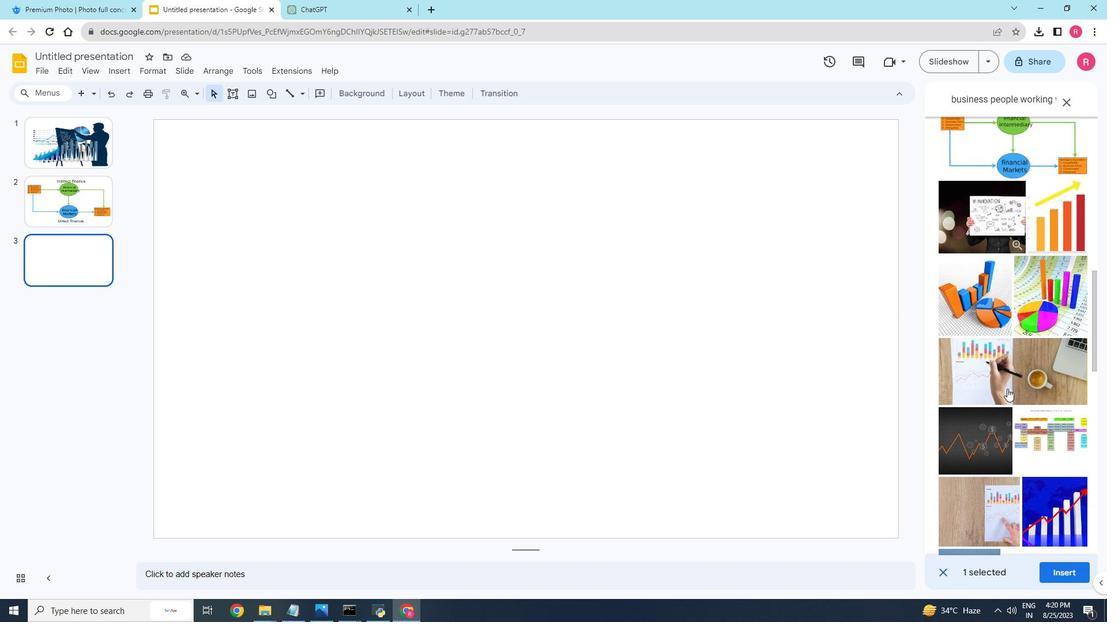 
Action: Mouse scrolled (1007, 388) with delta (0, 0)
Screenshot: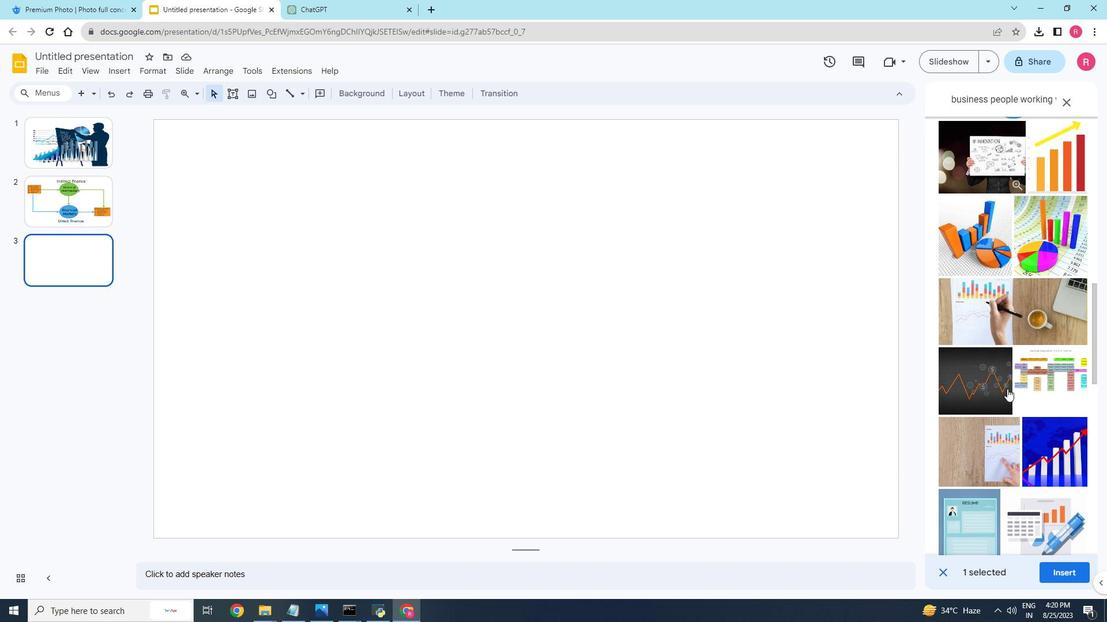 
Action: Mouse scrolled (1007, 388) with delta (0, 0)
Screenshot: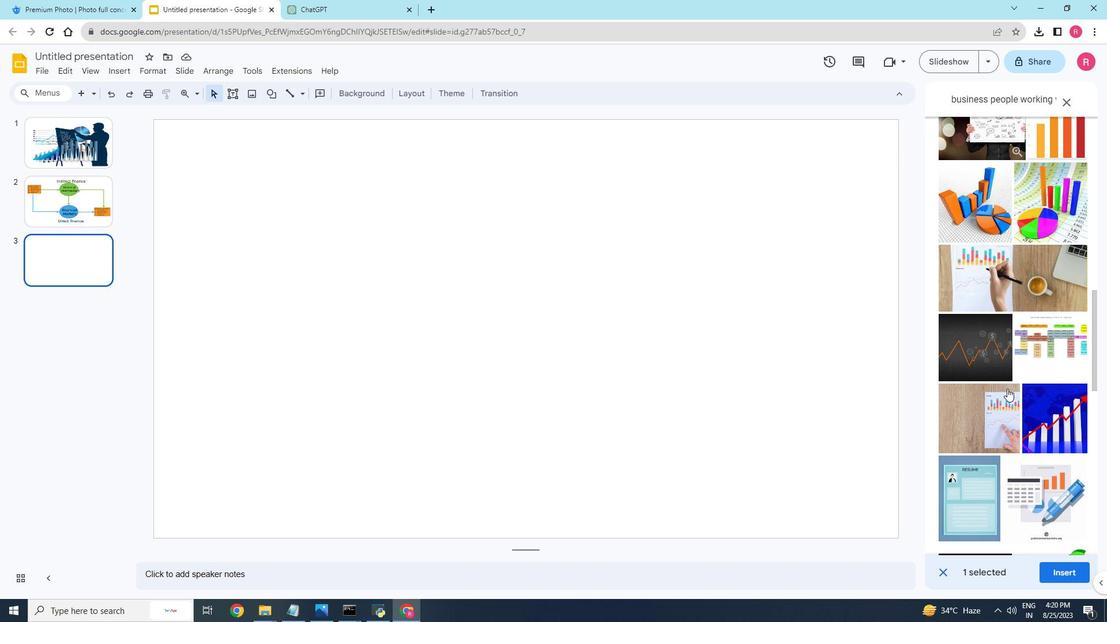
Action: Mouse scrolled (1007, 388) with delta (0, 0)
Screenshot: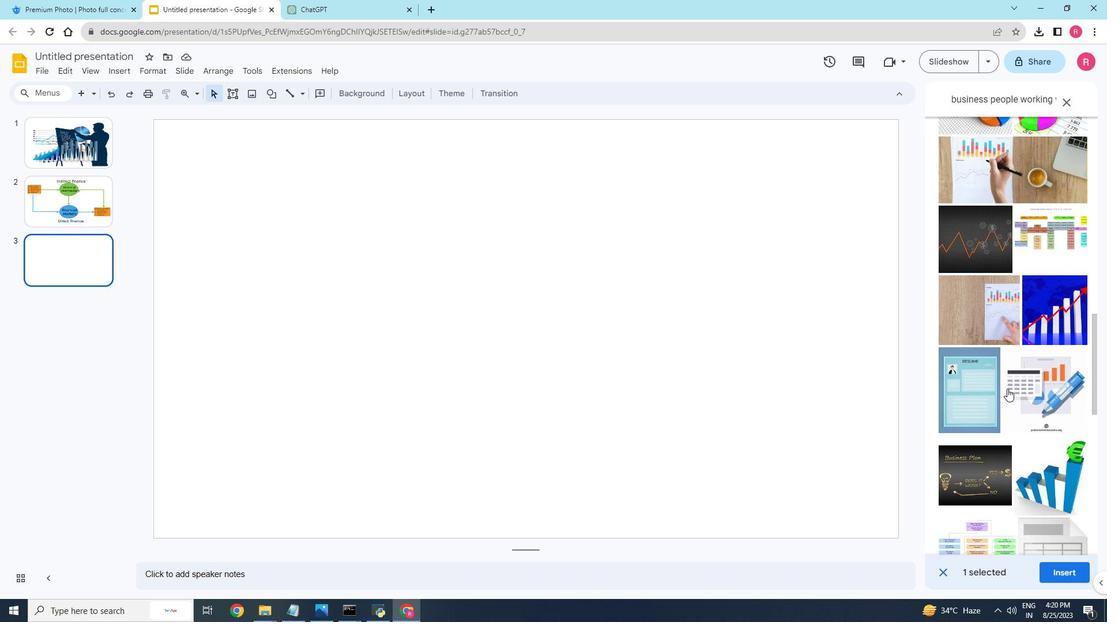 
Action: Mouse scrolled (1007, 388) with delta (0, 0)
Screenshot: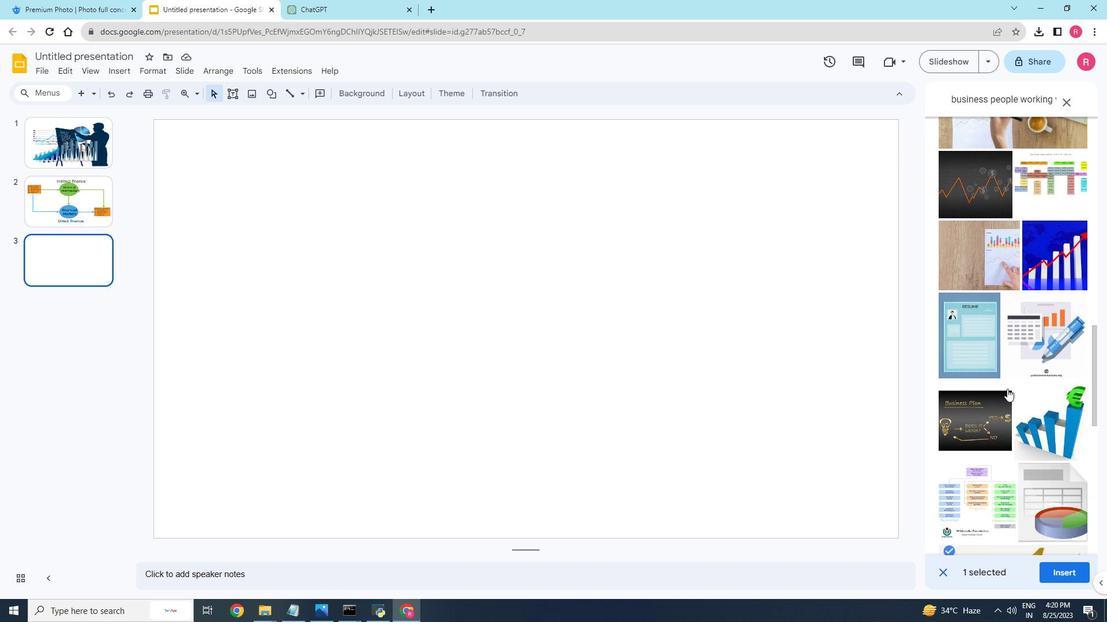 
Action: Mouse scrolled (1007, 388) with delta (0, 0)
Screenshot: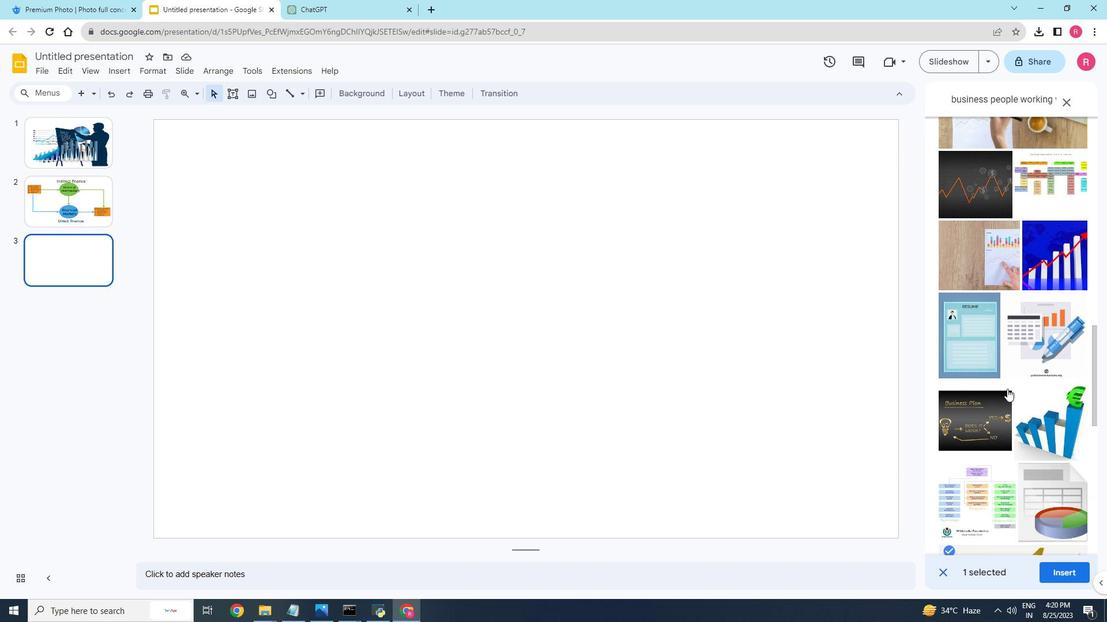 
Action: Mouse scrolled (1007, 388) with delta (0, 0)
Screenshot: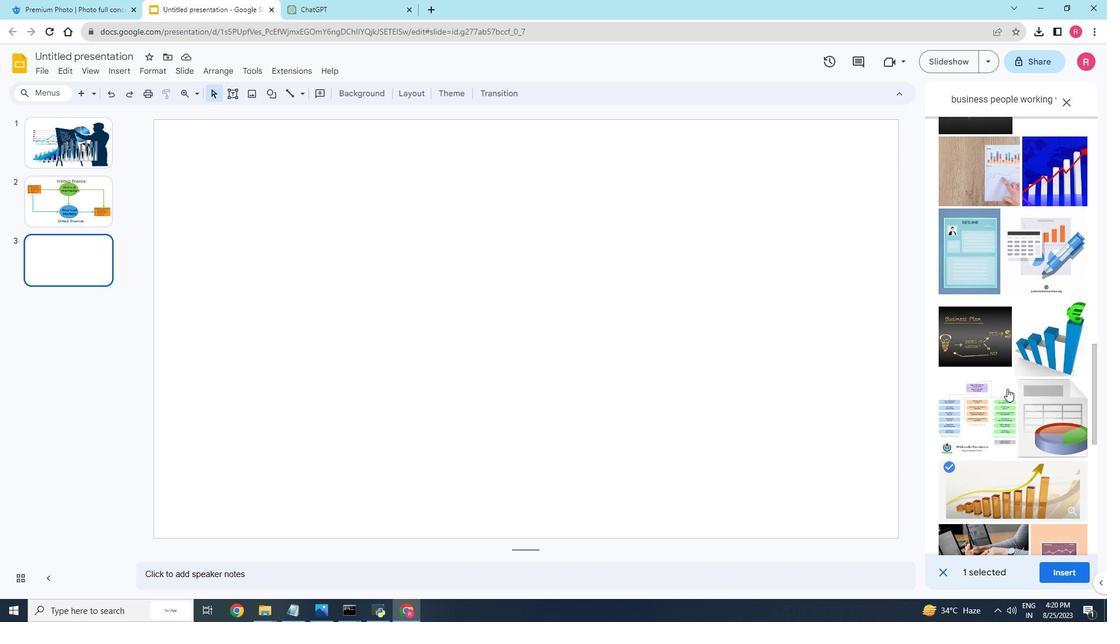 
Action: Mouse scrolled (1007, 388) with delta (0, 0)
Screenshot: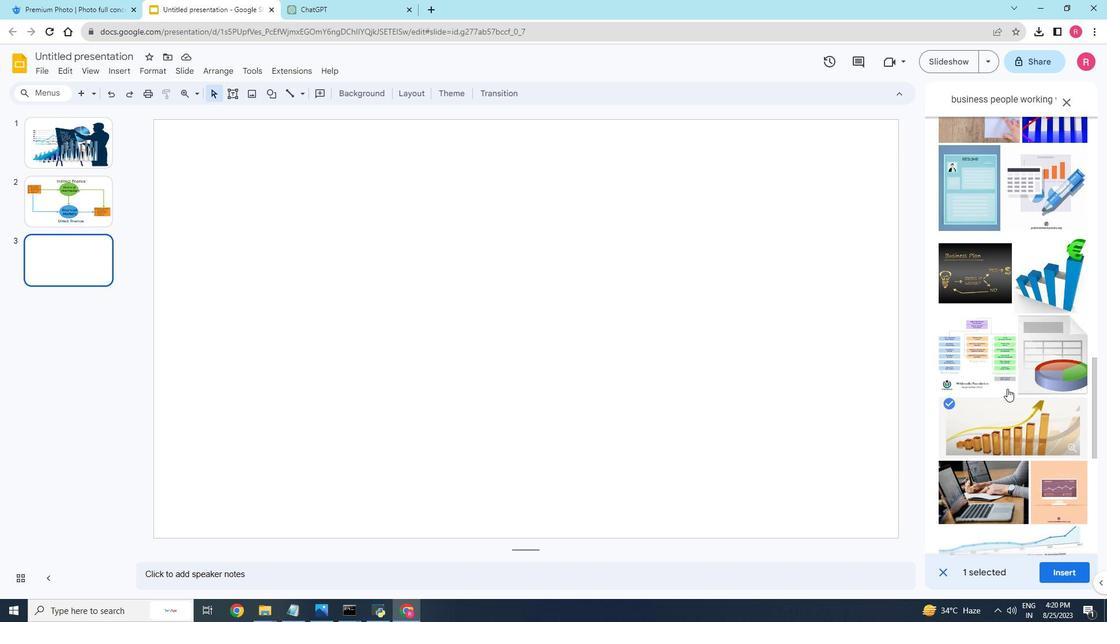 
Action: Mouse scrolled (1007, 388) with delta (0, 0)
Screenshot: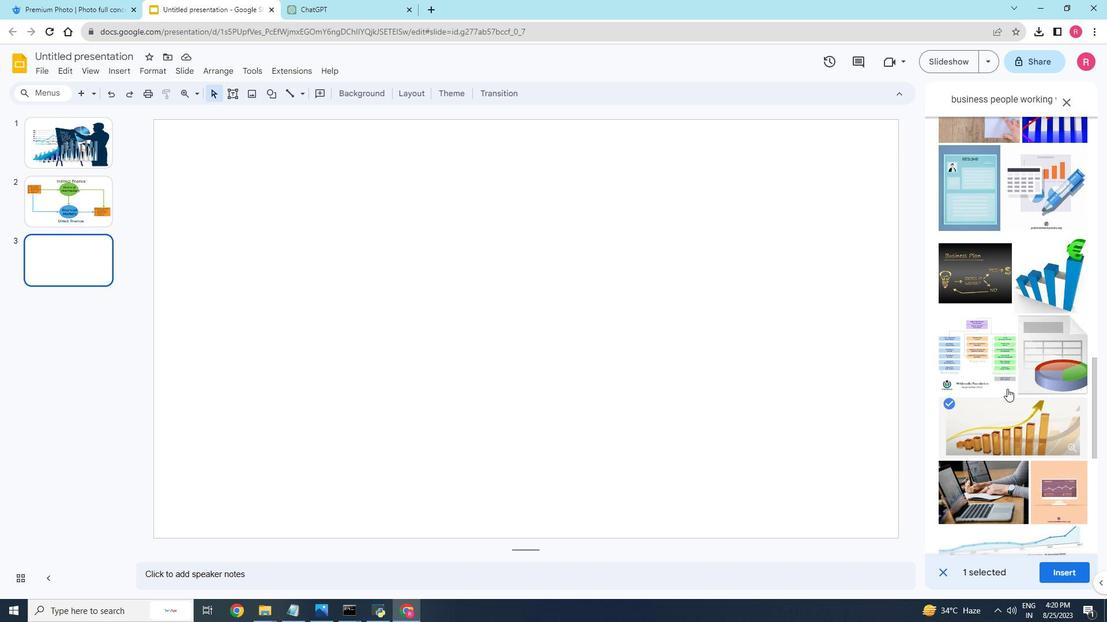 
Action: Mouse scrolled (1007, 388) with delta (0, 0)
Screenshot: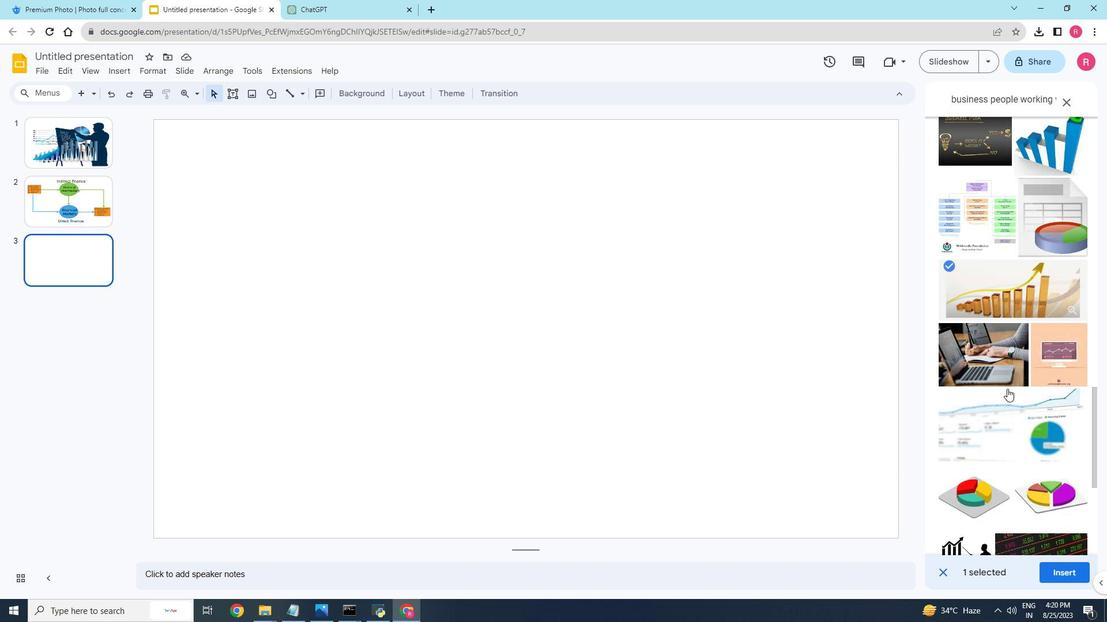 
Action: Mouse scrolled (1007, 388) with delta (0, 0)
Screenshot: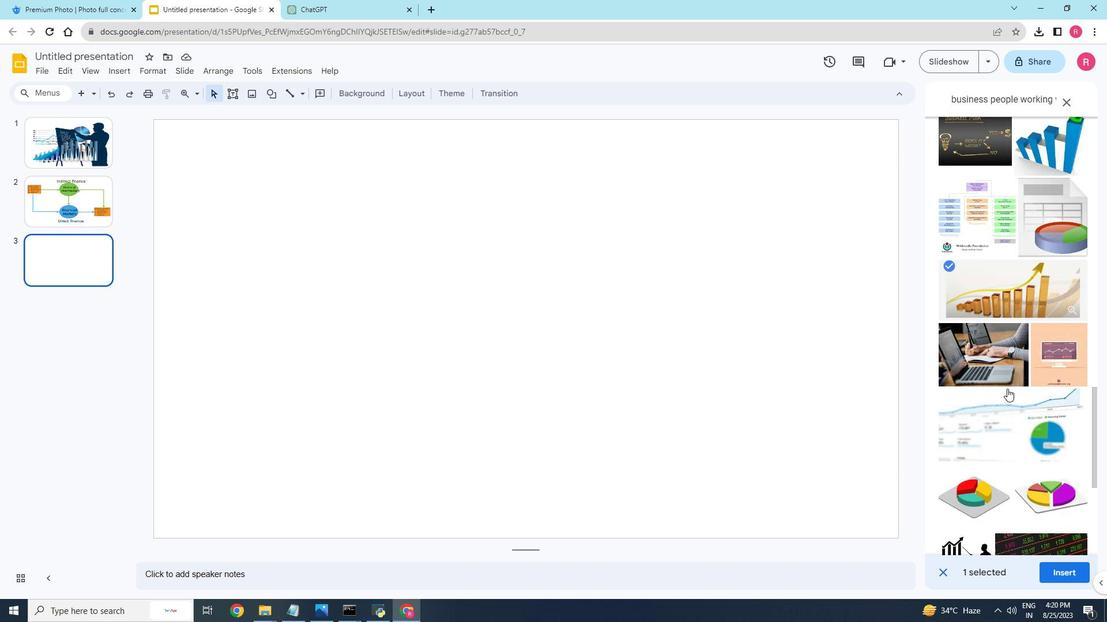 
Action: Mouse scrolled (1007, 388) with delta (0, 0)
Screenshot: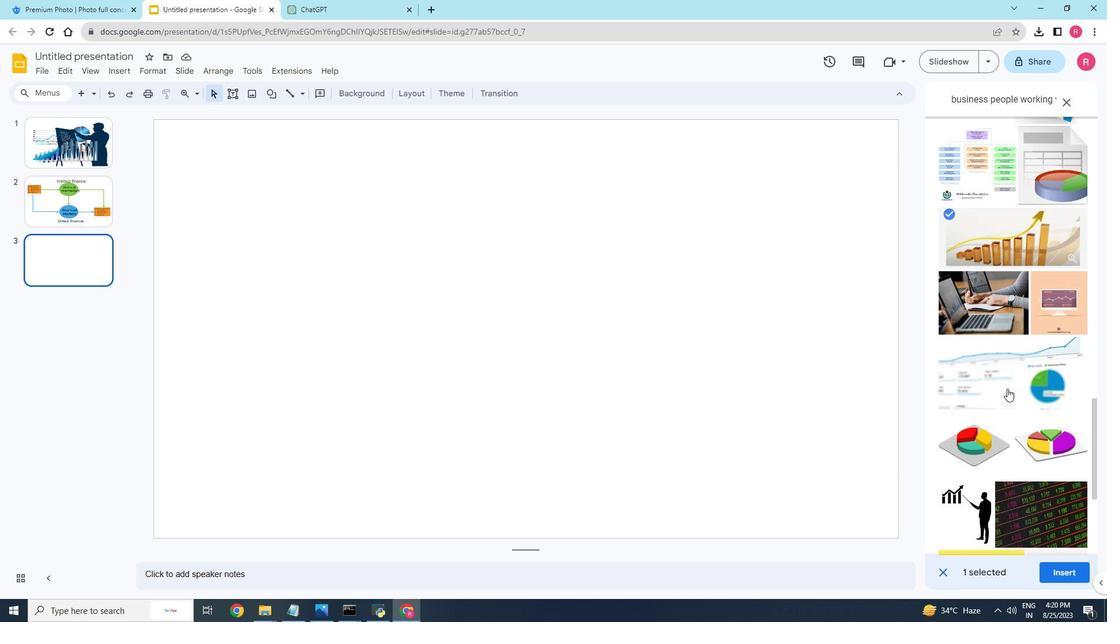 
Action: Mouse scrolled (1007, 388) with delta (0, 0)
Screenshot: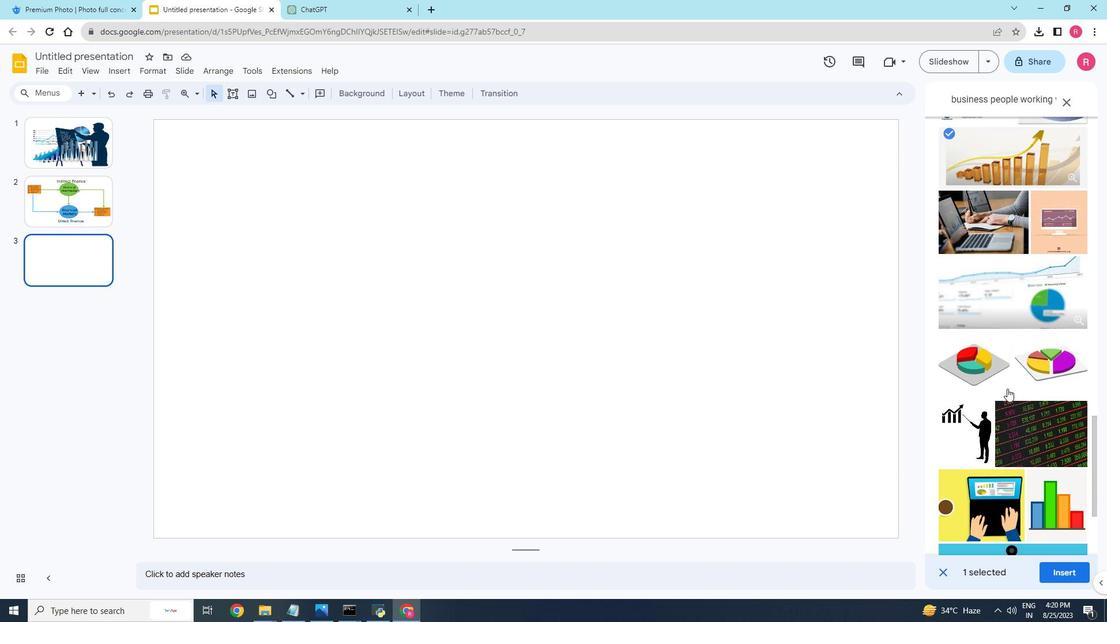 
Action: Mouse scrolled (1007, 388) with delta (0, 0)
Screenshot: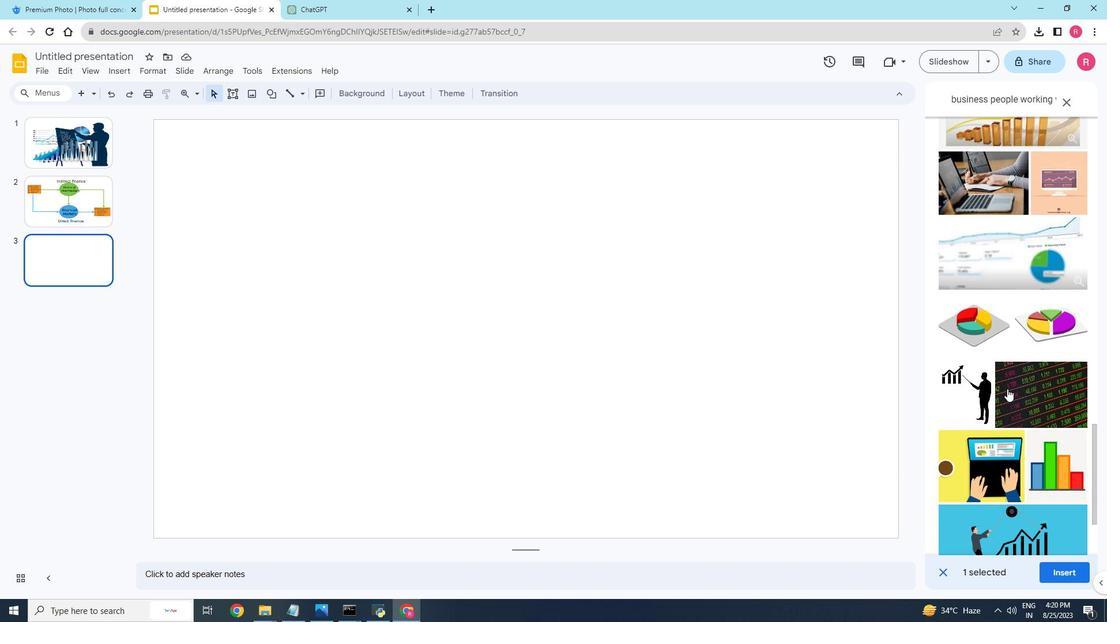 
Action: Mouse scrolled (1007, 388) with delta (0, 0)
Screenshot: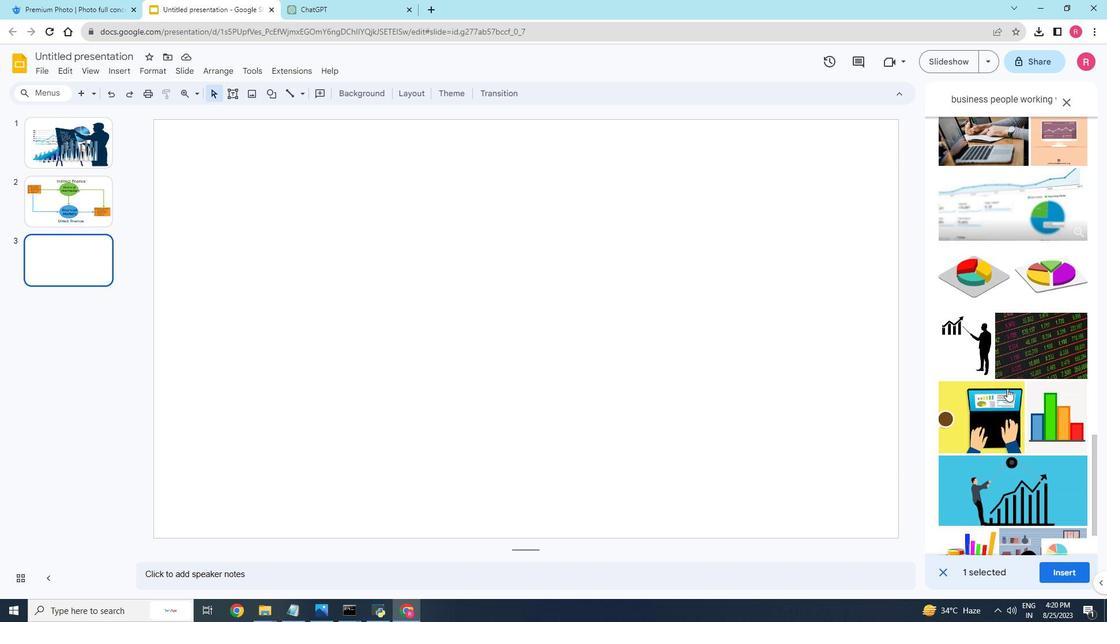 
Action: Mouse scrolled (1007, 388) with delta (0, 0)
Screenshot: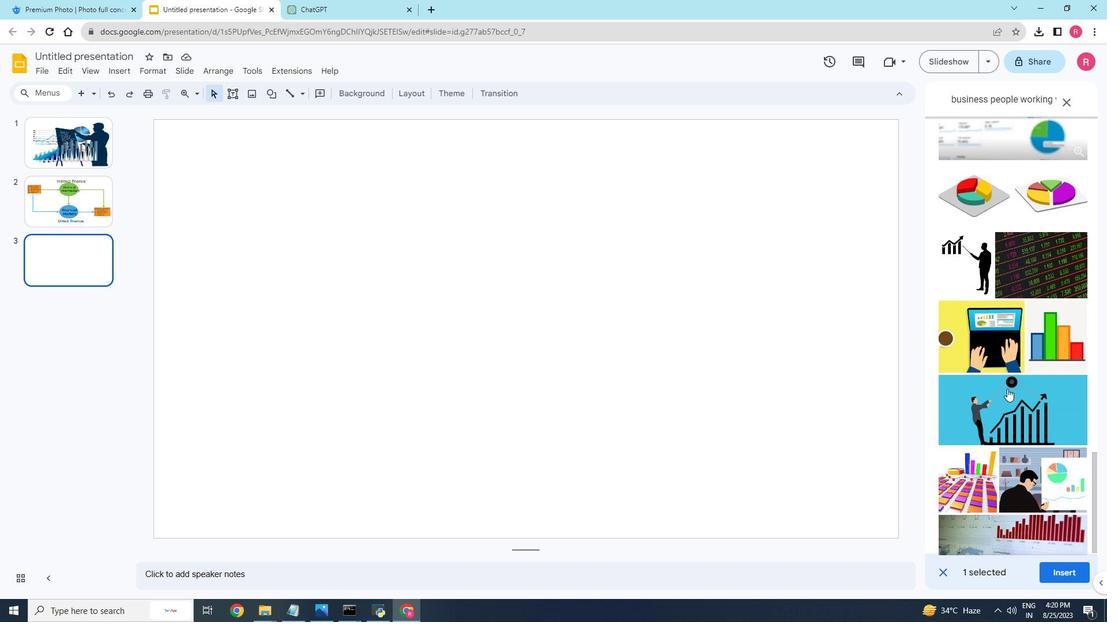 
Action: Mouse scrolled (1007, 388) with delta (0, 0)
Screenshot: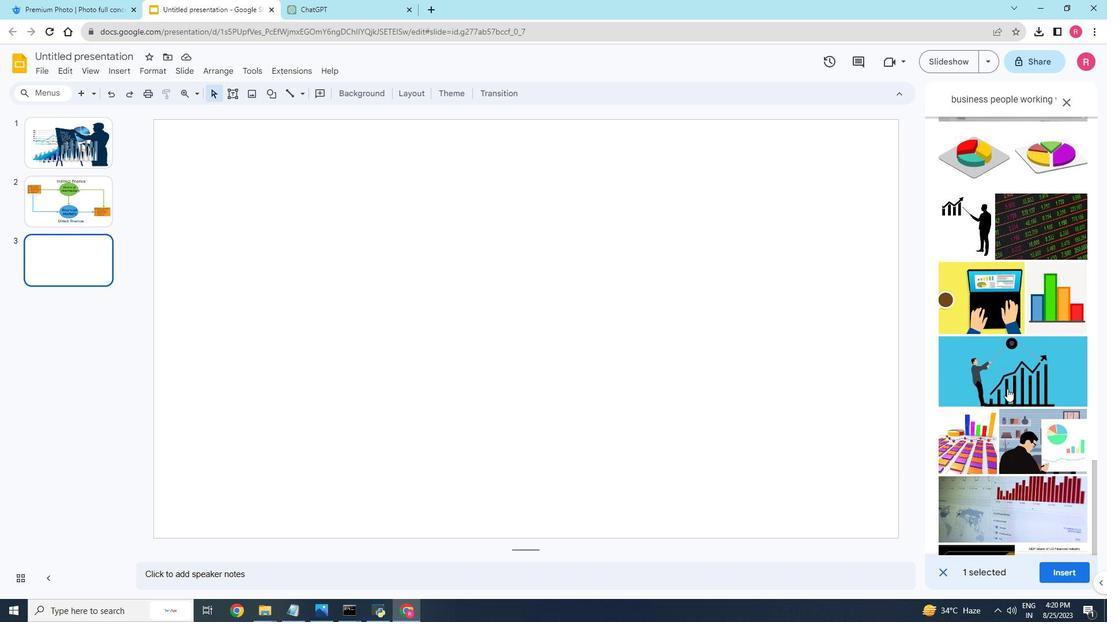 
Action: Mouse scrolled (1007, 388) with delta (0, 0)
Screenshot: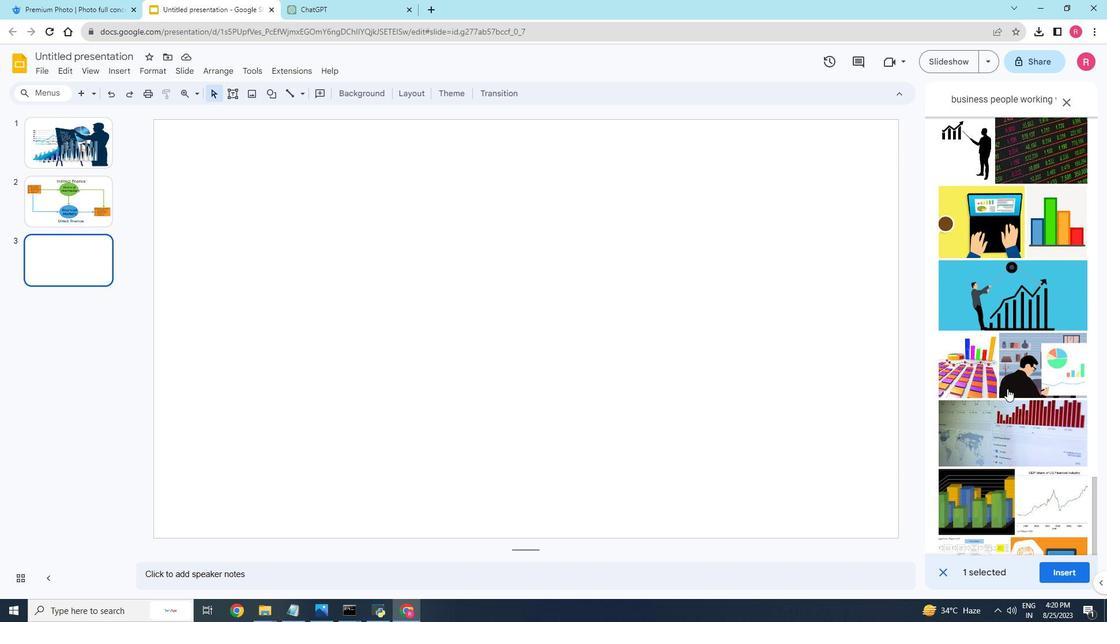 
Action: Mouse scrolled (1007, 388) with delta (0, 0)
Screenshot: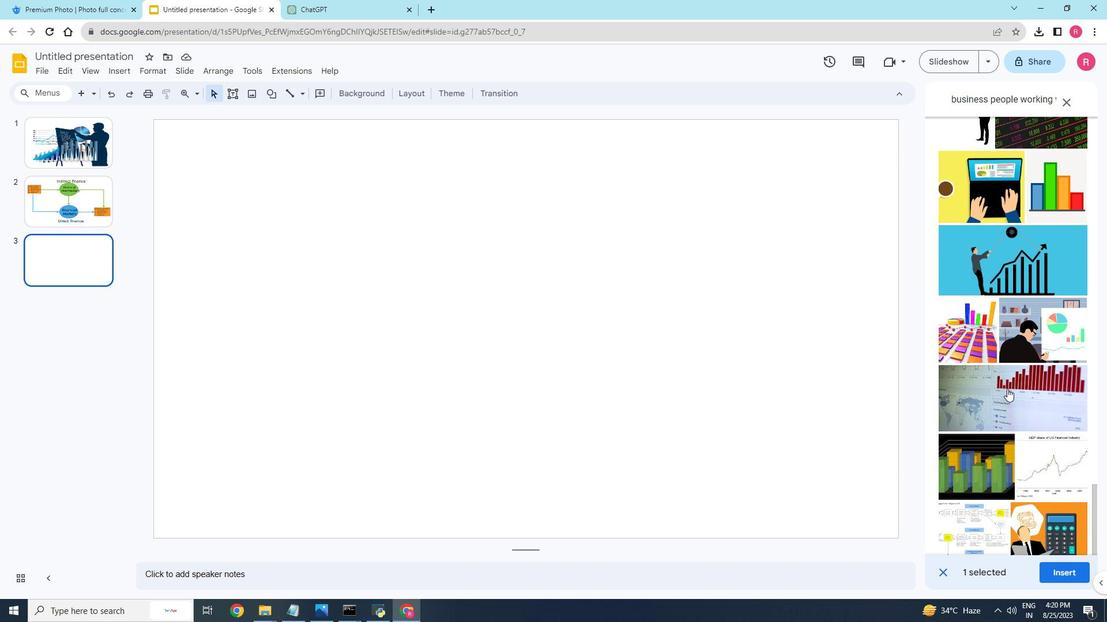 
Action: Mouse scrolled (1007, 388) with delta (0, 0)
Screenshot: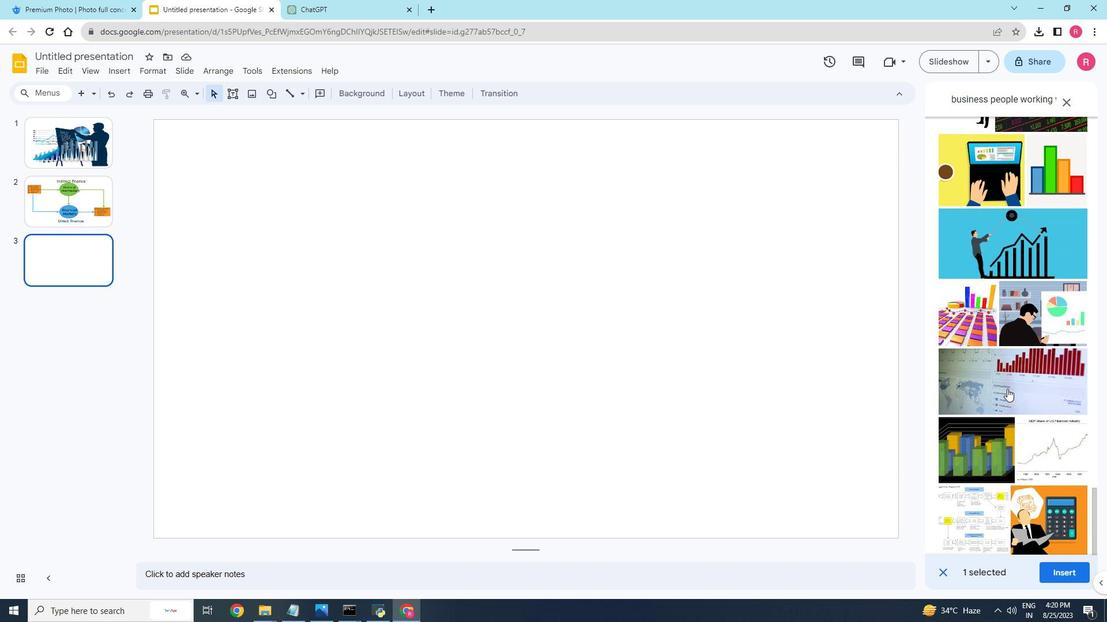 
Action: Mouse scrolled (1007, 388) with delta (0, 0)
Screenshot: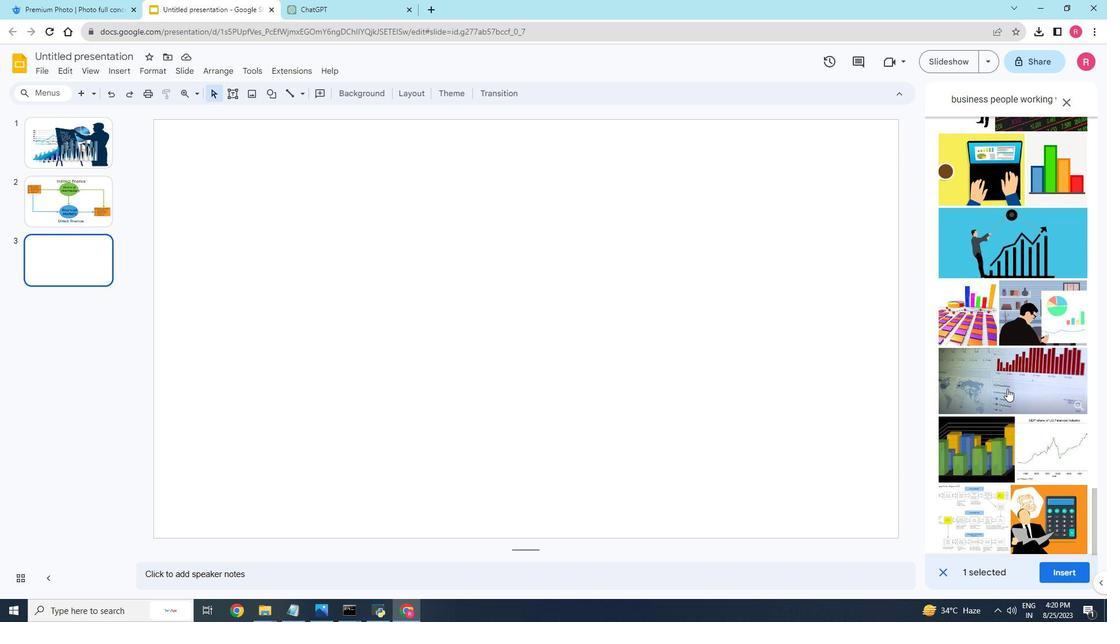 
Action: Mouse scrolled (1007, 388) with delta (0, 0)
Screenshot: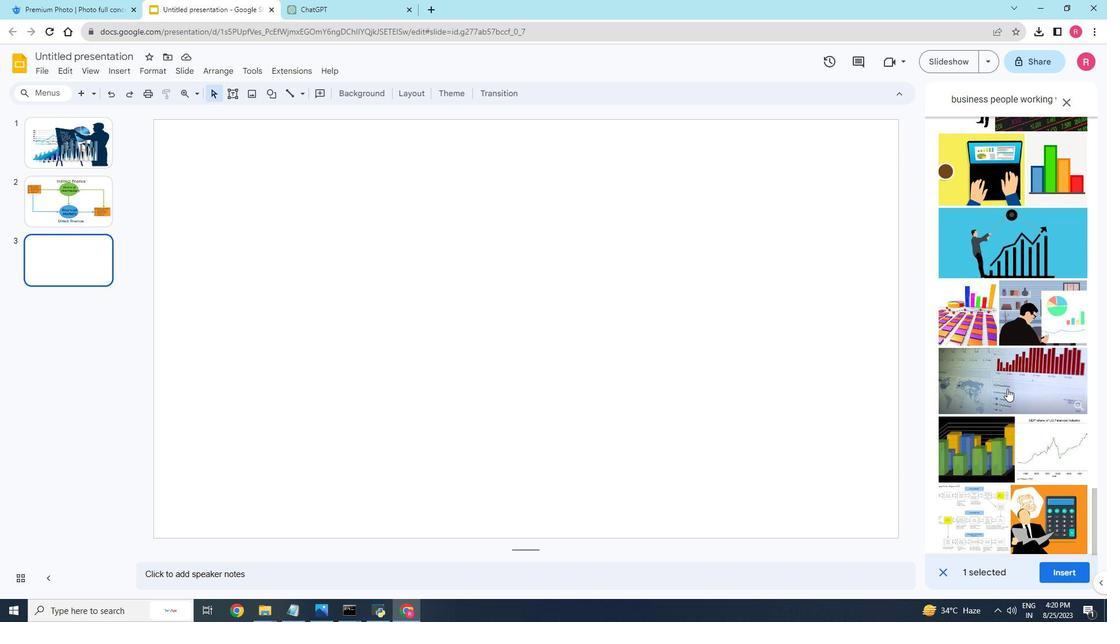 
Action: Mouse scrolled (1007, 388) with delta (0, 0)
Screenshot: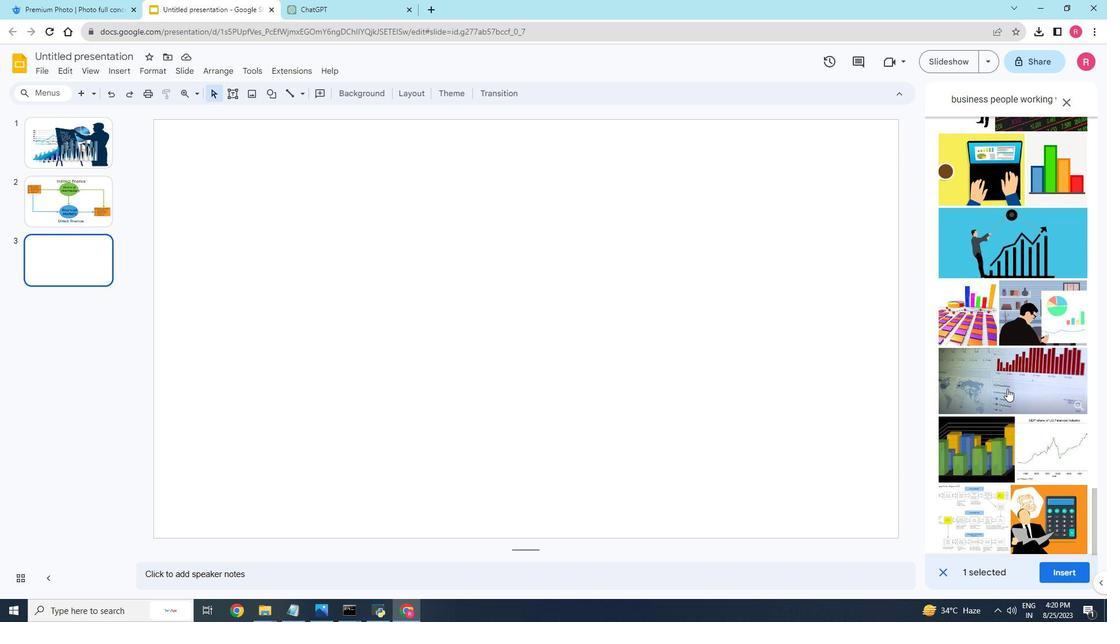 
Action: Mouse scrolled (1007, 388) with delta (0, 0)
Screenshot: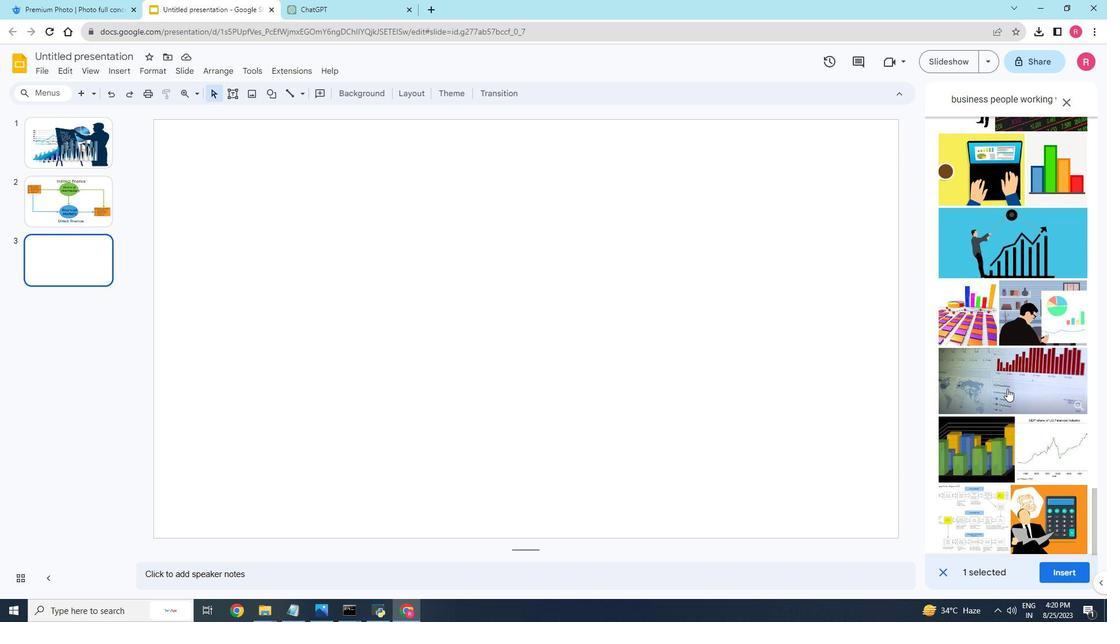 
Action: Mouse scrolled (1007, 388) with delta (0, 0)
Screenshot: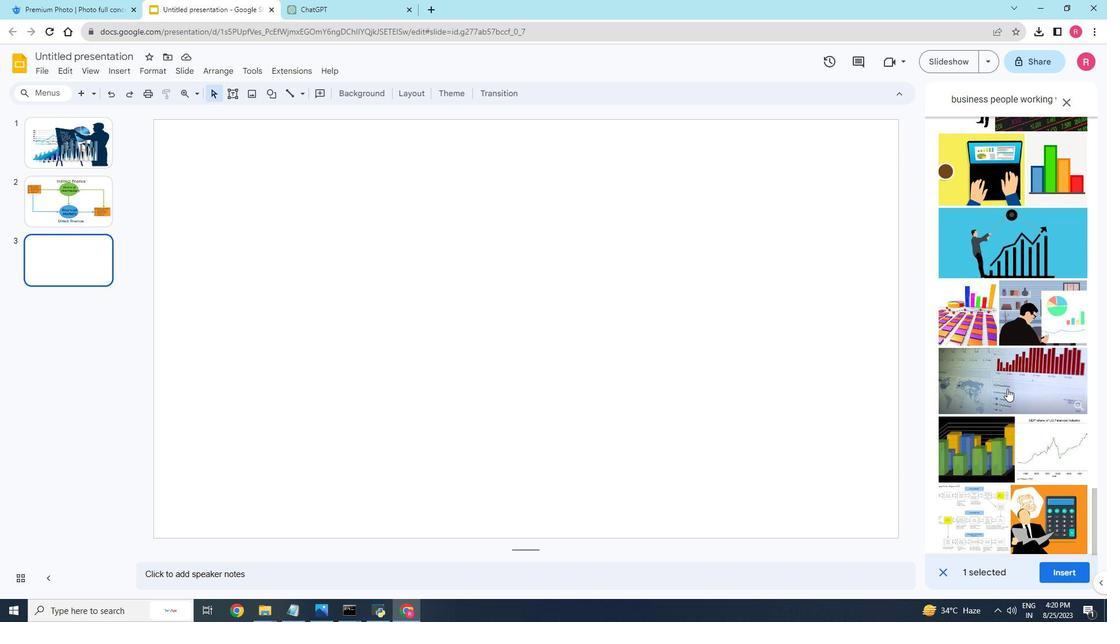 
Action: Mouse scrolled (1007, 388) with delta (0, 0)
Screenshot: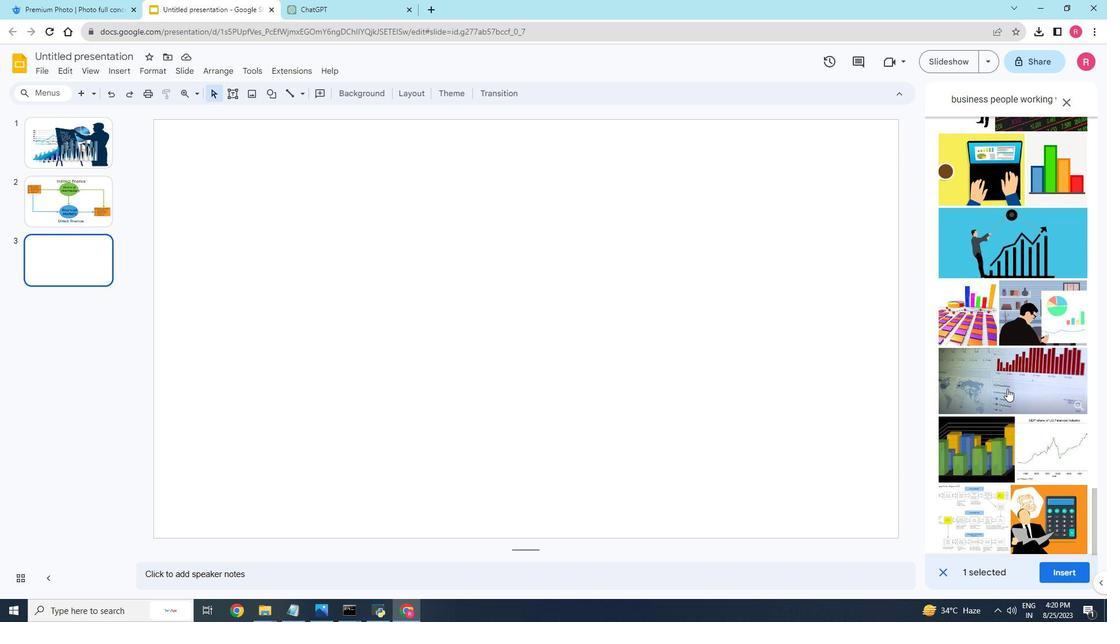 
Action: Mouse scrolled (1007, 388) with delta (0, 0)
Screenshot: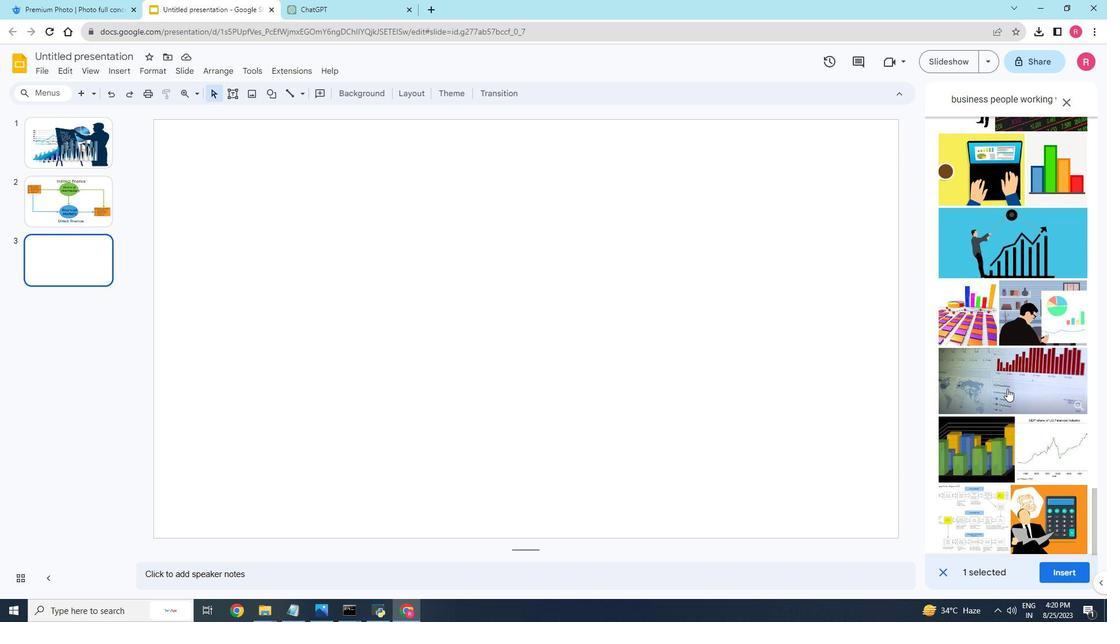 
Action: Mouse scrolled (1007, 389) with delta (0, 0)
Screenshot: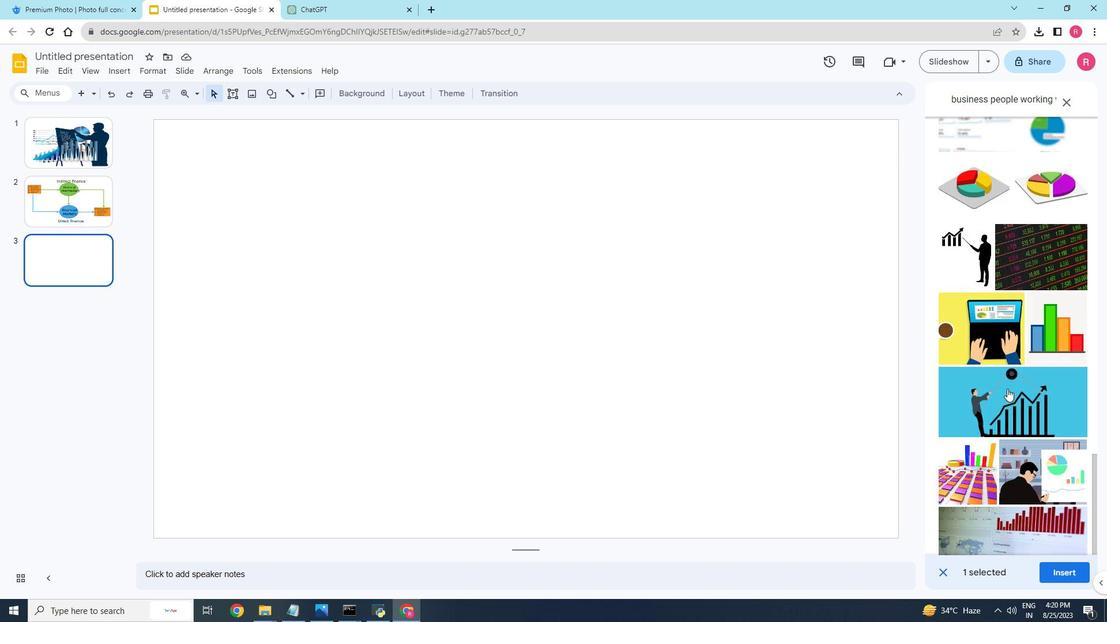 
Action: Mouse scrolled (1007, 389) with delta (0, 0)
Screenshot: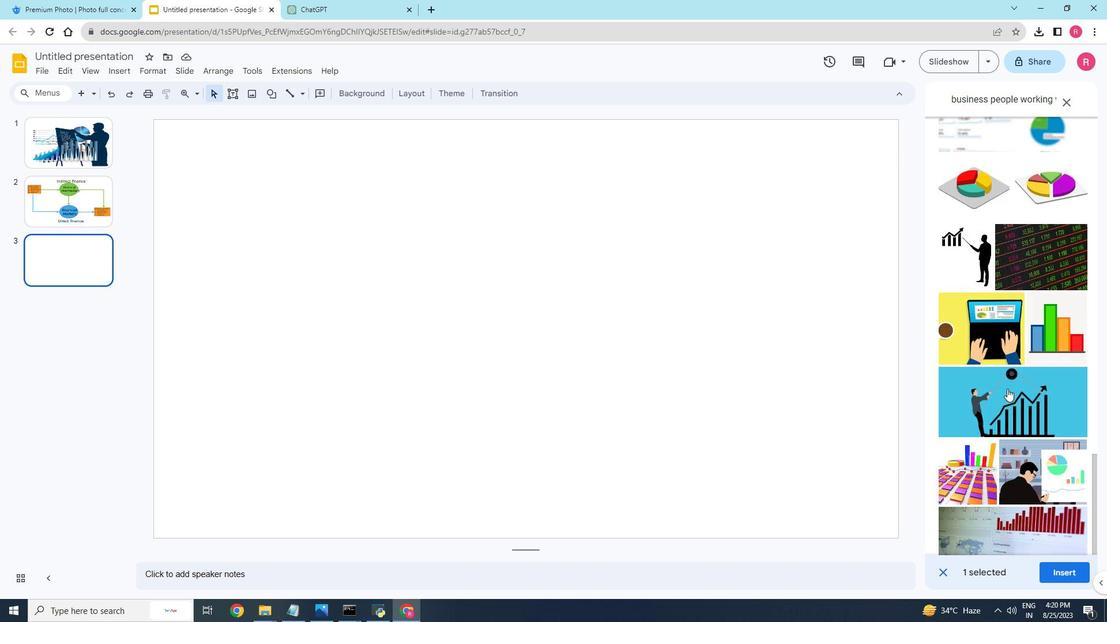 
Action: Mouse scrolled (1007, 389) with delta (0, 0)
Screenshot: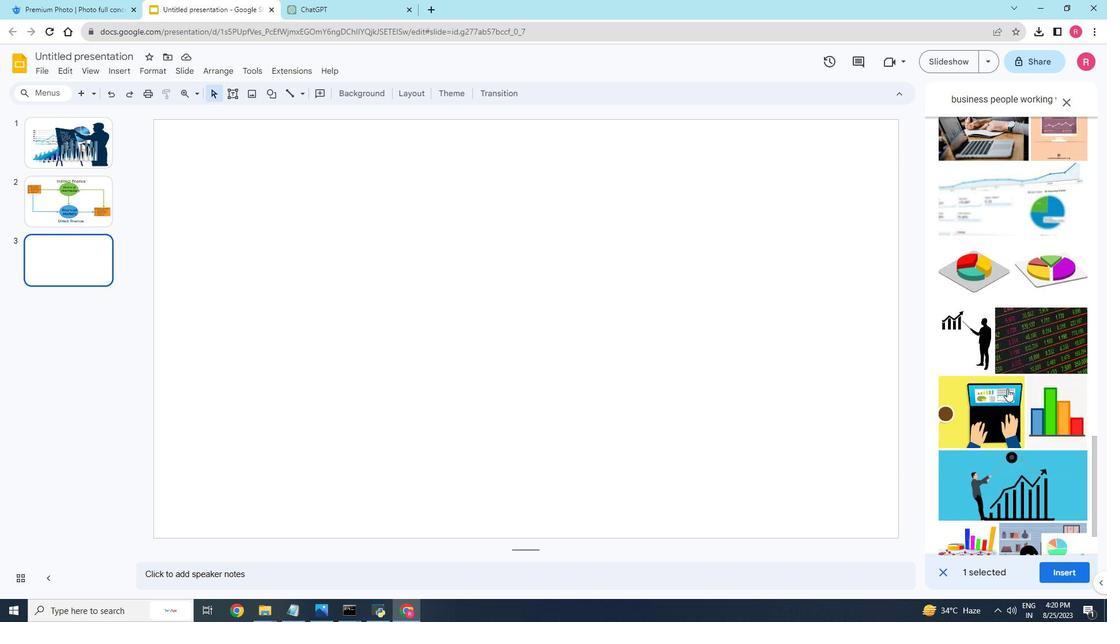 
Action: Mouse scrolled (1007, 389) with delta (0, 0)
Screenshot: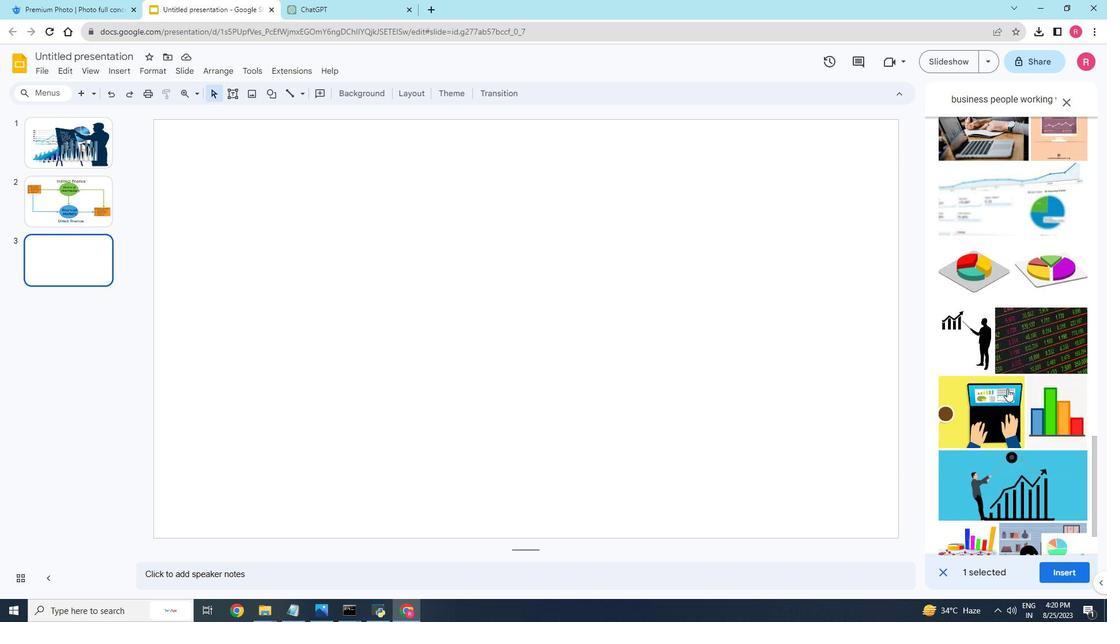 
Action: Mouse scrolled (1007, 389) with delta (0, 0)
Screenshot: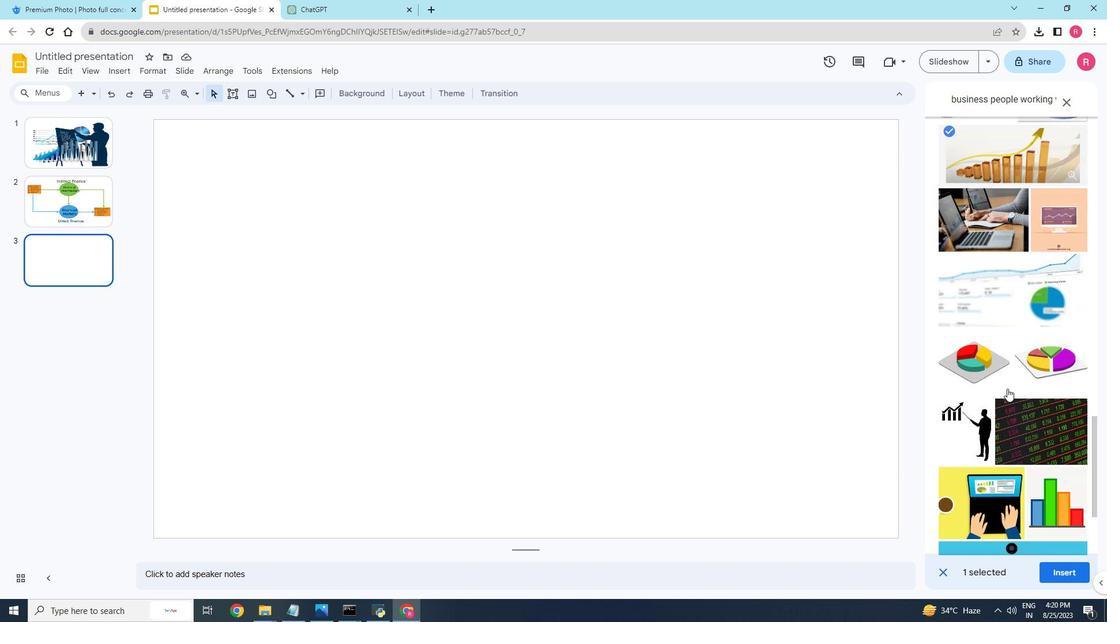 
Action: Mouse scrolled (1007, 389) with delta (0, 0)
Screenshot: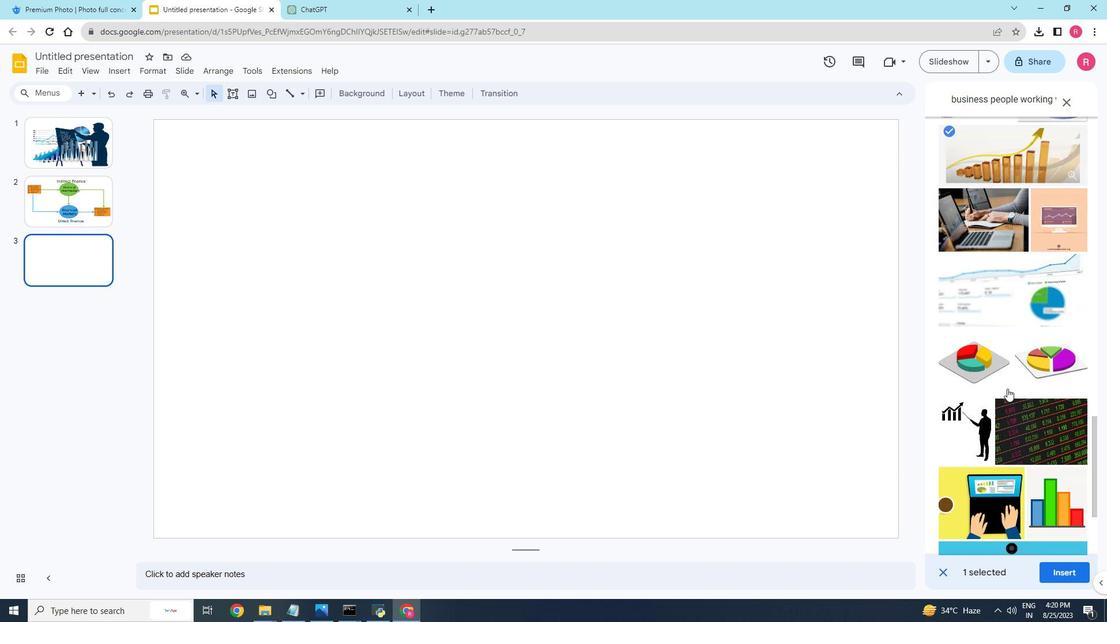
Action: Mouse scrolled (1007, 389) with delta (0, 0)
Screenshot: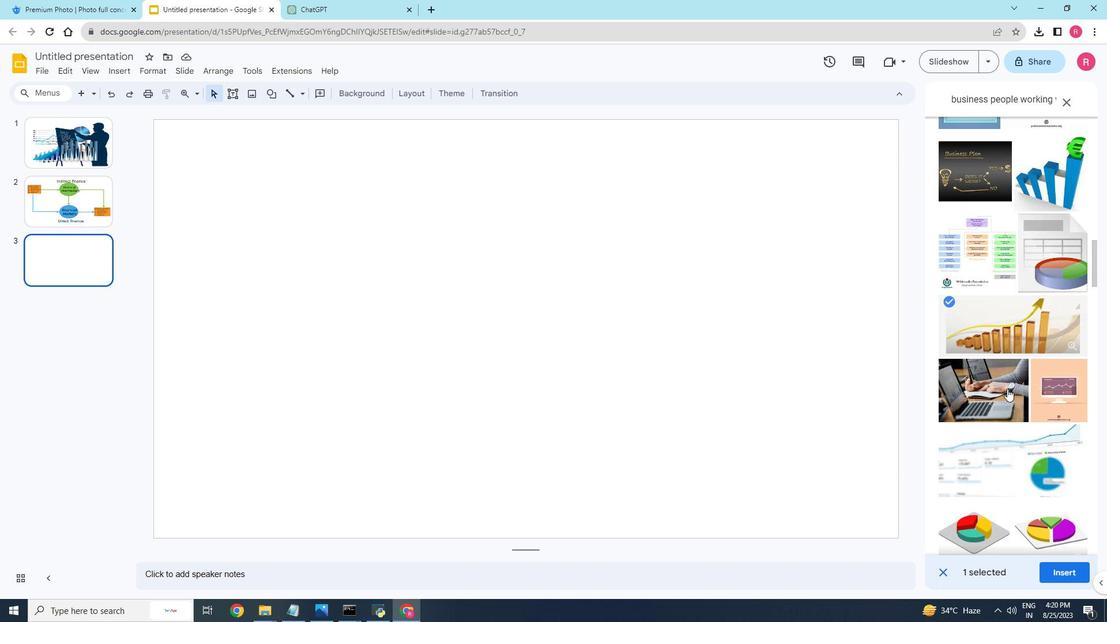 
Action: Mouse scrolled (1007, 389) with delta (0, 0)
Screenshot: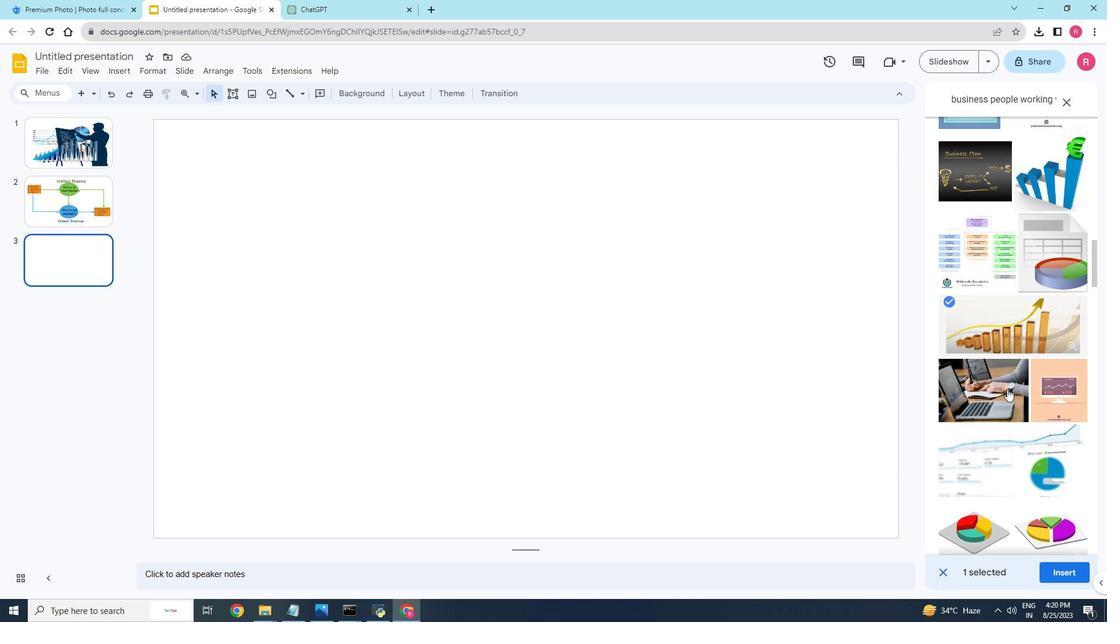 
Action: Mouse scrolled (1007, 389) with delta (0, 0)
Screenshot: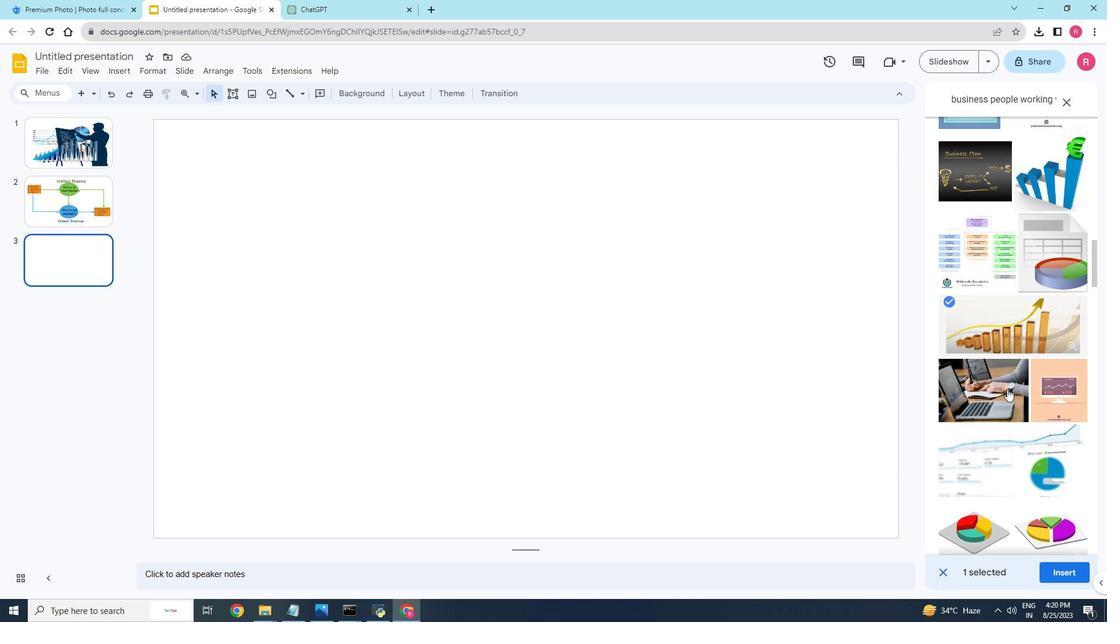 
Action: Mouse scrolled (1007, 389) with delta (0, 0)
Screenshot: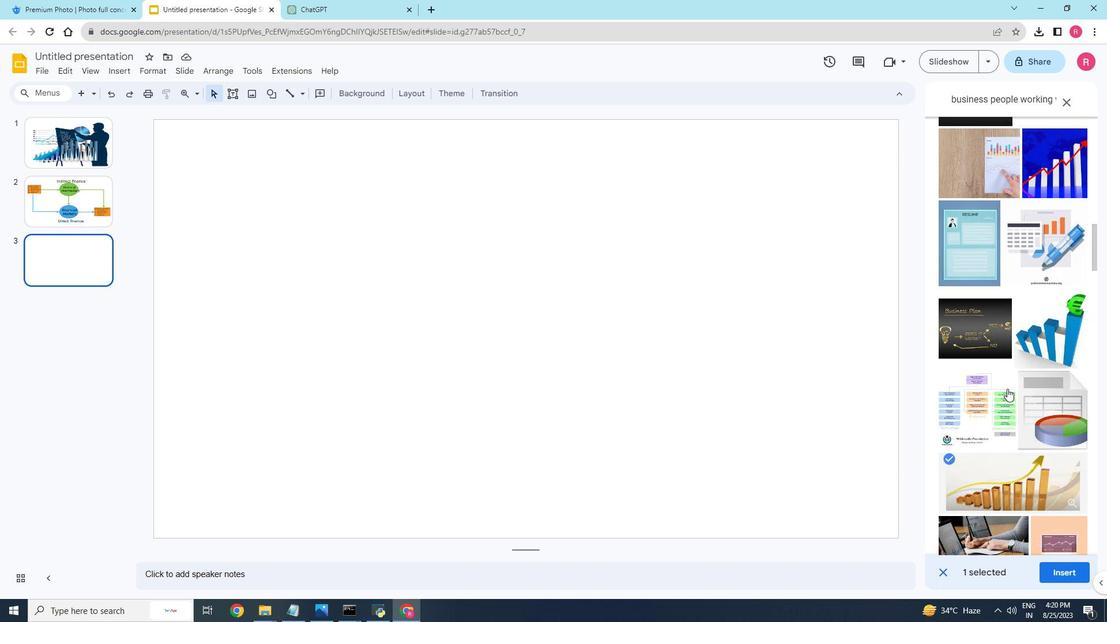 
Action: Mouse scrolled (1007, 389) with delta (0, 0)
Screenshot: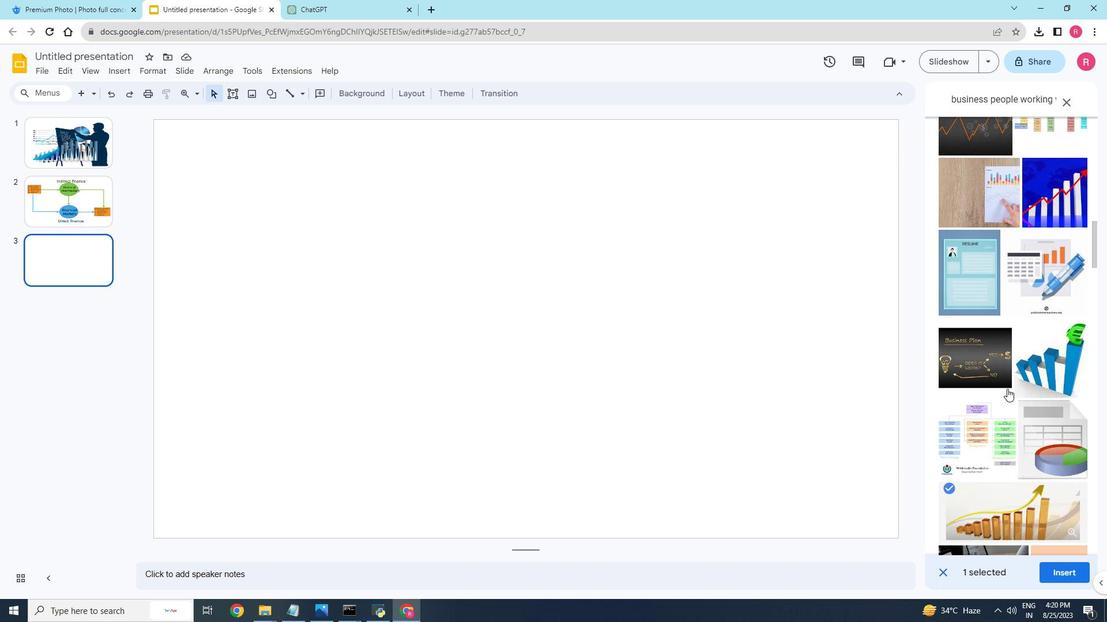 
Action: Mouse scrolled (1007, 389) with delta (0, 0)
Screenshot: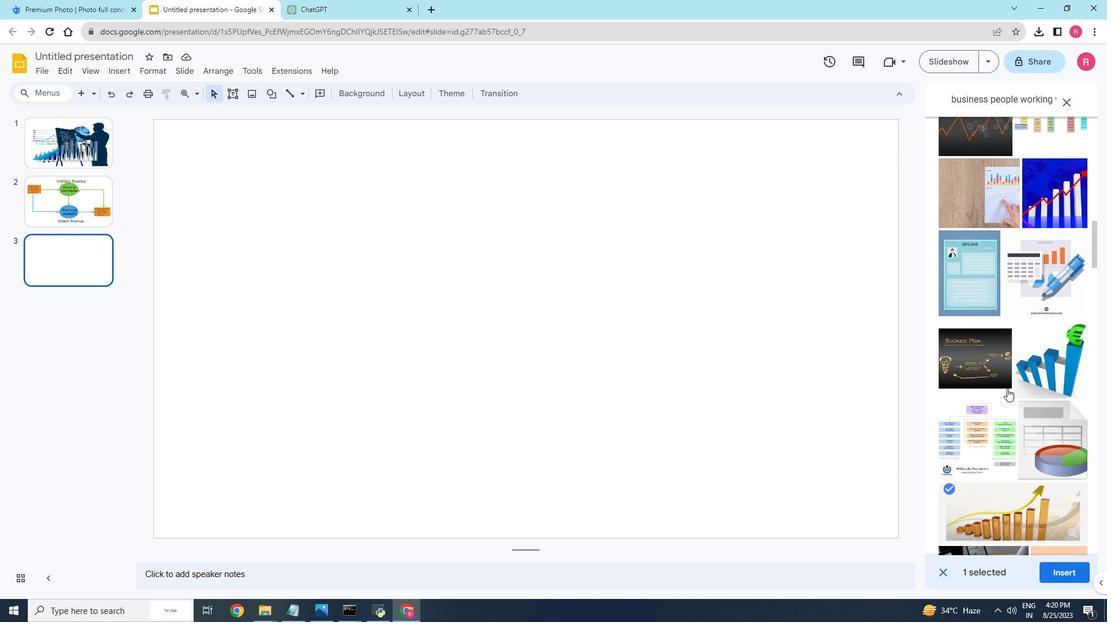 
Action: Mouse scrolled (1007, 389) with delta (0, 0)
Screenshot: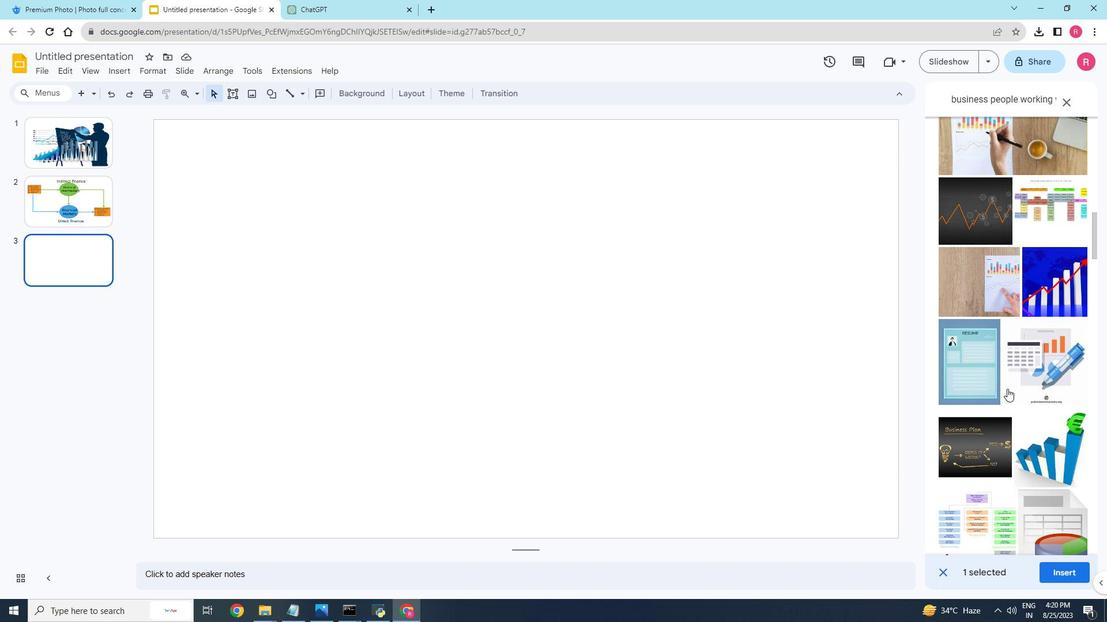 
Action: Mouse scrolled (1007, 389) with delta (0, 0)
Screenshot: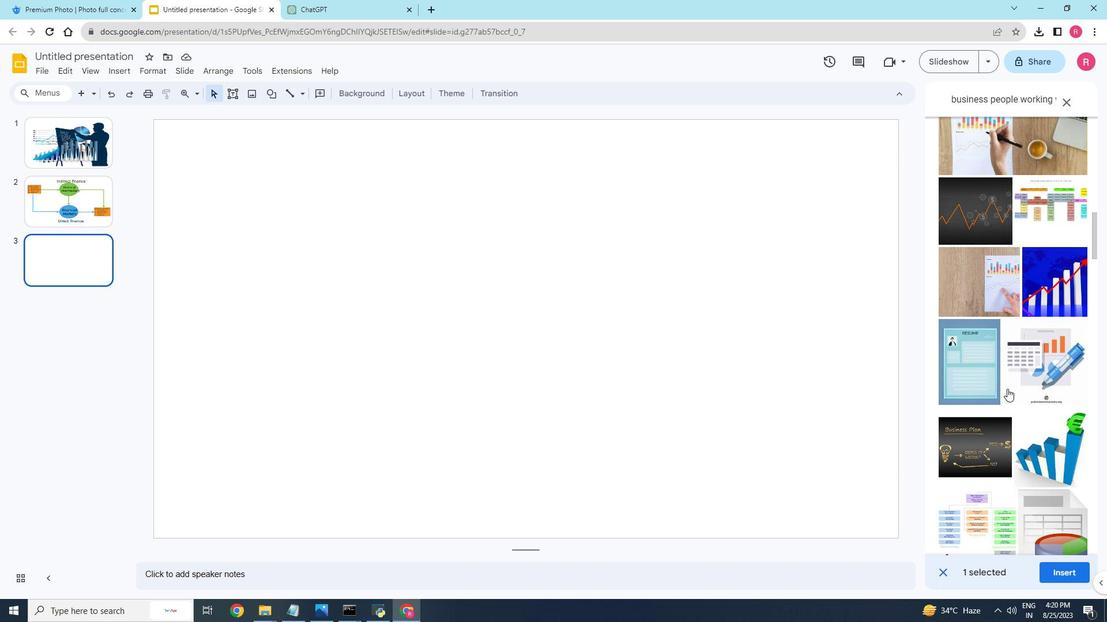 
Action: Mouse scrolled (1007, 389) with delta (0, 0)
Screenshot: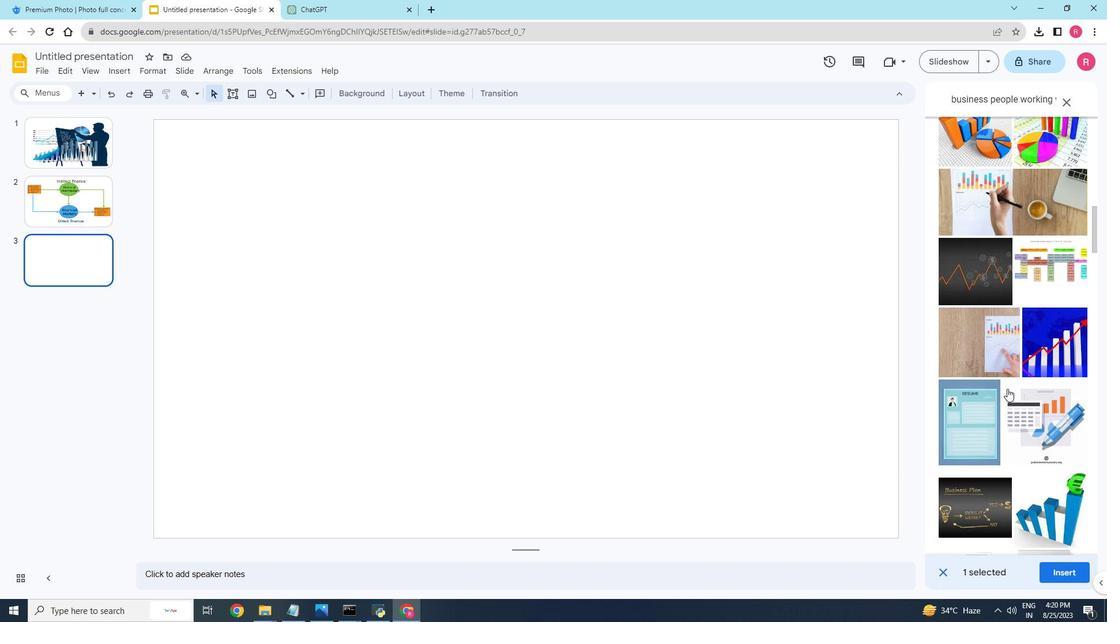 
Action: Mouse scrolled (1007, 389) with delta (0, 0)
Screenshot: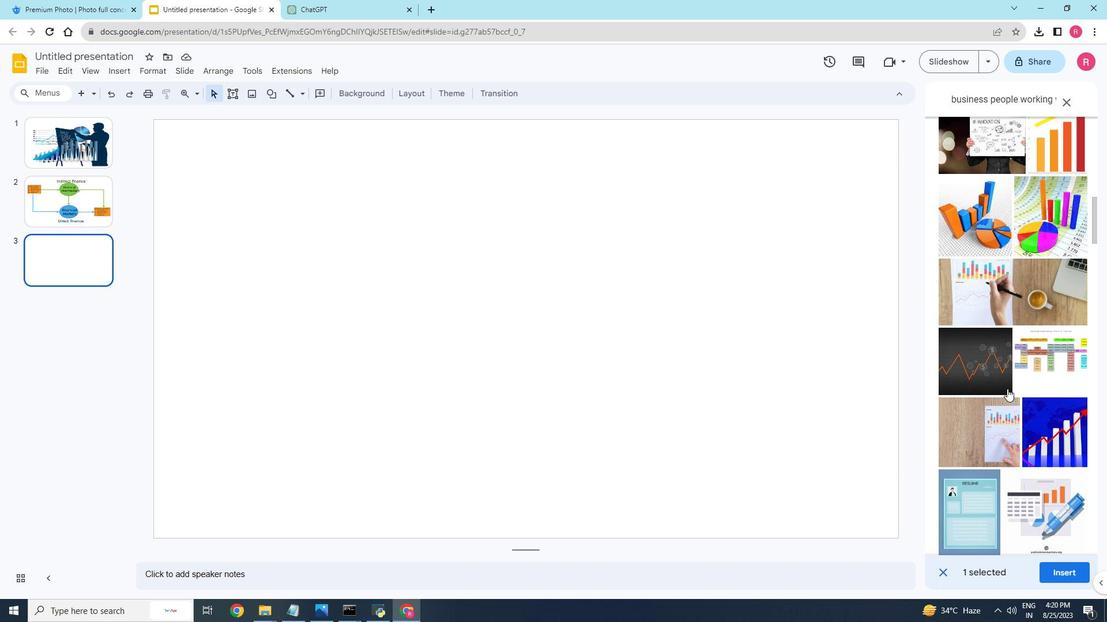 
Action: Mouse scrolled (1007, 389) with delta (0, 0)
Screenshot: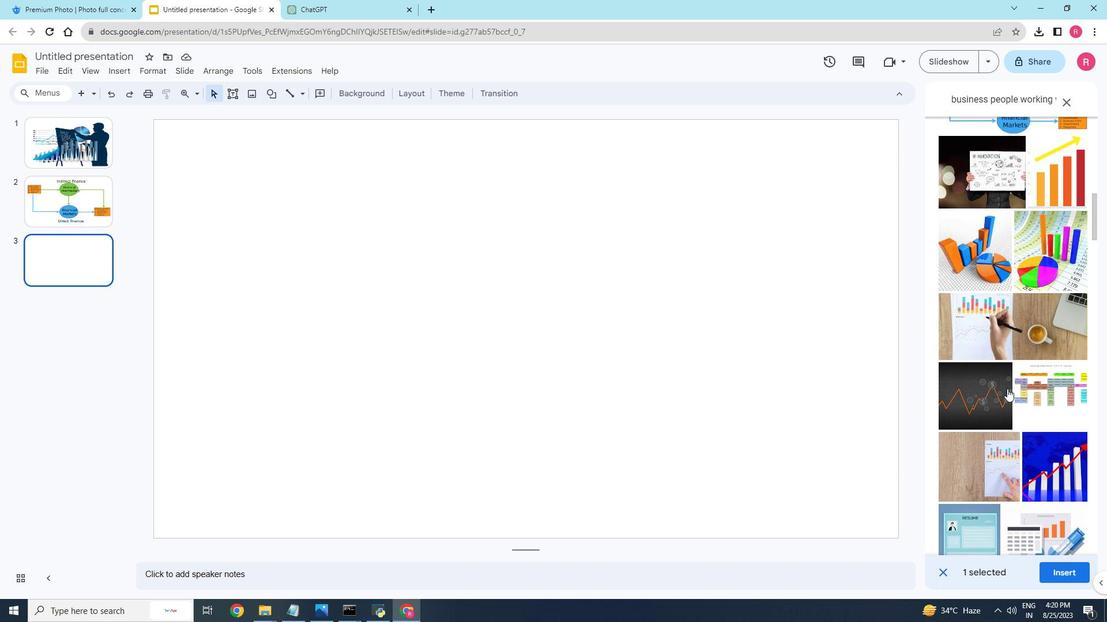 
Action: Mouse scrolled (1007, 389) with delta (0, 0)
Screenshot: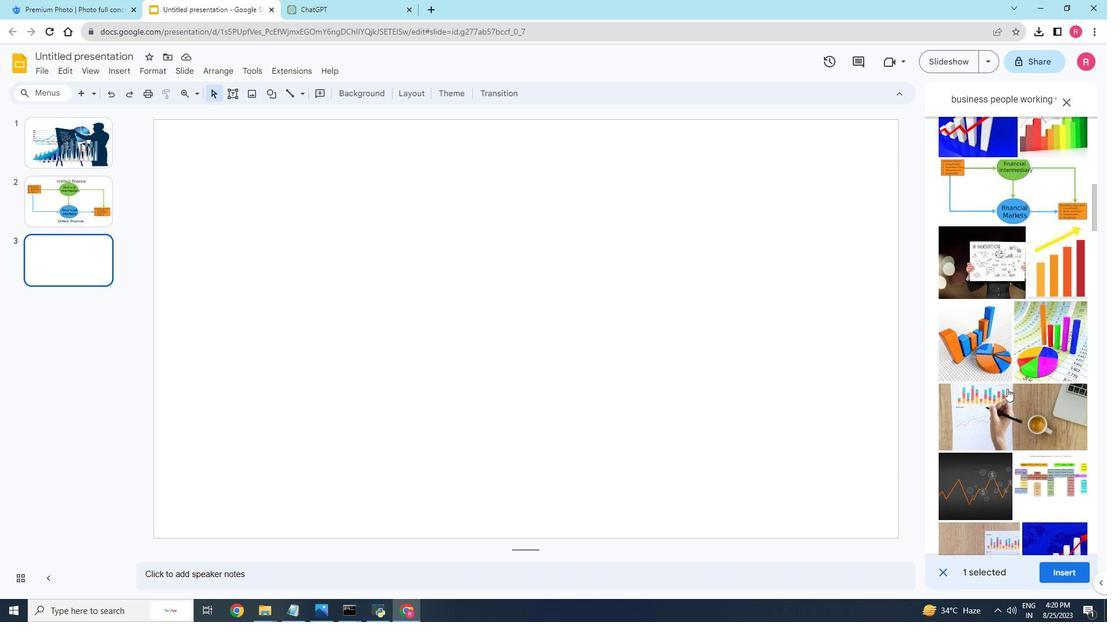 
Action: Mouse scrolled (1007, 389) with delta (0, 0)
Screenshot: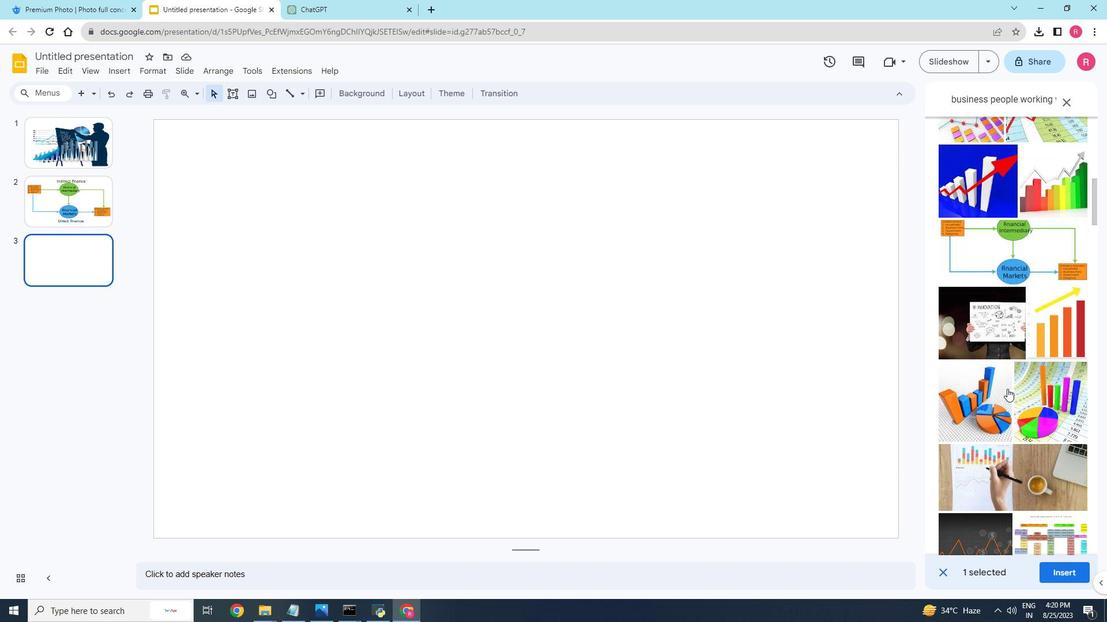 
Action: Mouse scrolled (1007, 389) with delta (0, 0)
Screenshot: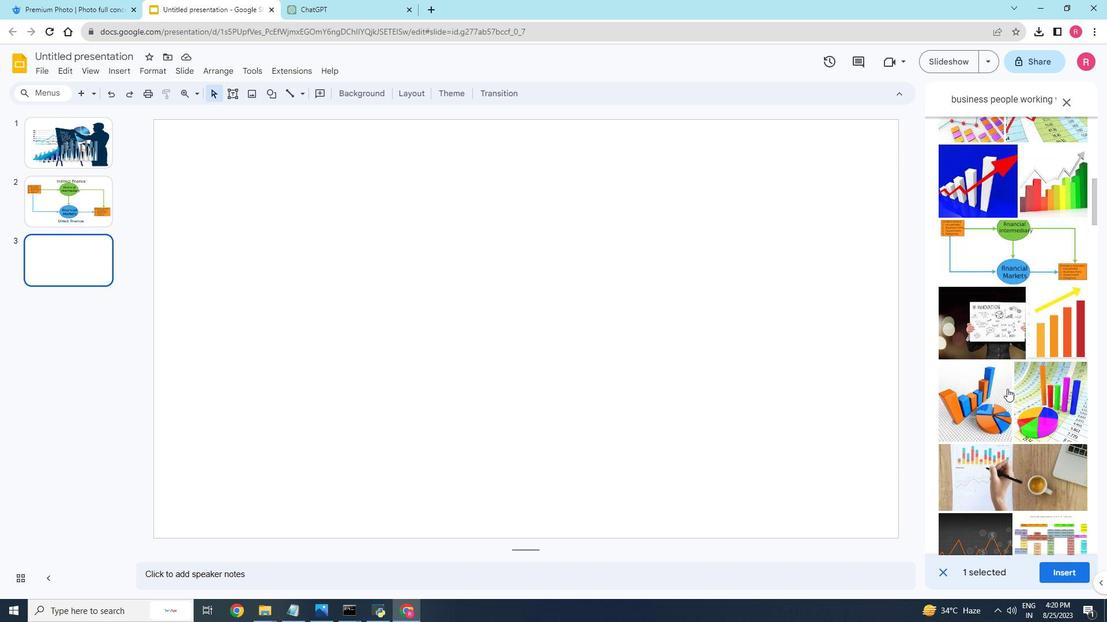 
Action: Mouse scrolled (1007, 388) with delta (0, 0)
Screenshot: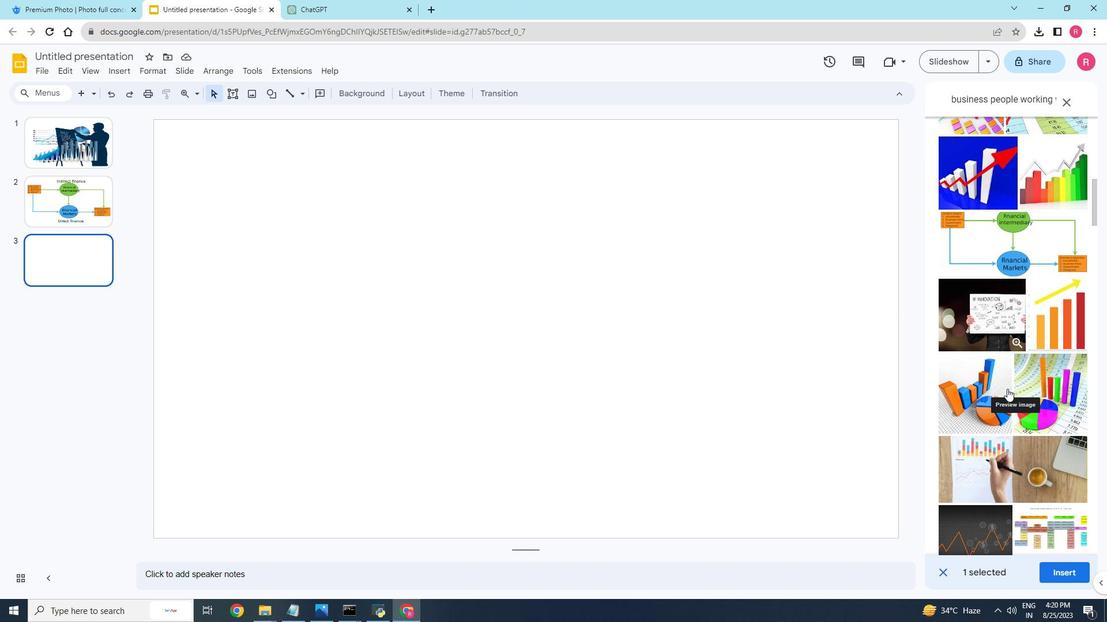 
Action: Mouse scrolled (1007, 388) with delta (0, 0)
Screenshot: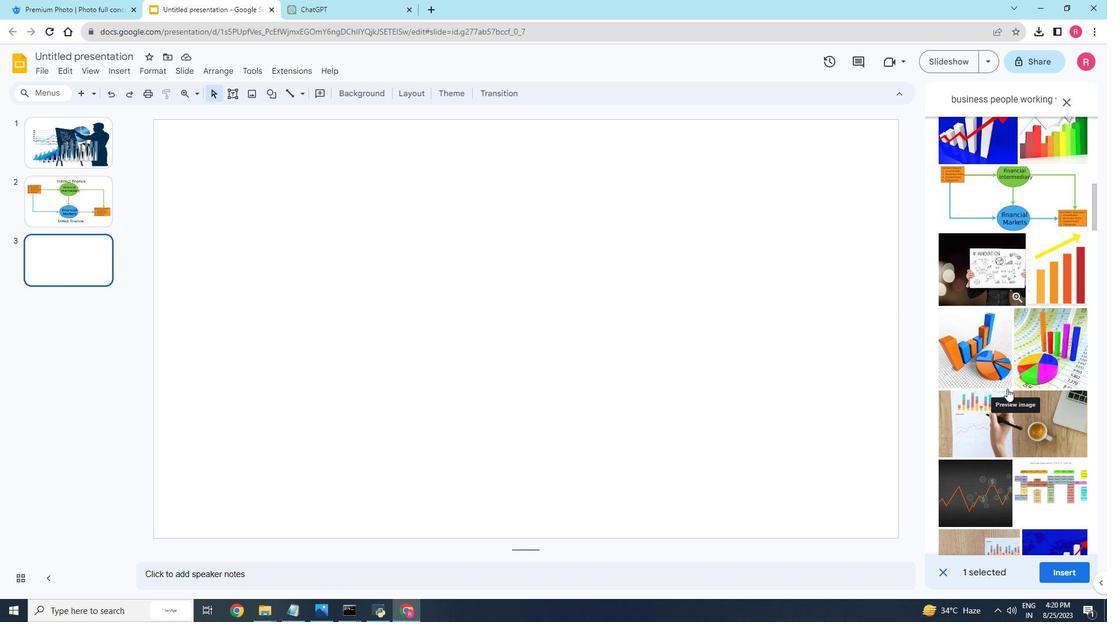 
Action: Mouse scrolled (1007, 389) with delta (0, 0)
Screenshot: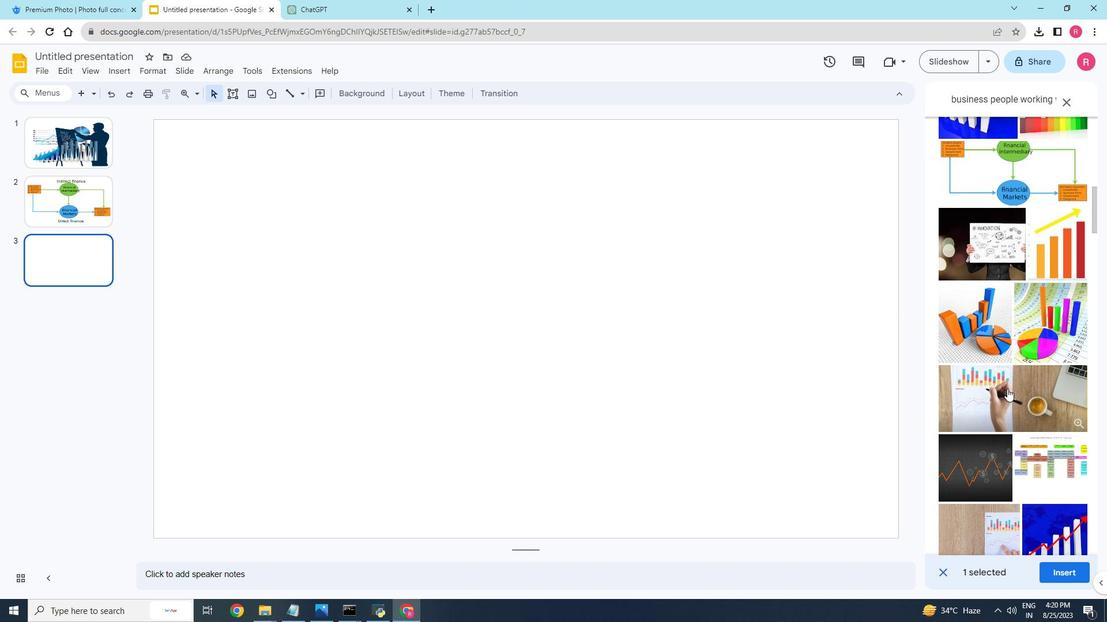 
Action: Mouse scrolled (1007, 389) with delta (0, 0)
Screenshot: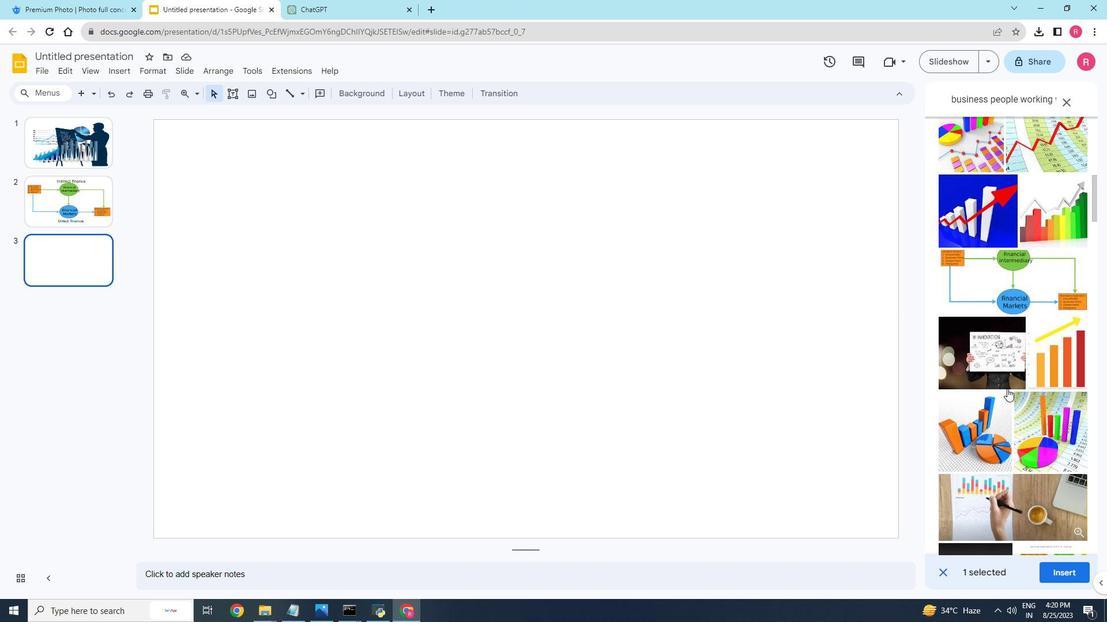 
Action: Mouse scrolled (1007, 389) with delta (0, 0)
Screenshot: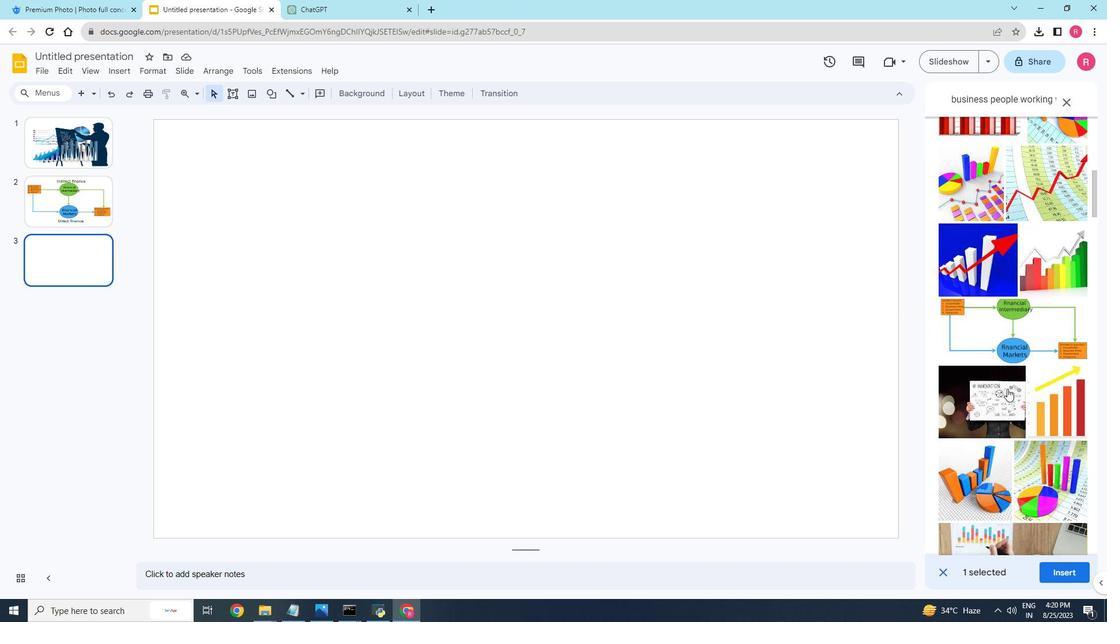 
Action: Mouse scrolled (1007, 389) with delta (0, 0)
